 Task: Open a blank sheet, save the file as 'testing' Insert a table '2 by 3' In first column, add headers, 'Roll No, Name'. Under first header add  1, 2. Under second header add  Olivia, Grace. Change table style to  'Purple'
Action: Mouse moved to (36, 39)
Screenshot: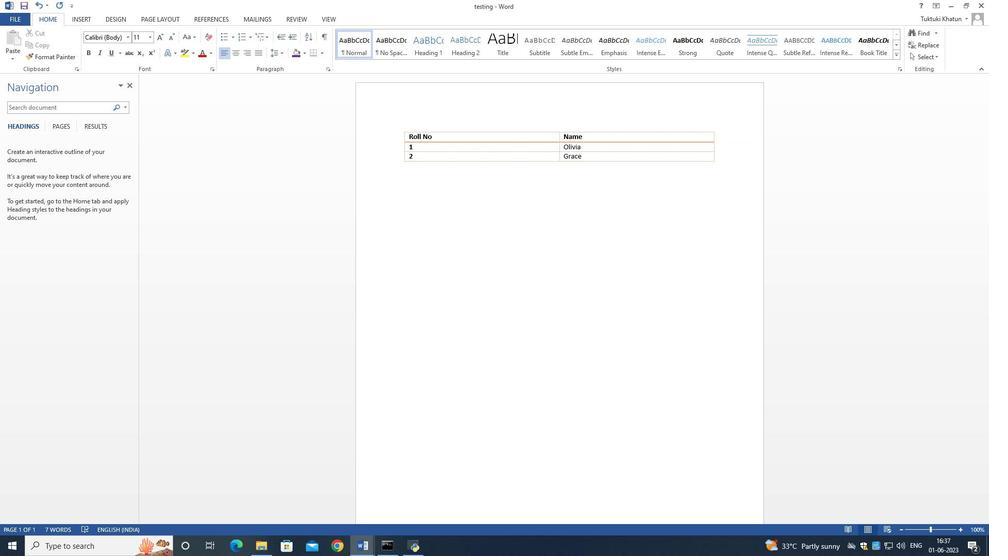 
Action: Mouse pressed left at (36, 39)
Screenshot: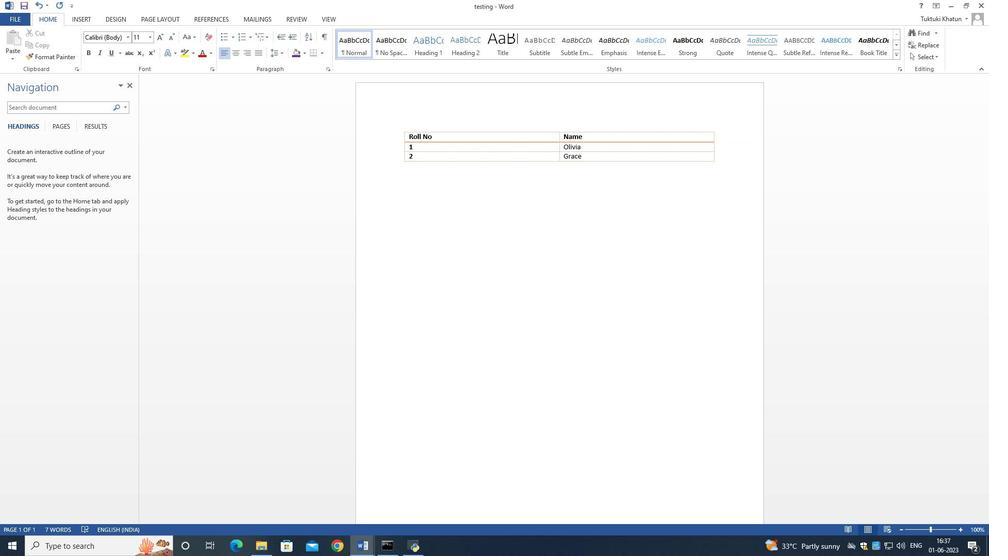 
Action: Mouse moved to (38, 37)
Screenshot: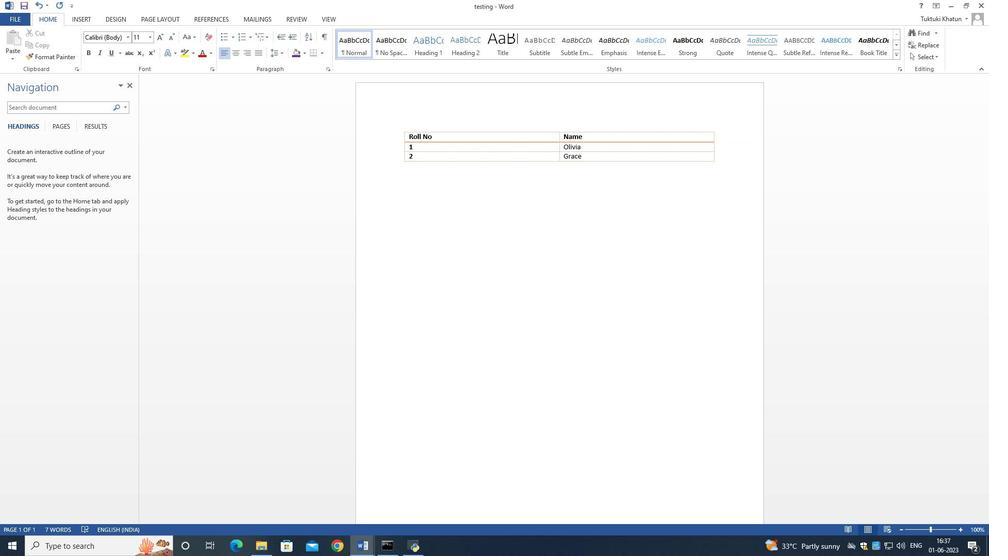 
Action: Mouse pressed left at (38, 37)
Screenshot: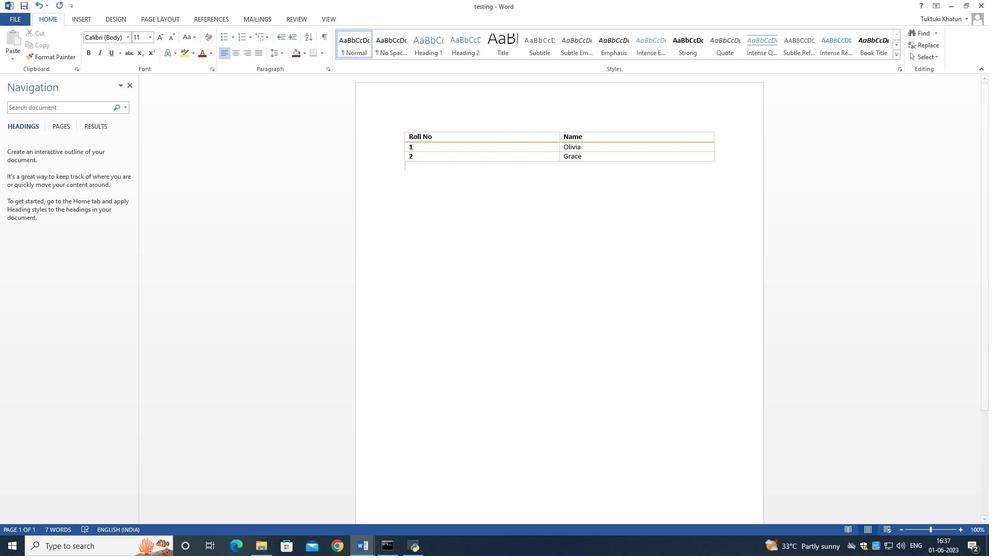 
Action: Mouse moved to (41, 91)
Screenshot: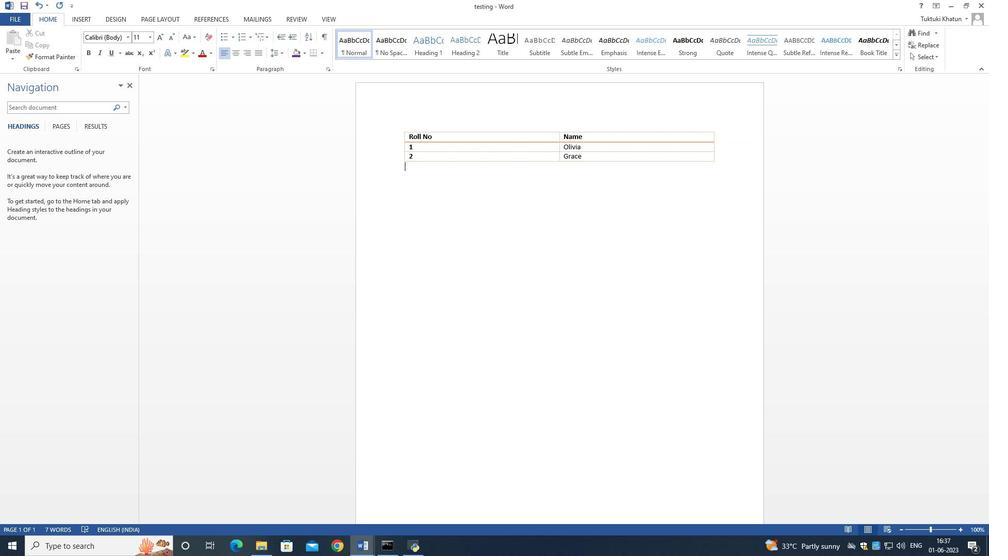 
Action: Mouse pressed left at (41, 91)
Screenshot: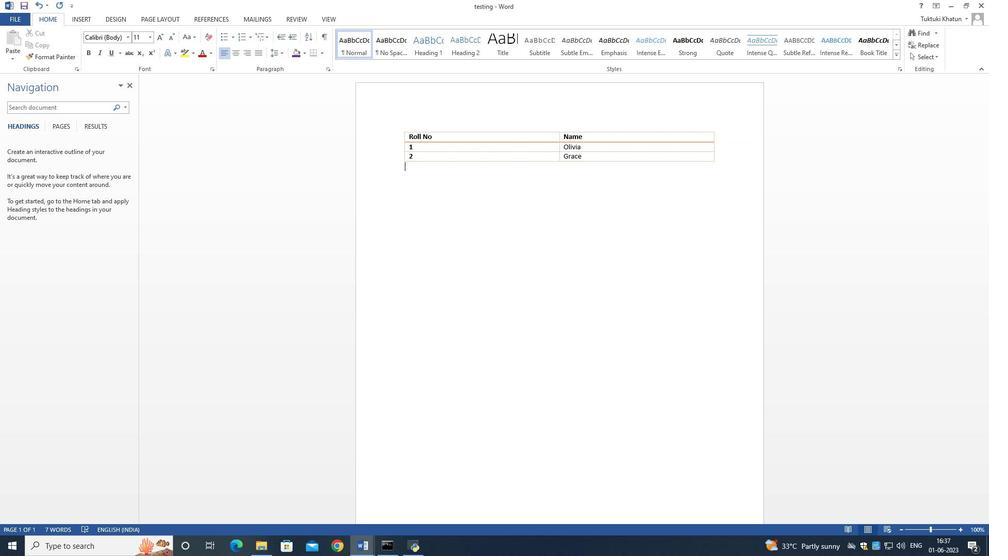 
Action: Mouse moved to (161, 179)
Screenshot: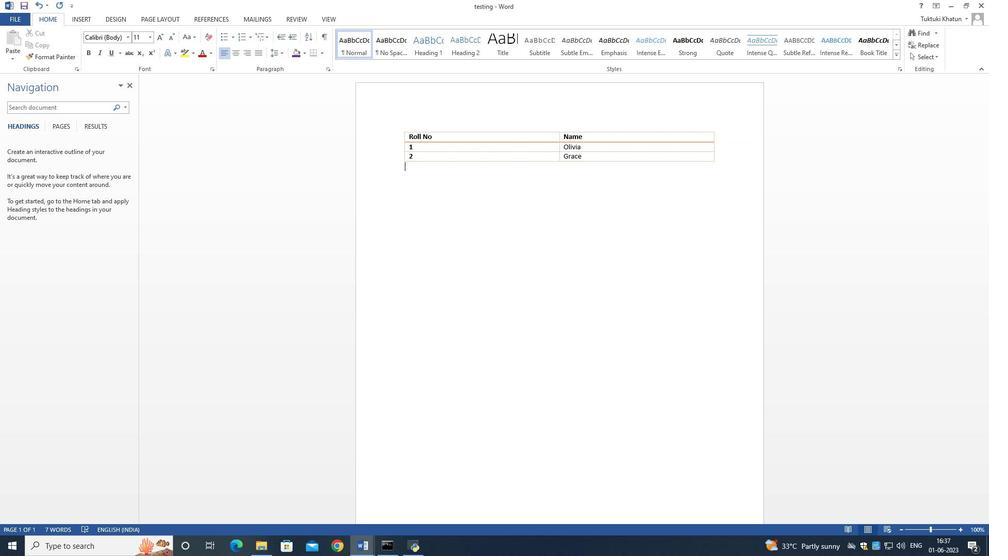 
Action: Mouse pressed left at (161, 179)
Screenshot: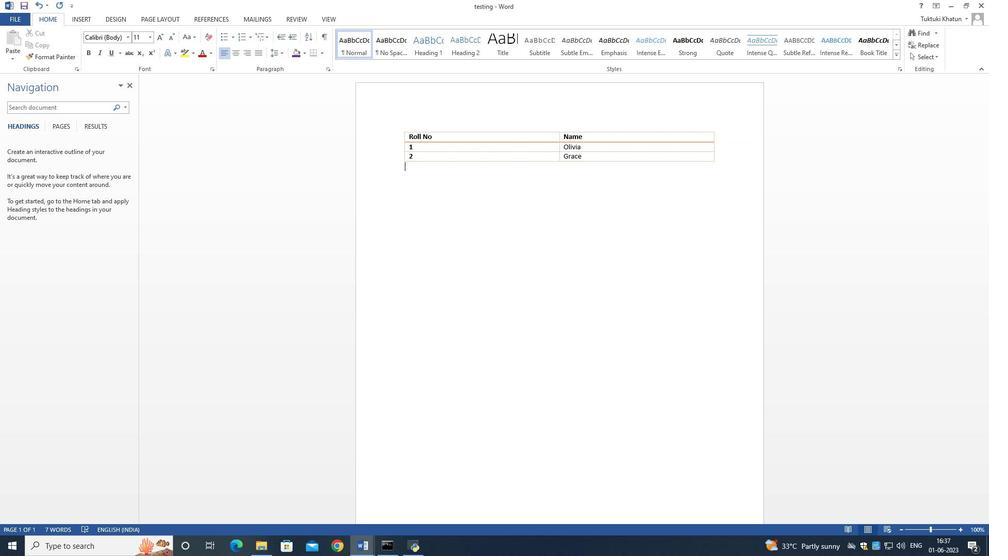 
Action: Mouse moved to (146, 193)
Screenshot: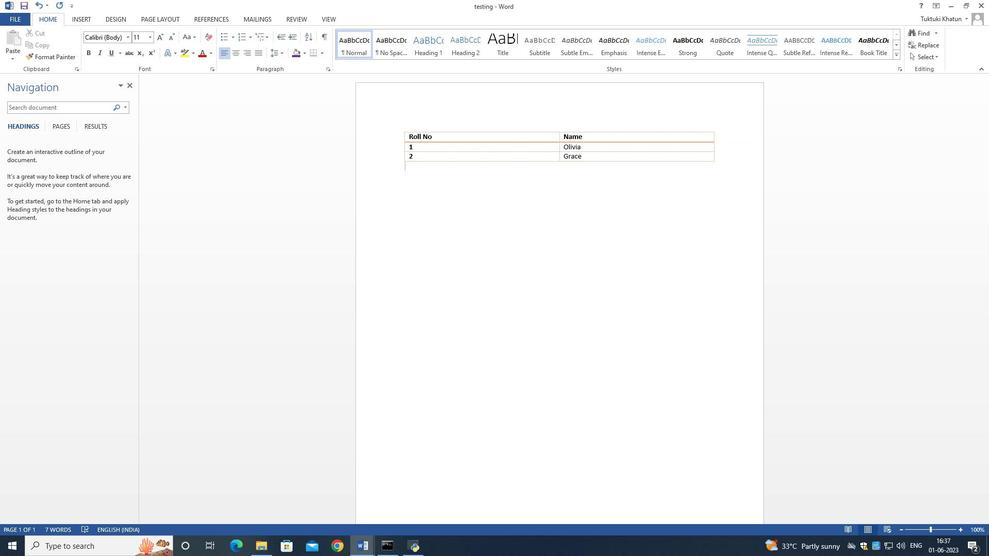 
Action: Key pressed ctrl+S
Screenshot: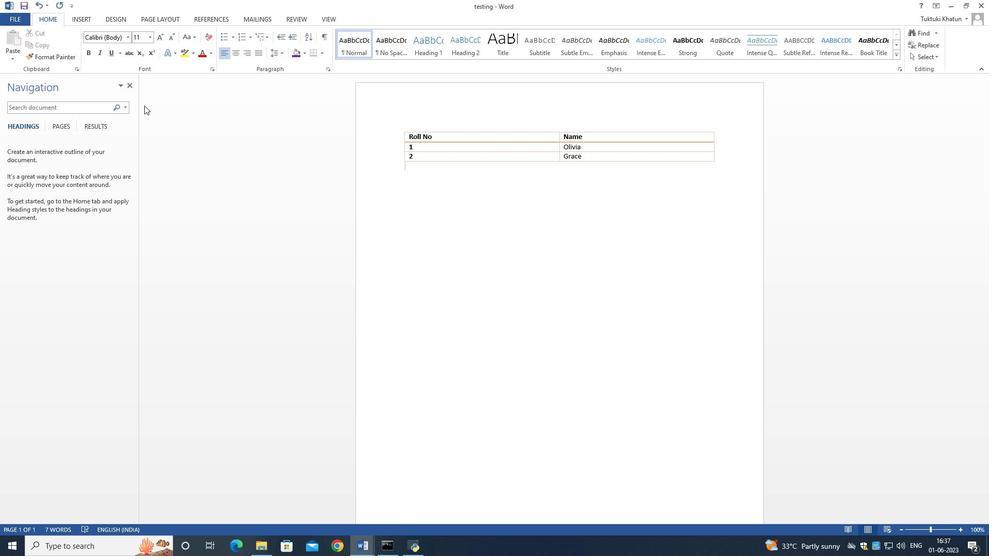 
Action: Mouse moved to (160, 132)
Screenshot: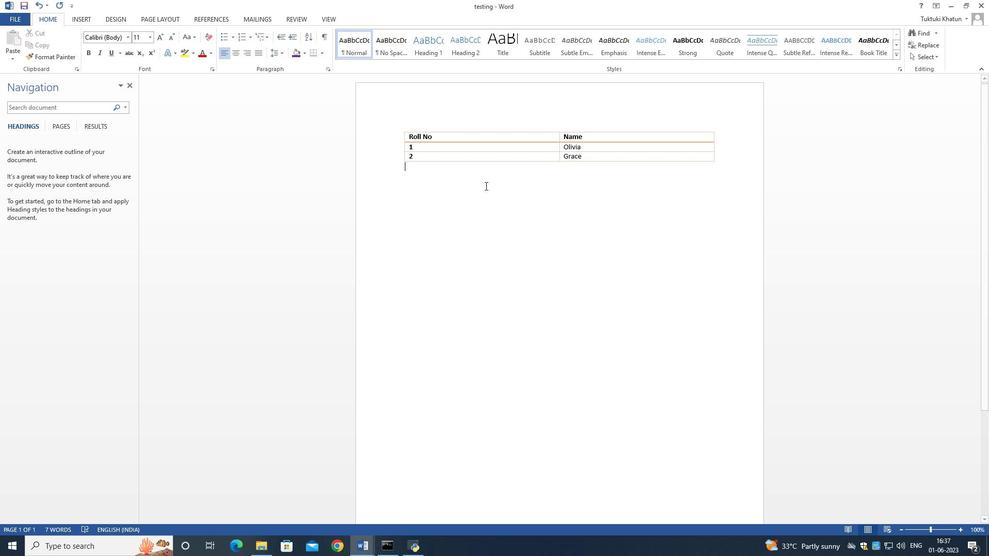 
Action: Mouse pressed left at (160, 132)
Screenshot: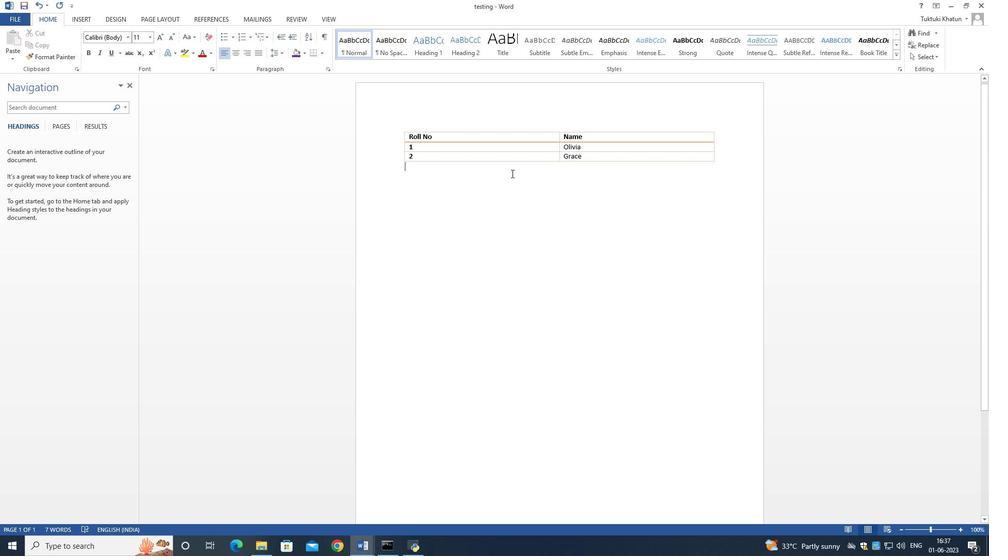 
Action: Mouse moved to (301, 128)
Screenshot: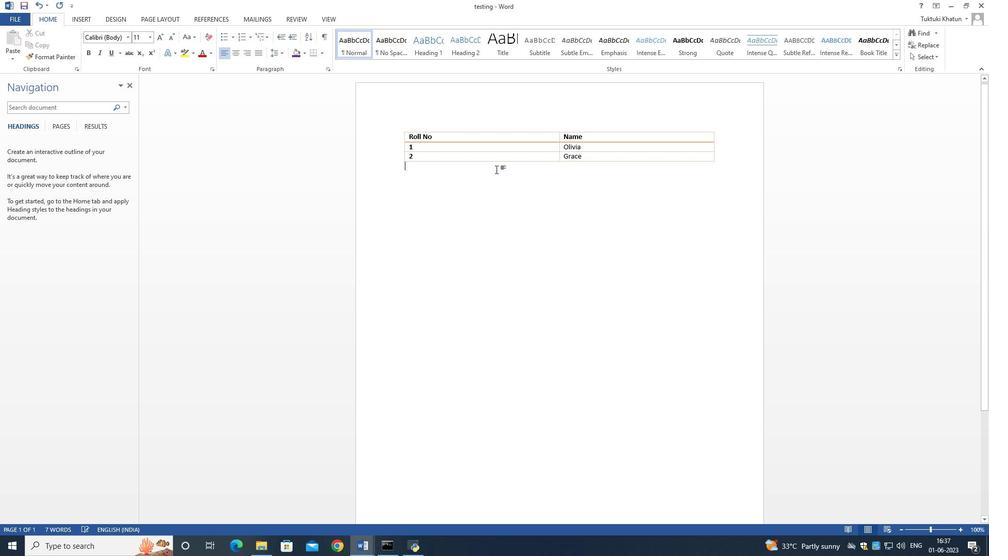 
Action: Mouse pressed left at (301, 128)
Screenshot: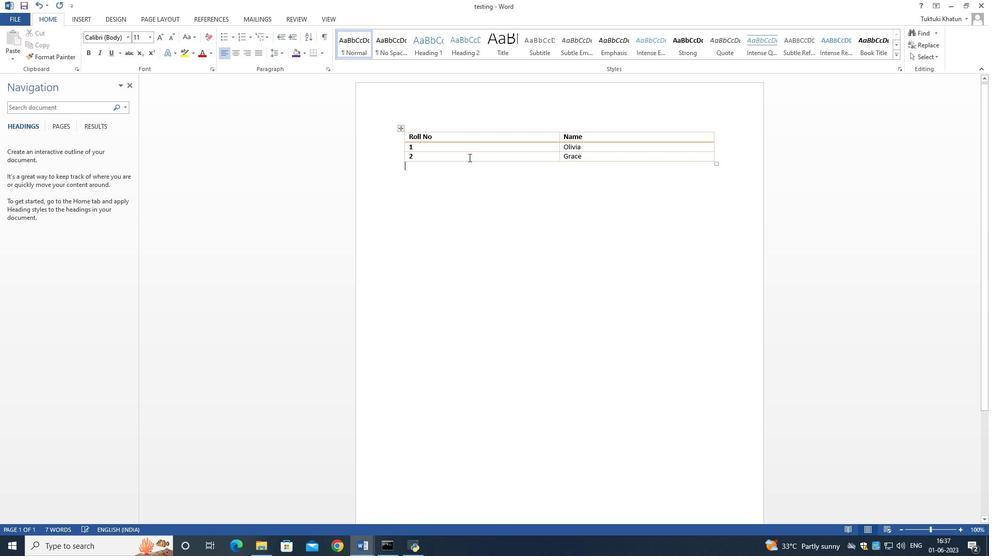 
Action: Mouse moved to (161, 236)
Screenshot: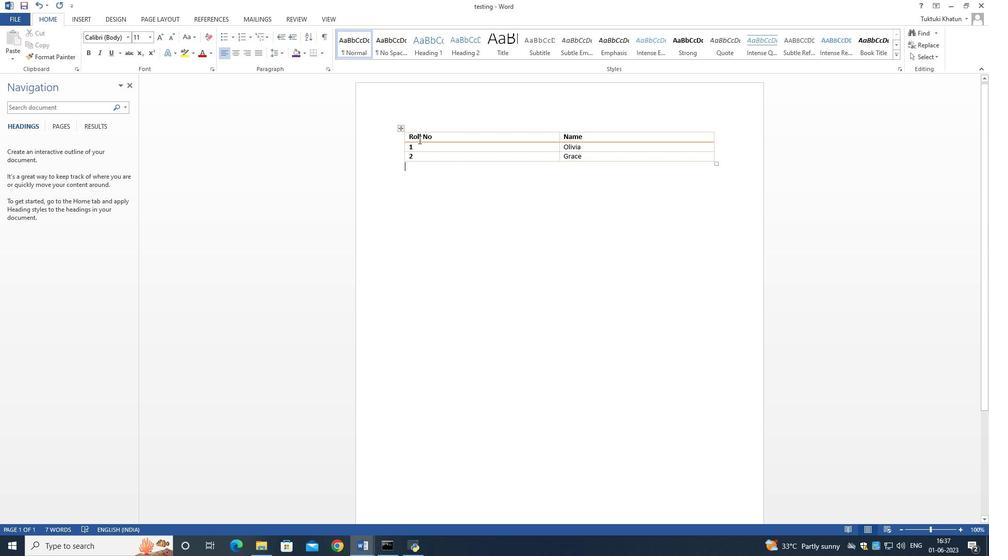 
Action: Key pressed <Key.backspace>testing
Screenshot: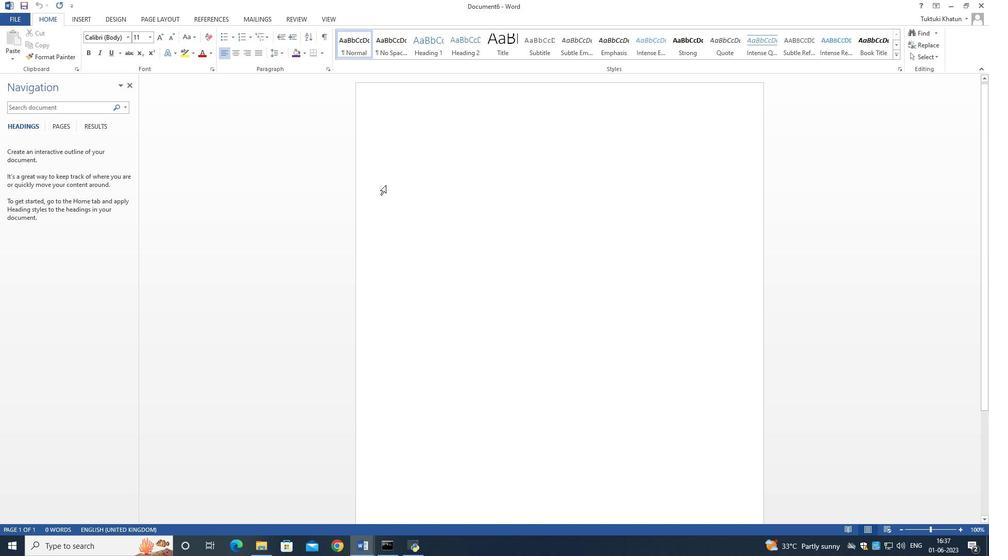 
Action: Mouse moved to (422, 295)
Screenshot: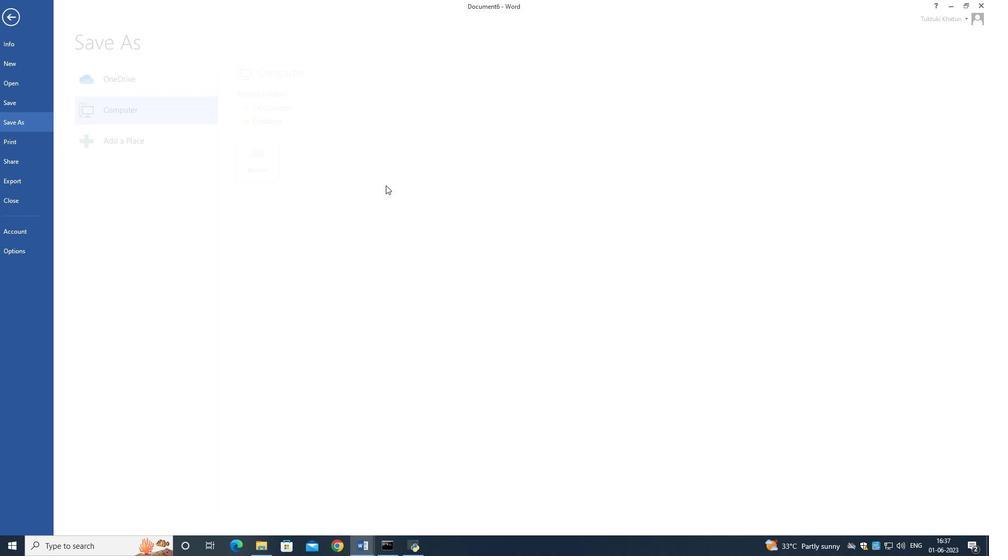 
Action: Mouse pressed left at (421, 295)
Screenshot: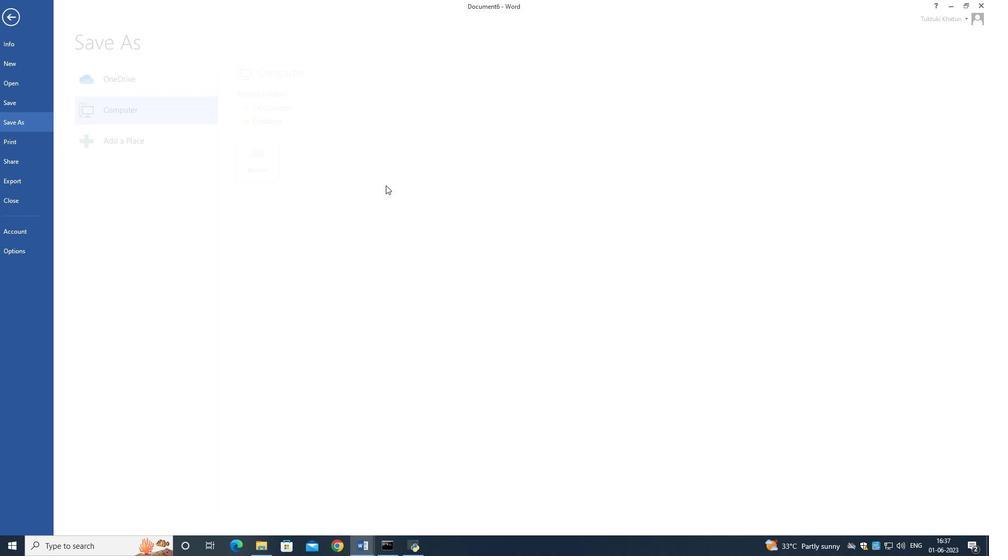 
Action: Mouse moved to (112, 40)
Screenshot: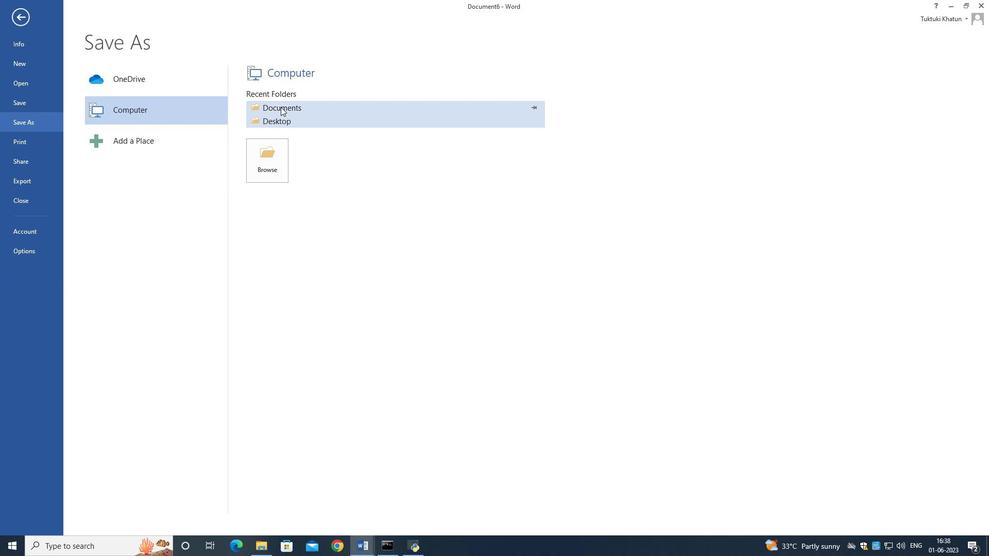 
Action: Mouse pressed left at (112, 40)
Screenshot: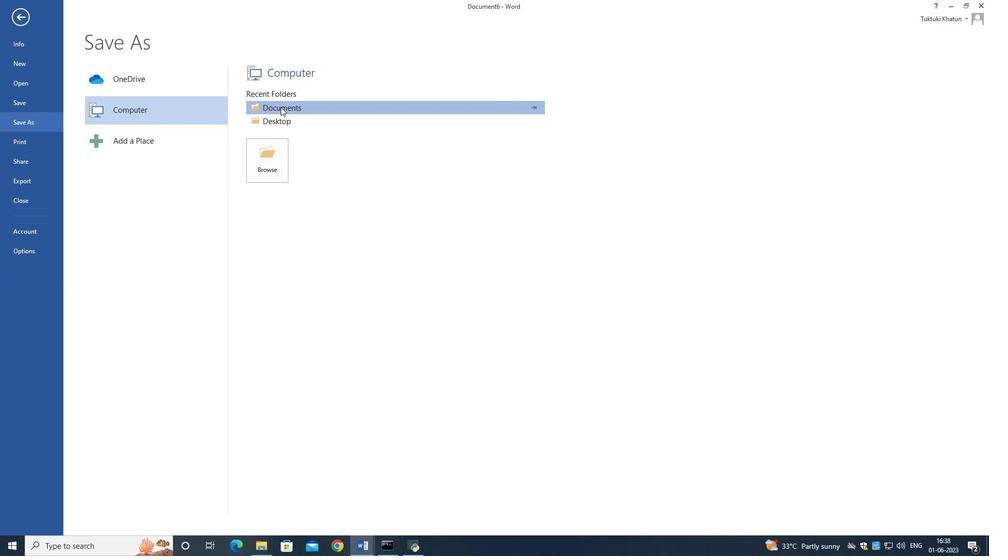 
Action: Mouse moved to (105, 57)
Screenshot: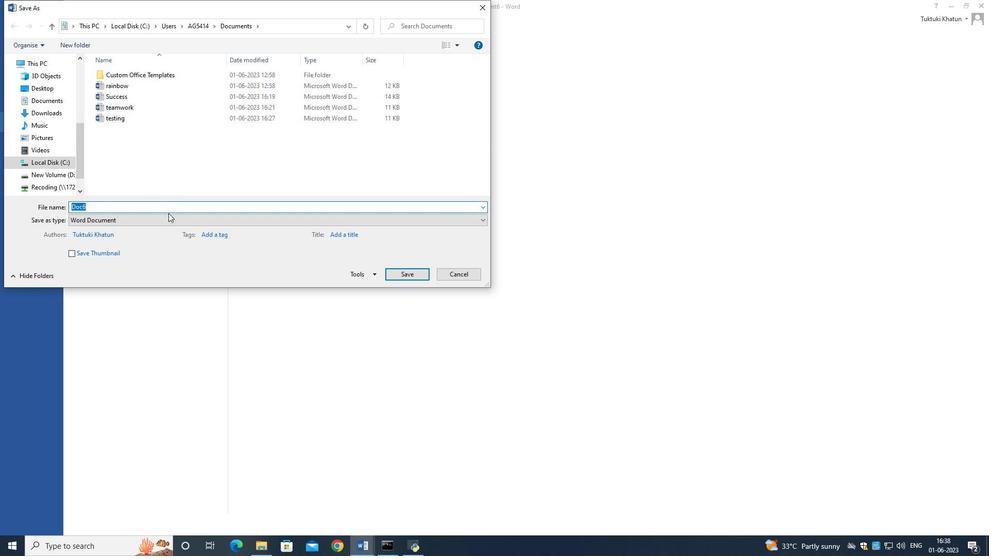 
Action: Mouse pressed left at (105, 57)
Screenshot: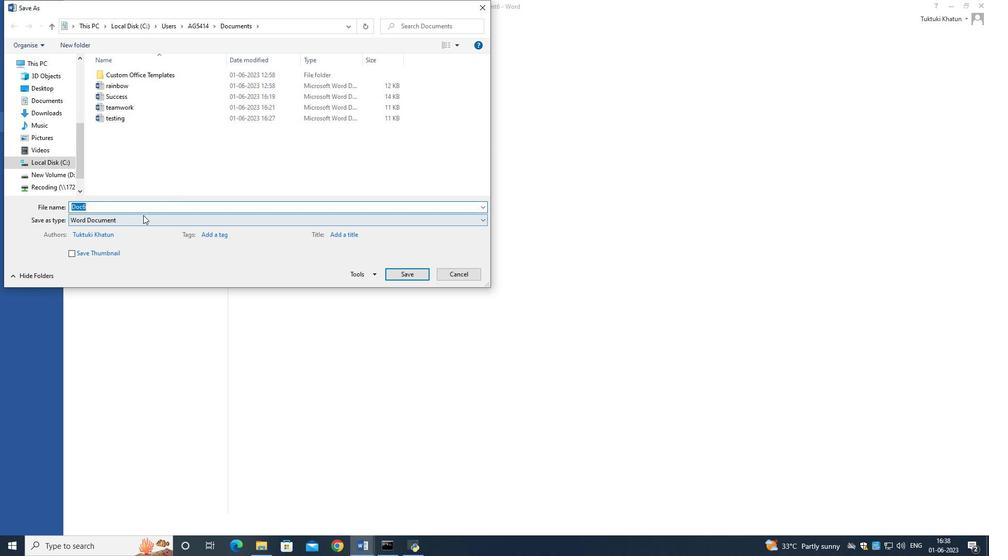 
Action: Mouse moved to (109, 120)
Screenshot: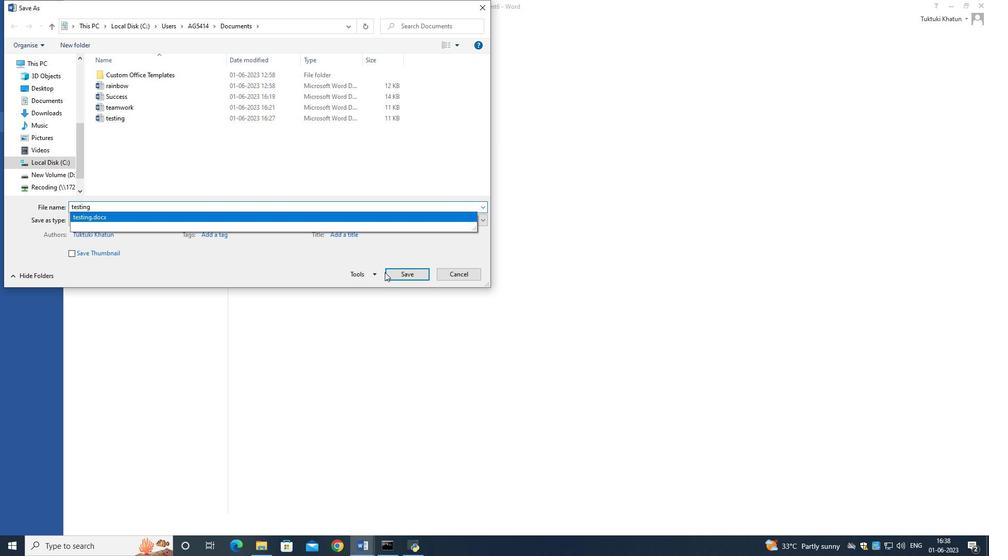 
Action: Key pressed <Key.enter>
Screenshot: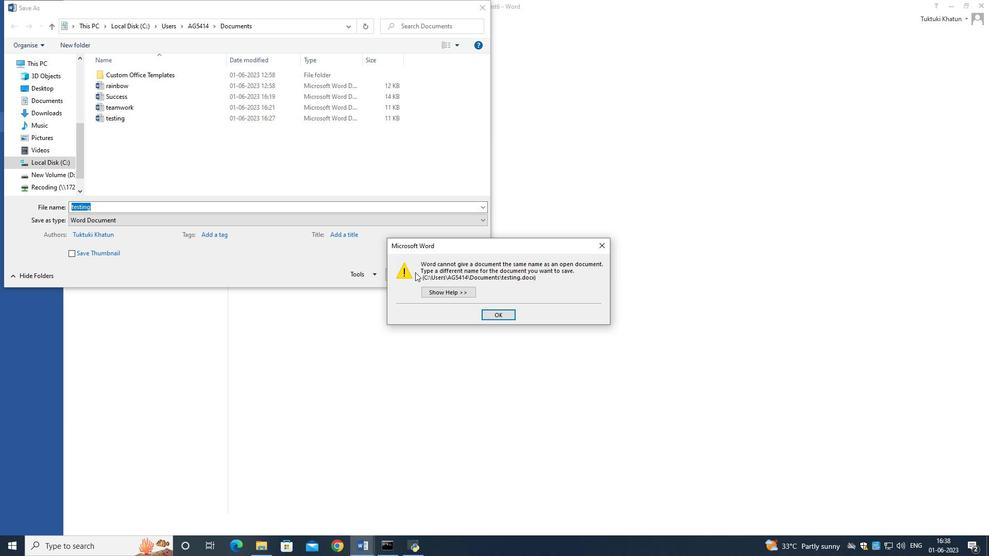 
Action: Mouse moved to (447, 154)
Screenshot: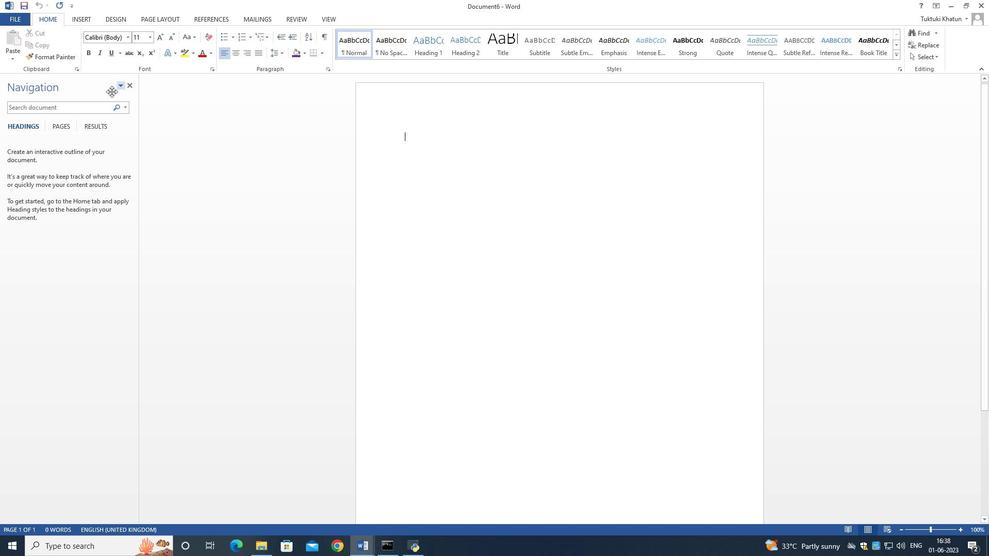 
Action: Key pressed <Key.shift>Roll<Key.space><Key.shift>No
Screenshot: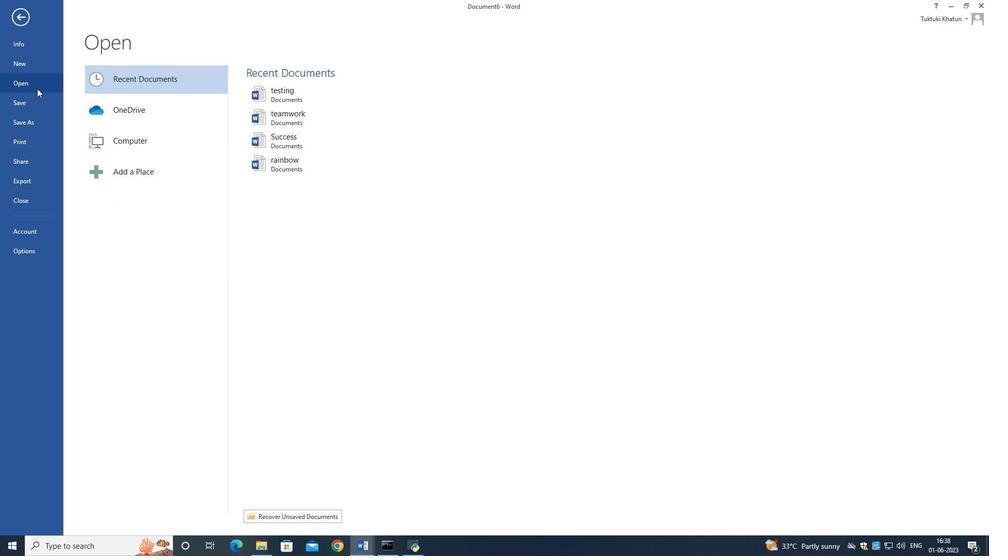 
Action: Mouse moved to (615, 160)
Screenshot: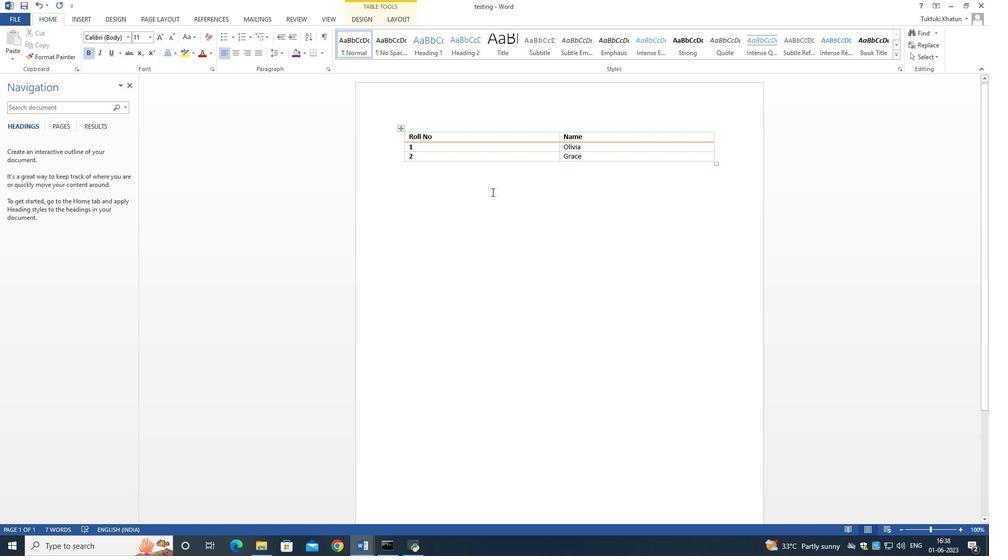
Action: Mouse pressed left at (615, 160)
Screenshot: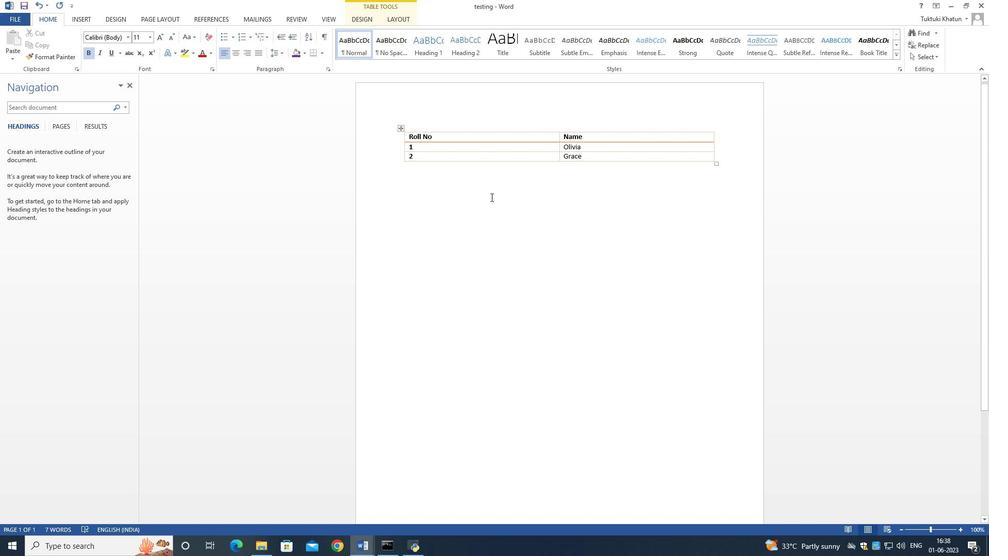 
Action: Key pressed <Key.shift>Name
Screenshot: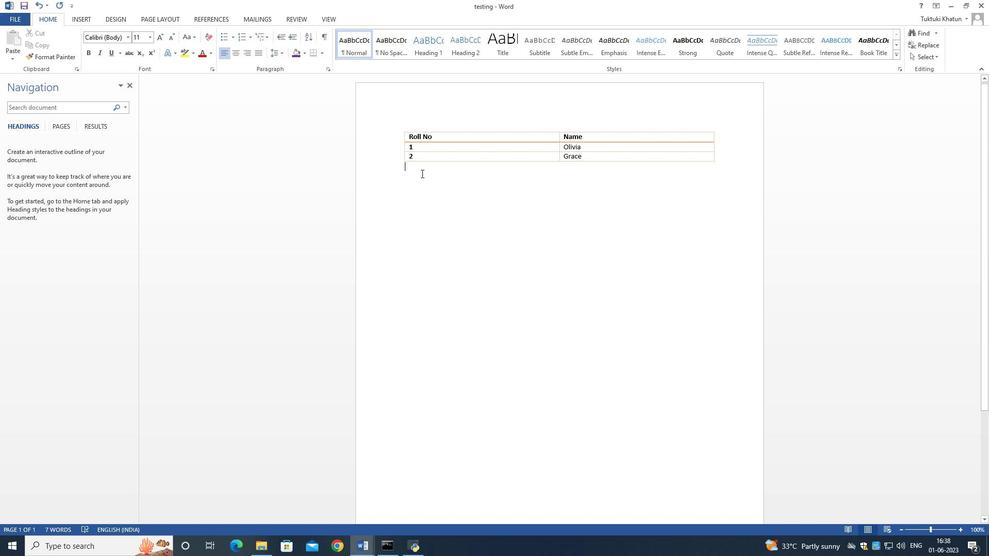 
Action: Mouse moved to (459, 170)
Screenshot: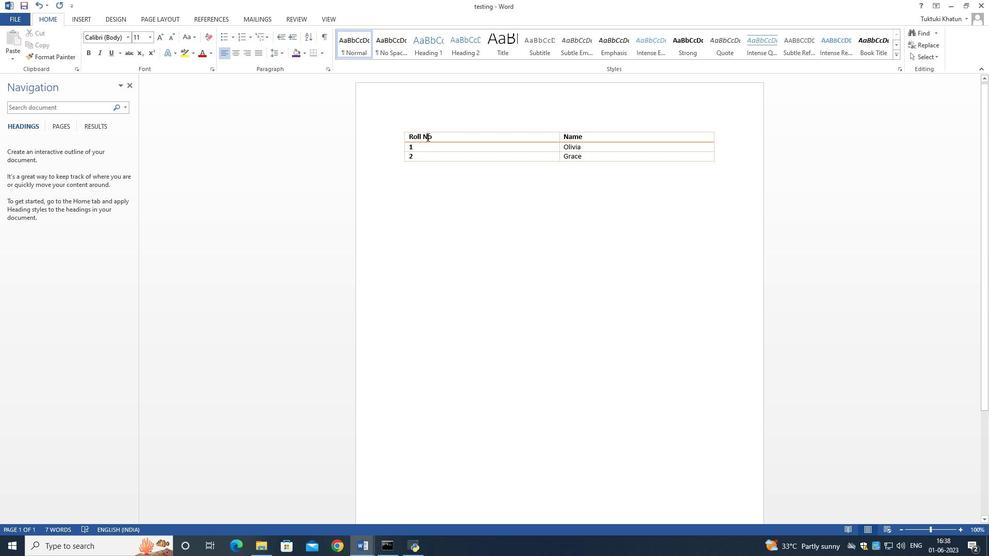 
Action: Mouse pressed left at (459, 170)
Screenshot: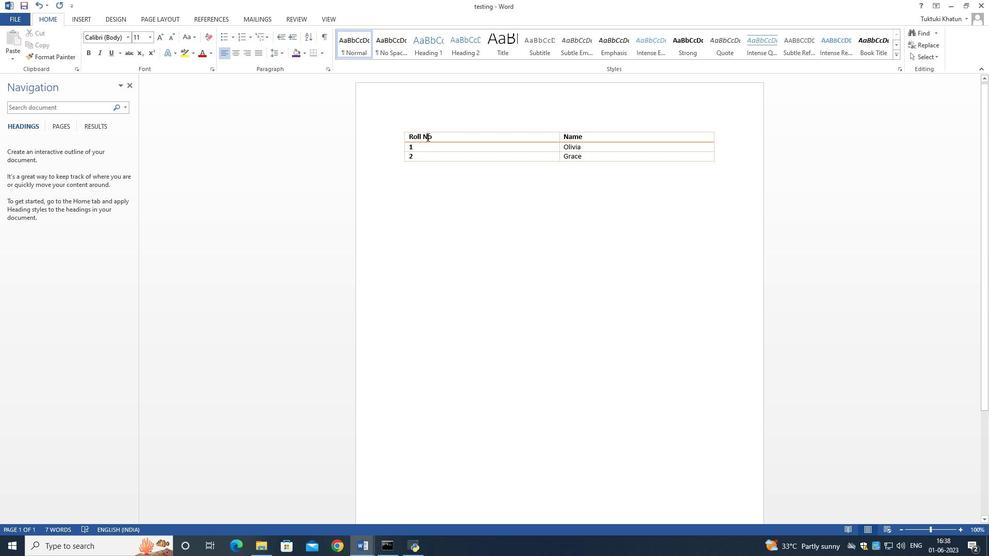 
Action: Key pressed 1<Key.down>2
Screenshot: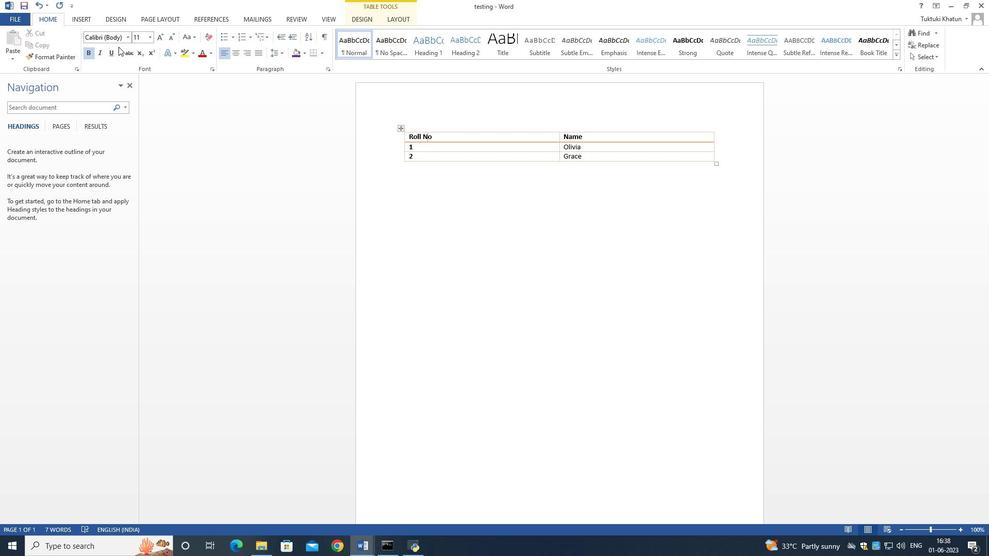 
Action: Mouse scrolled (459, 170) with delta (0, 0)
Screenshot: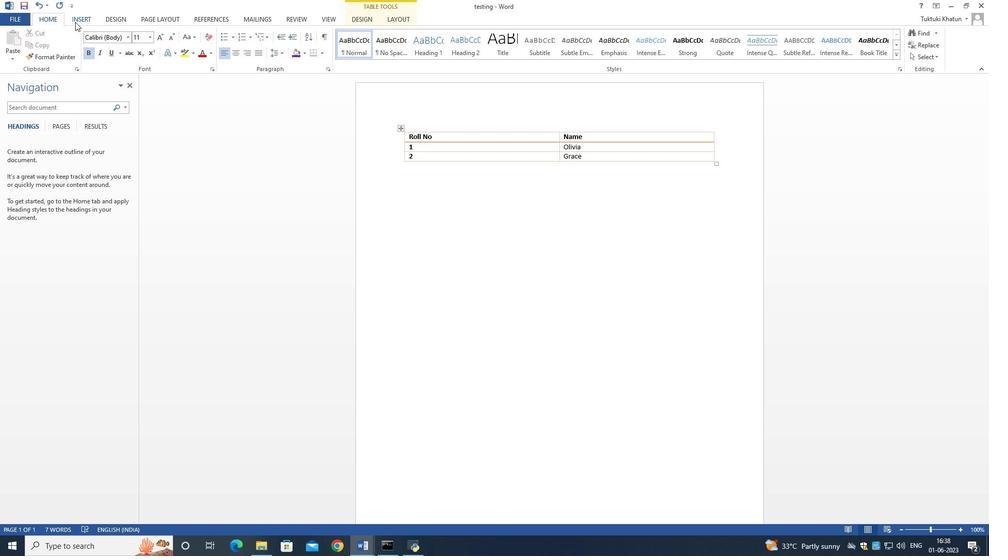 
Action: Mouse moved to (604, 169)
Screenshot: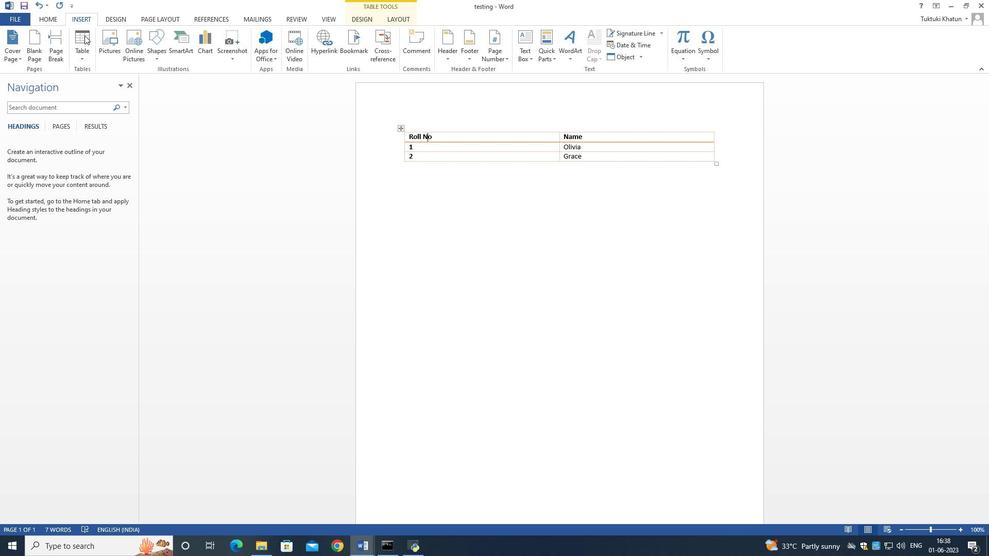 
Action: Mouse pressed left at (604, 169)
Screenshot: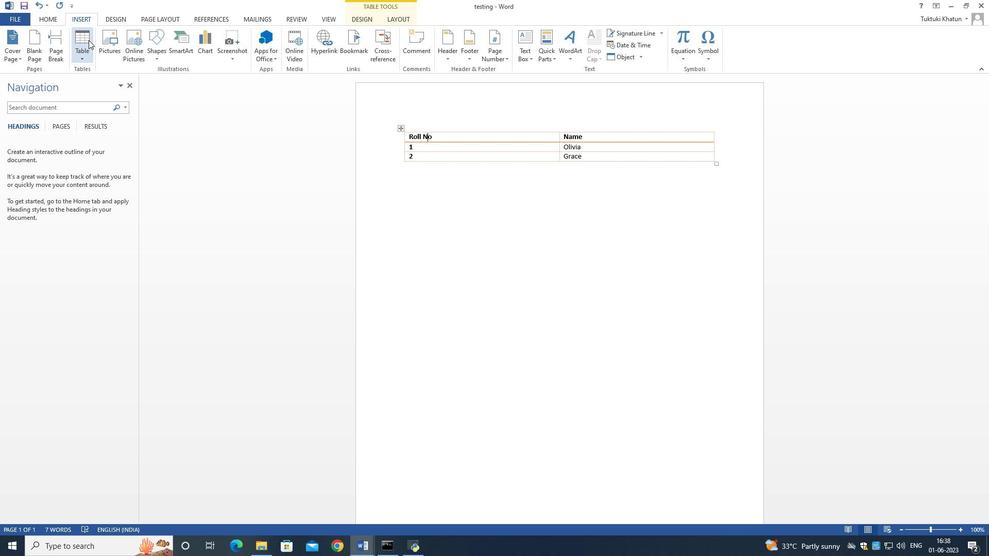 
Action: Key pressed <Key.tab>olivia
Screenshot: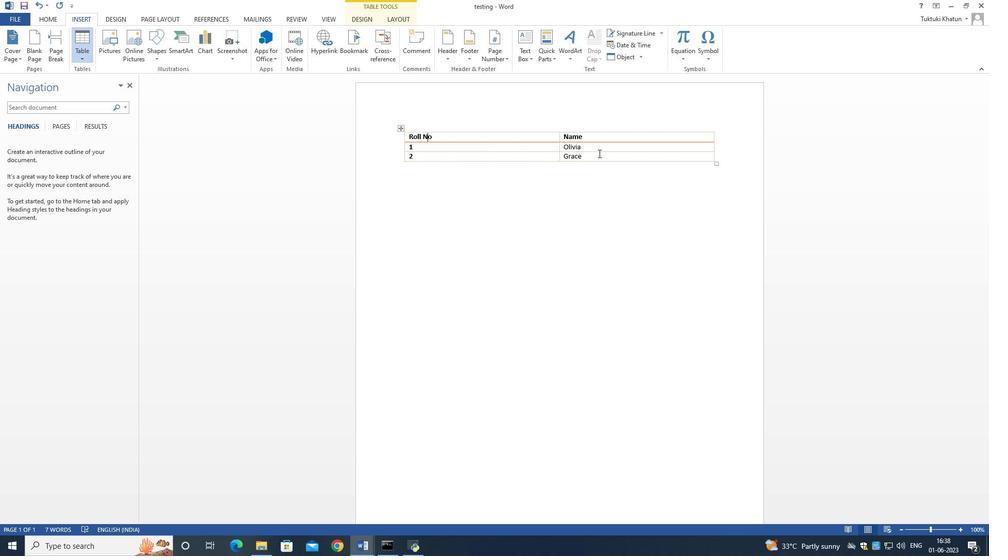 
Action: Mouse moved to (546, 187)
Screenshot: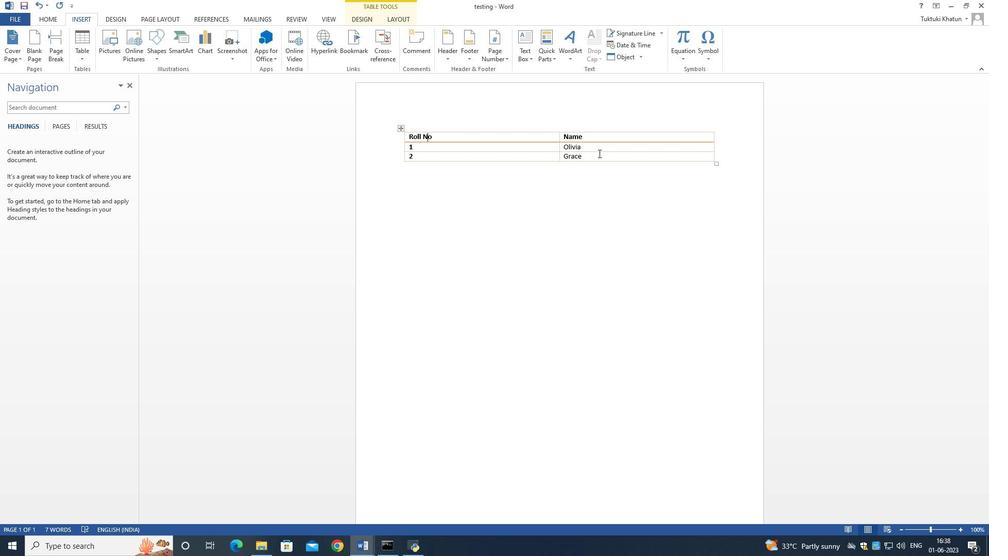 
Action: Key pressed <Key.backspace><Key.backspace><Key.backspace><Key.backspace><Key.backspace><Key.backspace><Key.backspace>2
Screenshot: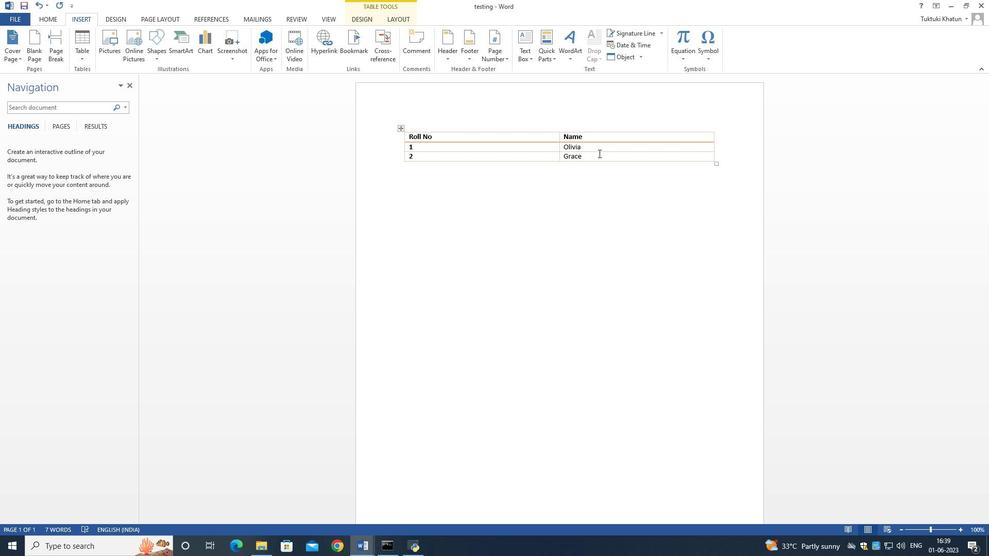 
Action: Mouse moved to (591, 162)
Screenshot: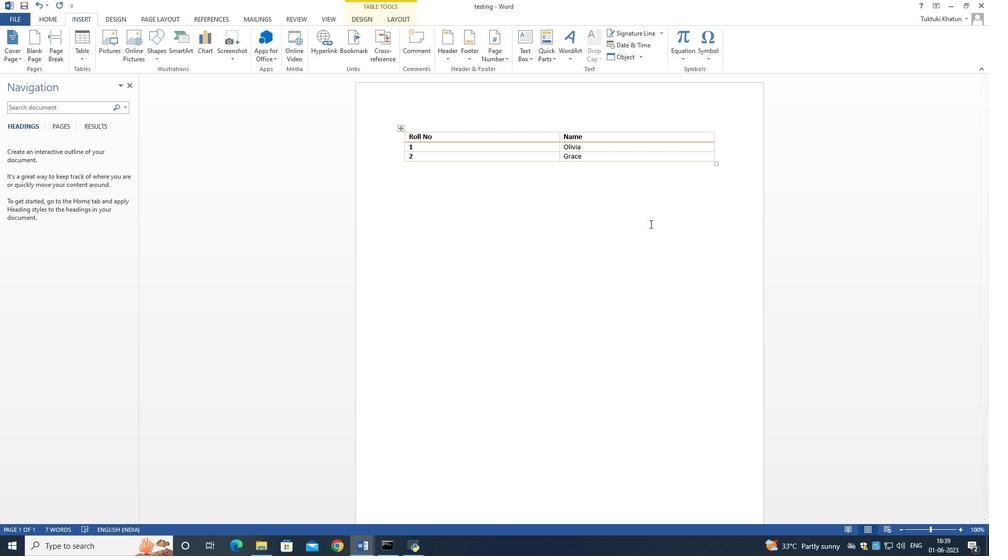
Action: Mouse pressed left at (591, 162)
Screenshot: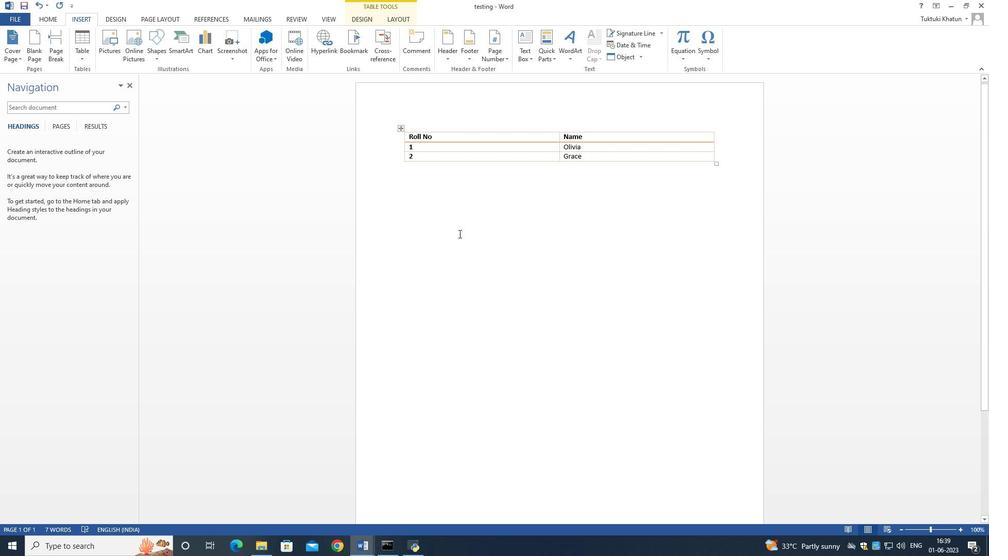 
Action: Mouse moved to (597, 165)
Screenshot: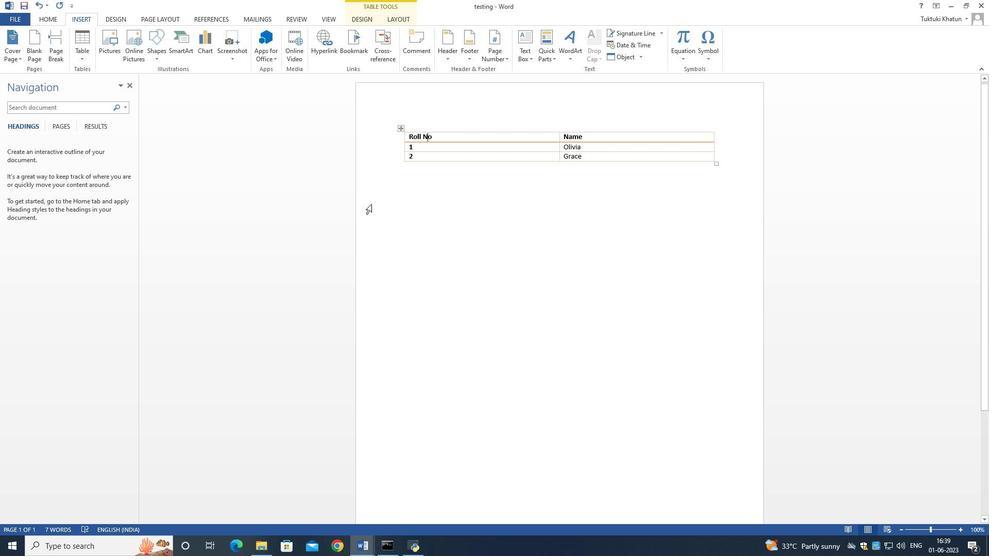 
Action: Mouse pressed left at (597, 165)
Screenshot: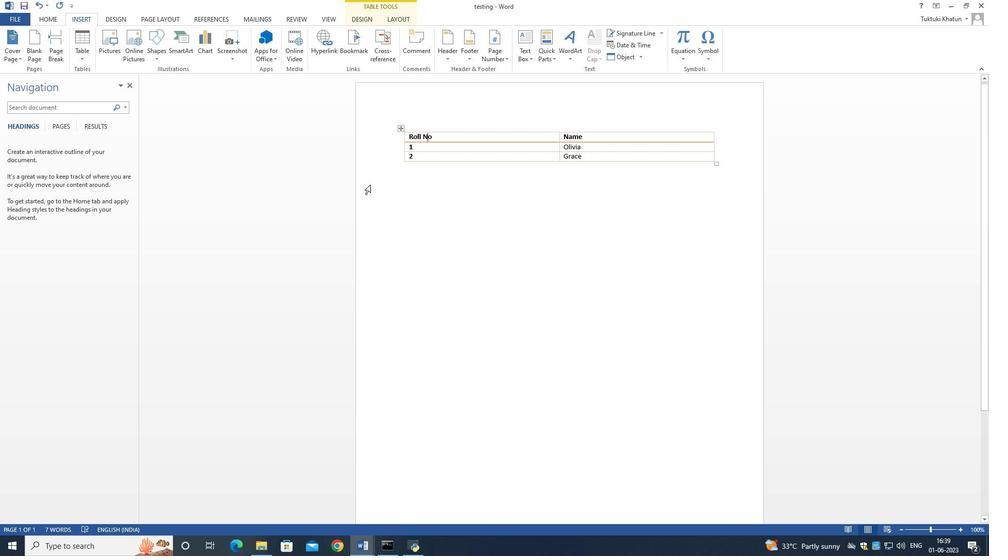 
Action: Key pressed <Key.shift><Key.shift><Key.shift>Olivia
Screenshot: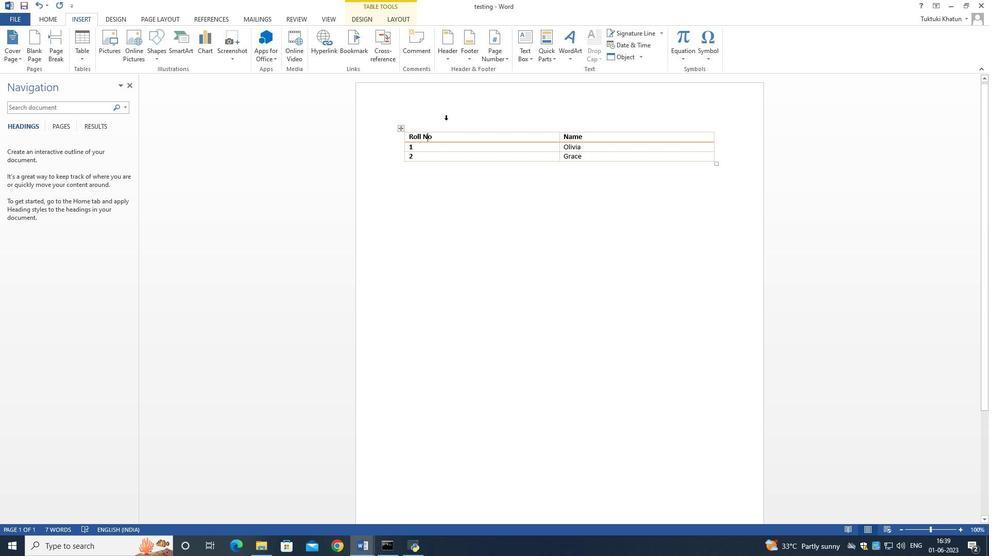 
Action: Mouse moved to (599, 175)
Screenshot: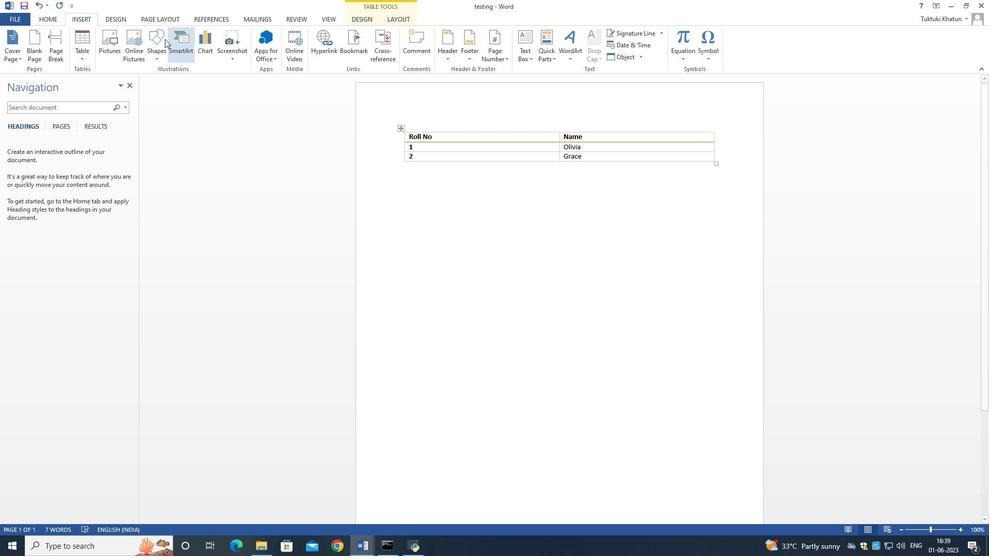
Action: Mouse pressed left at (599, 175)
Screenshot: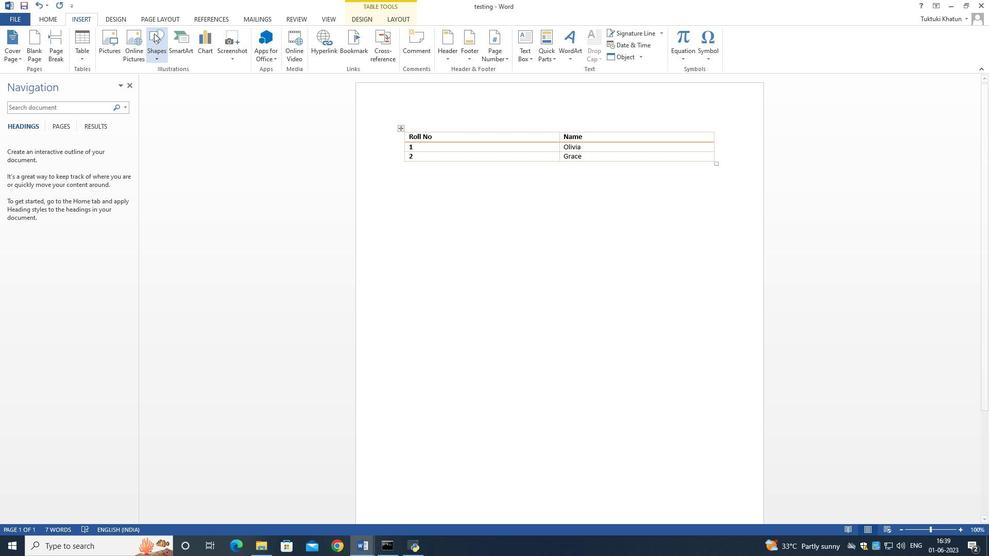 
Action: Key pressed <Key.shift>Grace
Screenshot: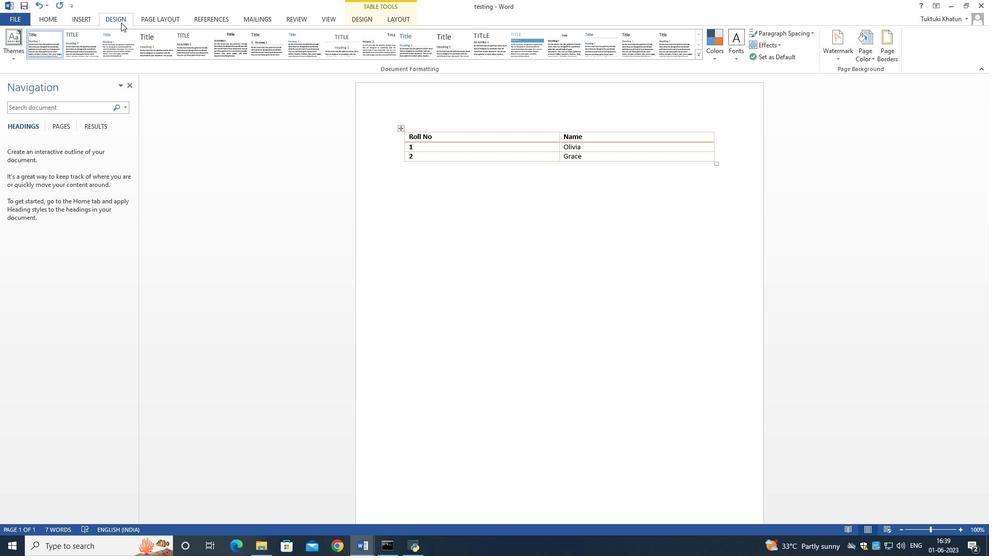 
Action: Mouse moved to (423, 149)
Screenshot: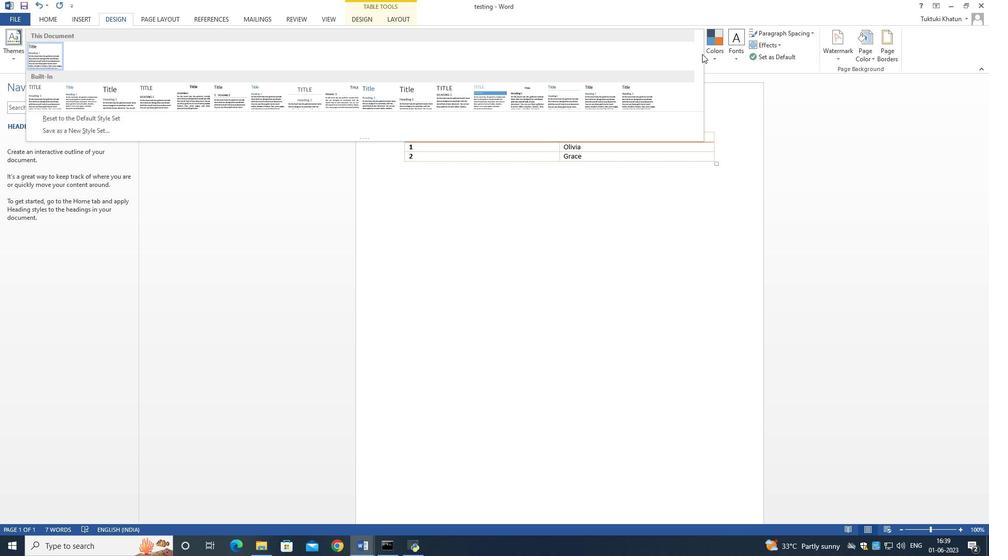 
Action: Mouse pressed left at (423, 149)
Screenshot: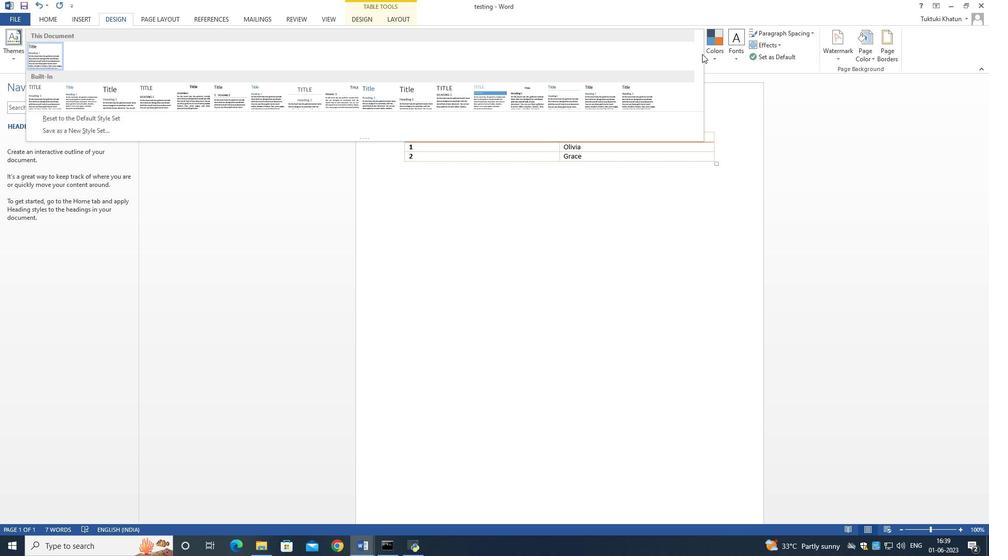 
Action: Mouse moved to (637, 65)
Screenshot: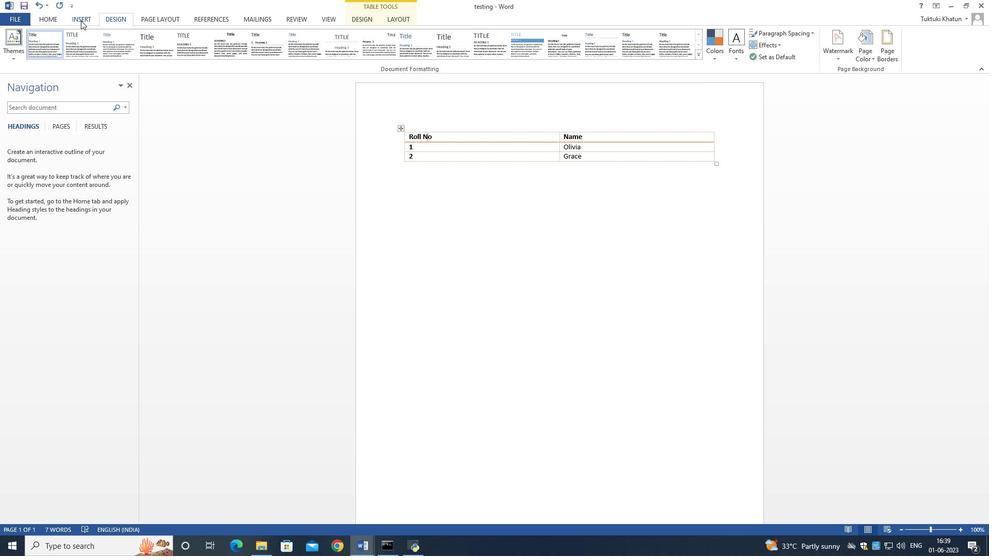 
Action: Mouse pressed left at (637, 65)
Screenshot: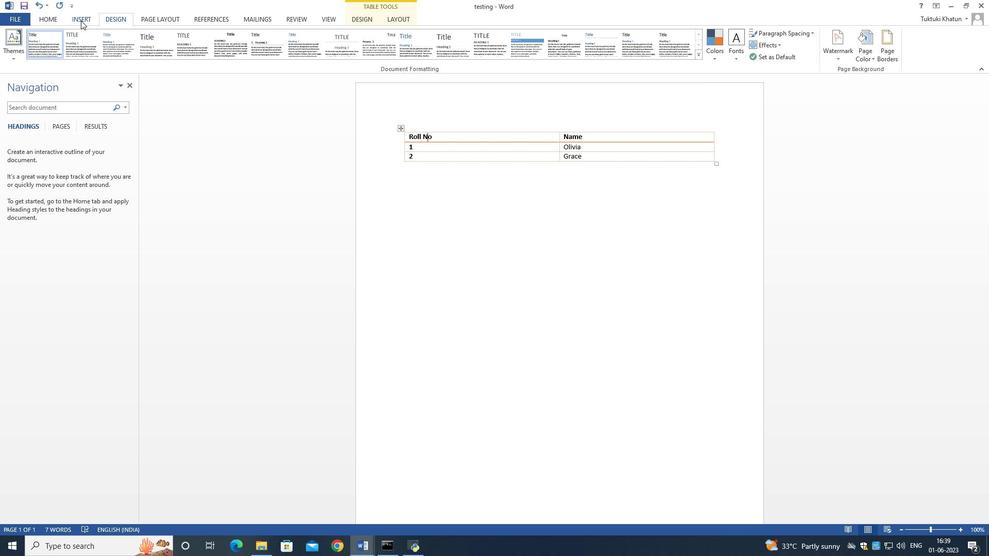 
Action: Mouse moved to (410, 86)
Screenshot: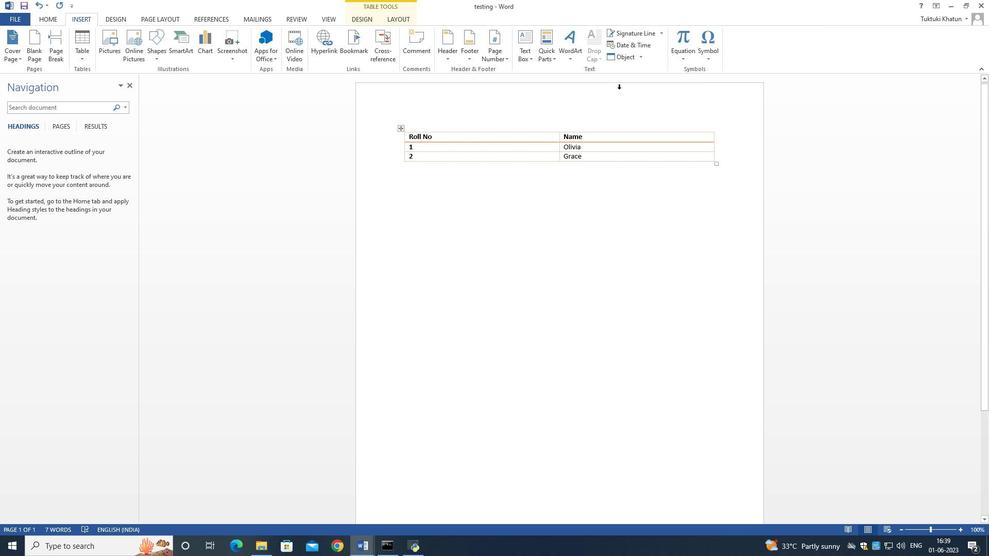 
Action: Mouse pressed left at (410, 86)
Screenshot: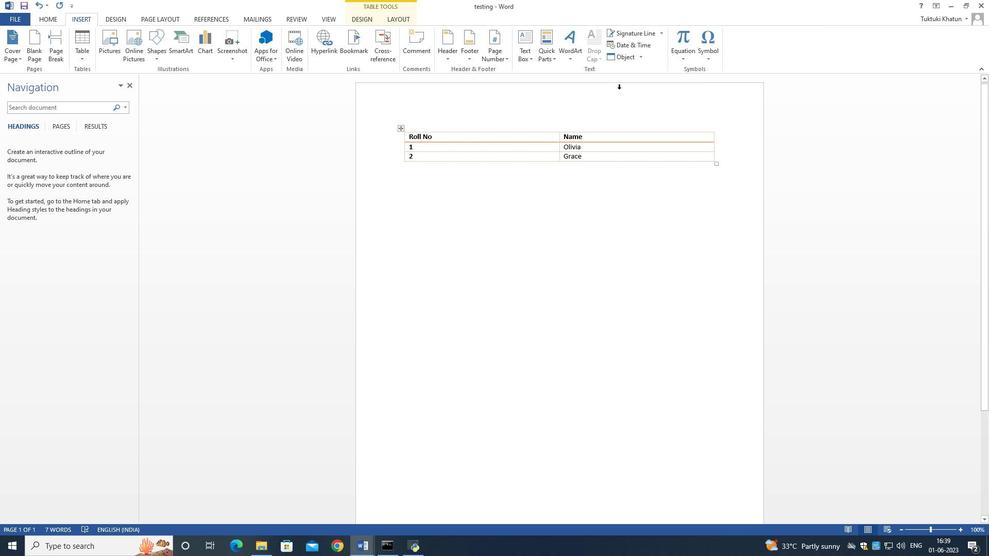 
Action: Mouse moved to (414, 92)
Screenshot: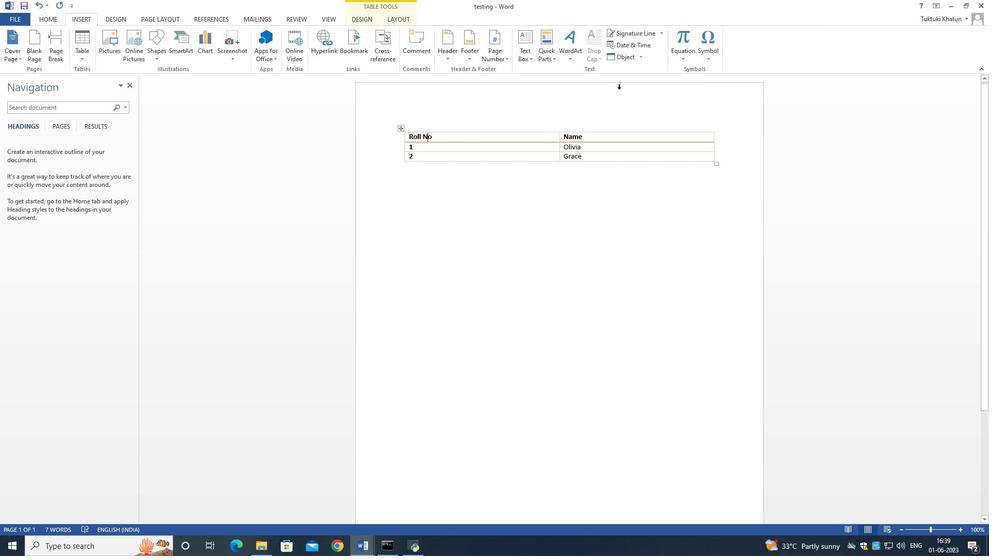 
Action: Mouse pressed left at (414, 92)
Screenshot: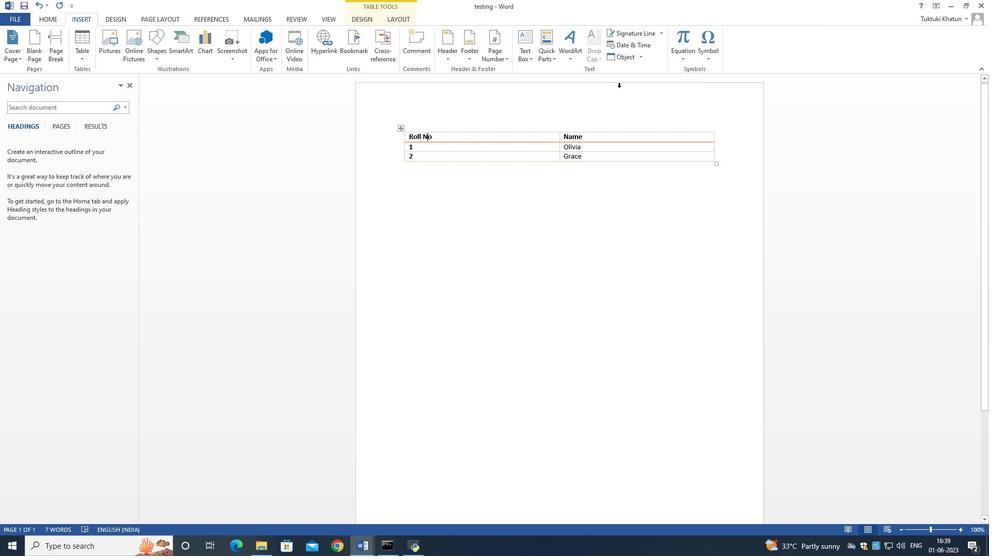 
Action: Mouse moved to (414, 84)
Screenshot: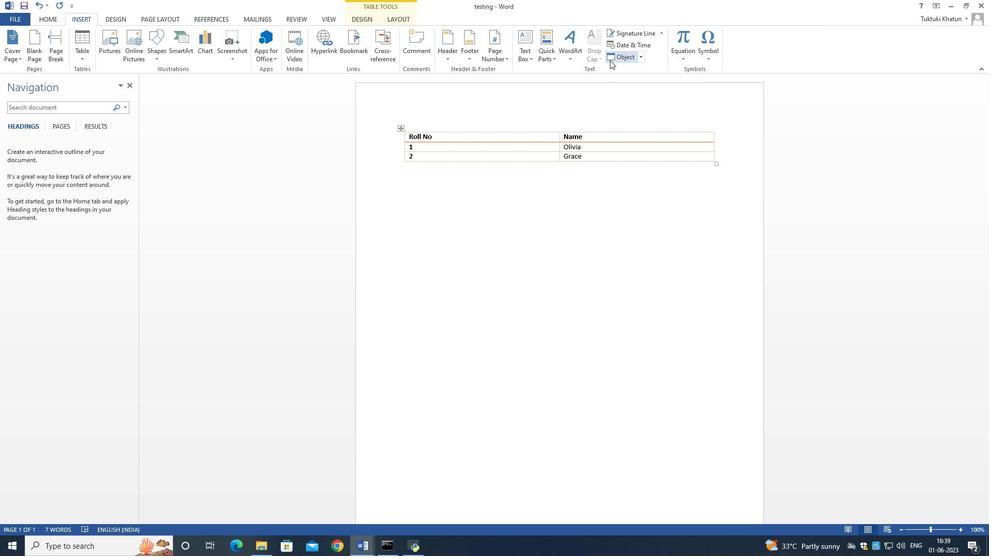 
Action: Mouse pressed left at (414, 84)
Screenshot: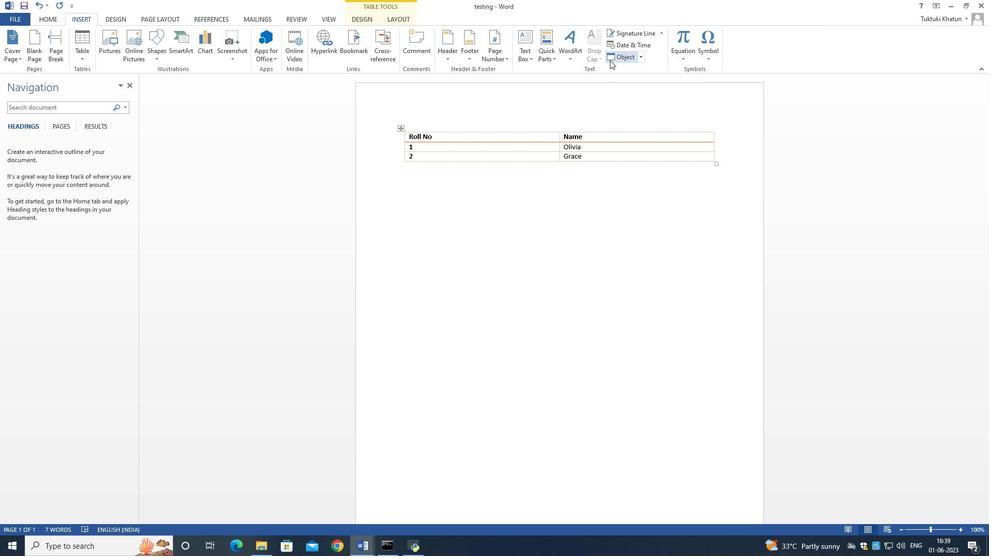 
Action: Mouse moved to (415, 63)
Screenshot: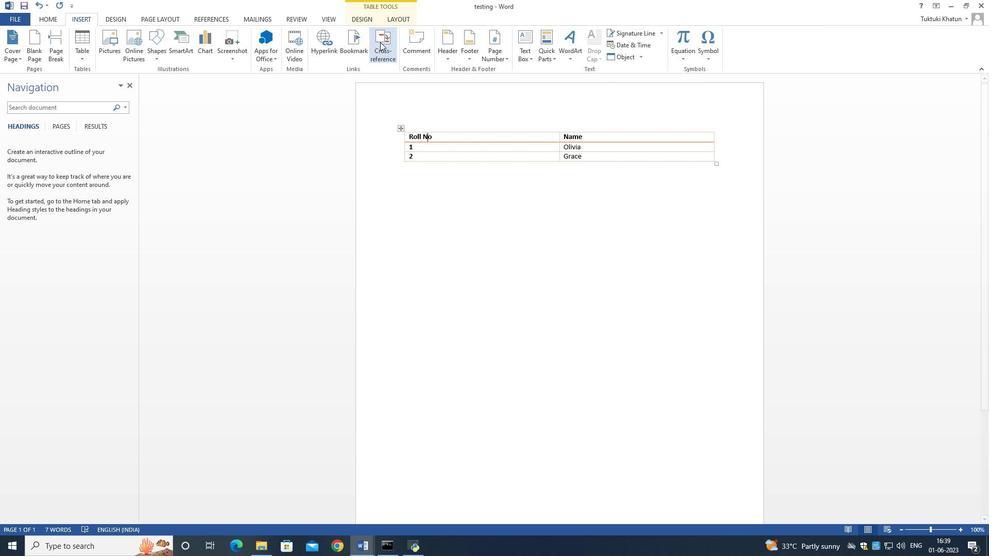 
Action: Mouse pressed left at (415, 63)
Screenshot: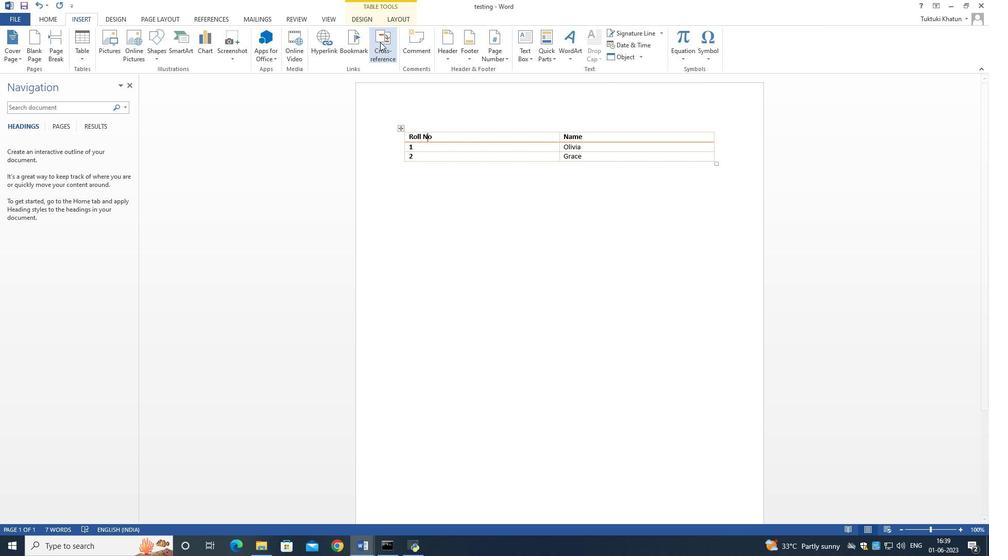 
Action: Mouse moved to (477, 62)
Screenshot: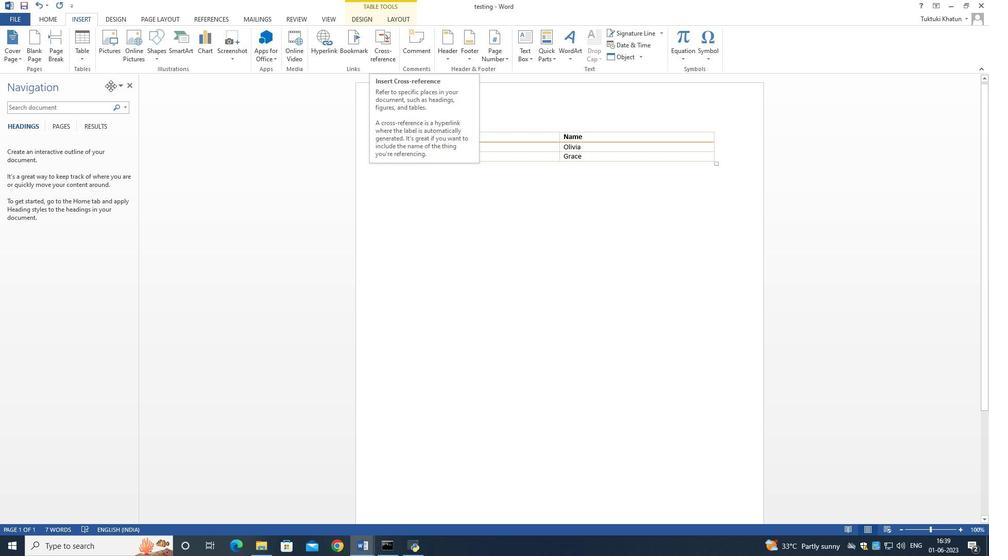 
Action: Mouse pressed left at (477, 62)
Screenshot: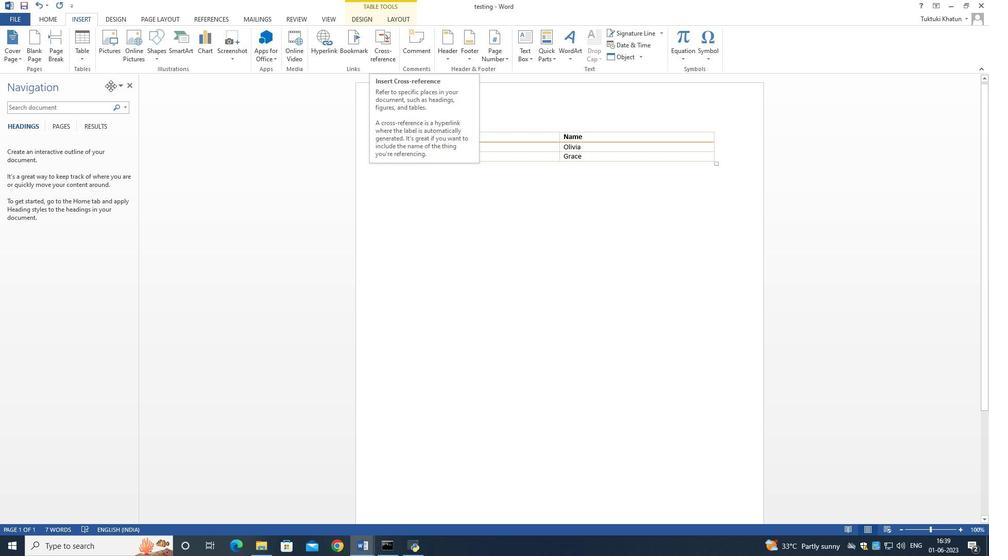 
Action: Mouse moved to (382, 57)
Screenshot: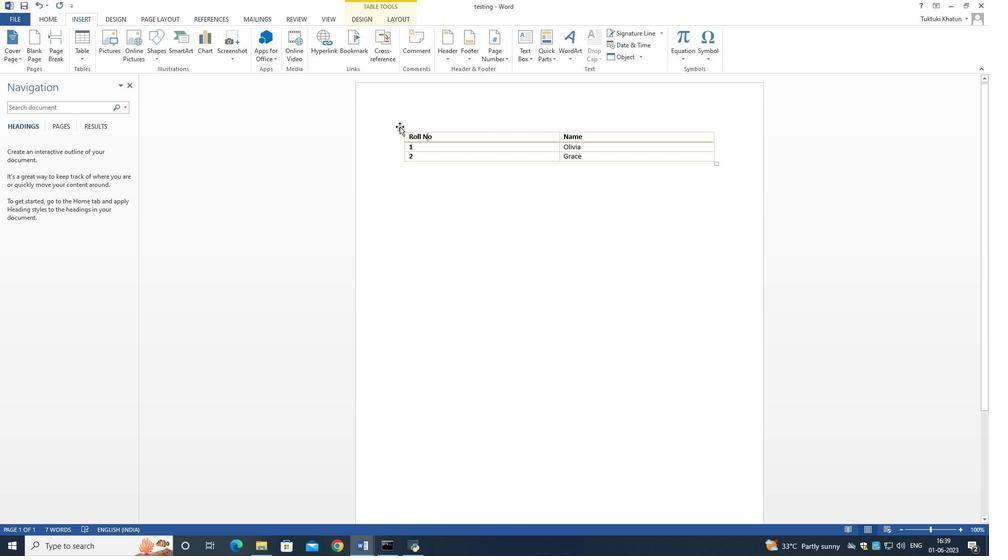 
Action: Mouse pressed left at (382, 57)
Screenshot: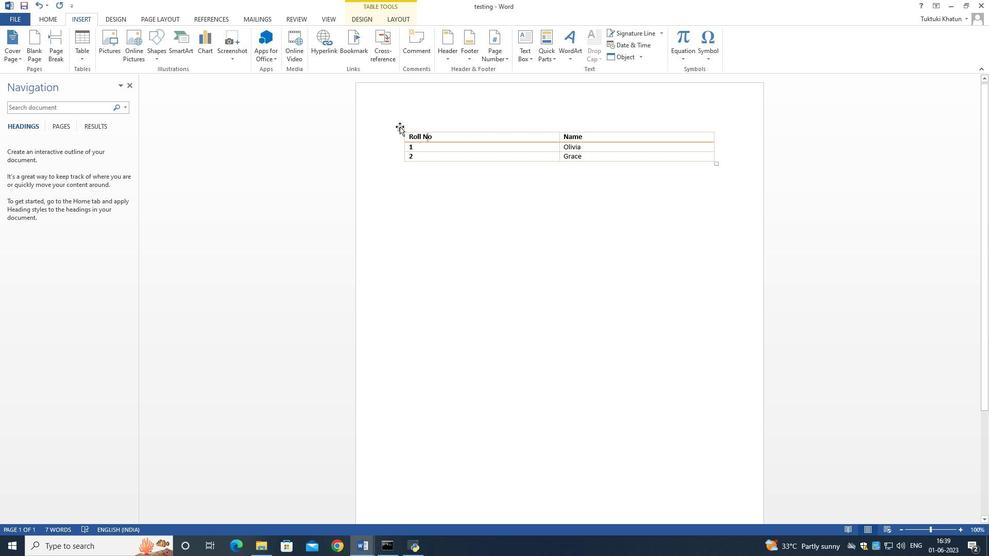 
Action: Mouse moved to (662, 64)
Screenshot: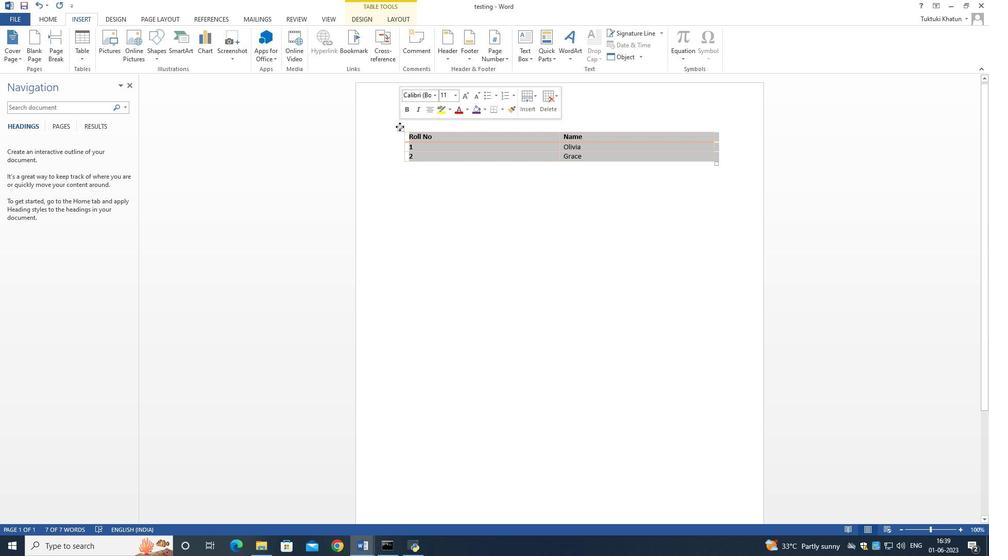 
Action: Mouse pressed left at (662, 64)
Screenshot: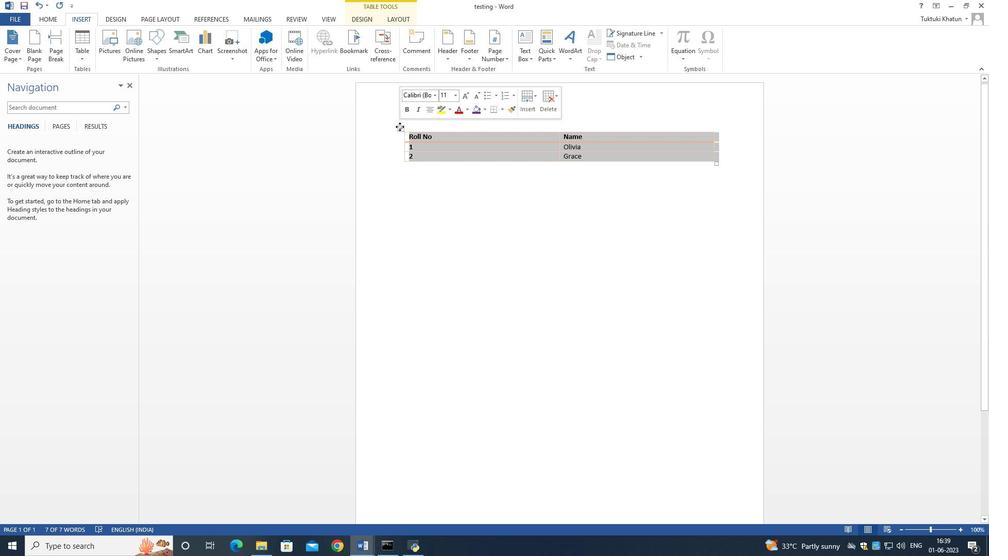 
Action: Mouse moved to (666, 54)
Screenshot: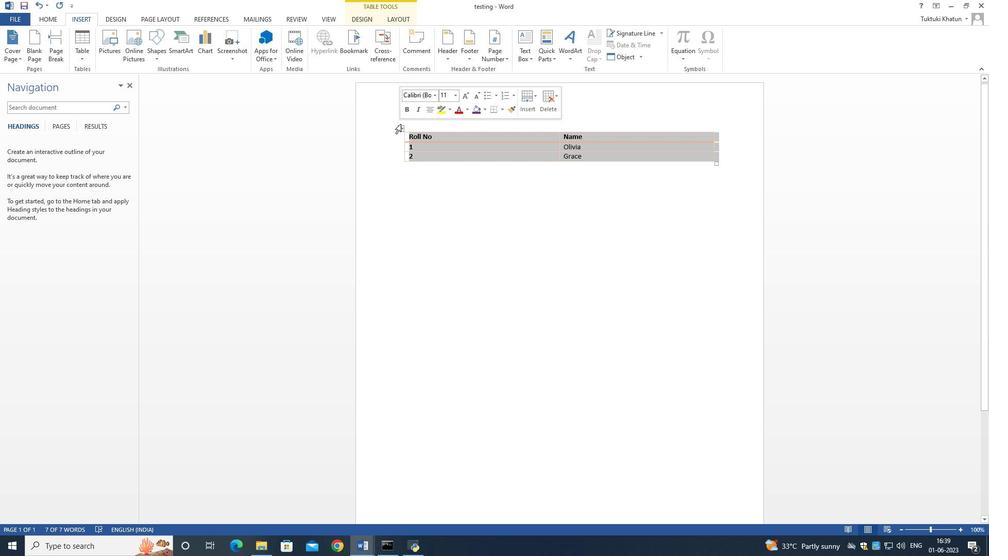 
Action: Mouse pressed left at (666, 54)
Screenshot: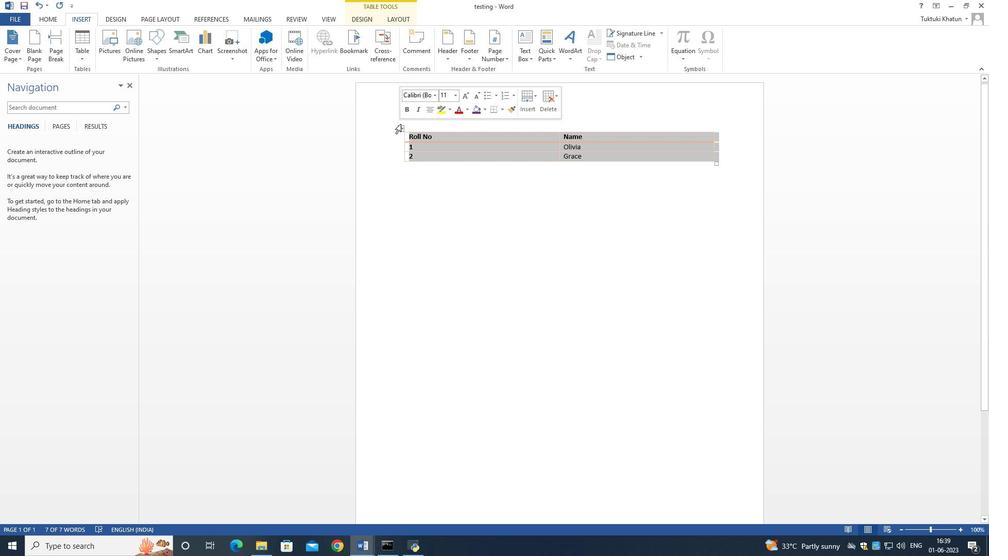 
Action: Mouse moved to (664, 77)
Screenshot: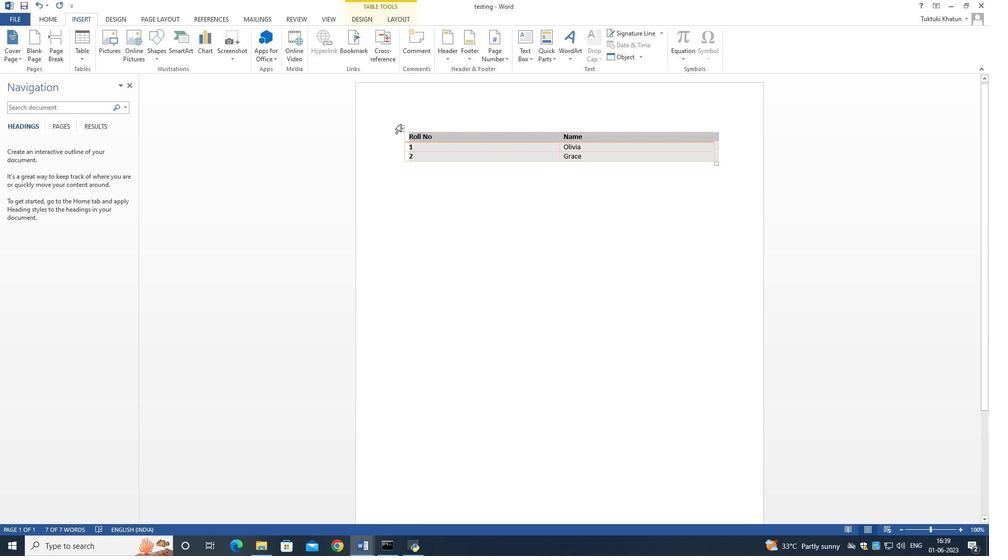 
Action: Mouse pressed left at (664, 77)
Screenshot: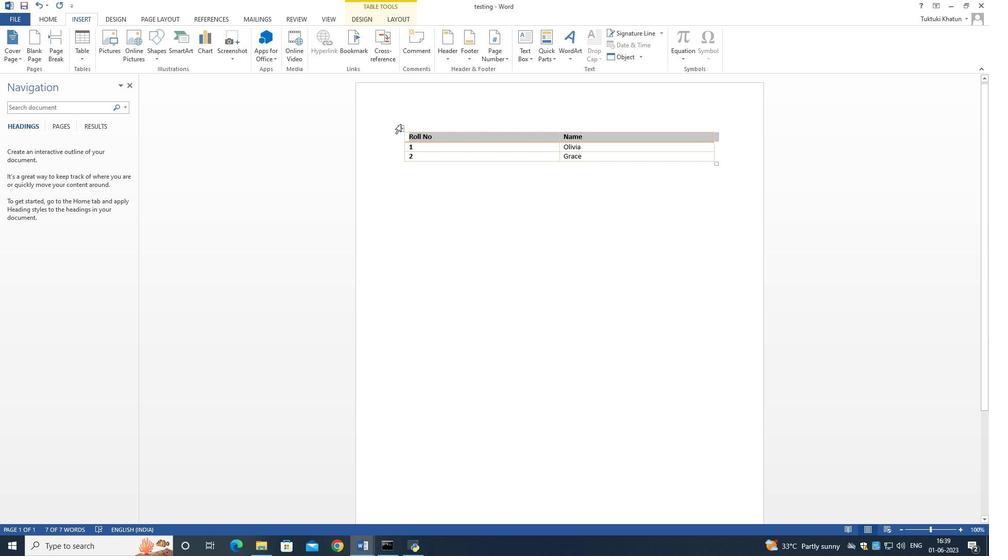 
Action: Mouse moved to (344, 242)
Screenshot: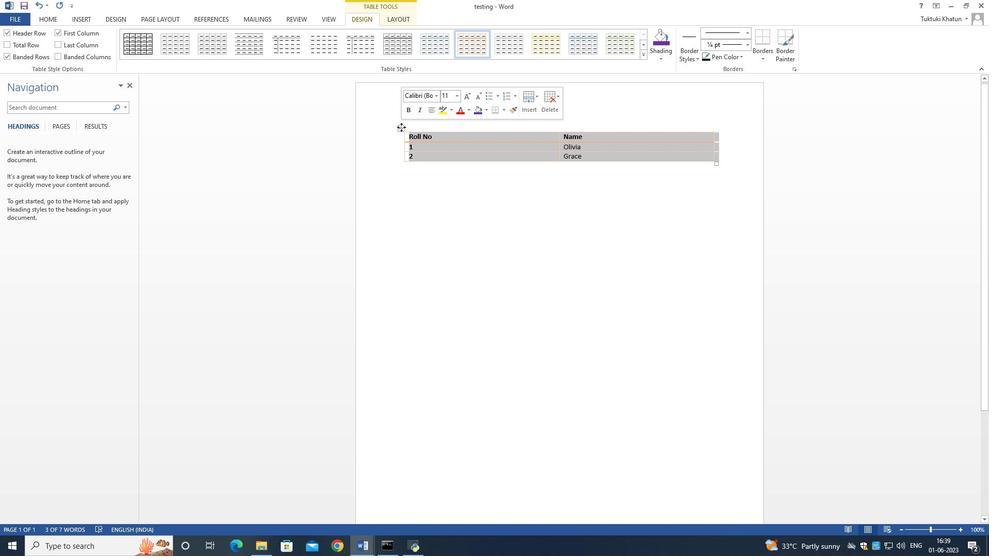 
Action: Mouse scrolled (344, 242) with delta (0, 0)
Screenshot: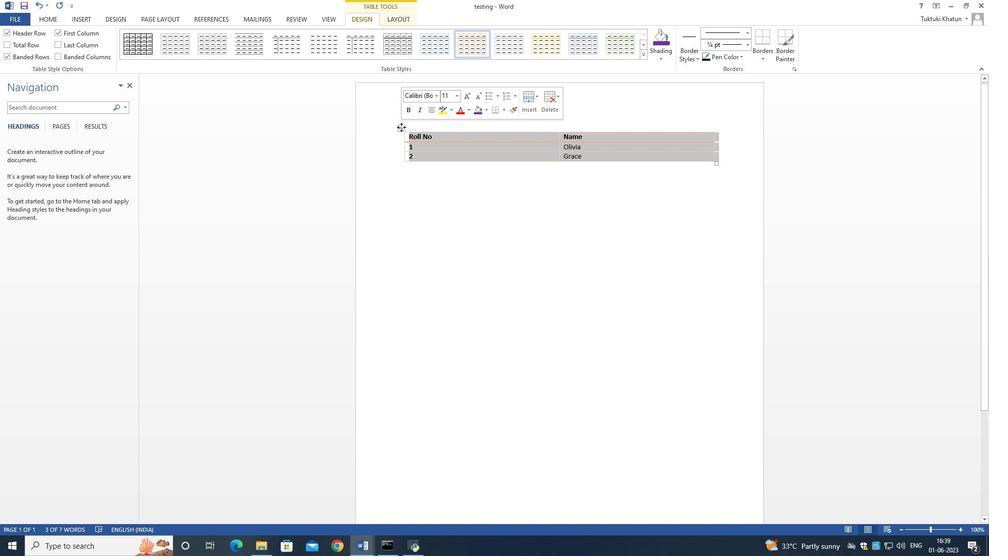 
Action: Mouse scrolled (344, 242) with delta (0, 0)
Screenshot: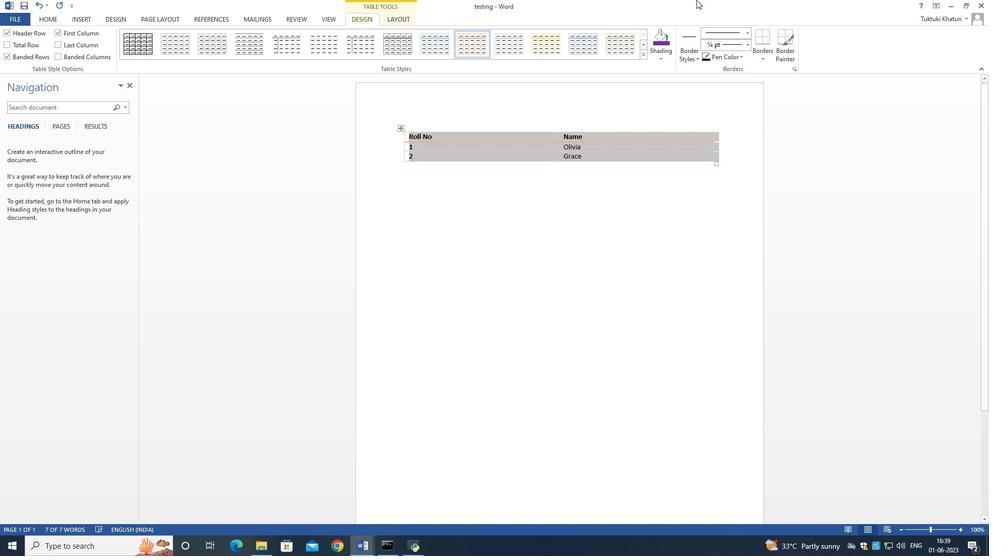 
Action: Mouse scrolled (344, 242) with delta (0, 0)
Screenshot: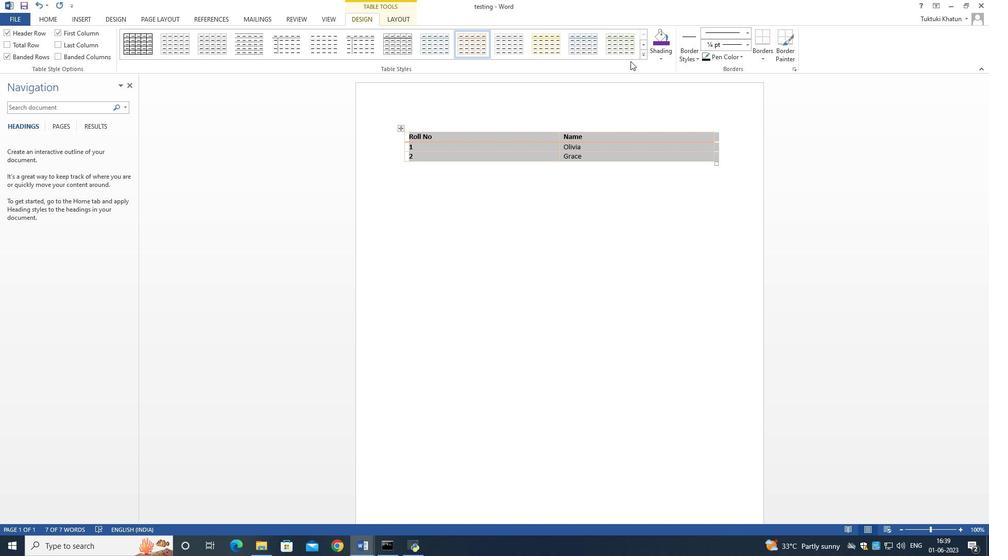 
Action: Mouse scrolled (344, 242) with delta (0, 0)
Screenshot: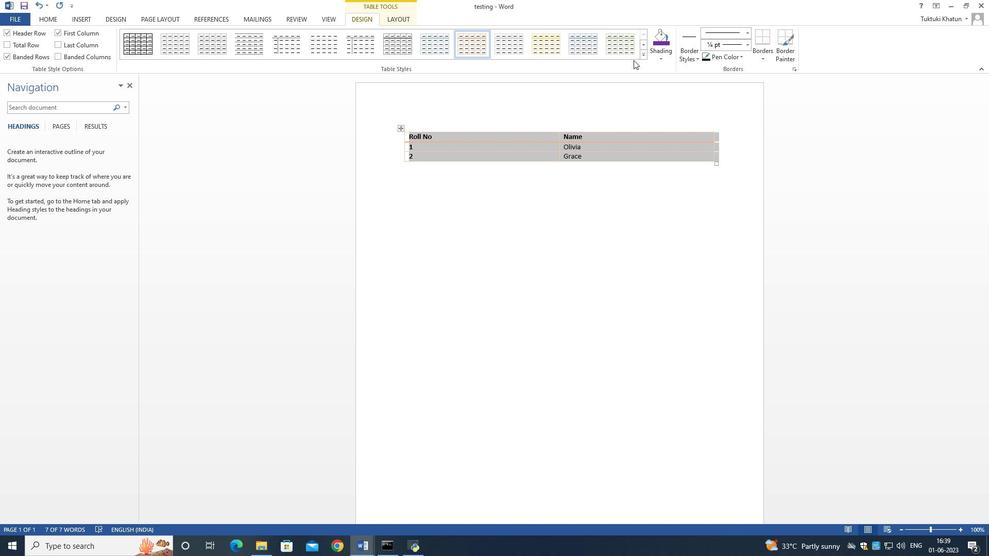 
Action: Mouse scrolled (344, 242) with delta (0, 0)
Screenshot: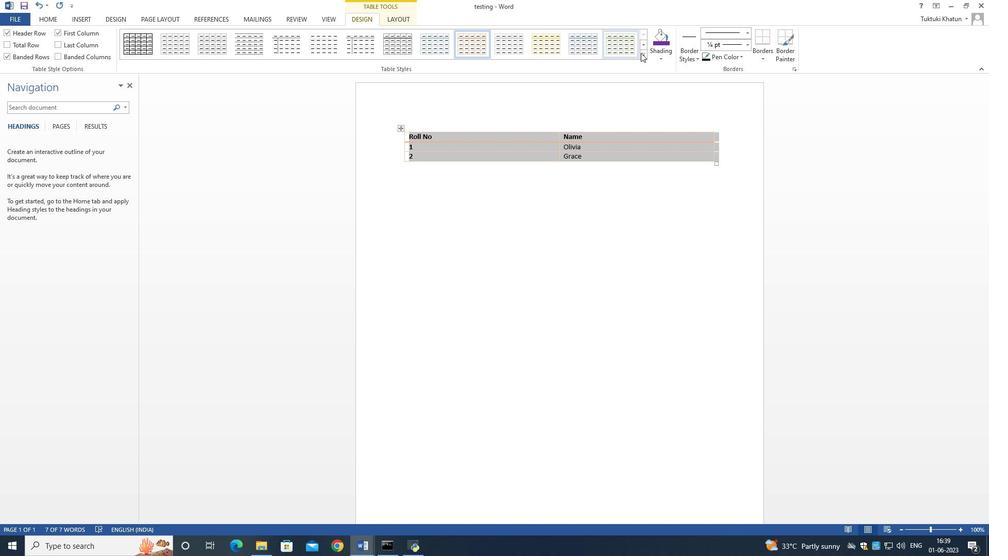 
Action: Mouse moved to (267, 269)
Screenshot: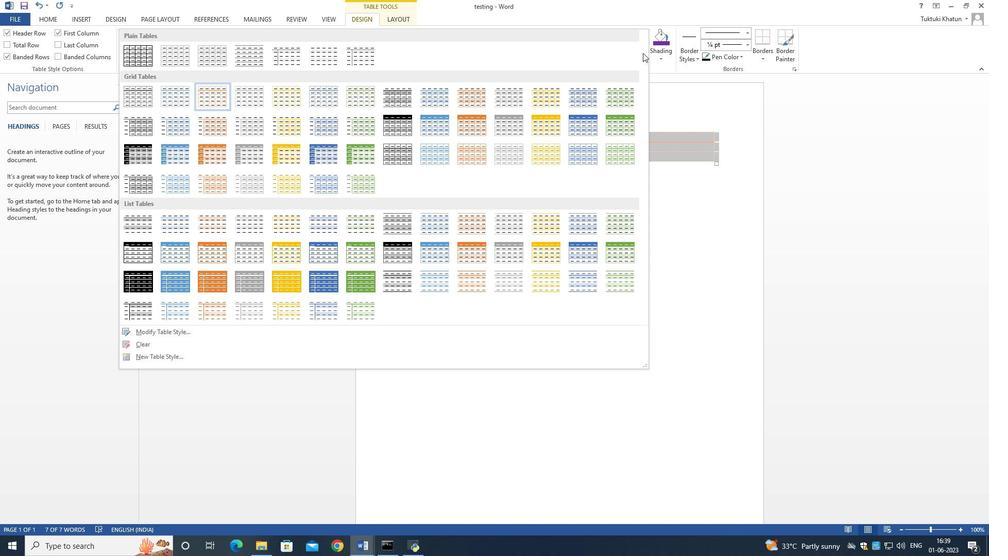 
Action: Mouse scrolled (267, 268) with delta (0, 0)
Screenshot: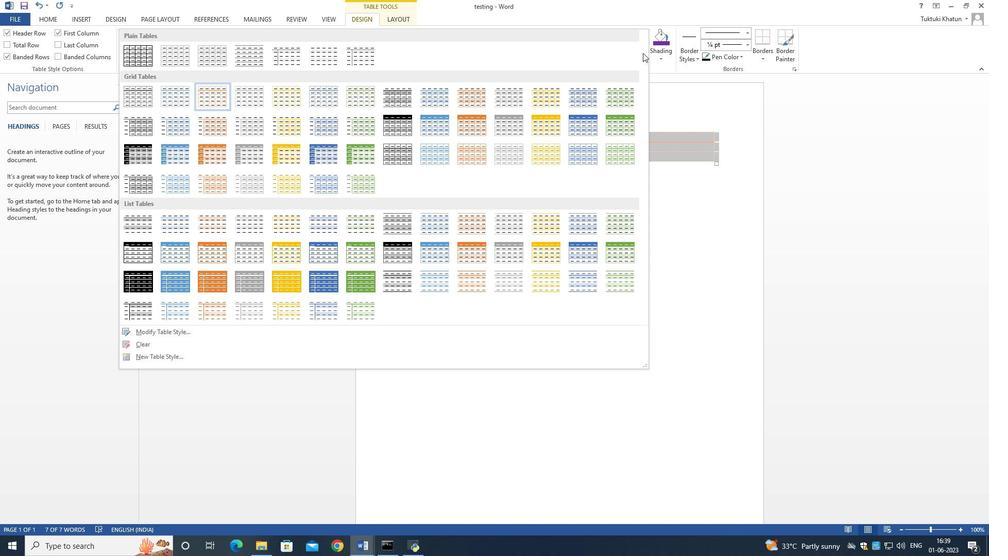
Action: Mouse scrolled (267, 268) with delta (0, 0)
Screenshot: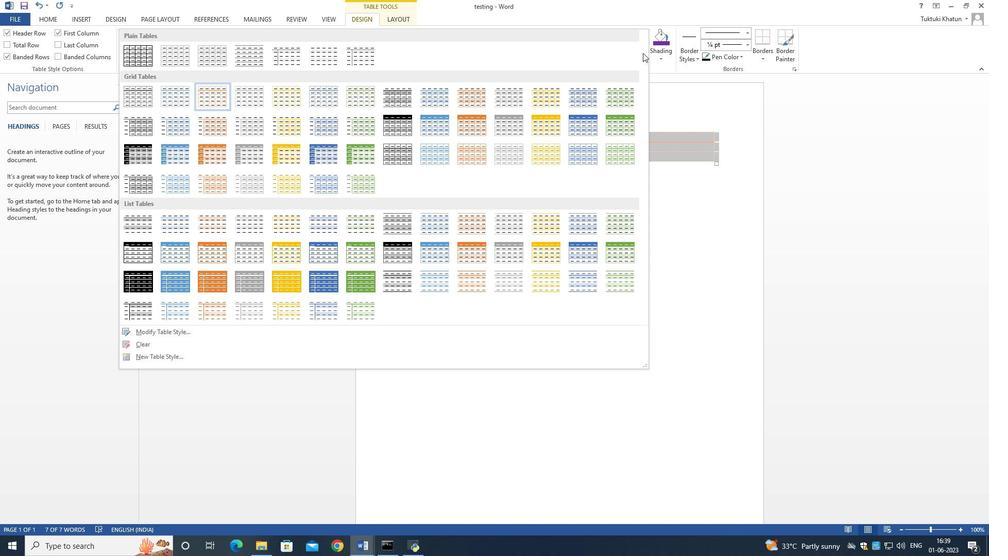 
Action: Mouse scrolled (267, 268) with delta (0, 0)
Screenshot: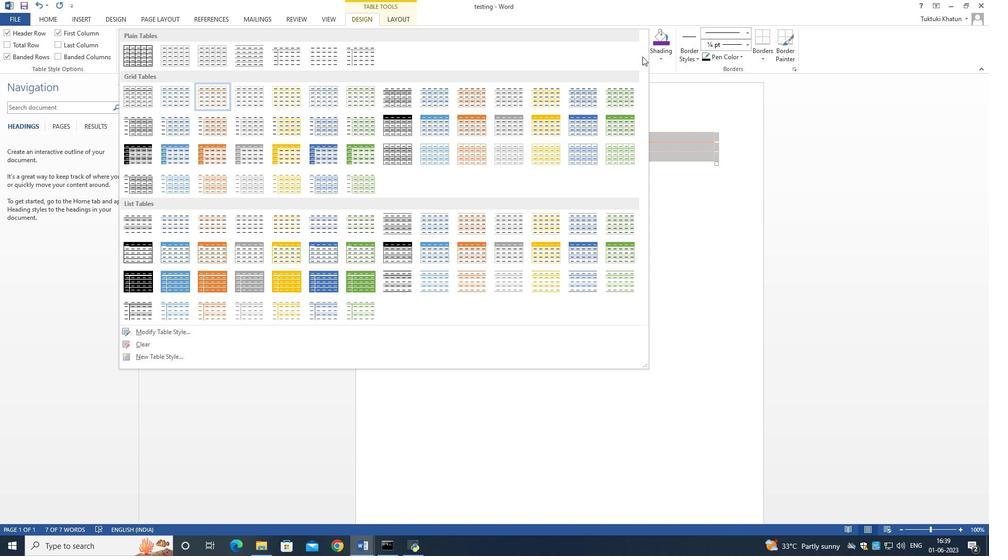 
Action: Mouse moved to (312, 239)
Screenshot: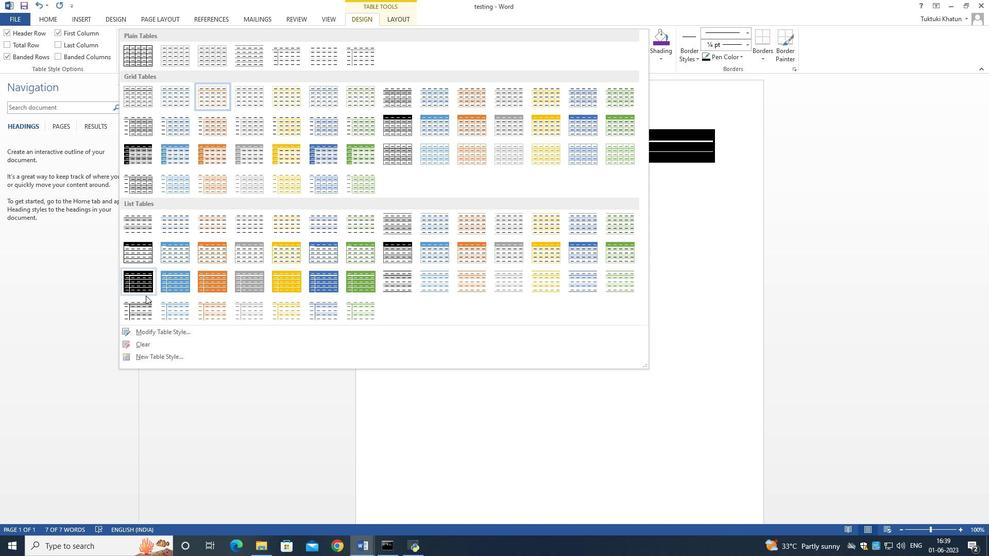 
Action: Mouse scrolled (312, 239) with delta (0, 0)
Screenshot: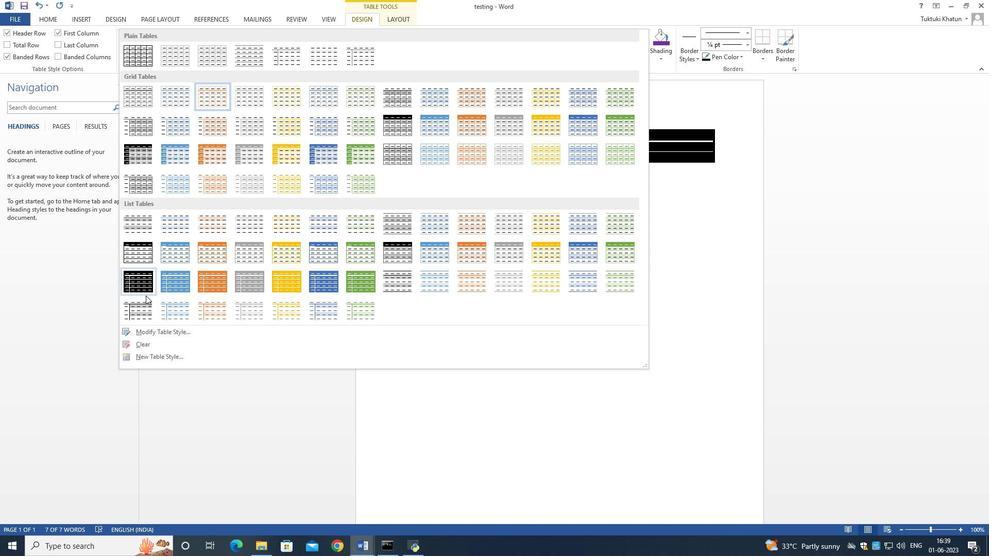 
Action: Mouse scrolled (312, 239) with delta (0, 0)
Screenshot: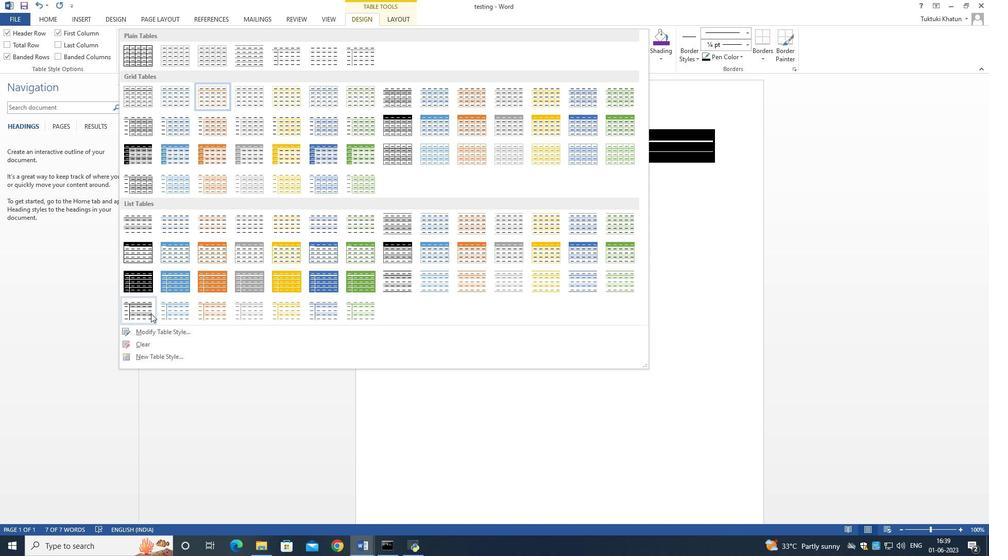 
Action: Mouse scrolled (312, 239) with delta (0, 0)
Screenshot: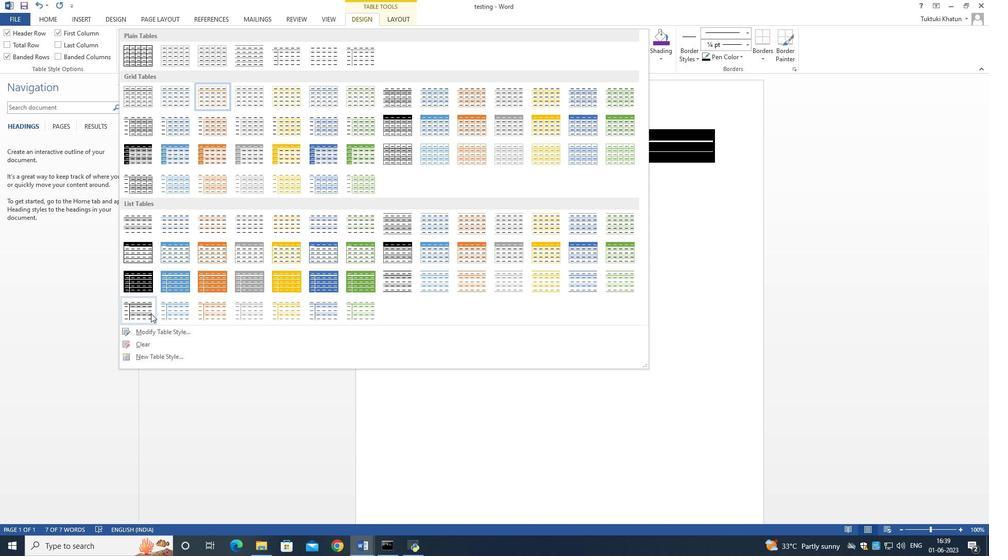 
Action: Mouse scrolled (312, 239) with delta (0, 0)
Screenshot: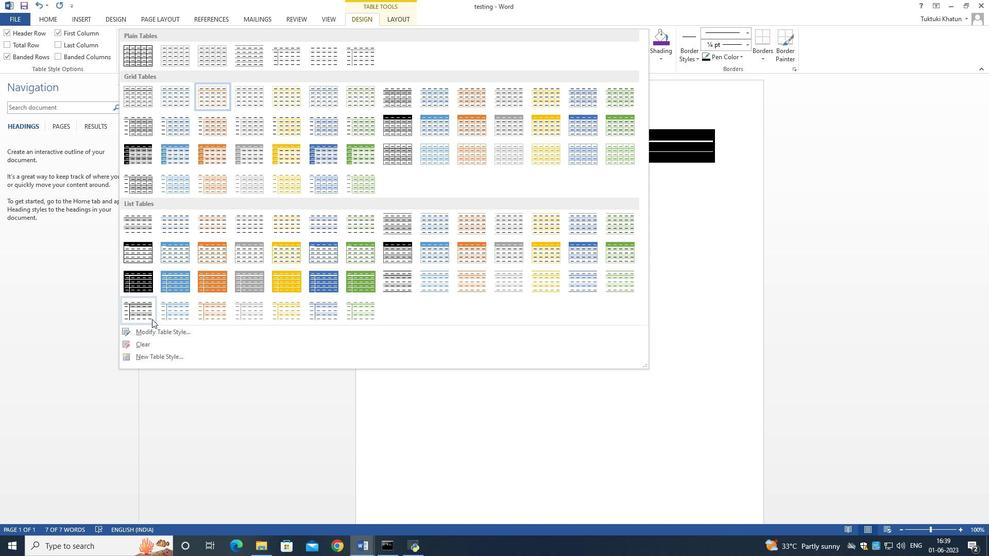 
Action: Mouse scrolled (312, 239) with delta (0, 0)
Screenshot: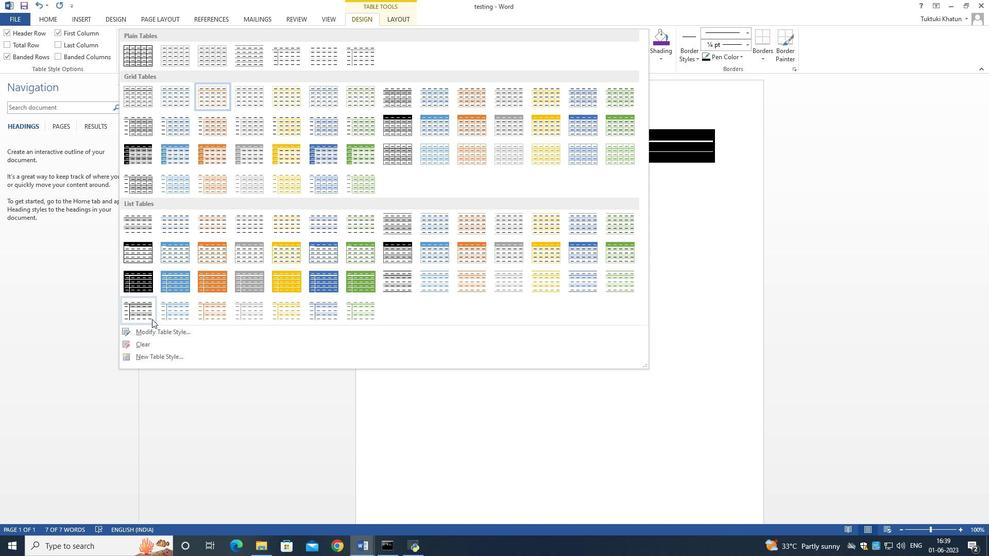 
Action: Mouse moved to (291, 213)
Screenshot: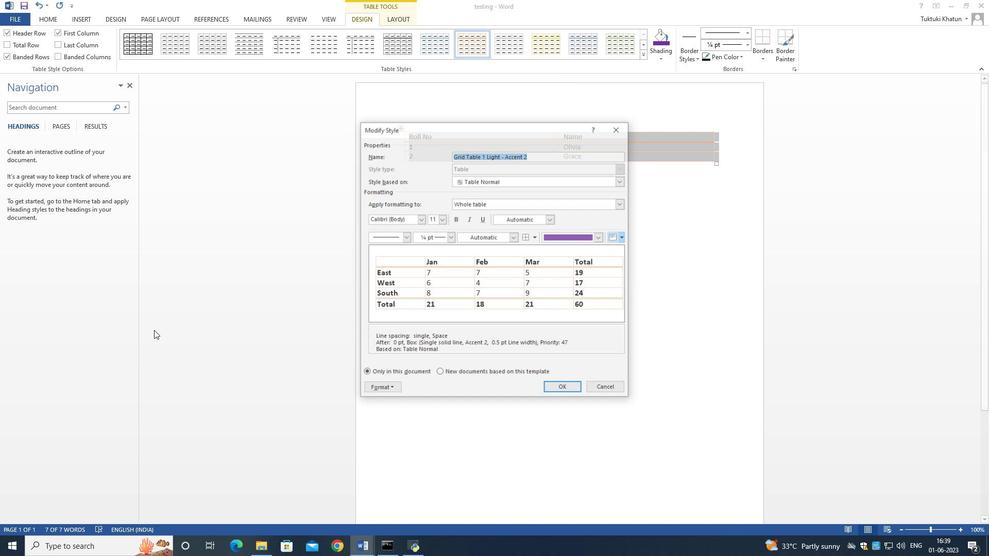 
Action: Mouse scrolled (282, 193) with delta (0, 0)
Screenshot: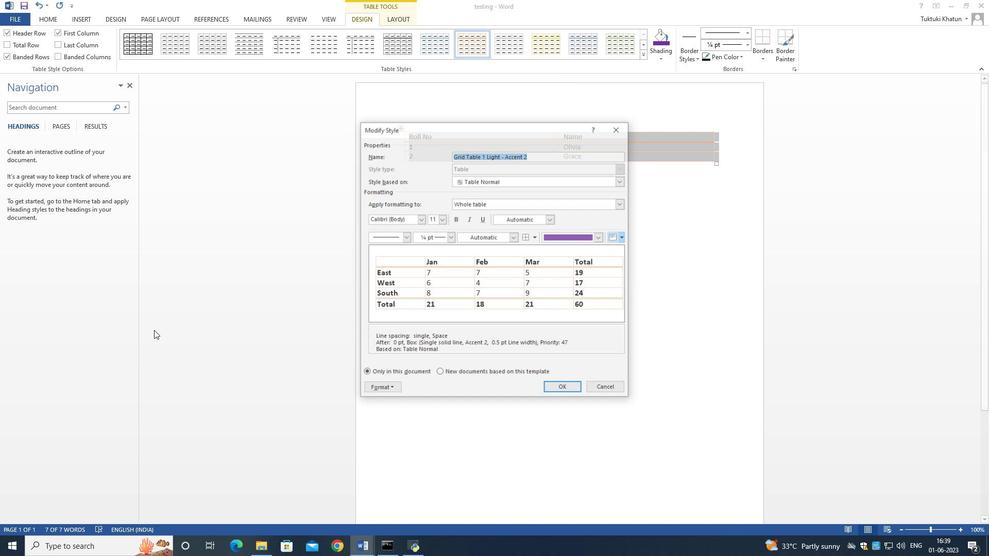 
Action: Mouse moved to (292, 220)
Screenshot: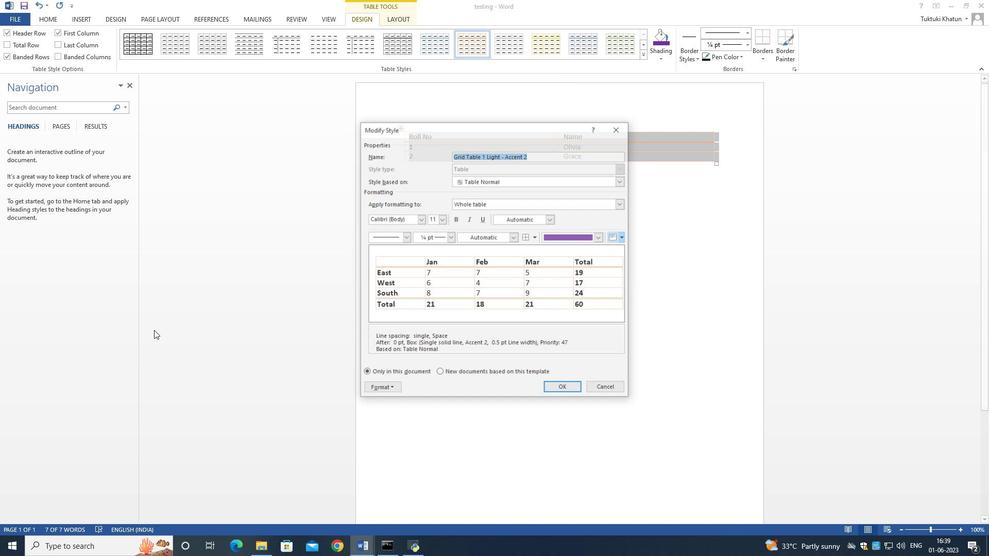 
Action: Mouse scrolled (288, 203) with delta (0, 0)
Screenshot: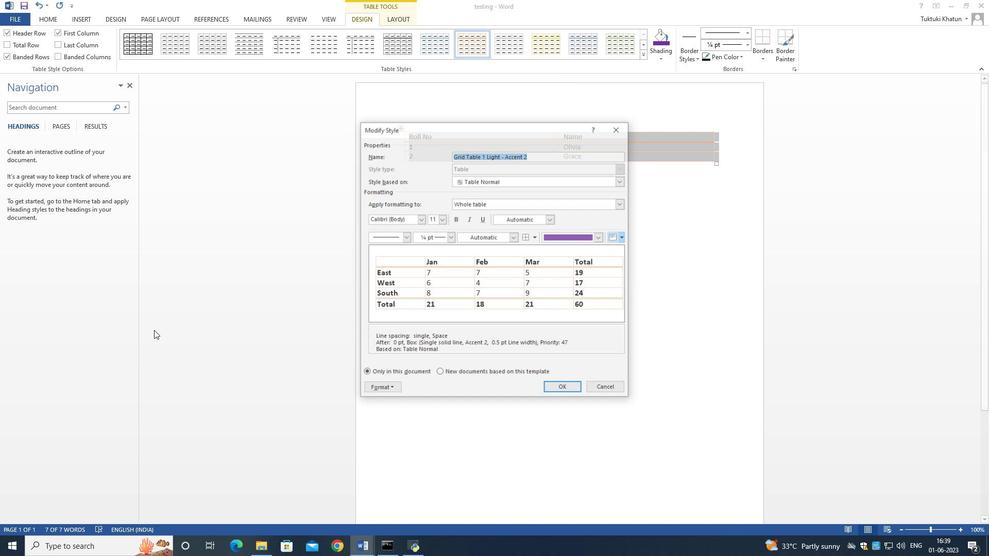 
Action: Mouse moved to (293, 222)
Screenshot: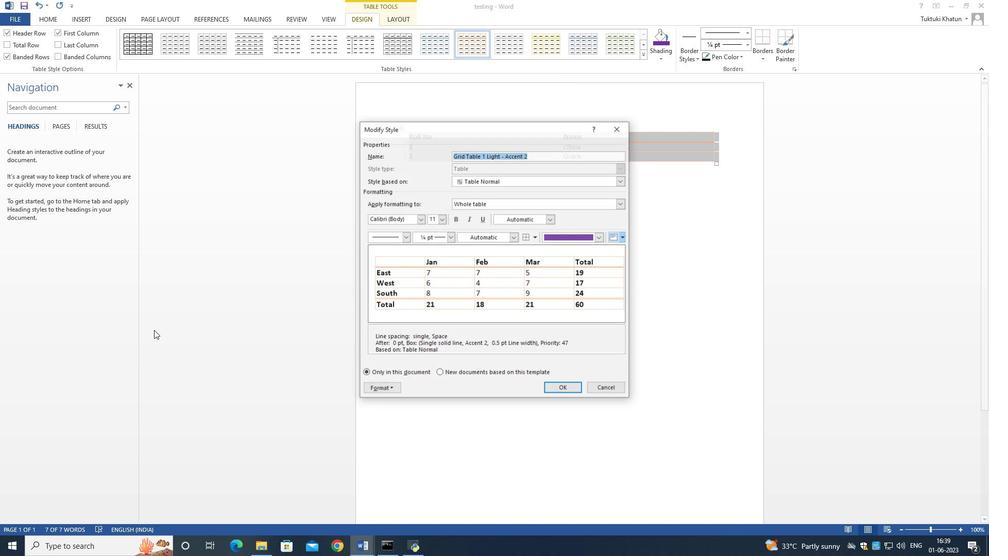 
Action: Mouse scrolled (290, 207) with delta (0, 0)
Screenshot: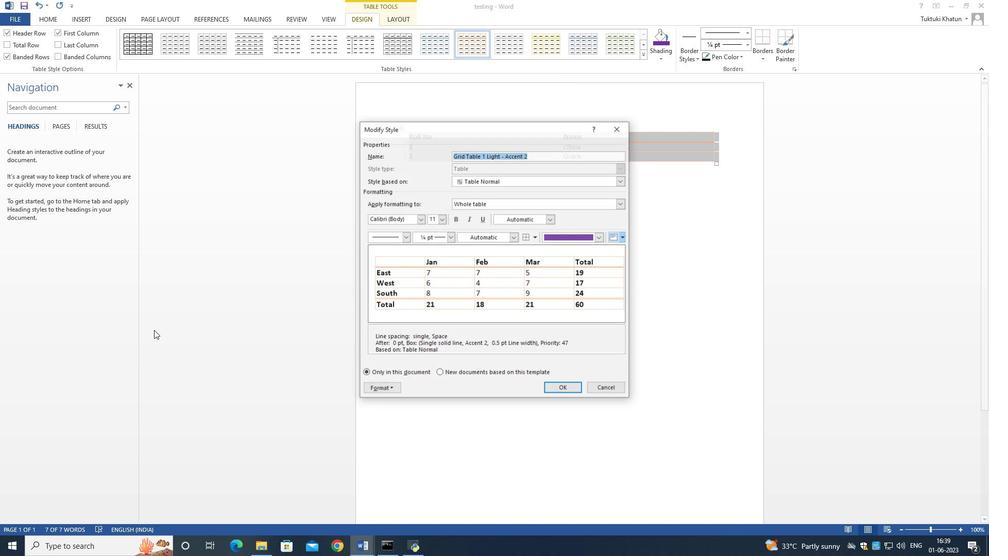 
Action: Mouse moved to (293, 227)
Screenshot: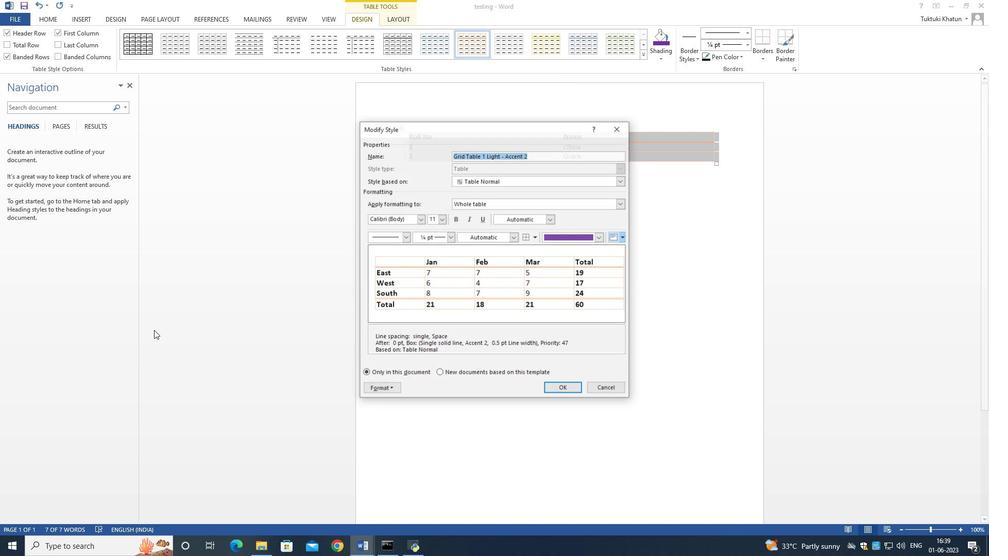 
Action: Mouse scrolled (291, 212) with delta (0, 0)
Screenshot: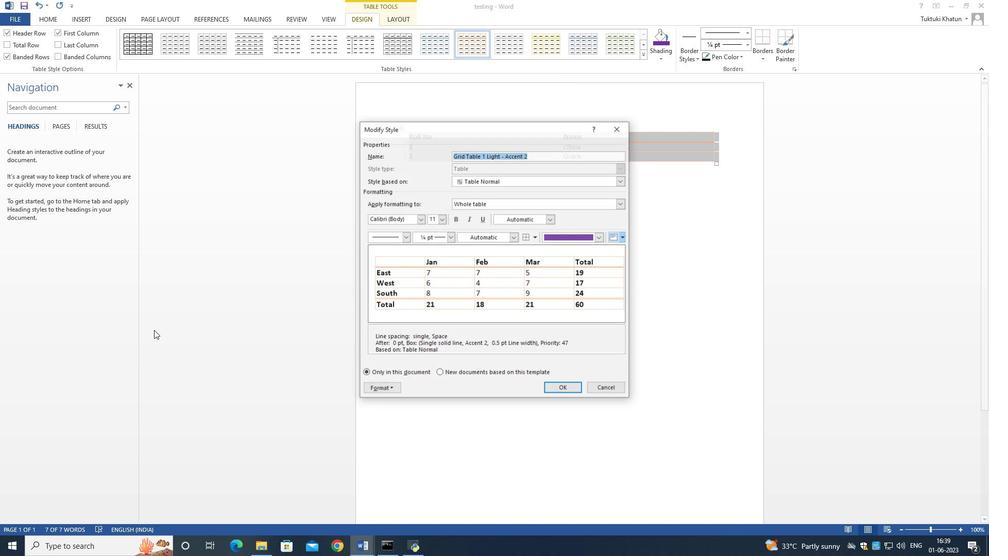 
Action: Mouse moved to (293, 230)
Screenshot: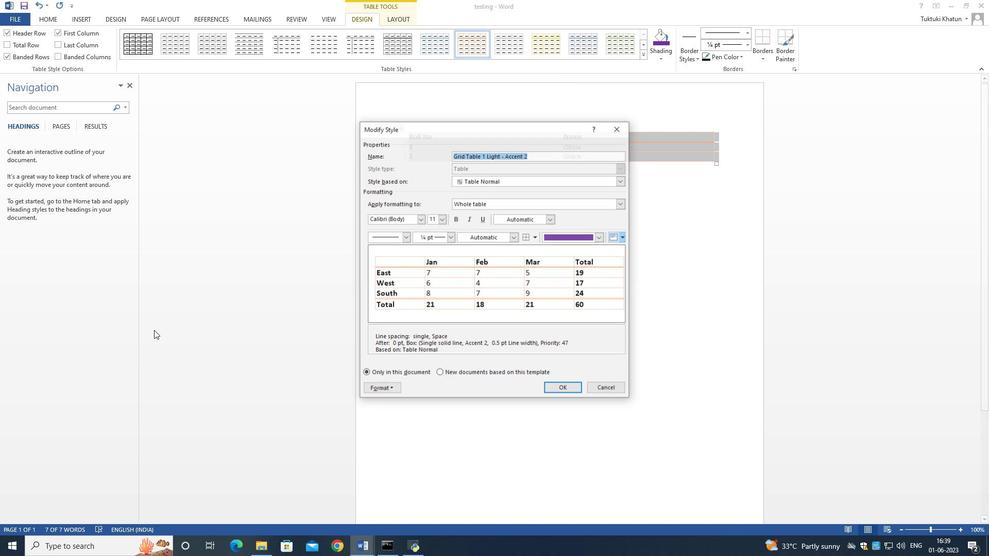 
Action: Mouse scrolled (293, 221) with delta (0, 0)
Screenshot: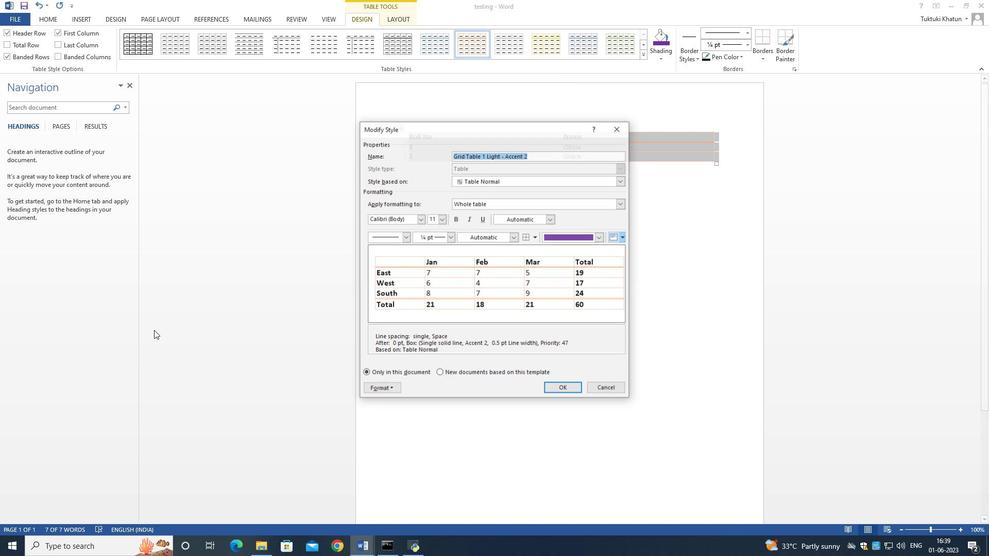 
Action: Mouse moved to (293, 241)
Screenshot: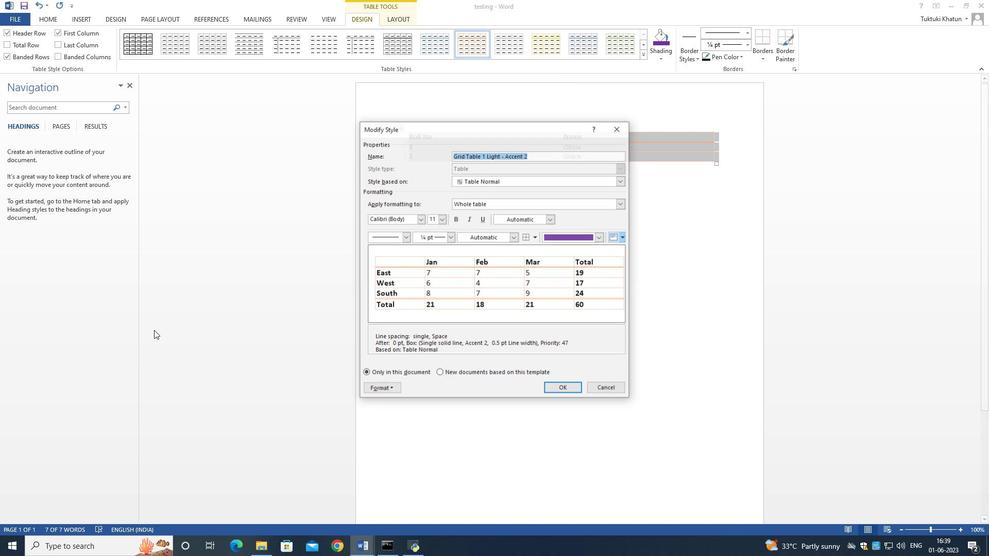 
Action: Mouse scrolled (293, 233) with delta (0, 0)
Screenshot: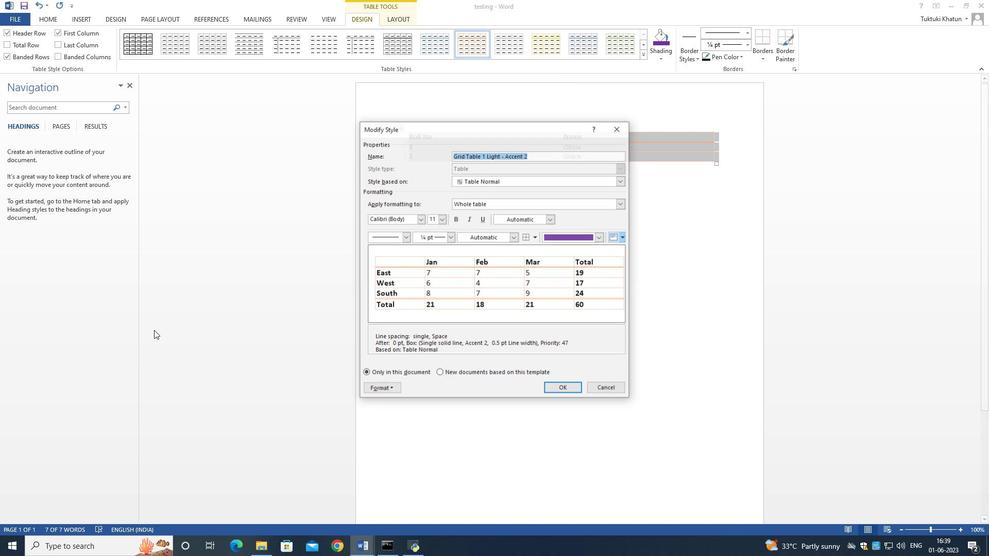 
Action: Mouse moved to (365, 154)
Screenshot: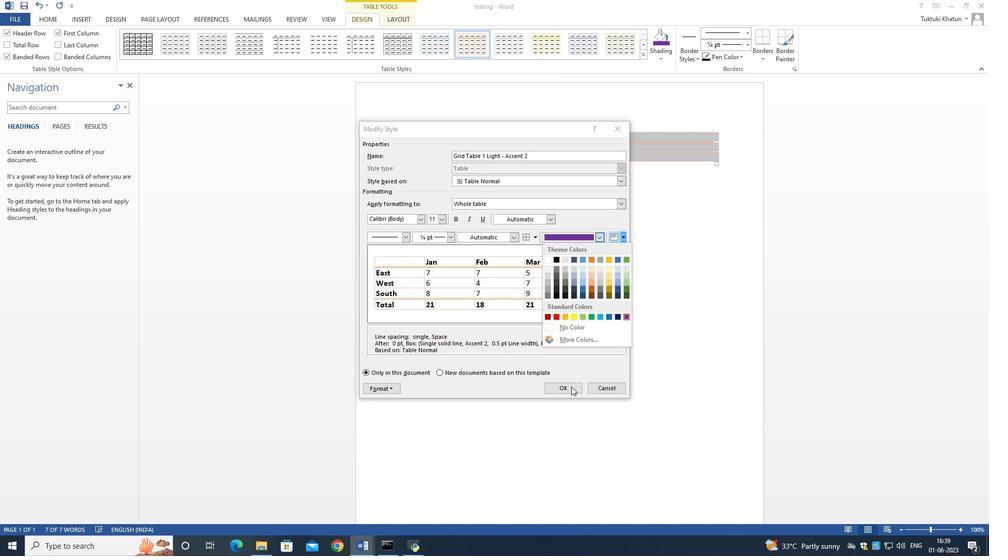 
Action: Mouse scrolled (365, 155) with delta (0, 0)
Screenshot: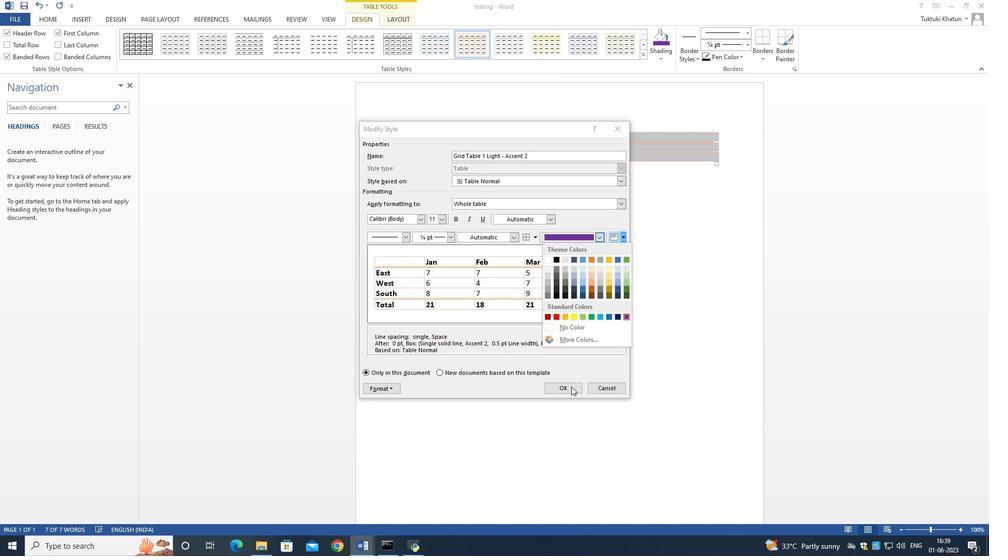 
Action: Mouse scrolled (365, 155) with delta (0, 0)
Screenshot: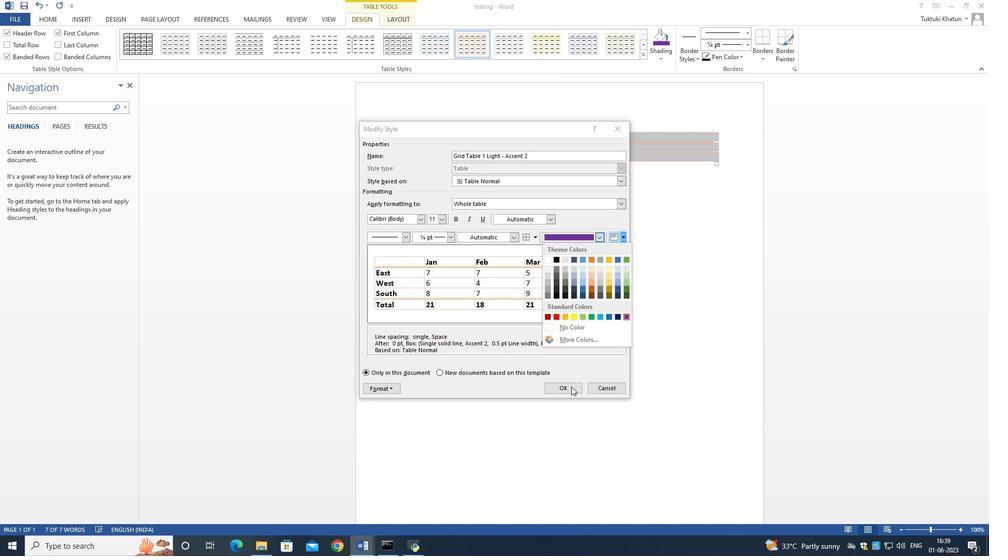 
Action: Mouse moved to (212, 379)
Screenshot: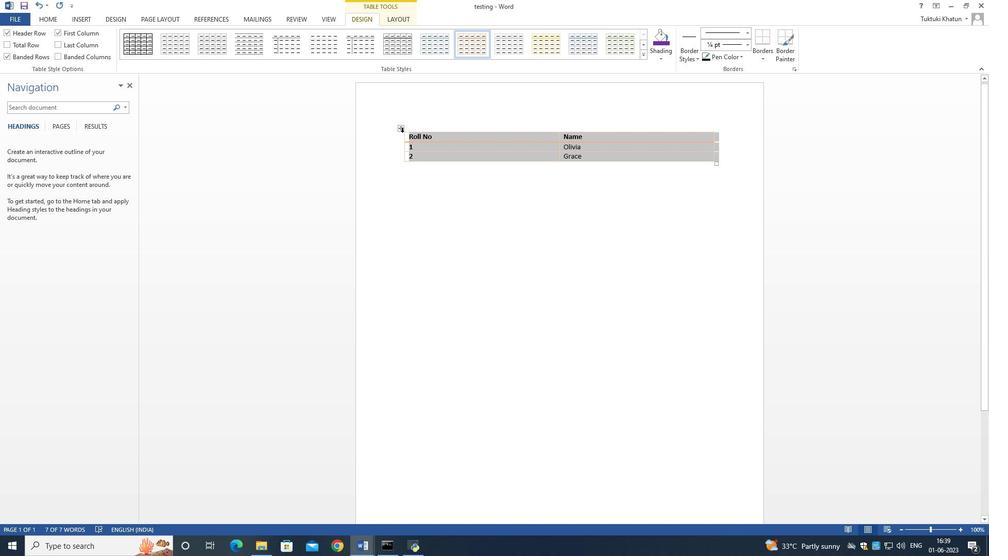 
Action: Mouse pressed left at (212, 379)
Screenshot: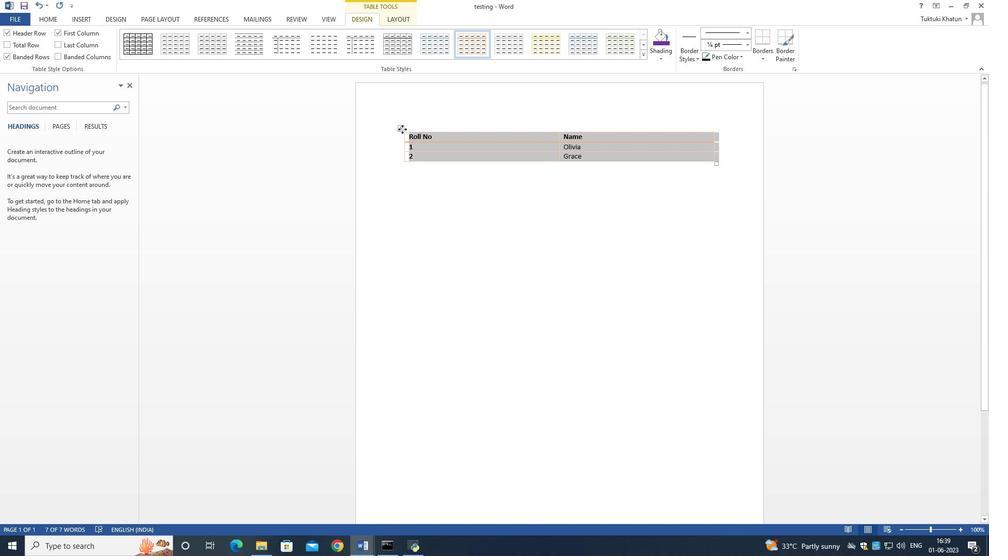 
Action: Mouse moved to (639, 152)
Screenshot: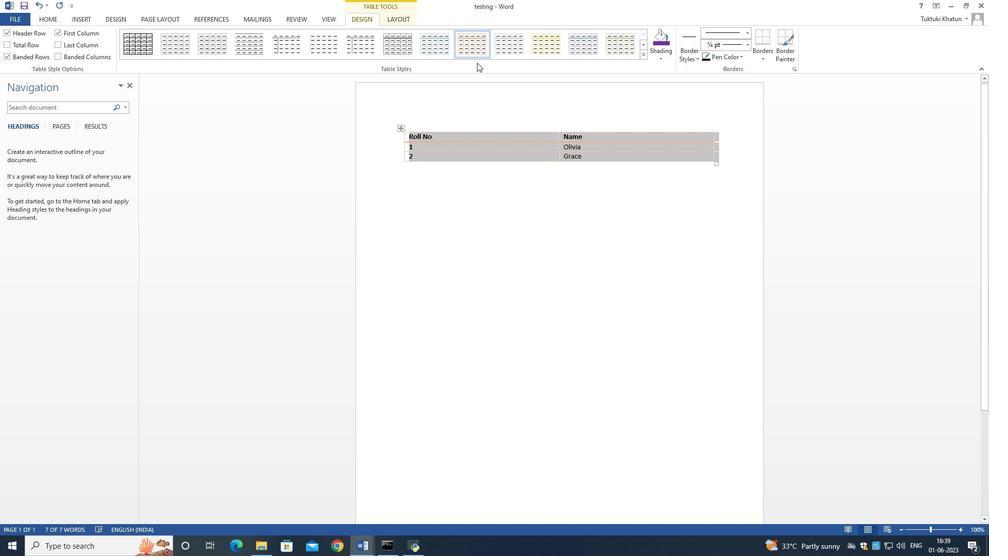 
Action: Mouse pressed left at (639, 152)
Screenshot: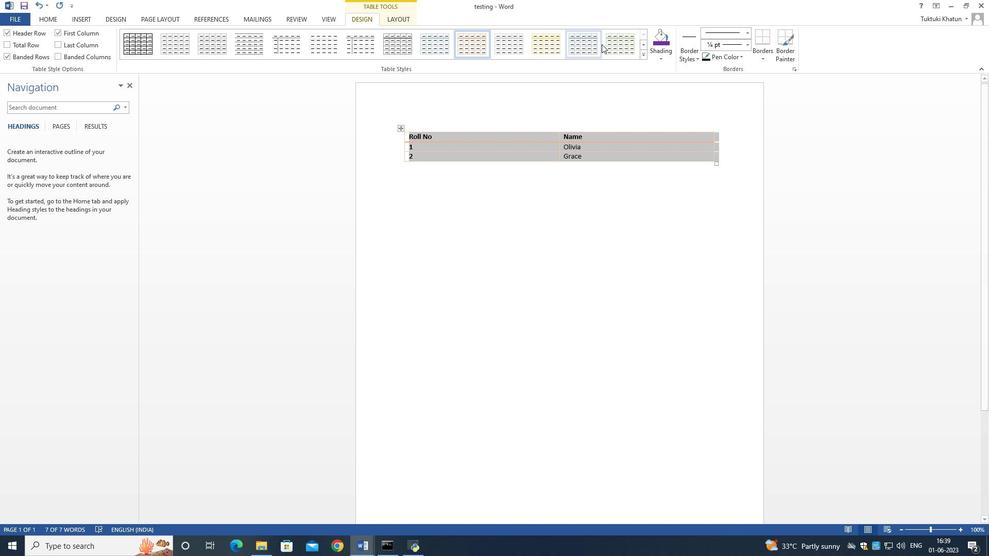
Action: Mouse moved to (666, 74)
Screenshot: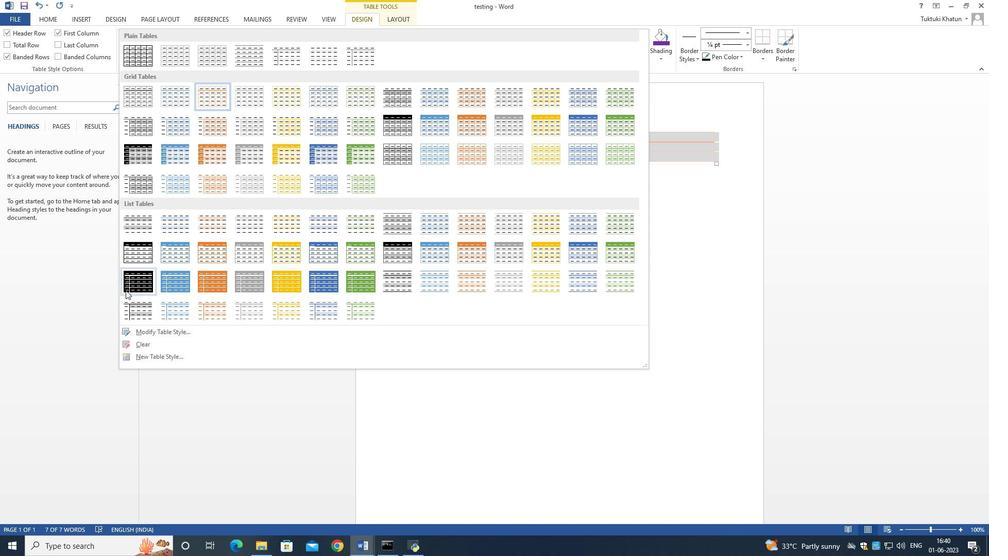 
Action: Mouse pressed left at (666, 74)
Screenshot: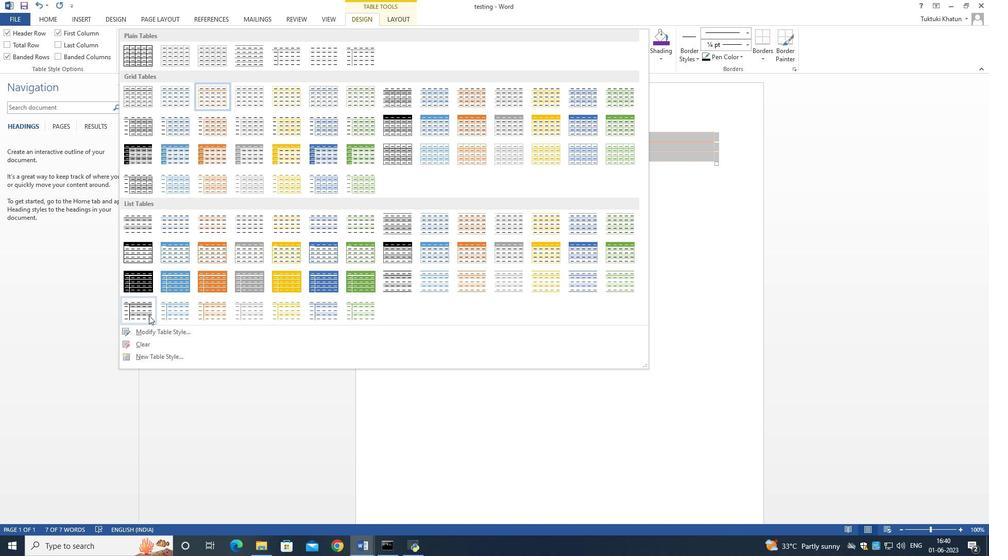 
Action: Mouse moved to (491, 160)
Screenshot: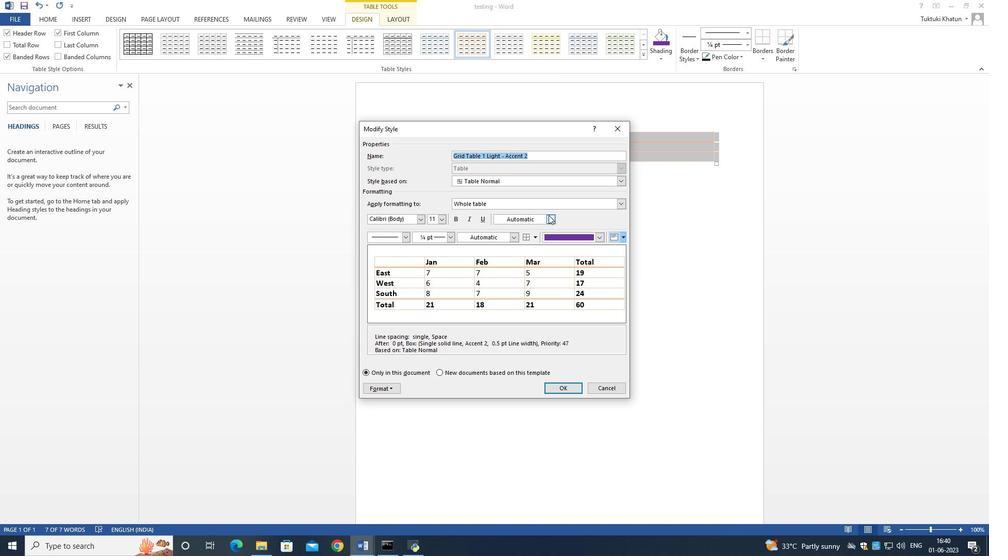 
Action: Mouse scrolled (491, 160) with delta (0, 0)
Screenshot: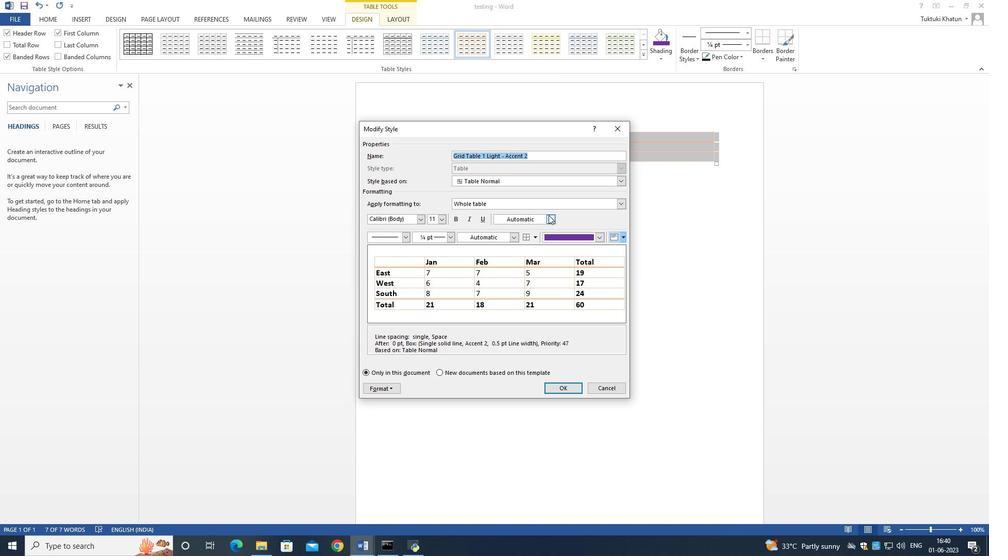 
Action: Mouse moved to (372, 220)
Screenshot: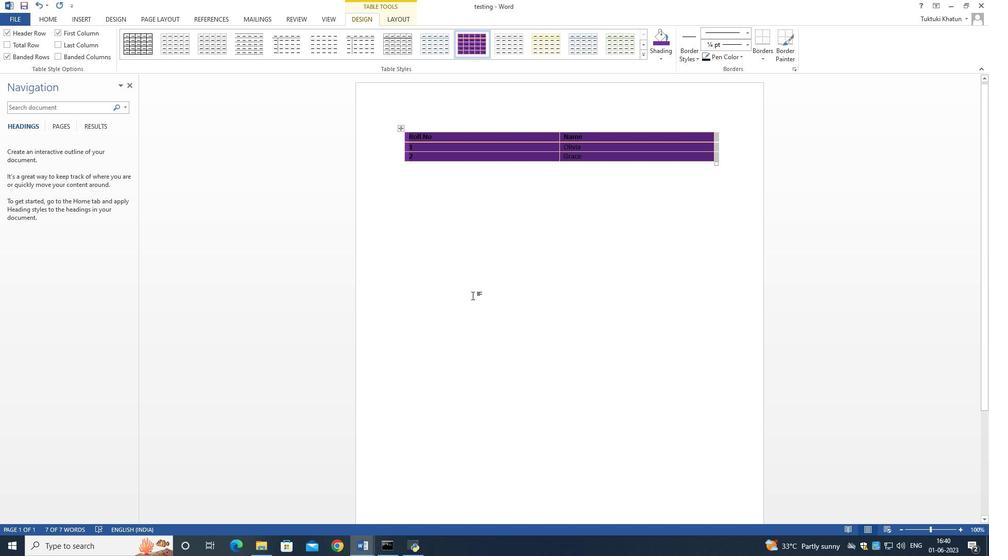 
Action: Mouse scrolled (372, 221) with delta (0, 0)
Screenshot: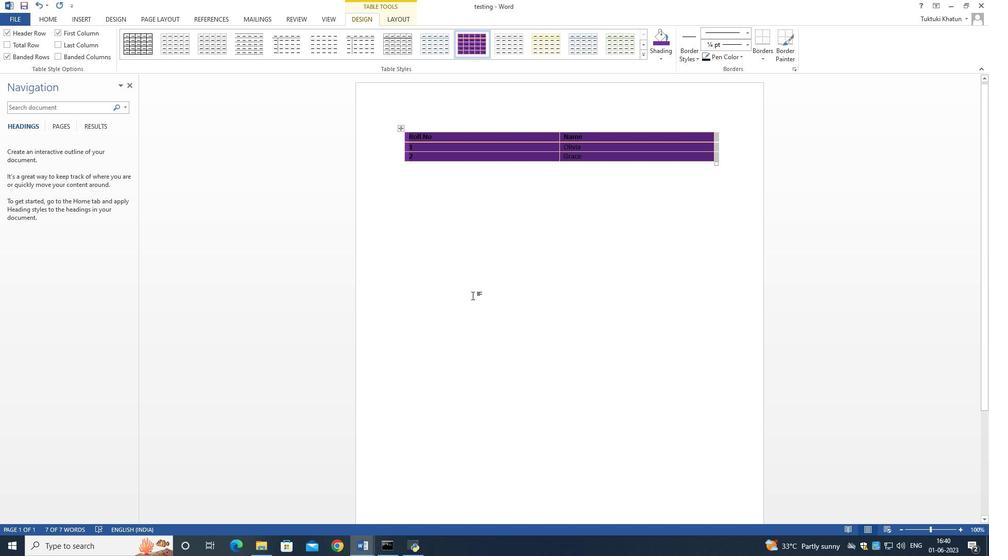
Action: Mouse scrolled (372, 221) with delta (0, 0)
Screenshot: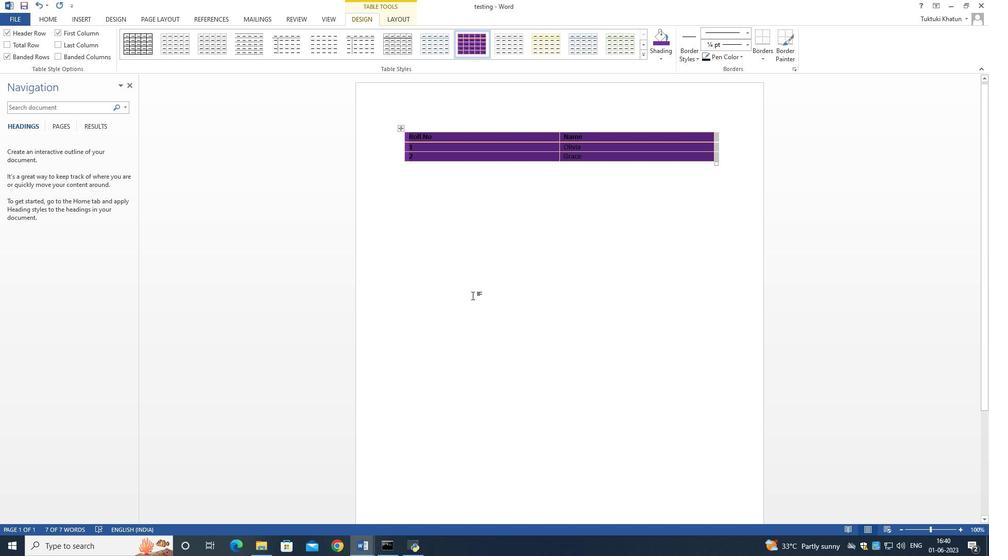
Action: Mouse scrolled (372, 221) with delta (0, 0)
Screenshot: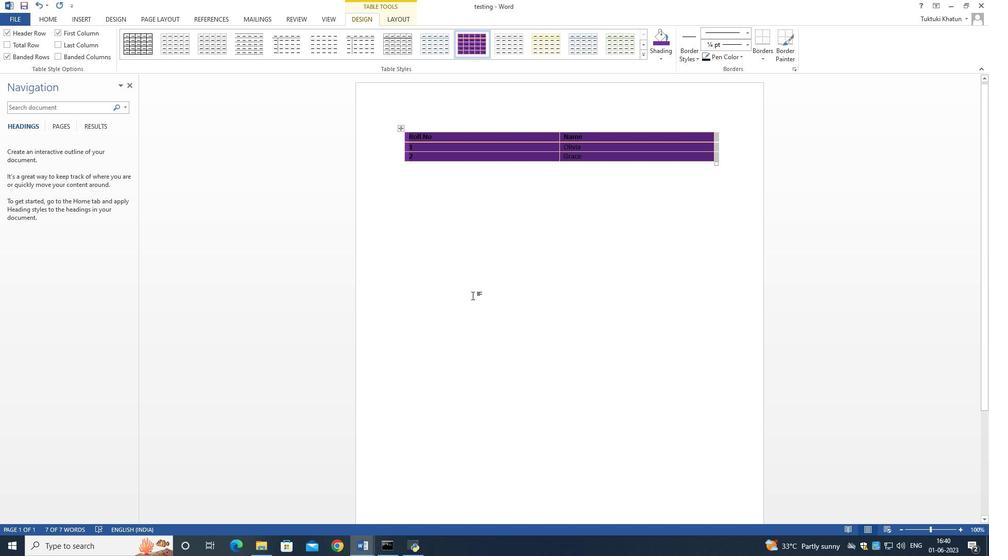
Action: Mouse scrolled (372, 221) with delta (0, 0)
Screenshot: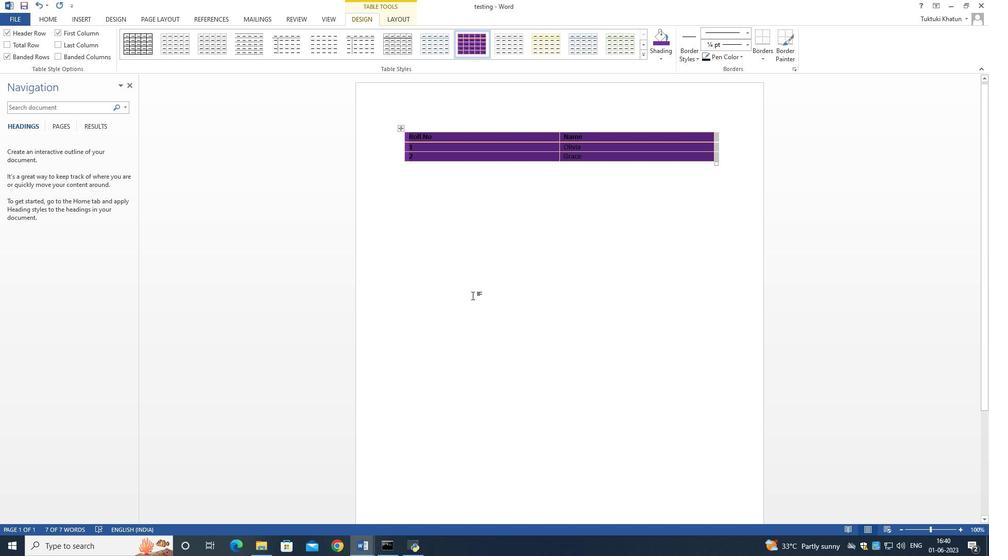 
Action: Mouse moved to (322, 122)
Screenshot: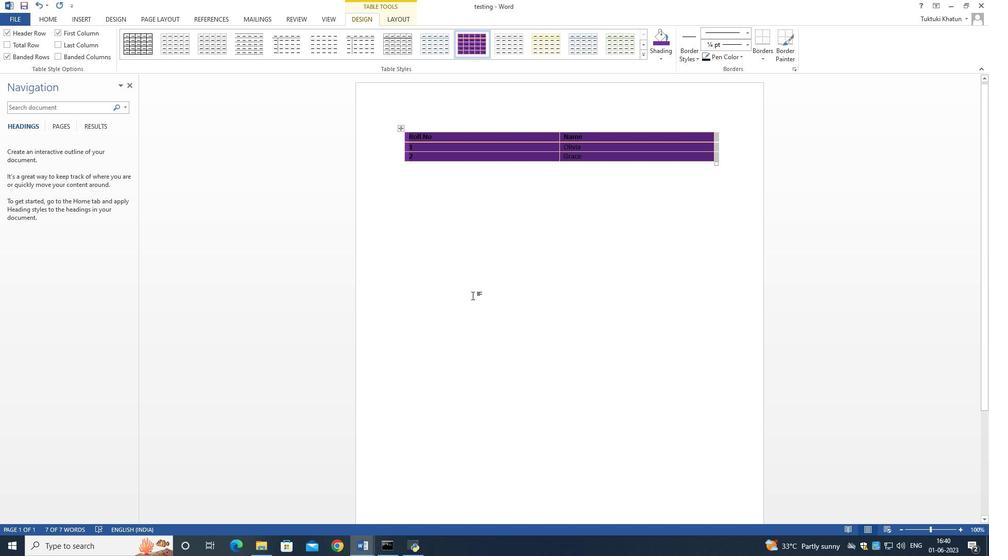 
Action: Mouse scrolled (322, 122) with delta (0, 0)
Screenshot: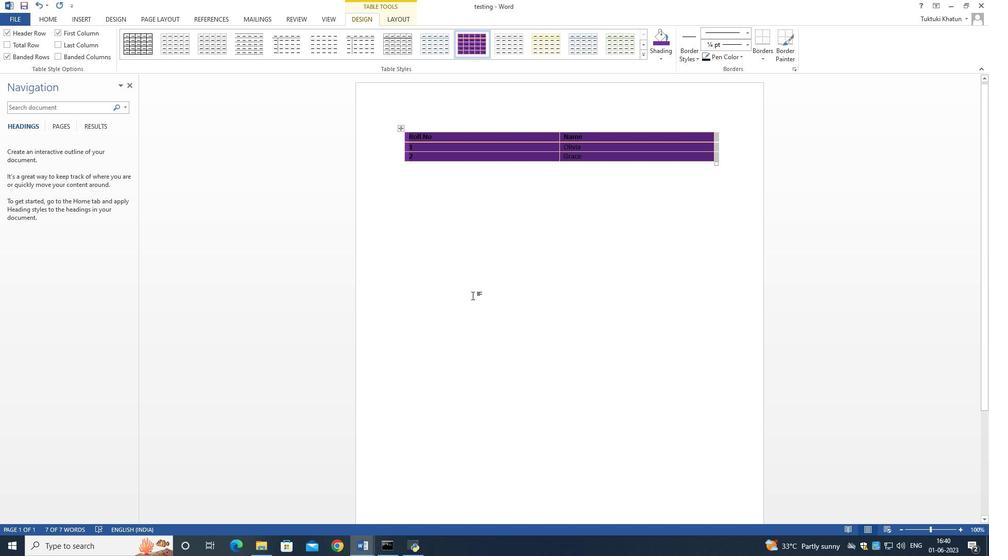 
Action: Mouse scrolled (322, 122) with delta (0, 0)
Screenshot: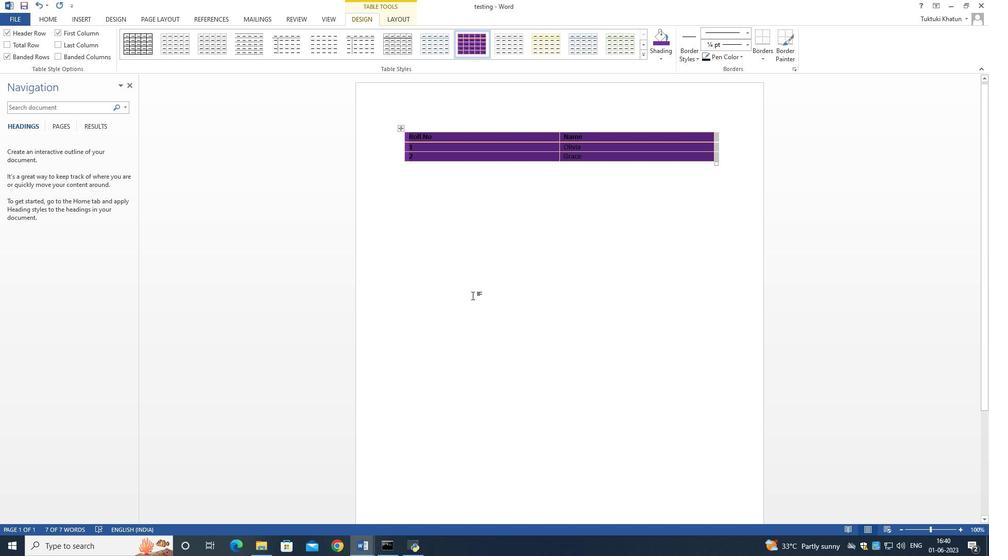 
Action: Mouse moved to (357, 160)
Screenshot: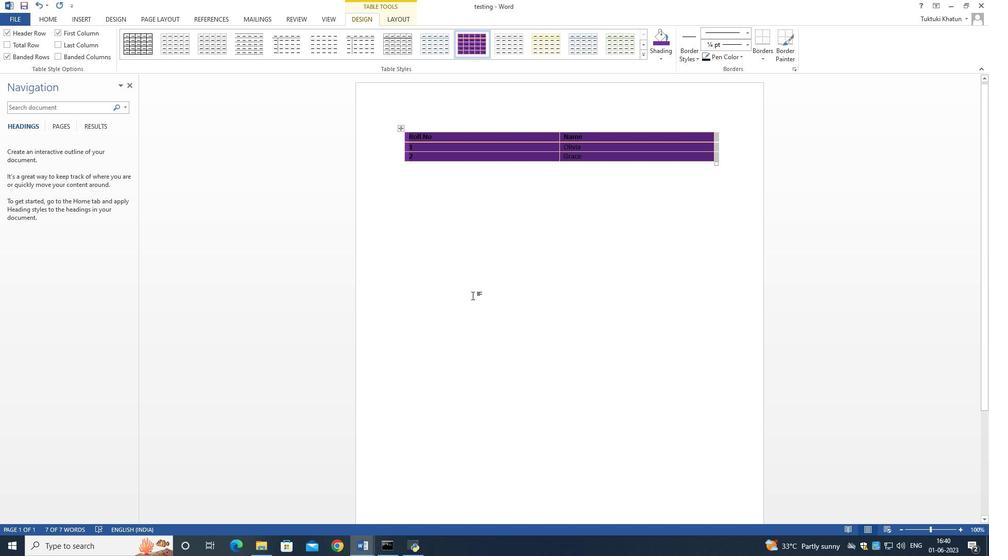 
Action: Mouse scrolled (357, 160) with delta (0, 0)
Screenshot: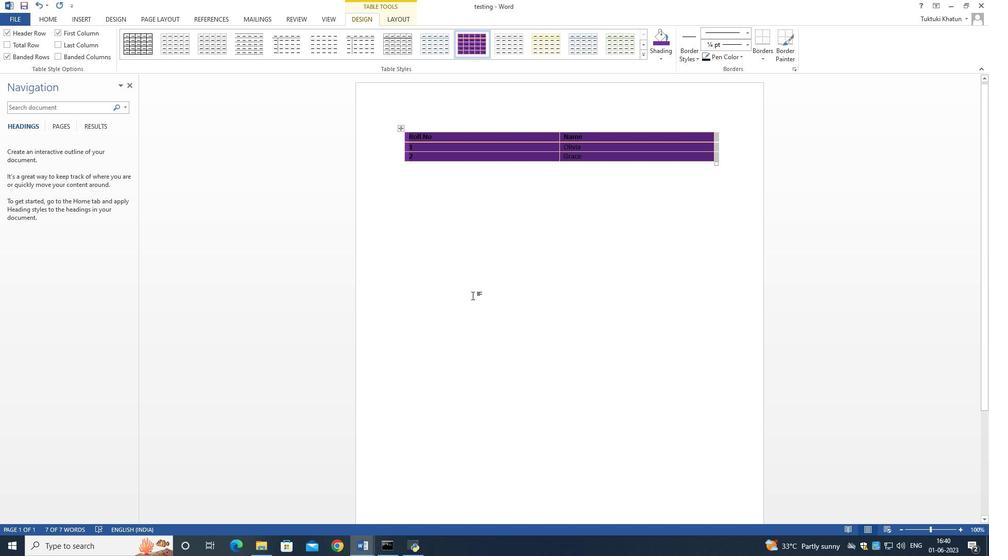 
Action: Mouse moved to (357, 162)
Screenshot: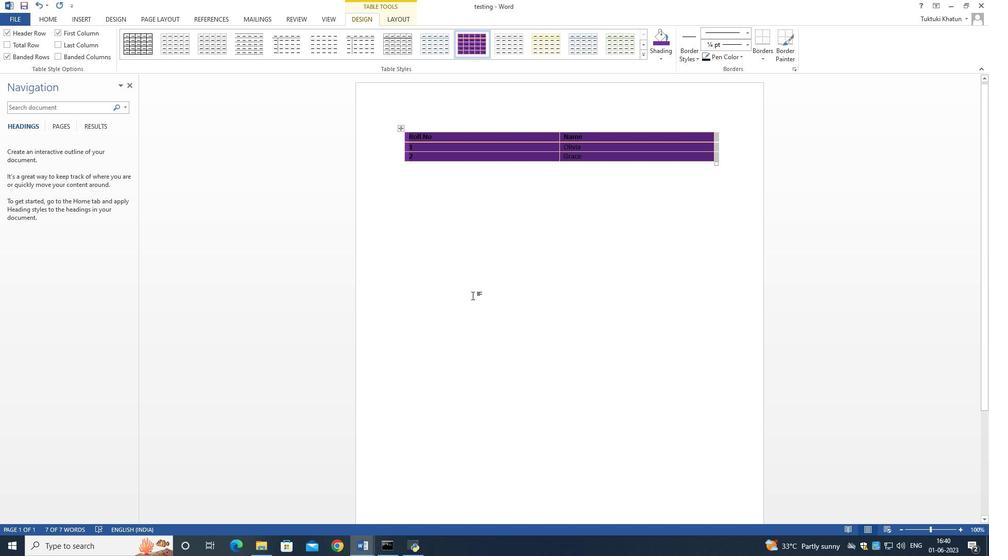 
Action: Mouse scrolled (357, 162) with delta (0, 0)
Screenshot: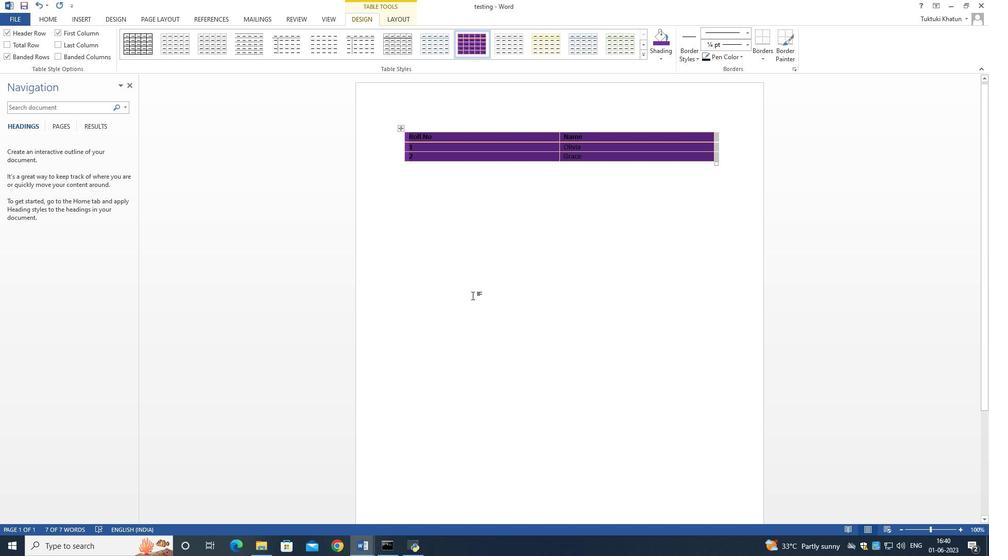 
Action: Mouse moved to (358, 165)
Screenshot: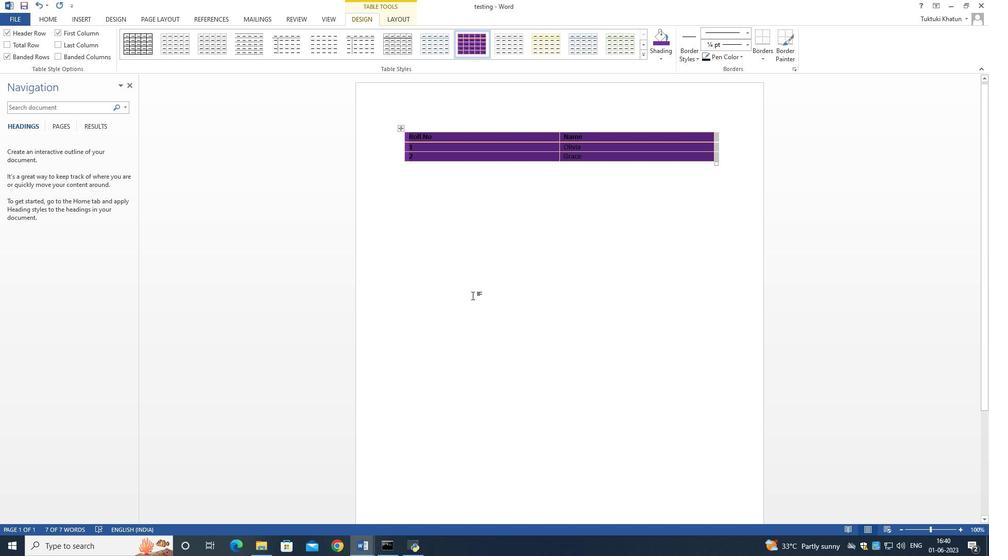 
Action: Mouse scrolled (358, 164) with delta (0, 0)
Screenshot: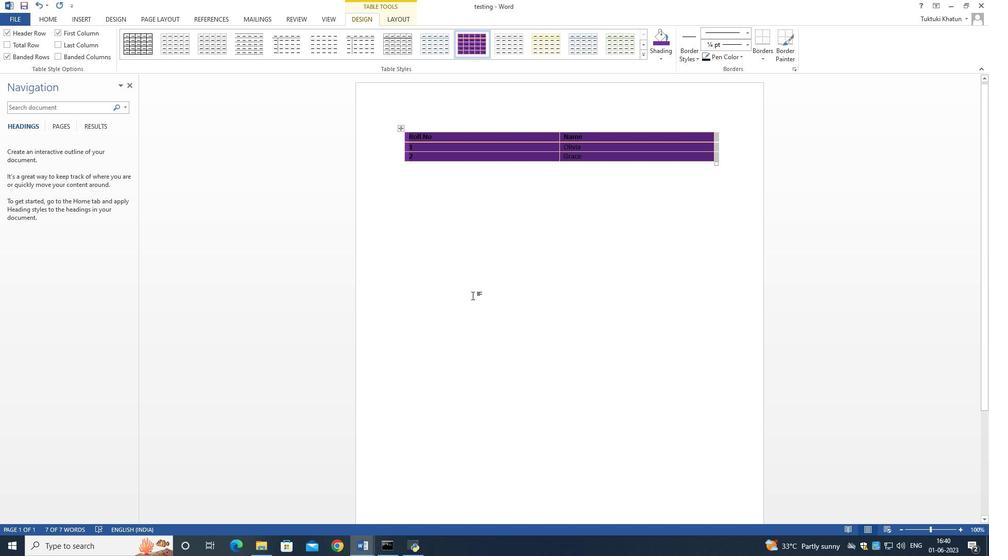 
Action: Mouse moved to (358, 166)
Screenshot: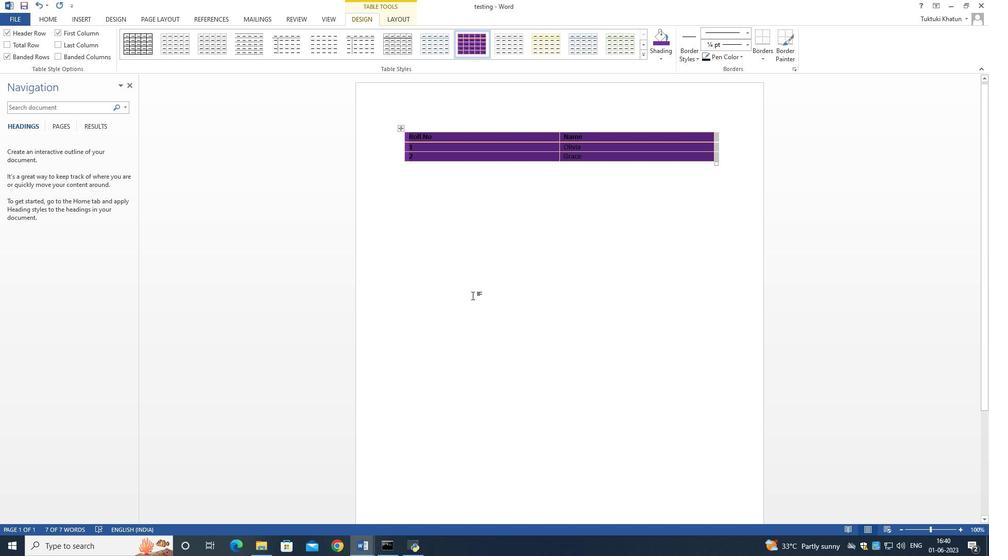 
Action: Mouse scrolled (358, 165) with delta (0, 0)
Screenshot: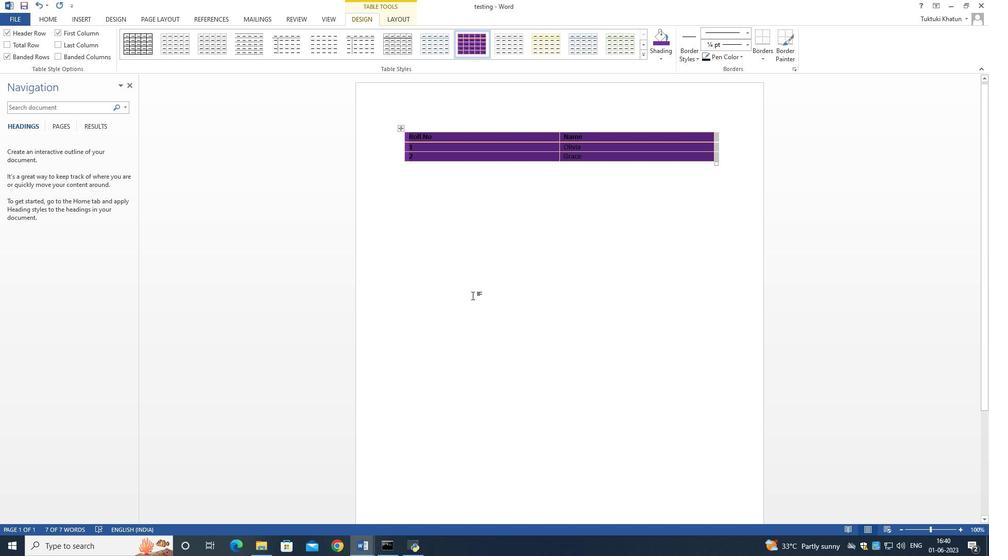 
Action: Mouse moved to (364, 238)
Screenshot: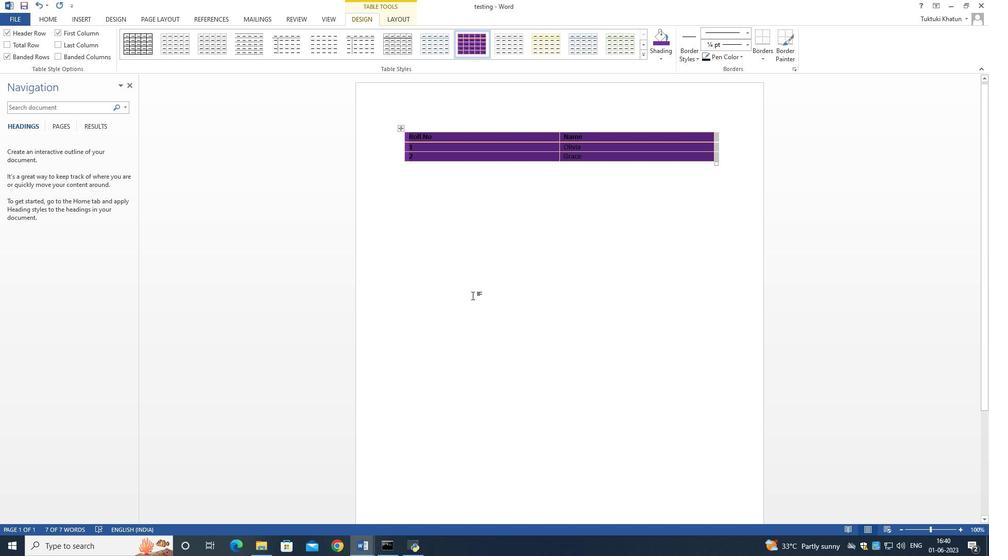 
Action: Mouse scrolled (364, 237) with delta (0, 0)
Screenshot: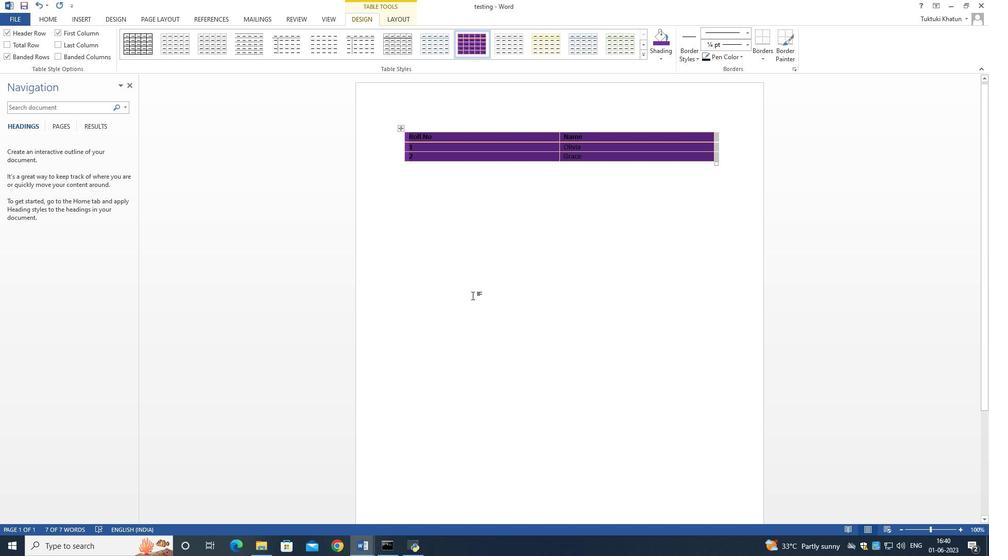 
Action: Mouse moved to (364, 239)
Screenshot: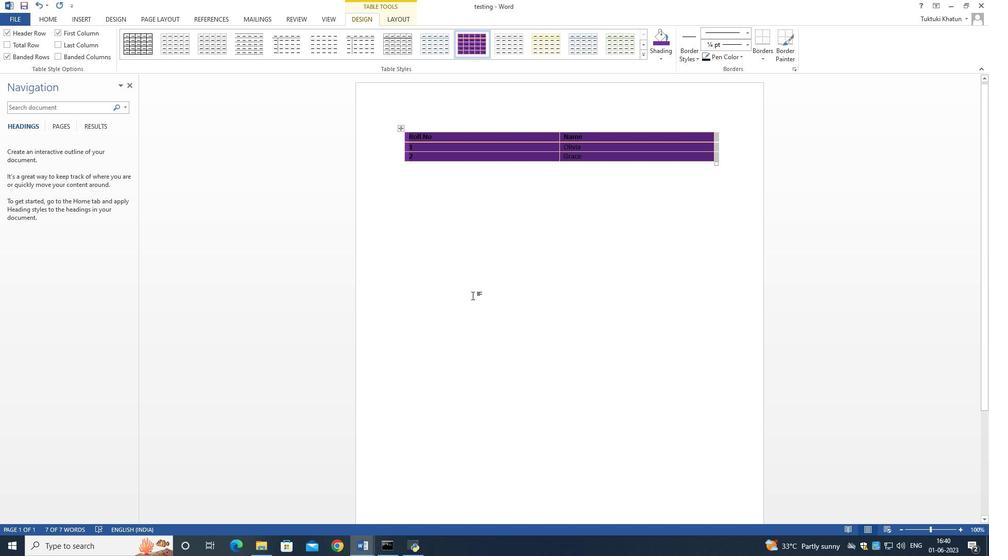 
Action: Mouse scrolled (364, 238) with delta (0, 0)
Screenshot: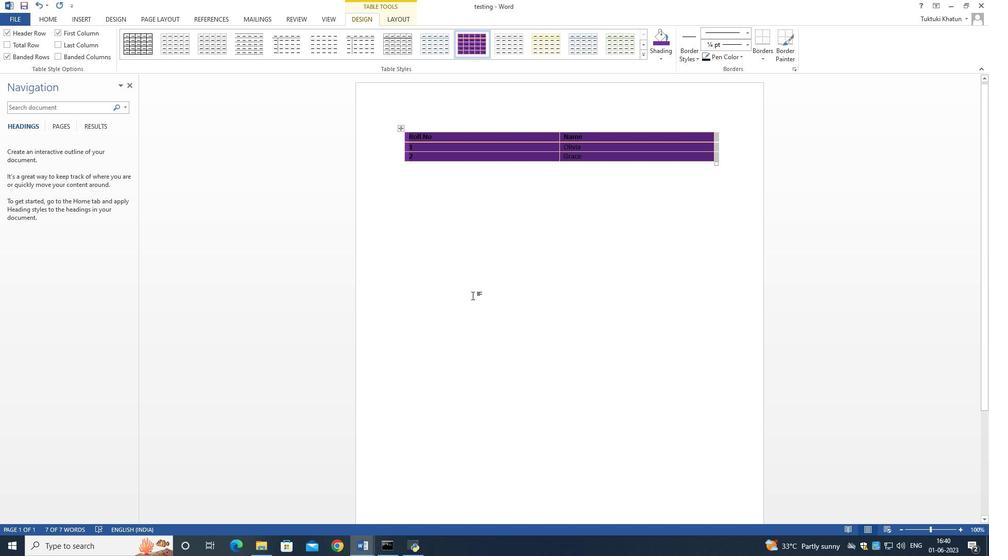 
Action: Mouse moved to (363, 239)
Screenshot: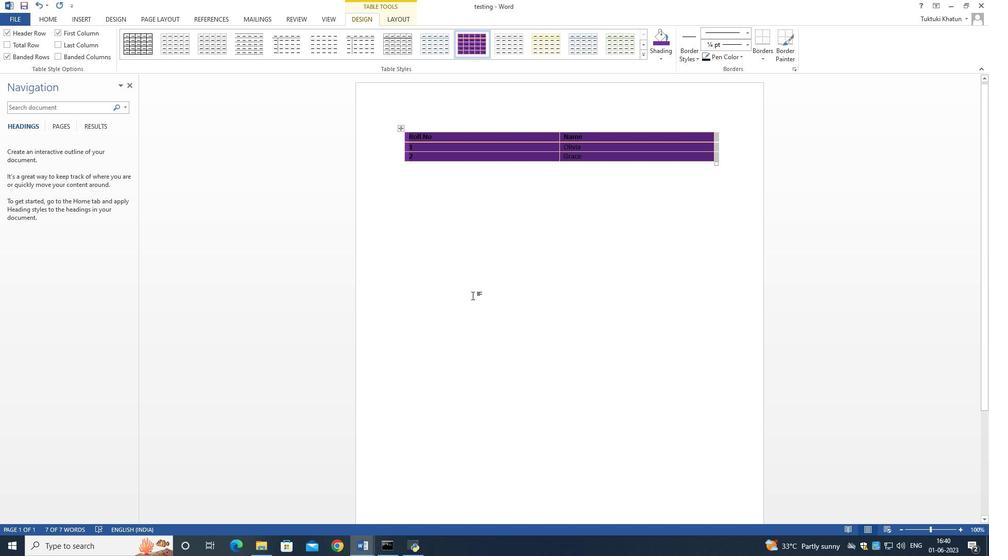
Action: Mouse scrolled (363, 239) with delta (0, 0)
Screenshot: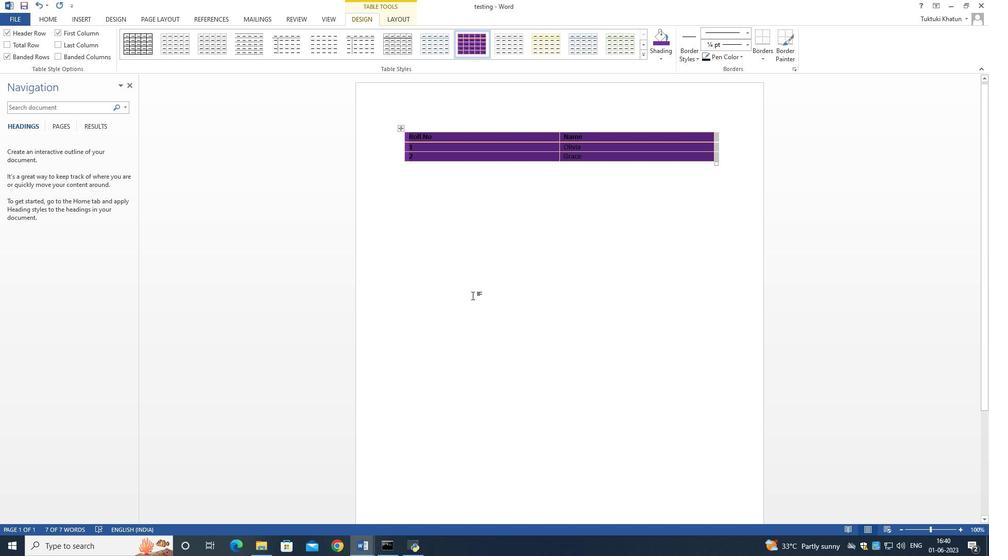 
Action: Mouse moved to (361, 241)
Screenshot: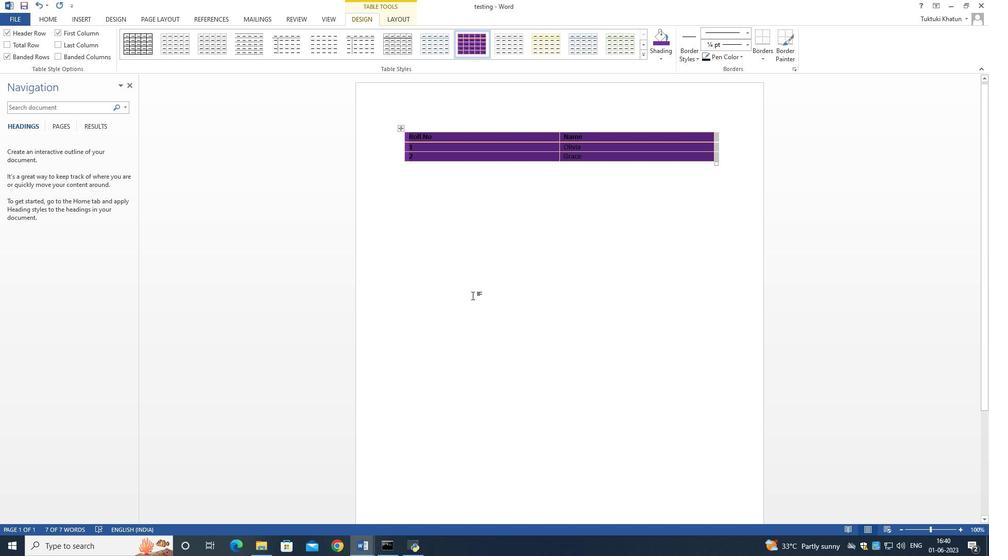 
Action: Mouse scrolled (361, 240) with delta (0, 0)
Screenshot: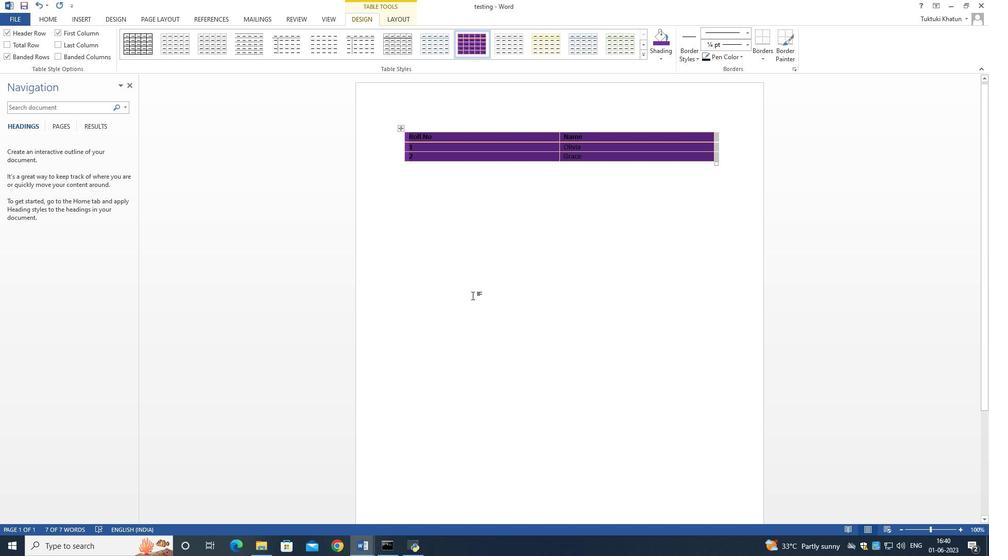 
Action: Mouse moved to (259, 299)
Screenshot: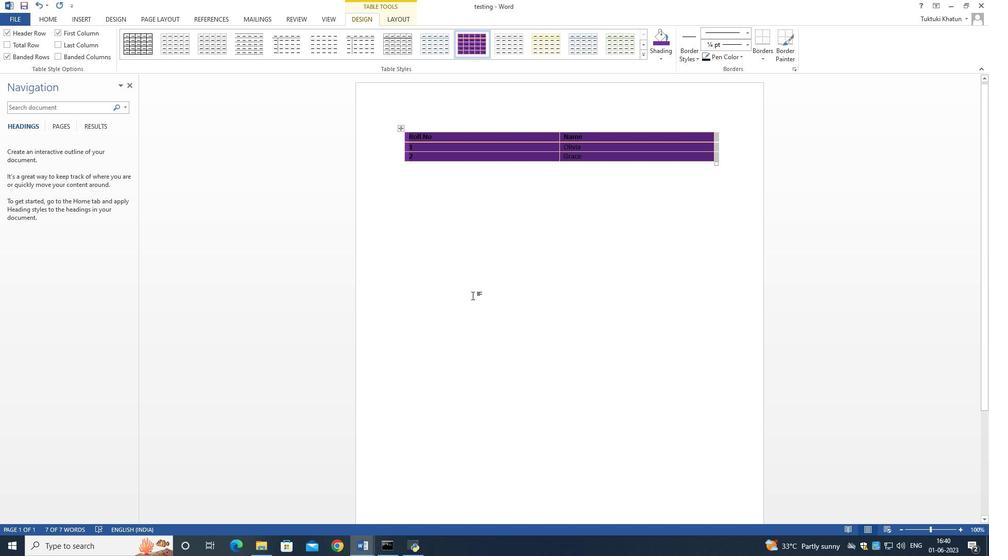
Action: Mouse scrolled (259, 299) with delta (0, 0)
Screenshot: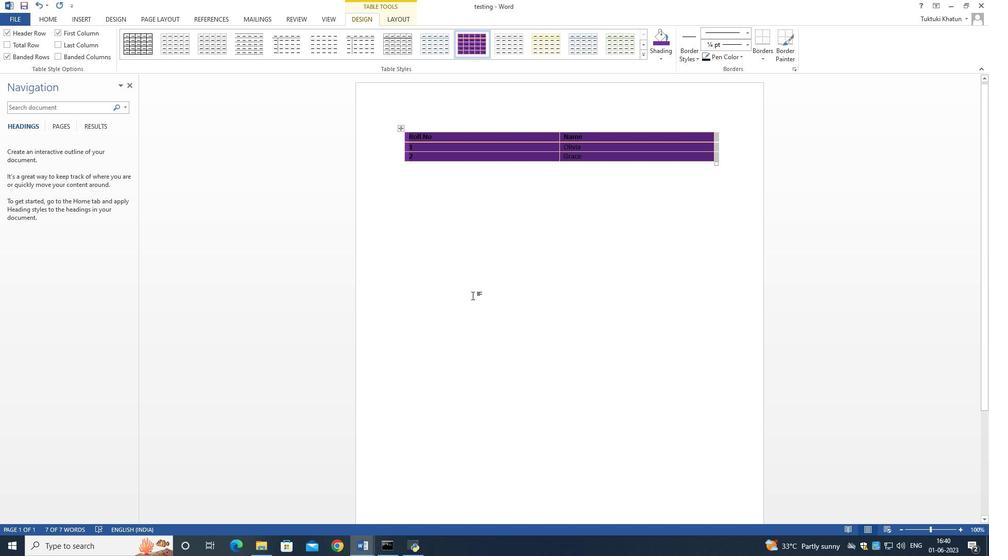 
Action: Mouse moved to (259, 302)
Screenshot: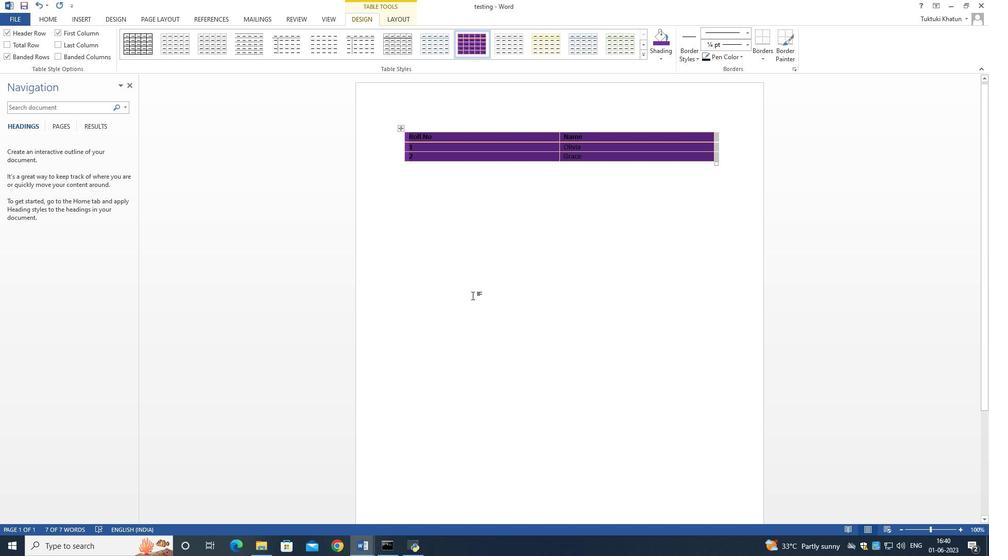 
Action: Mouse scrolled (259, 301) with delta (0, 0)
Screenshot: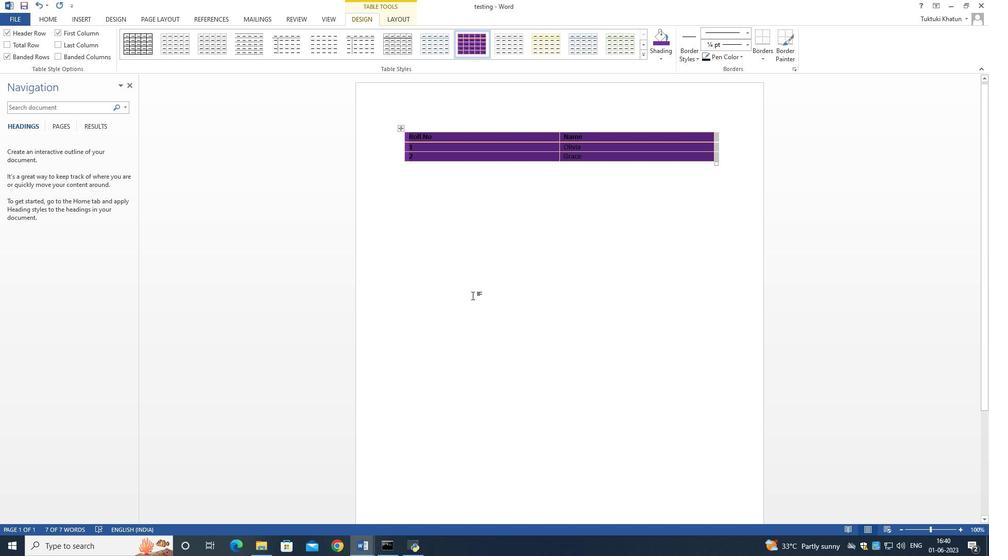
Action: Mouse moved to (212, 355)
Screenshot: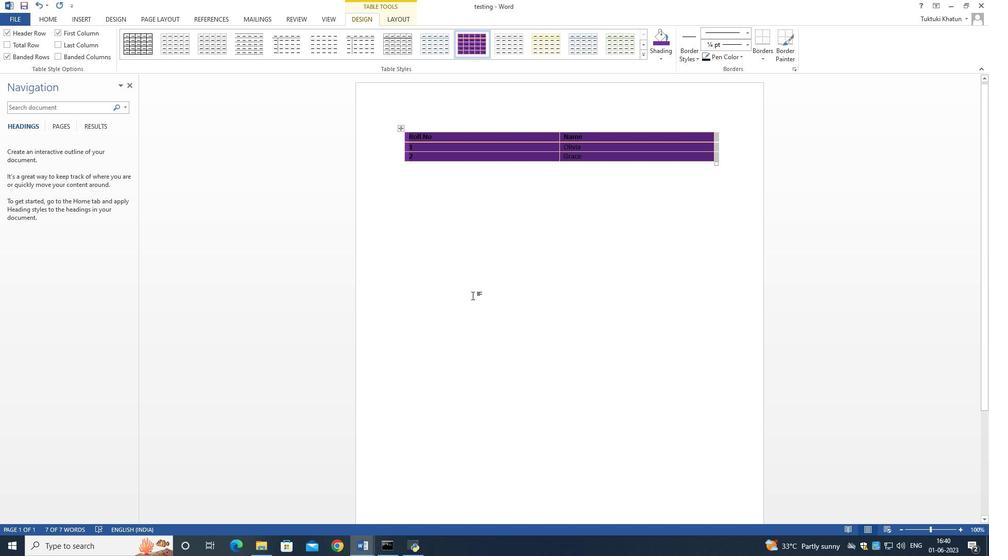 
Action: Mouse pressed left at (212, 355)
Screenshot: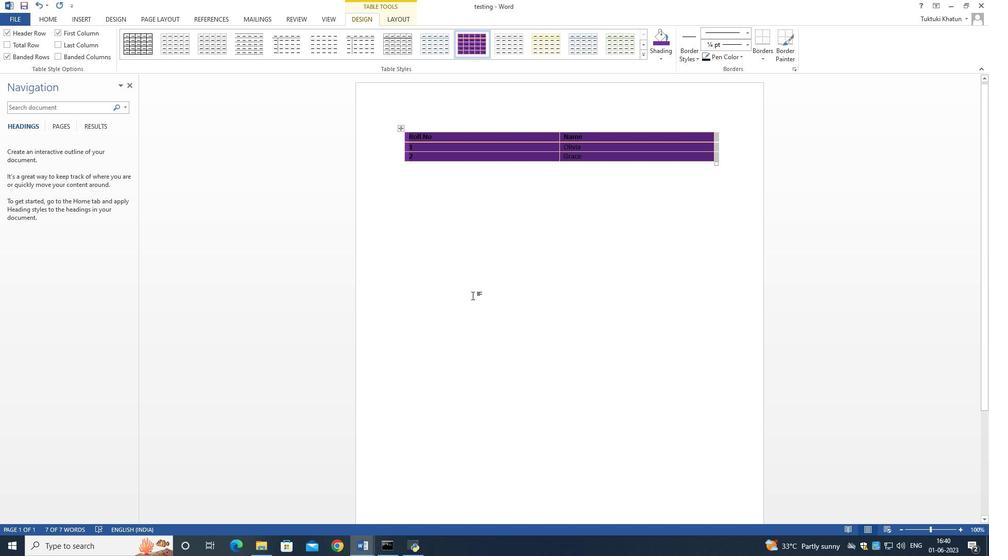 
Action: Mouse moved to (634, 148)
Screenshot: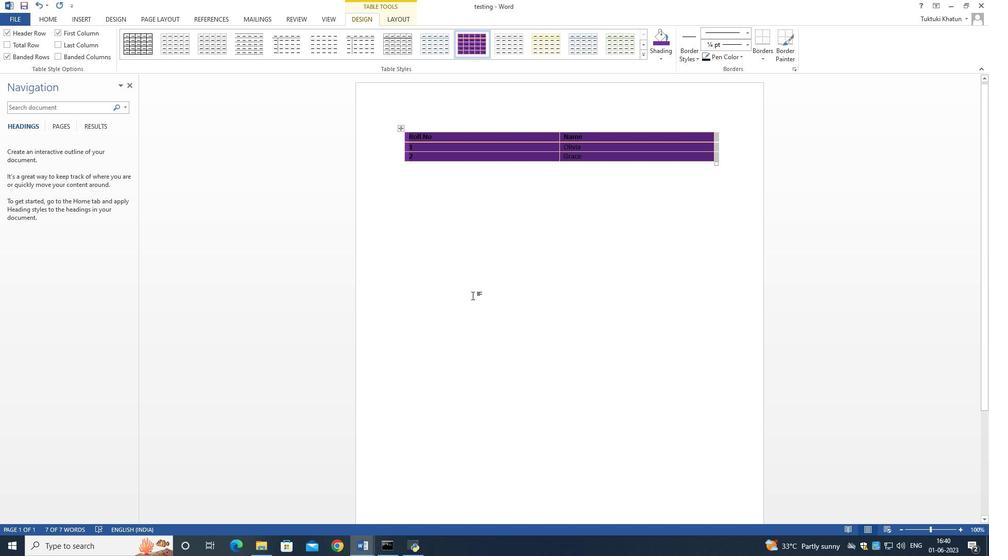 
Action: Mouse pressed left at (634, 148)
Screenshot: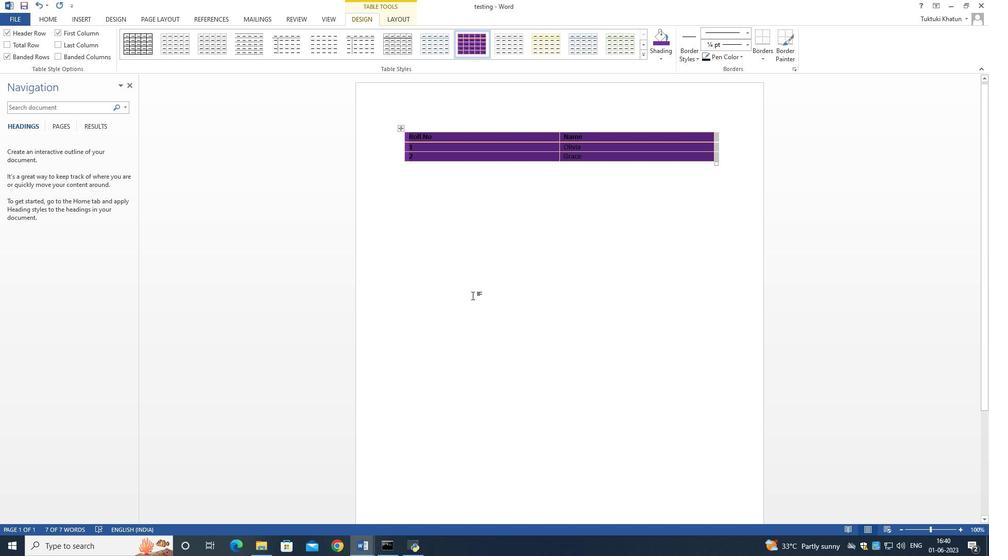 
Action: Mouse moved to (662, 73)
Screenshot: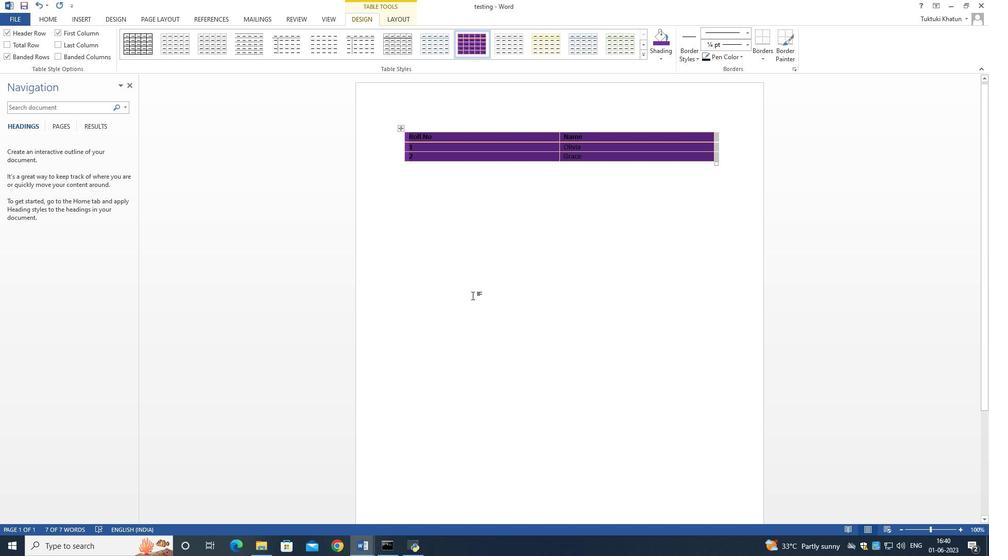 
Action: Mouse pressed left at (662, 73)
Screenshot: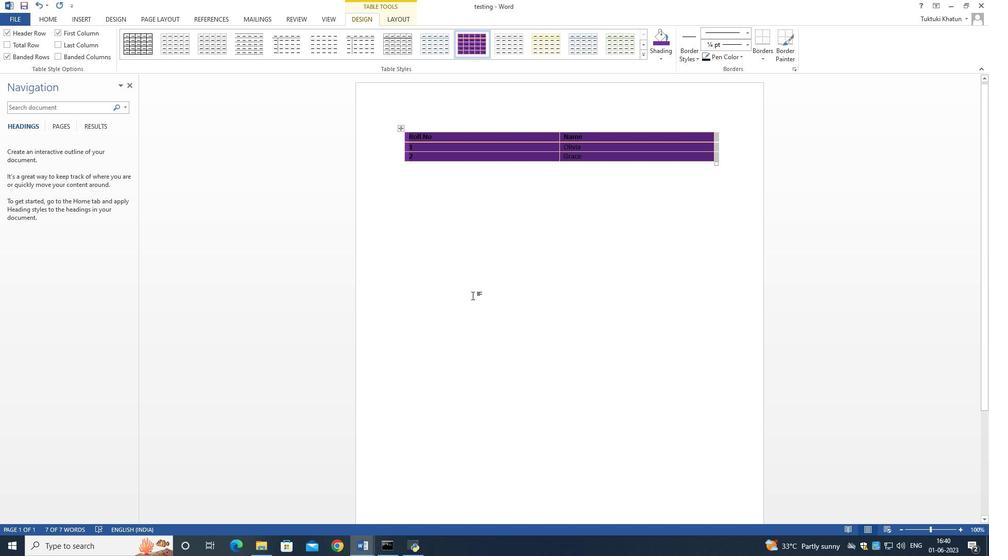 
Action: Mouse moved to (435, 157)
Screenshot: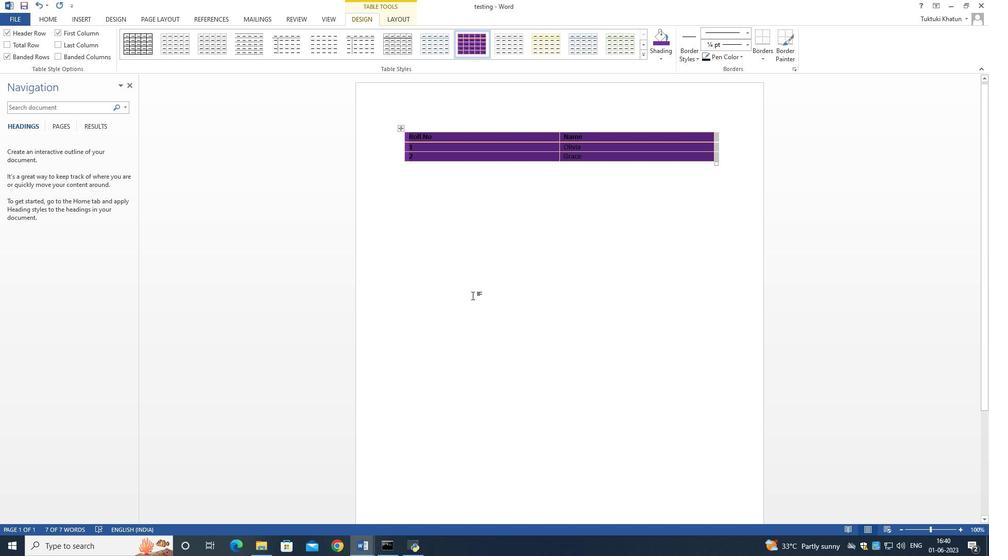 
Action: Mouse scrolled (435, 156) with delta (0, 0)
Screenshot: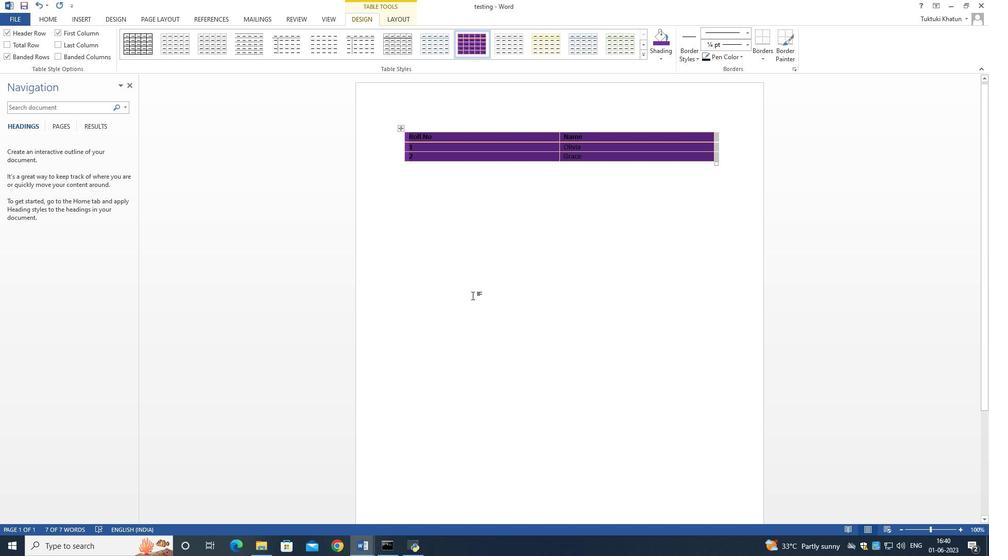 
Action: Mouse scrolled (435, 156) with delta (0, 0)
Screenshot: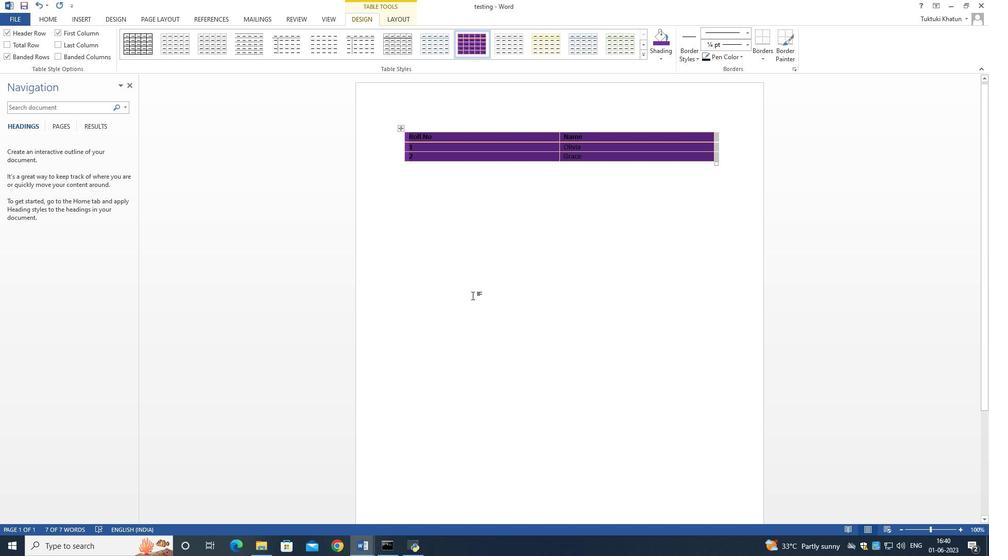 
Action: Mouse moved to (435, 160)
Screenshot: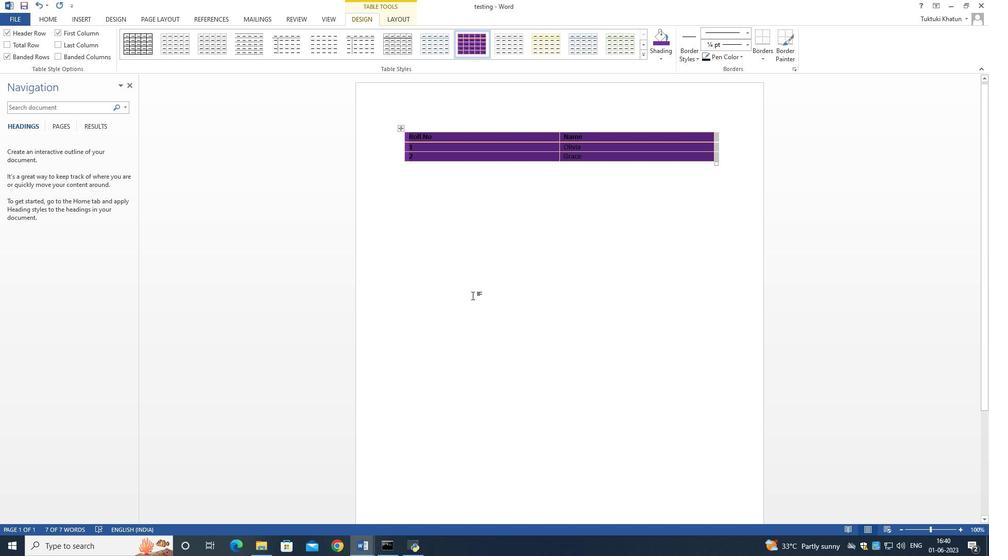 
Action: Mouse scrolled (435, 160) with delta (0, 0)
Screenshot: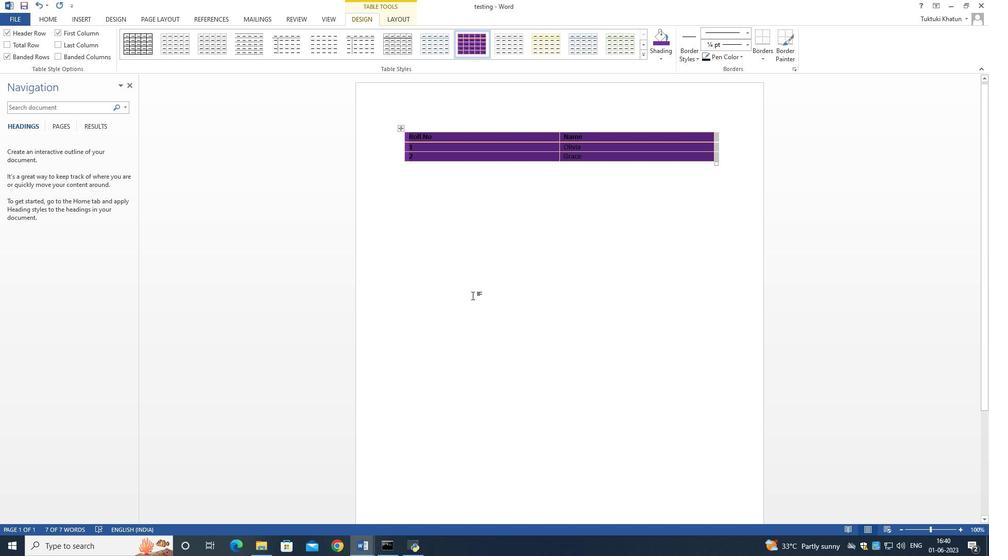 
Action: Mouse moved to (469, 203)
Screenshot: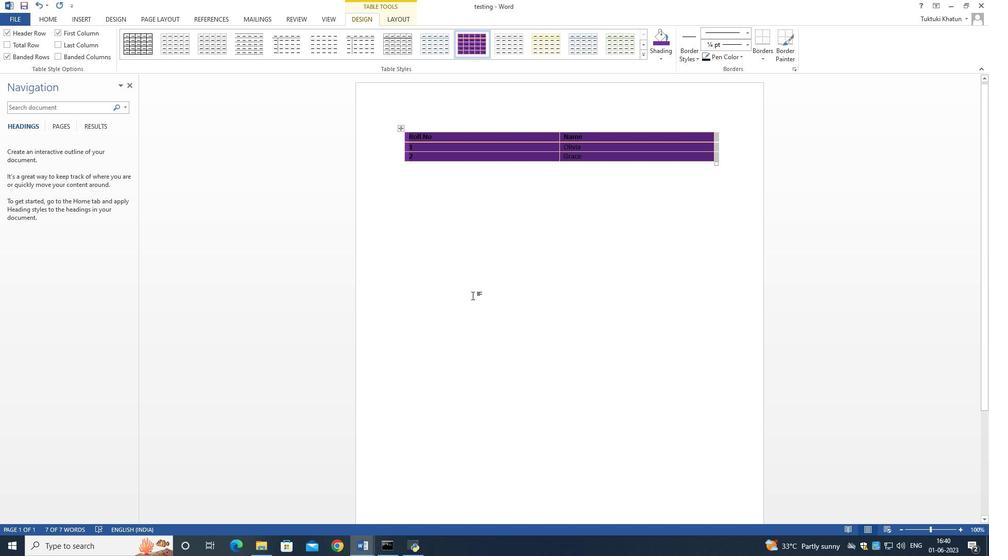 
Action: Mouse scrolled (469, 203) with delta (0, 0)
Screenshot: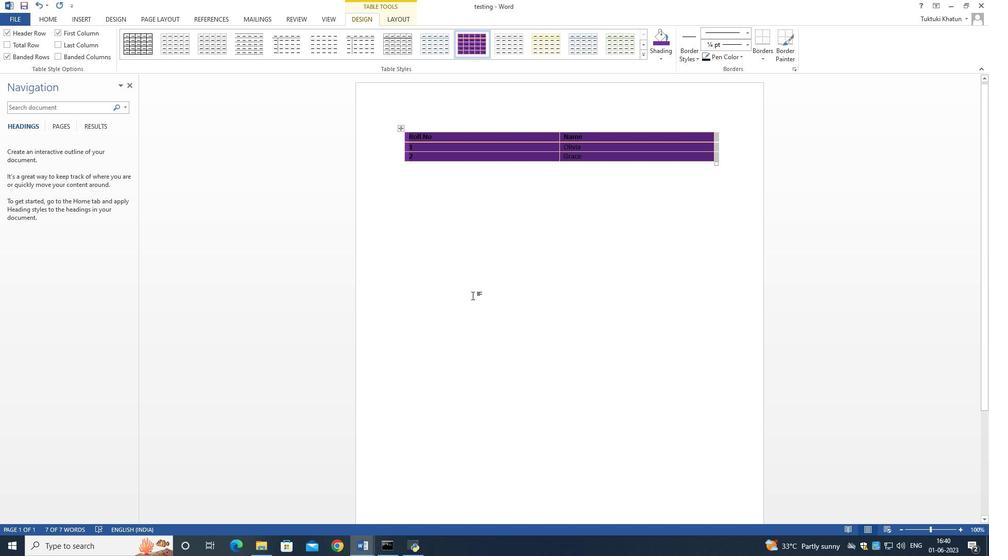 
Action: Mouse scrolled (469, 203) with delta (0, 0)
Screenshot: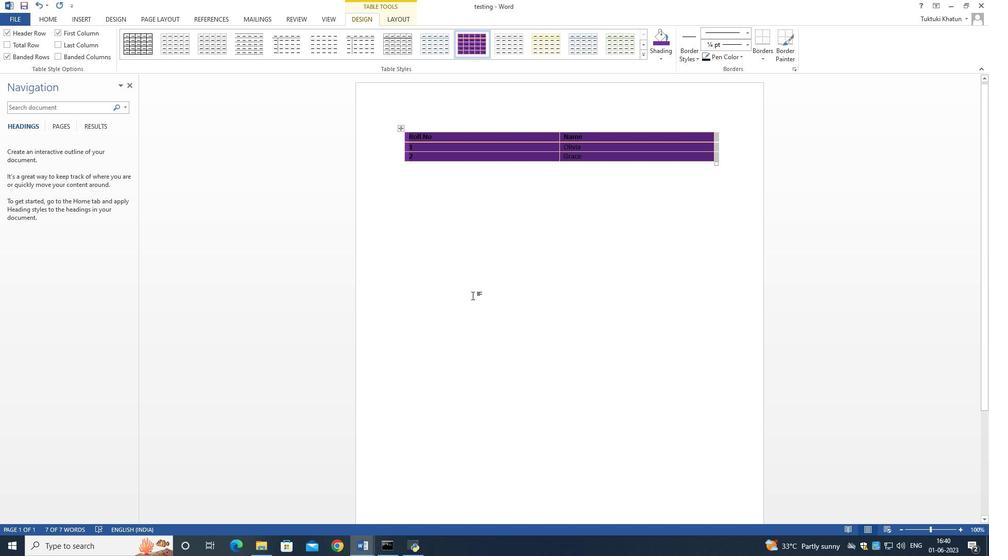
Action: Mouse scrolled (469, 203) with delta (0, 0)
Screenshot: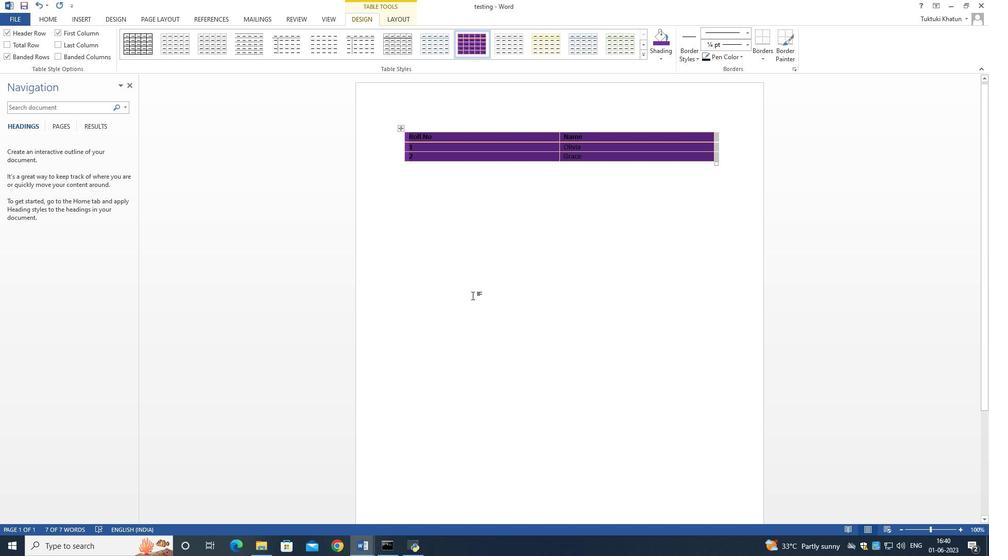 
Action: Mouse moved to (469, 204)
Screenshot: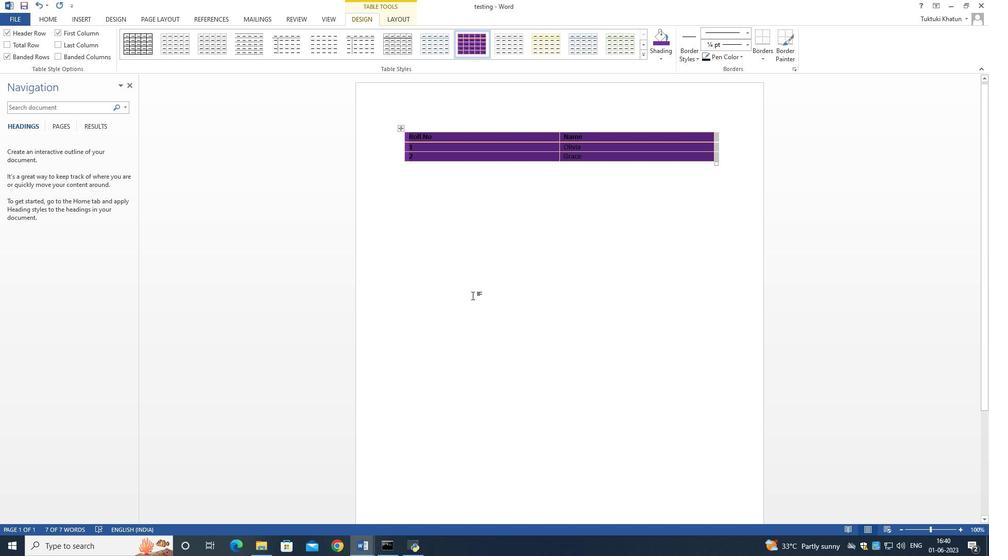 
Action: Mouse scrolled (469, 203) with delta (0, 0)
Screenshot: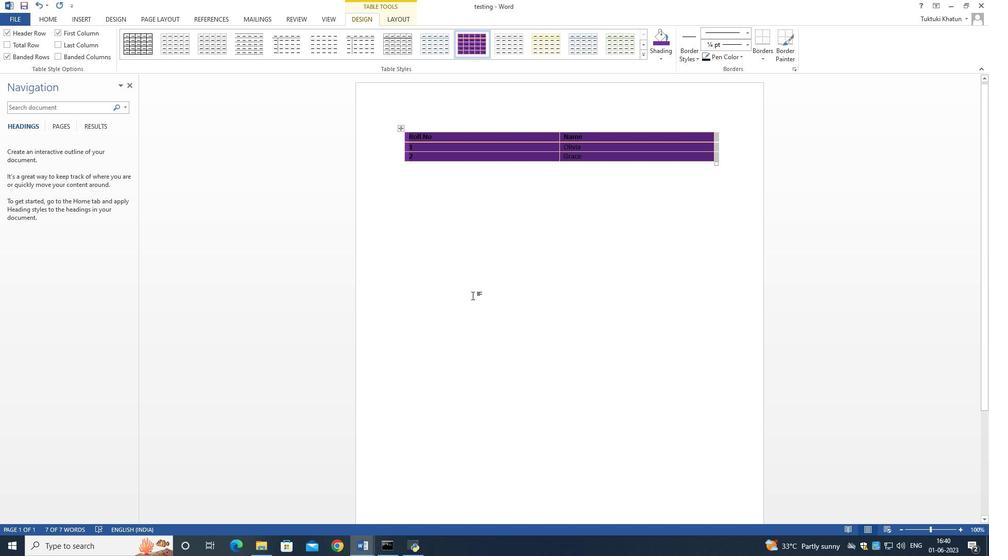 
Action: Mouse moved to (427, 183)
Screenshot: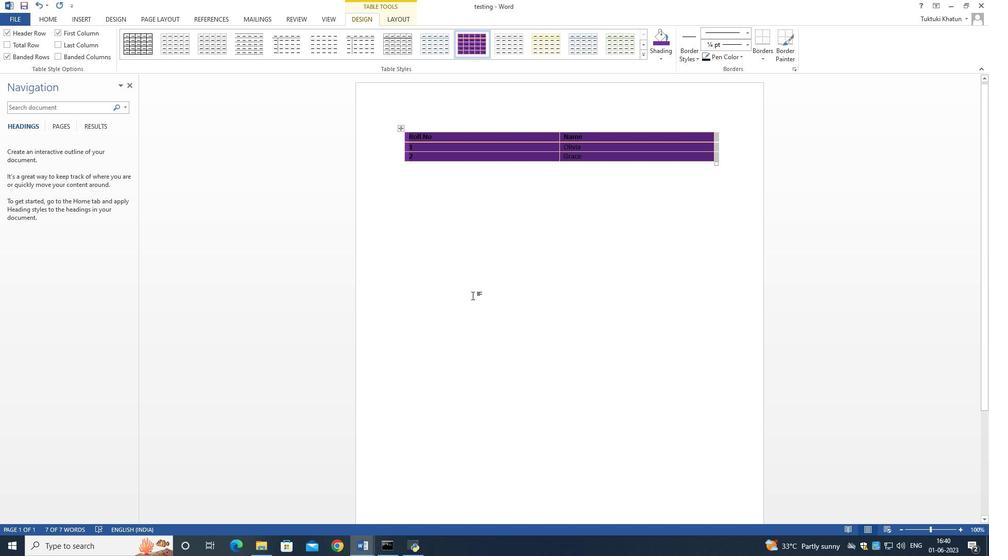 
Action: Mouse scrolled (427, 184) with delta (0, 0)
Screenshot: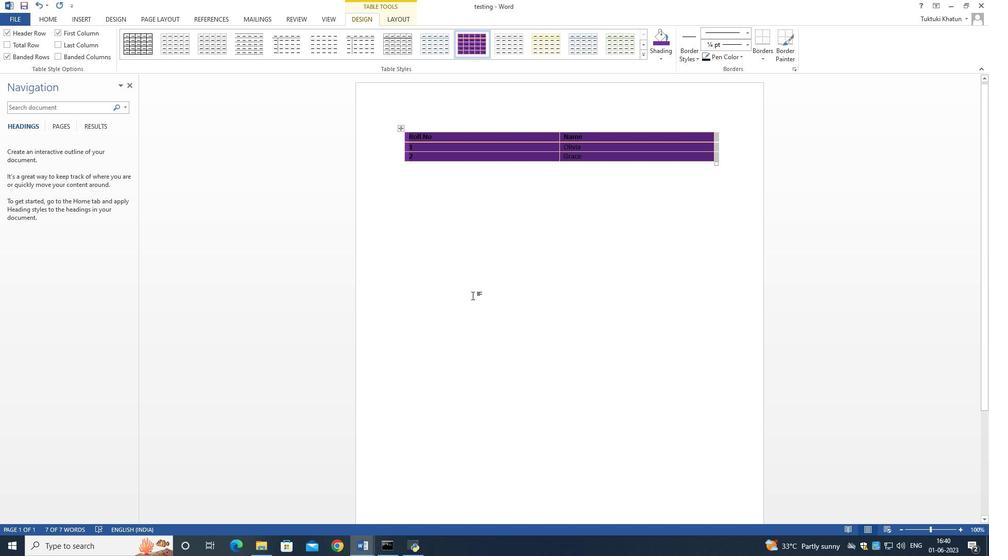 
Action: Mouse moved to (428, 183)
Screenshot: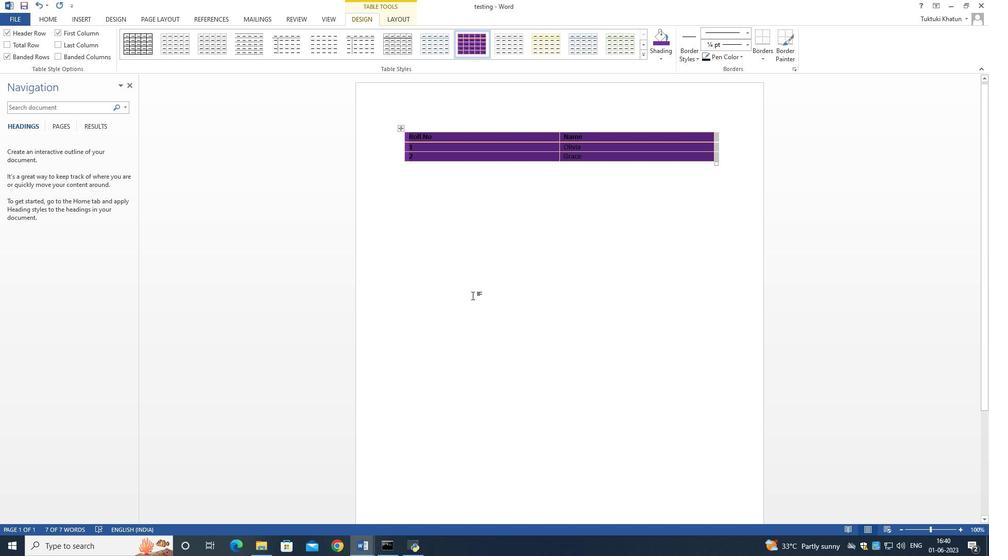 
Action: Mouse scrolled (427, 184) with delta (0, 0)
Screenshot: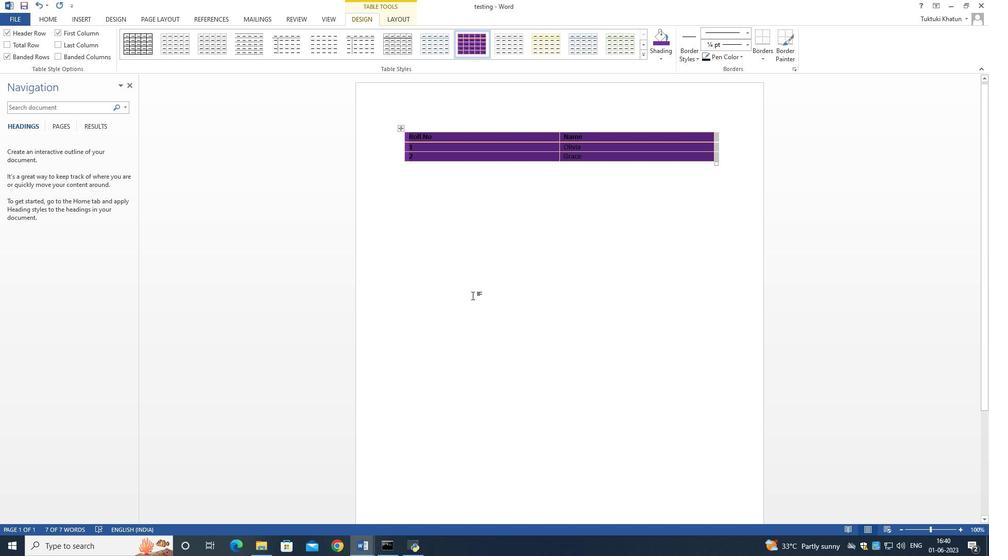 
Action: Mouse moved to (427, 184)
Screenshot: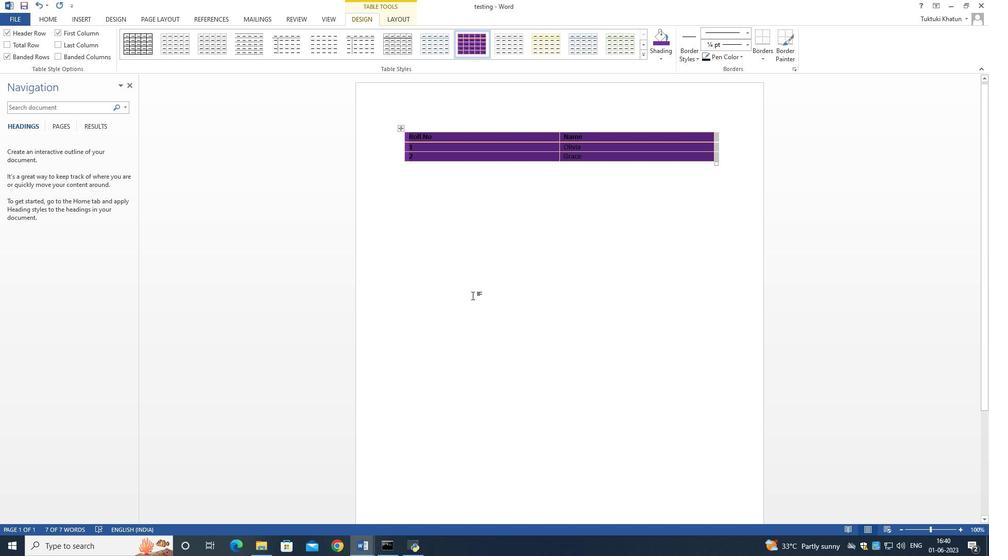 
Action: Mouse scrolled (427, 184) with delta (0, 0)
Screenshot: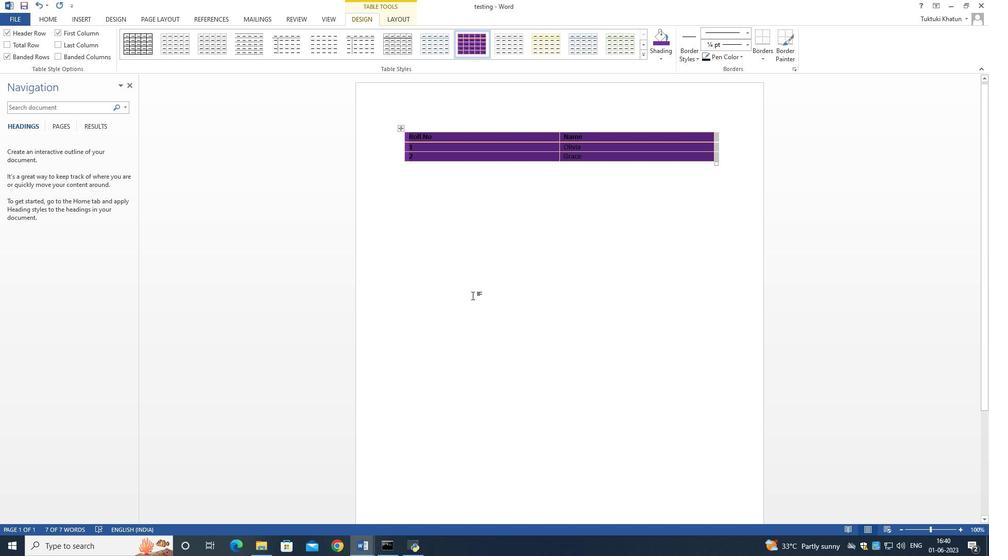 
Action: Mouse moved to (426, 184)
Screenshot: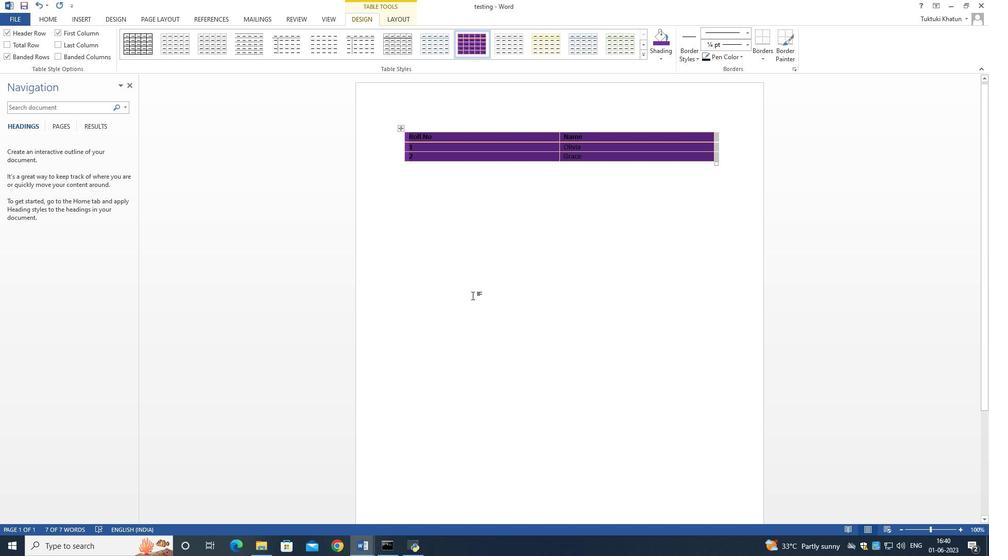 
Action: Mouse scrolled (427, 184) with delta (0, 0)
Screenshot: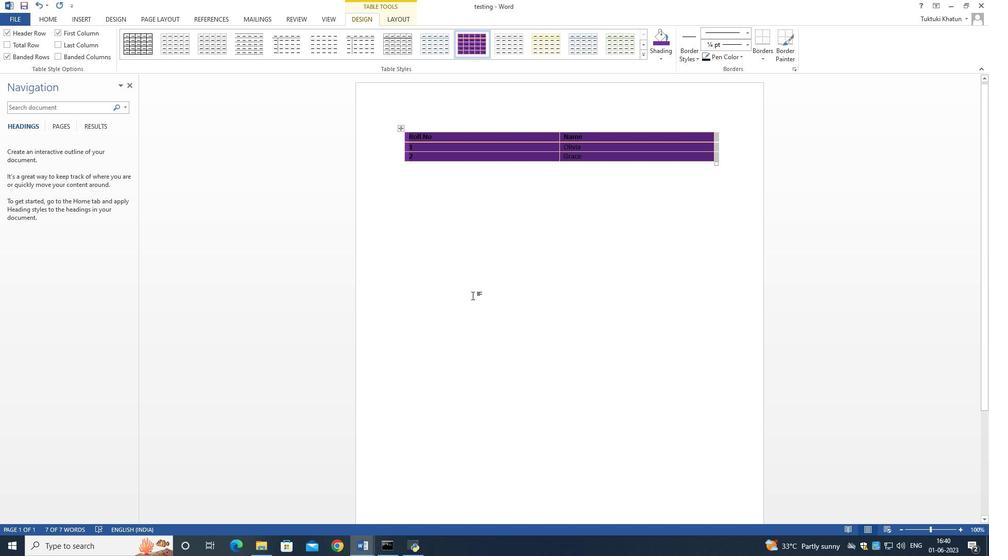 
Action: Mouse moved to (424, 185)
Screenshot: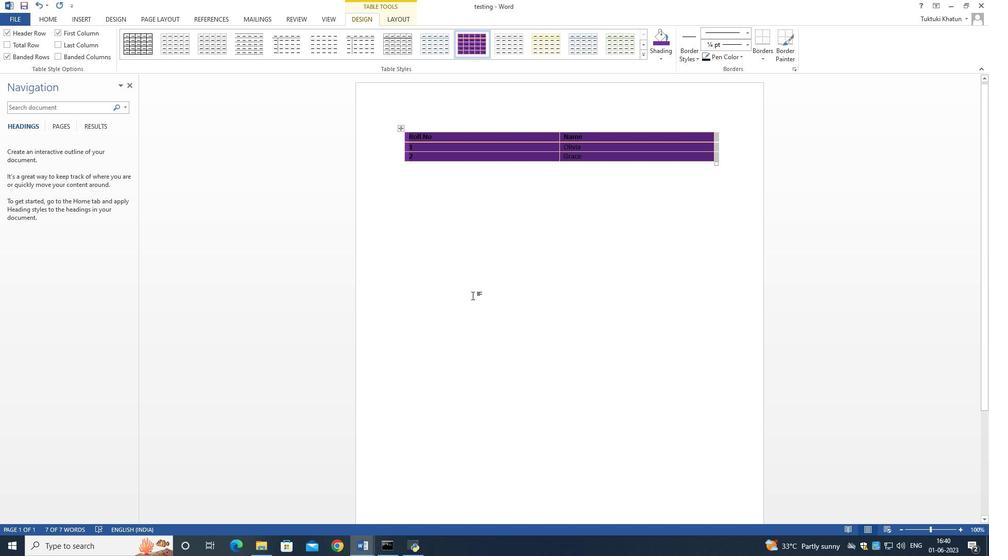 
Action: Mouse scrolled (427, 184) with delta (0, 0)
Screenshot: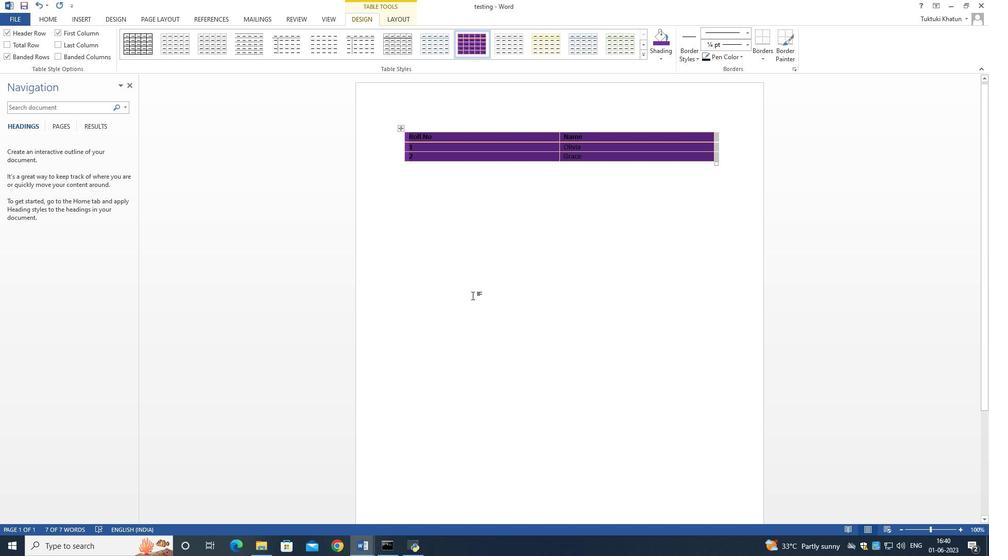 
Action: Mouse moved to (420, 186)
Screenshot: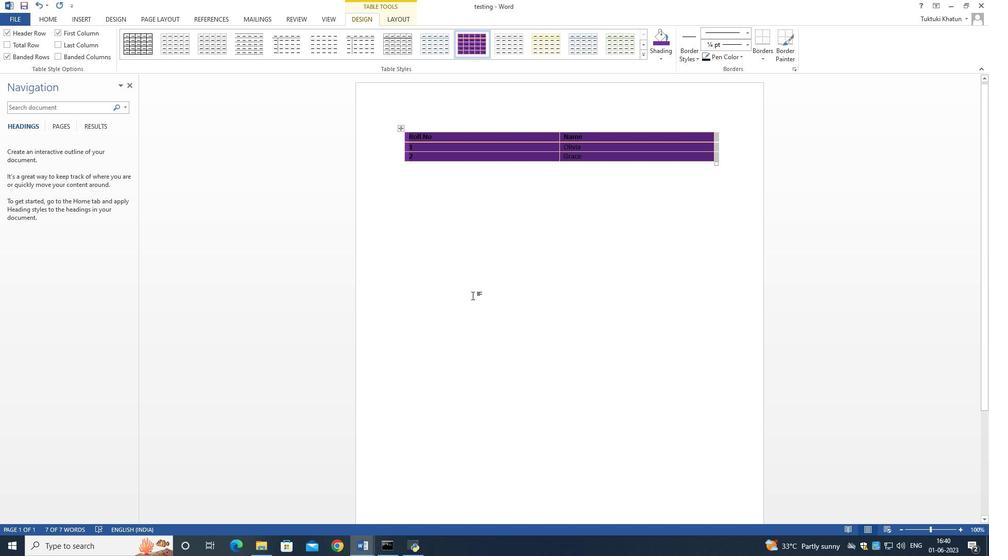 
Action: Mouse scrolled (428, 184) with delta (0, 0)
Screenshot: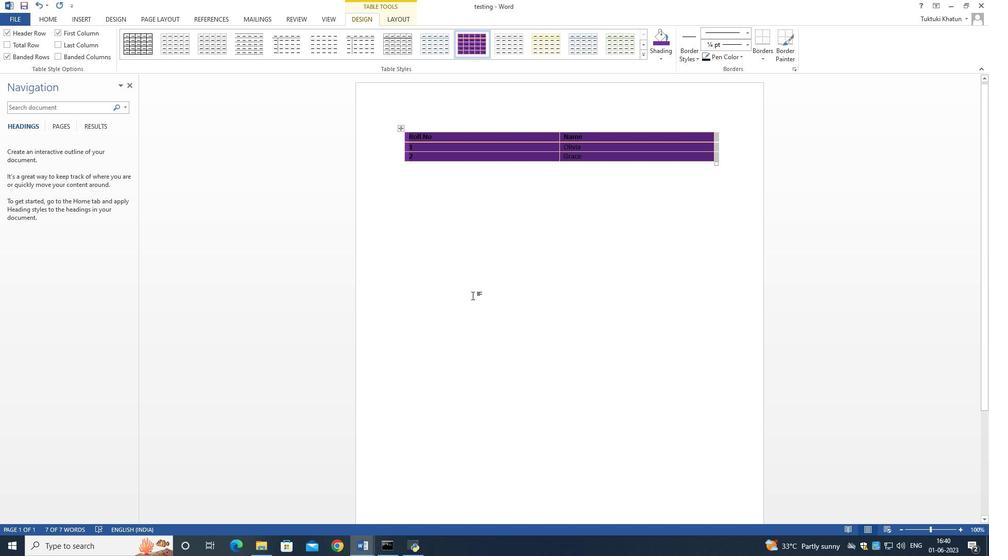 
Action: Mouse moved to (413, 188)
Screenshot: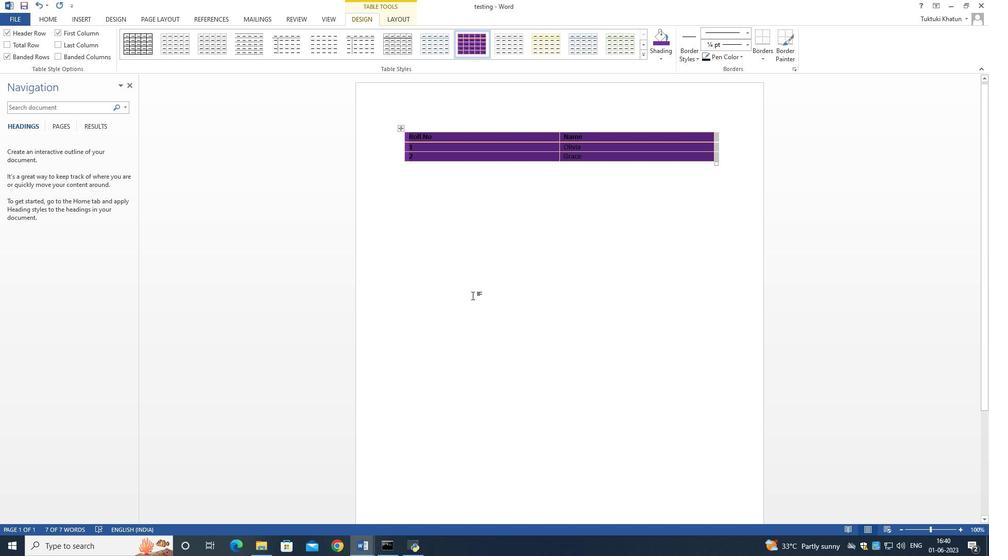 
Action: Mouse scrolled (424, 186) with delta (0, 0)
Screenshot: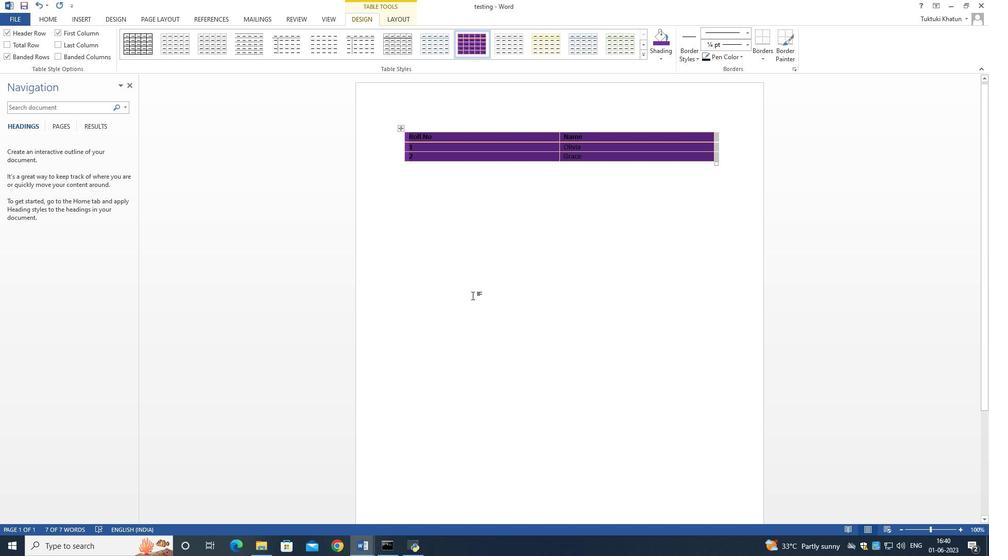 
Action: Mouse moved to (85, 190)
Screenshot: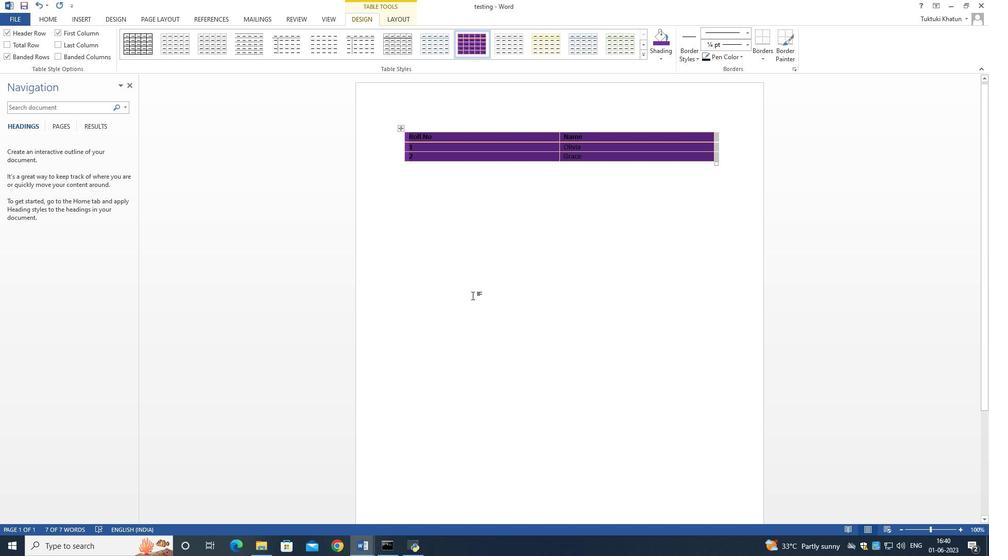 
Action: Mouse scrolled (85, 191) with delta (0, 0)
Screenshot: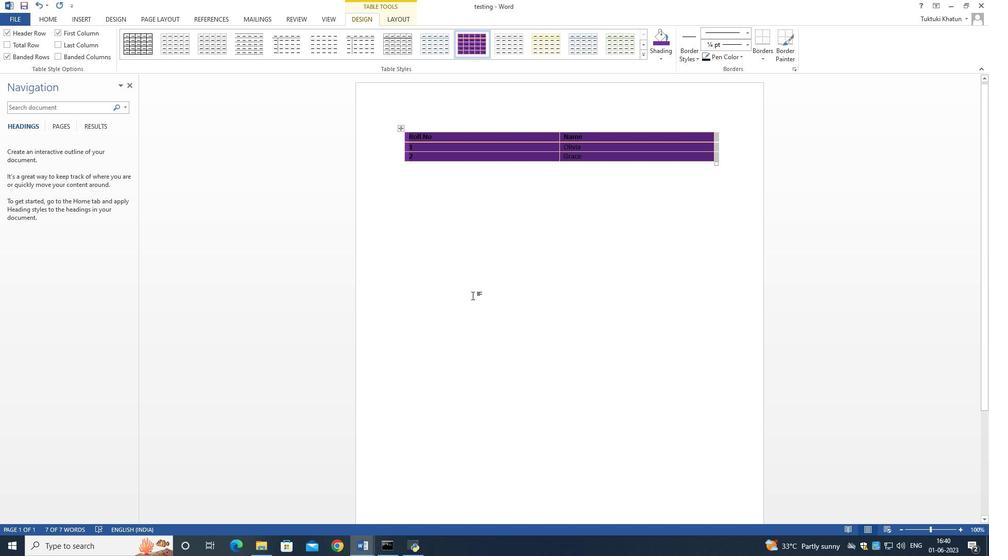 
Action: Mouse moved to (84, 188)
Screenshot: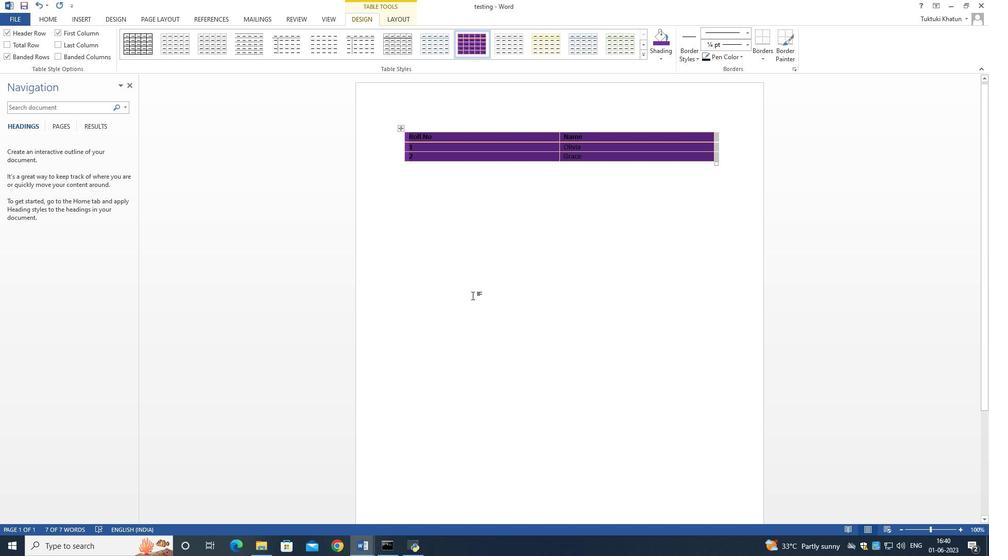 
Action: Mouse scrolled (84, 189) with delta (0, 0)
Screenshot: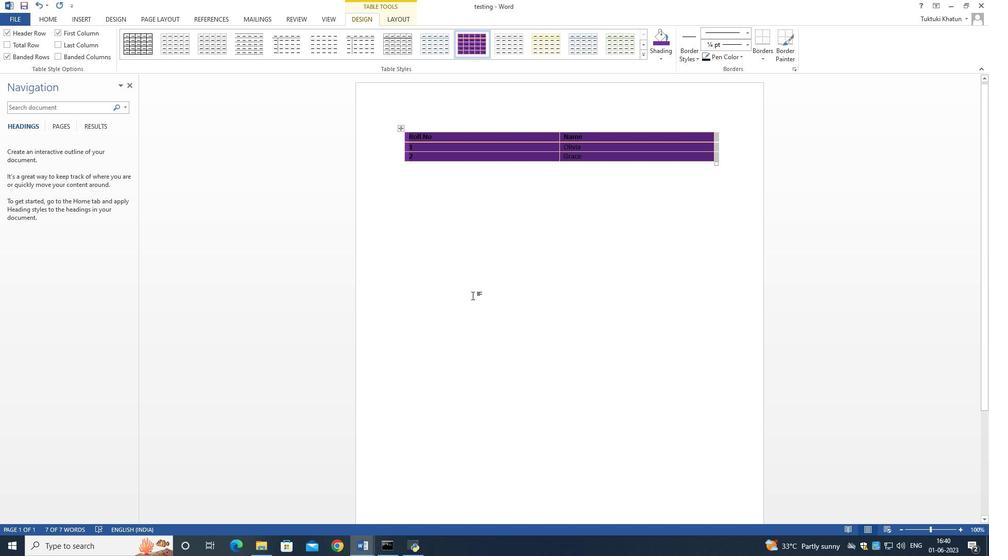 
Action: Mouse moved to (83, 188)
Screenshot: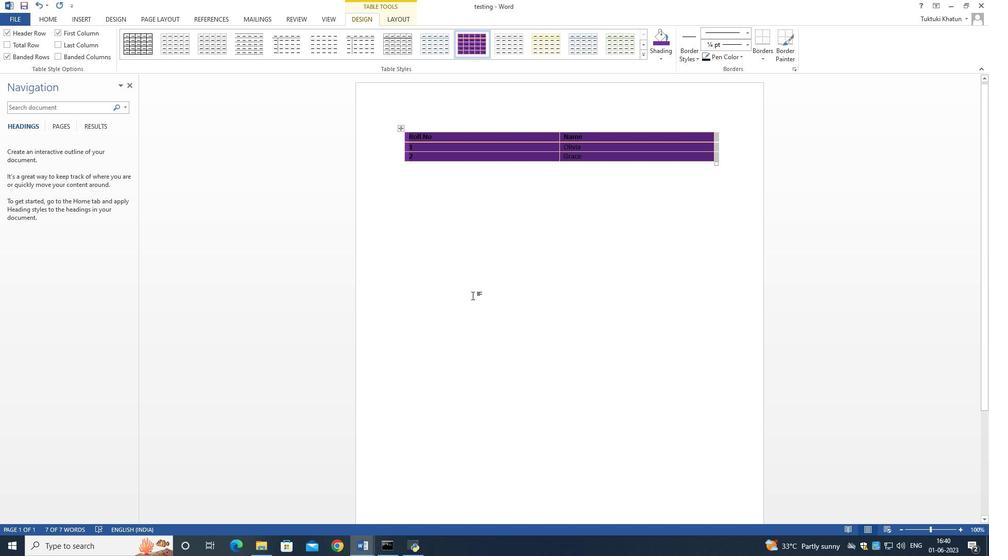 
Action: Mouse scrolled (83, 189) with delta (0, 0)
Screenshot: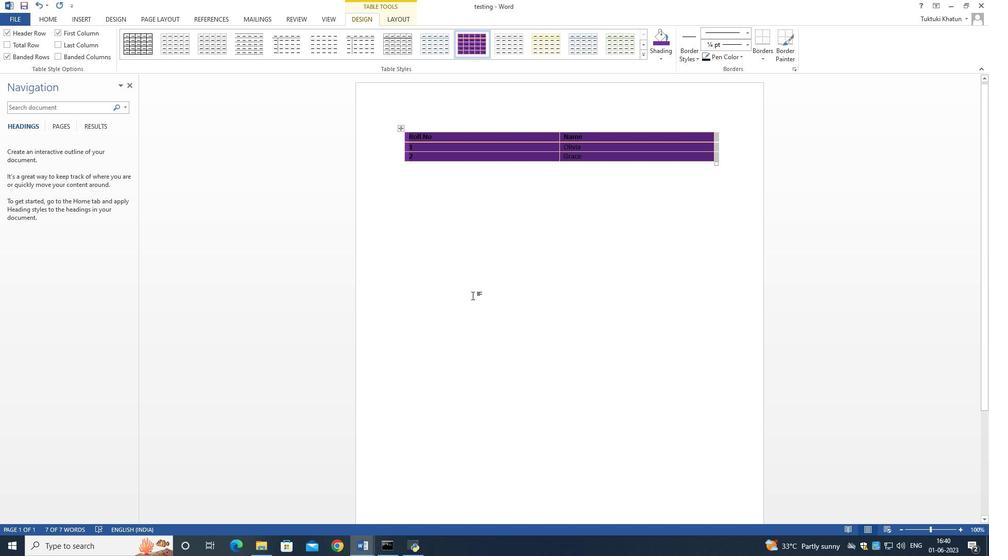 
Action: Mouse scrolled (83, 188) with delta (0, 0)
Screenshot: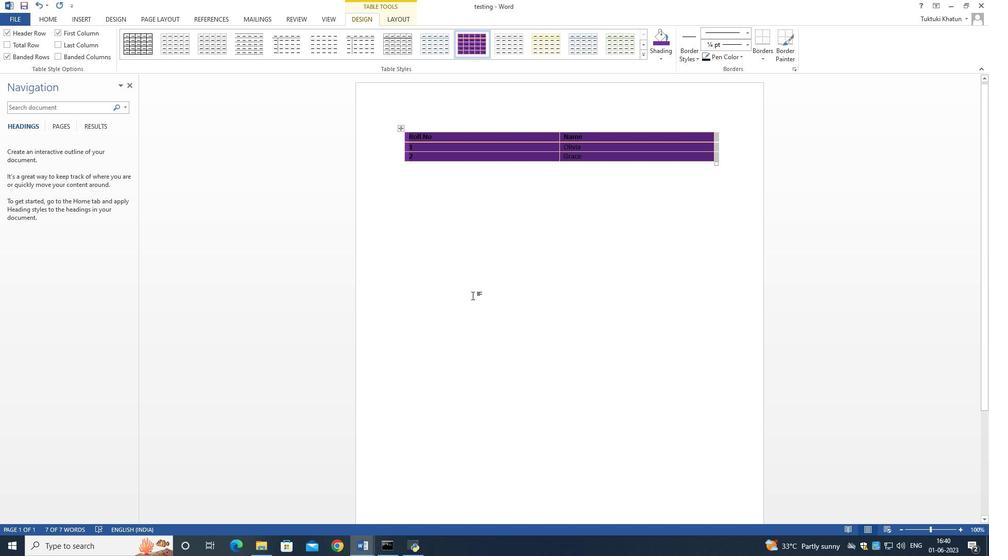 
Action: Mouse scrolled (83, 188) with delta (0, 0)
Screenshot: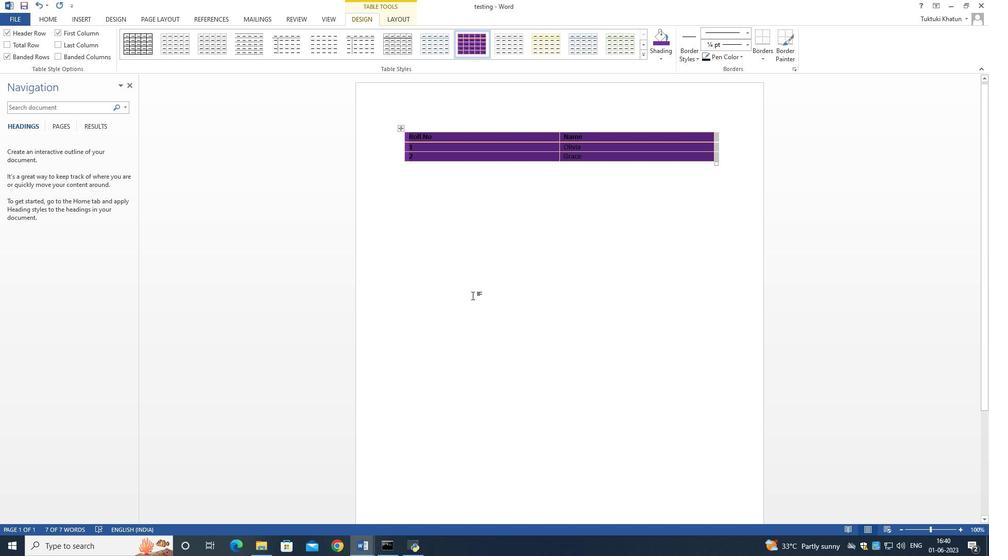 
Action: Mouse moved to (85, 168)
Screenshot: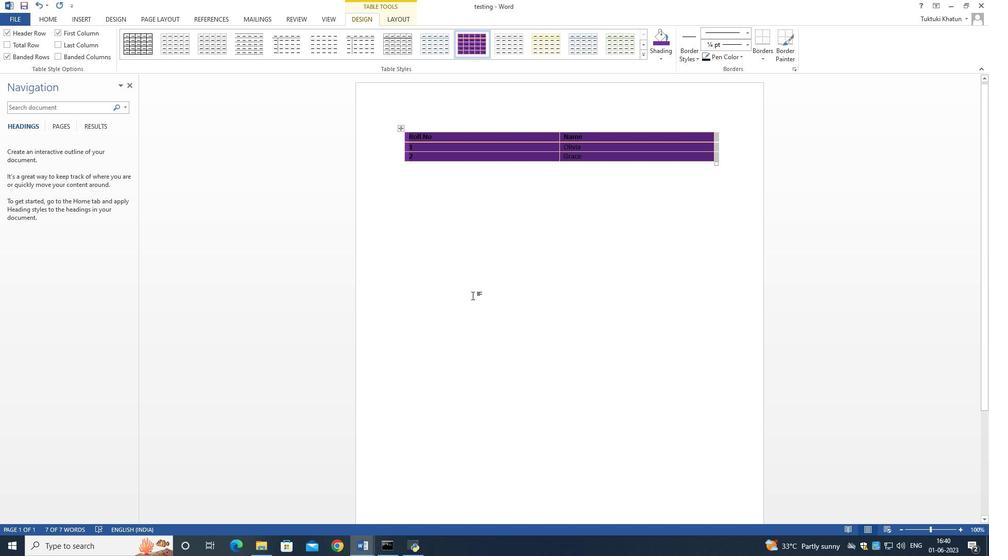
Action: Mouse scrolled (85, 168) with delta (0, 0)
Screenshot: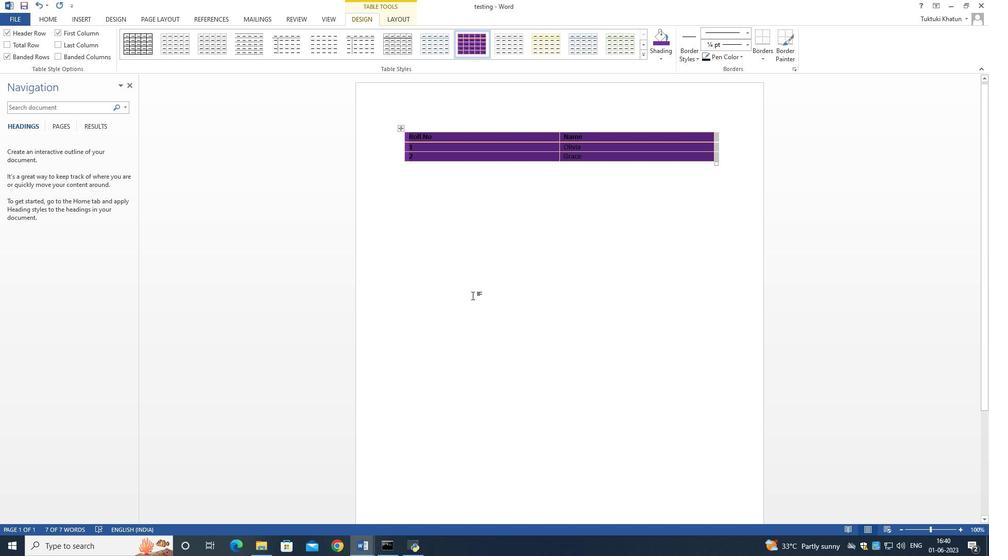 
Action: Mouse scrolled (85, 168) with delta (0, 0)
Screenshot: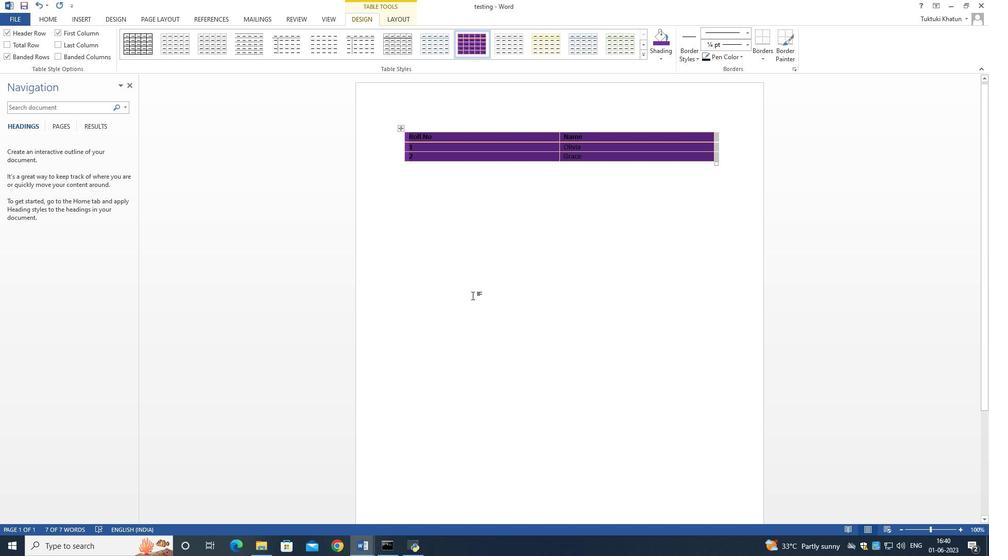 
Action: Mouse scrolled (85, 168) with delta (0, 0)
Screenshot: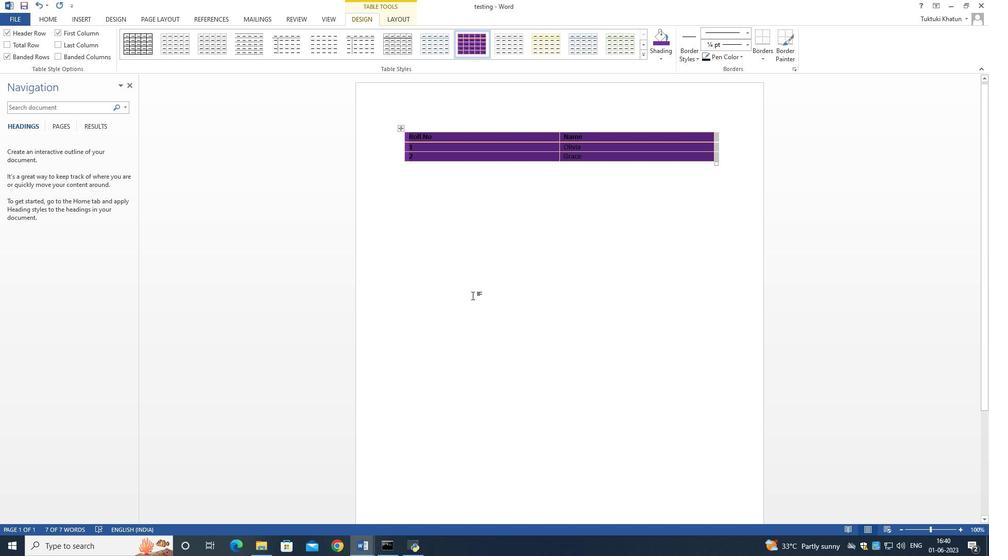 
Action: Mouse scrolled (85, 168) with delta (0, 0)
Screenshot: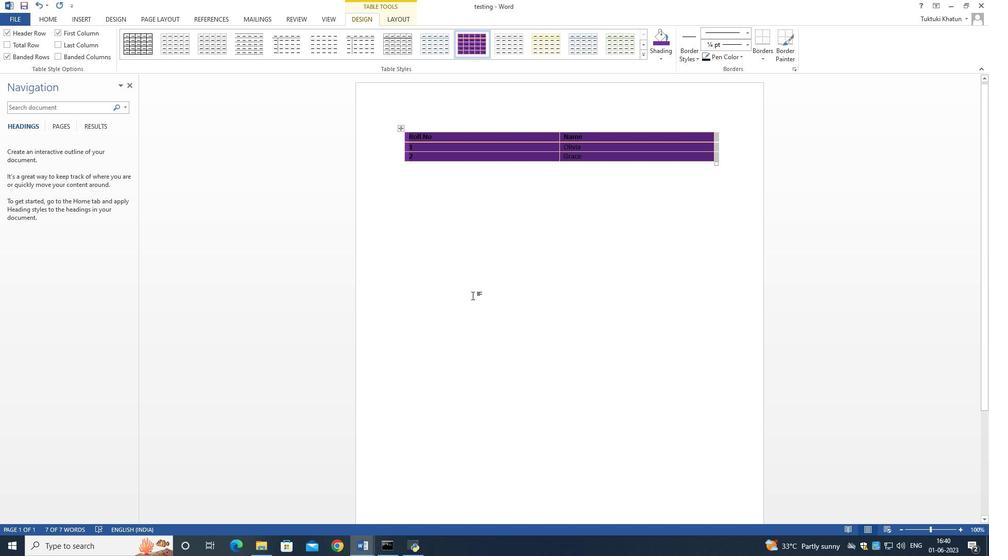 
Action: Mouse scrolled (85, 168) with delta (0, 0)
Screenshot: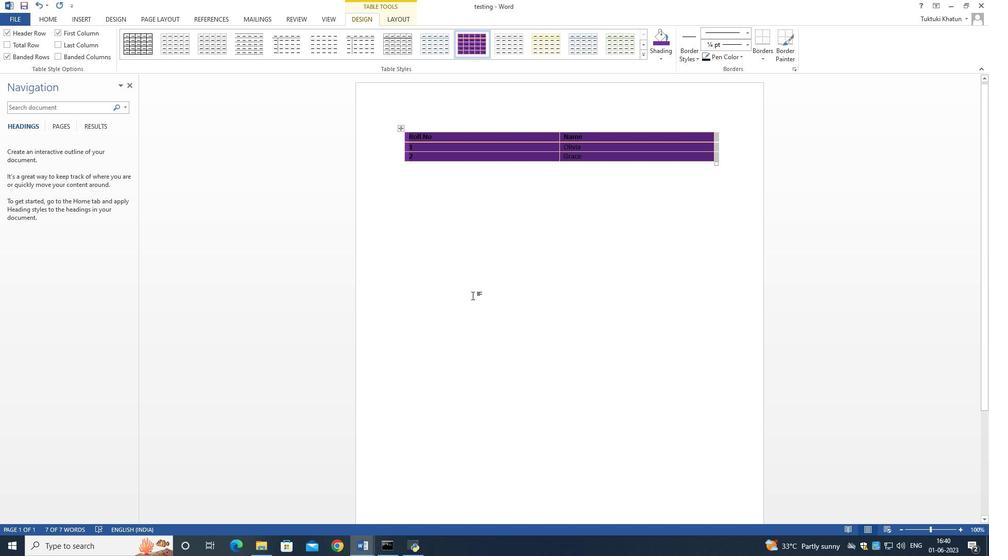 
Action: Mouse scrolled (85, 168) with delta (0, 0)
Screenshot: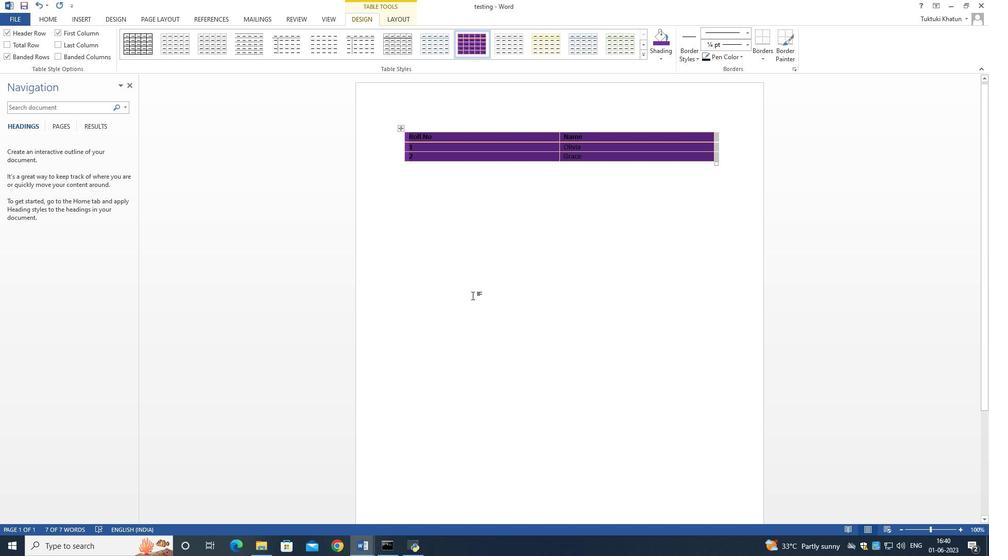
Action: Mouse moved to (202, 355)
Screenshot: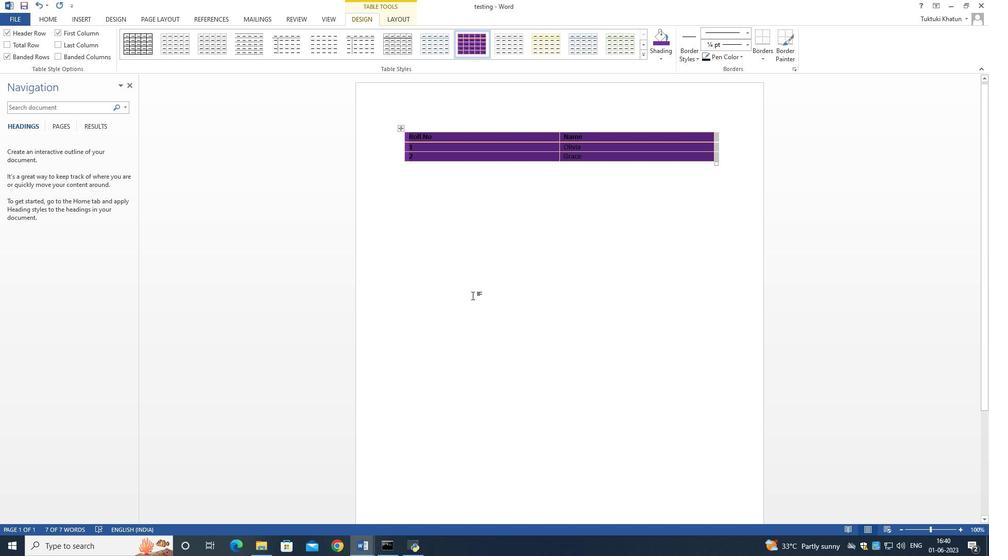 
Action: Mouse scrolled (202, 356) with delta (0, 0)
Screenshot: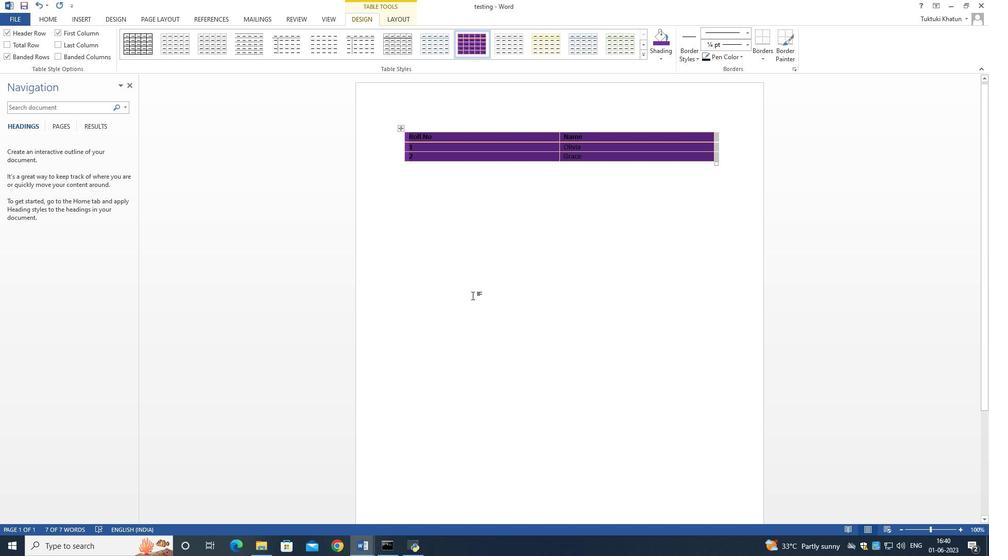 
Action: Mouse scrolled (202, 356) with delta (0, 0)
Screenshot: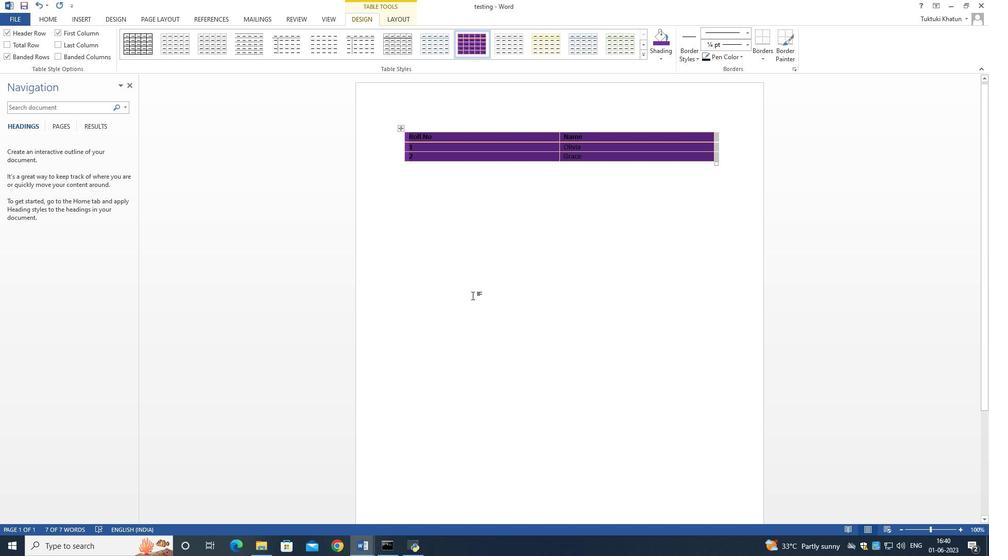 
Action: Mouse scrolled (202, 356) with delta (0, 0)
Screenshot: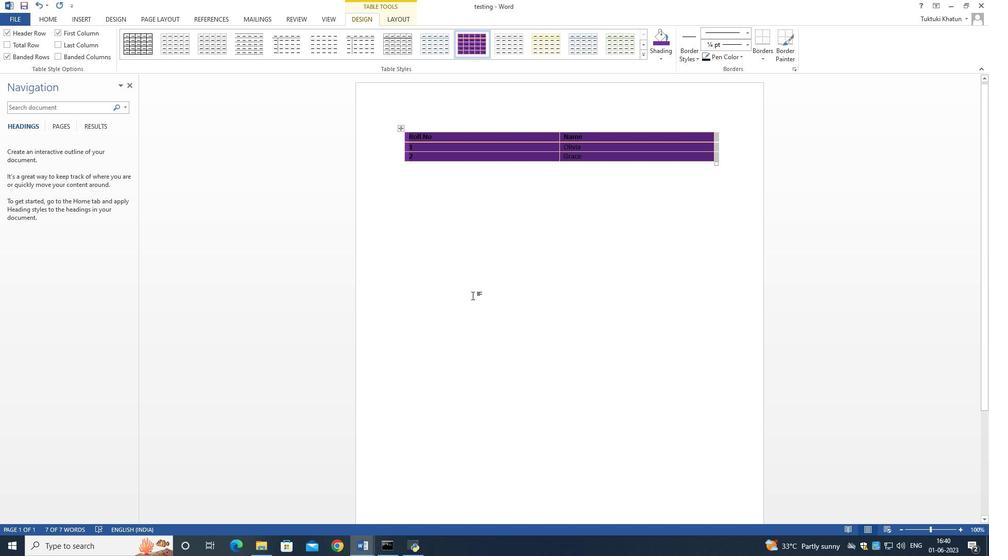 
Action: Mouse scrolled (202, 356) with delta (0, 0)
Screenshot: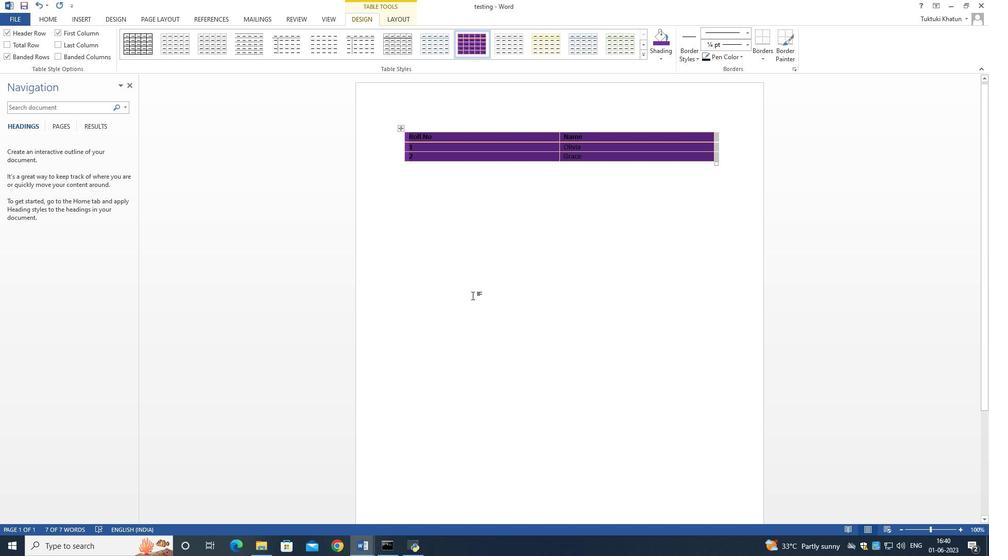 
Action: Mouse moved to (488, 193)
Screenshot: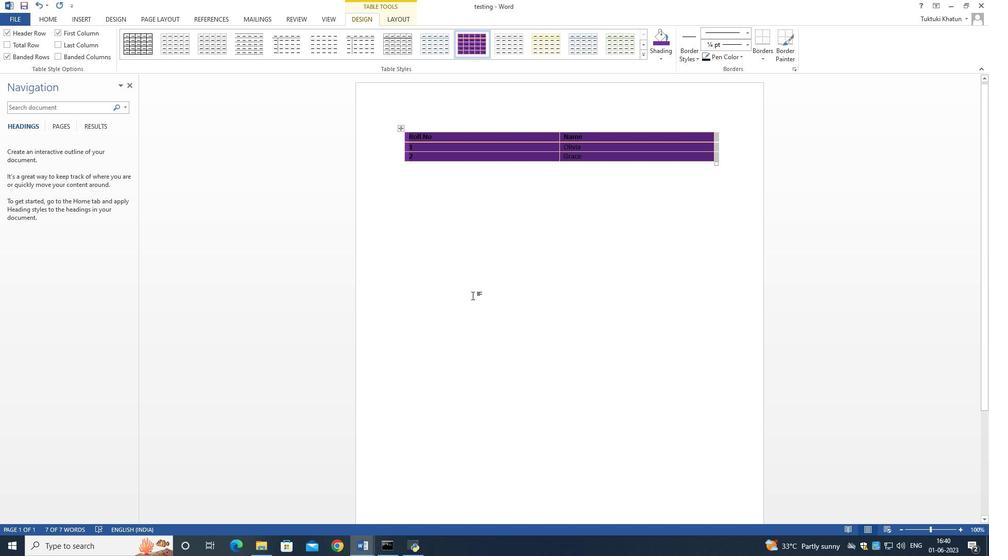 
Action: Mouse scrolled (488, 193) with delta (0, 0)
Screenshot: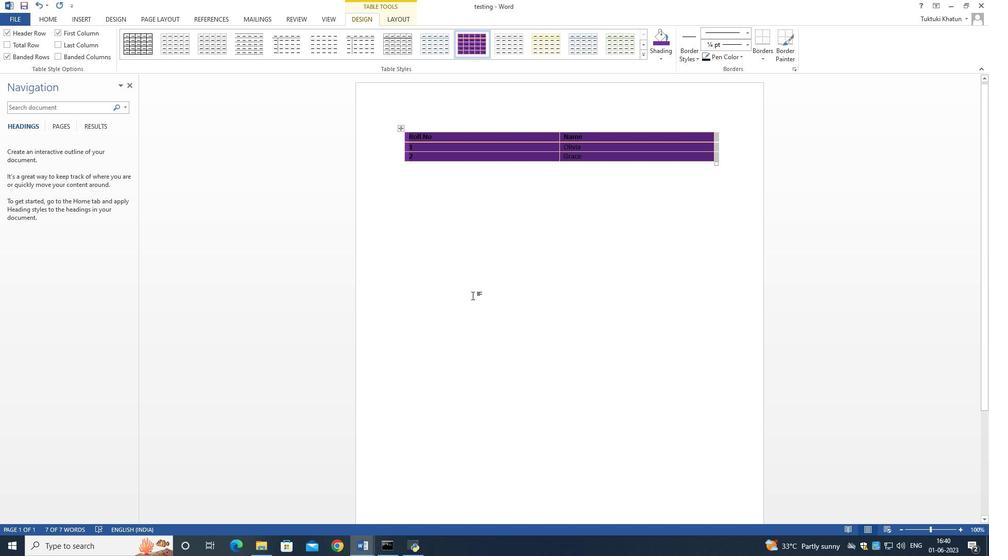 
Action: Mouse scrolled (488, 193) with delta (0, 0)
Screenshot: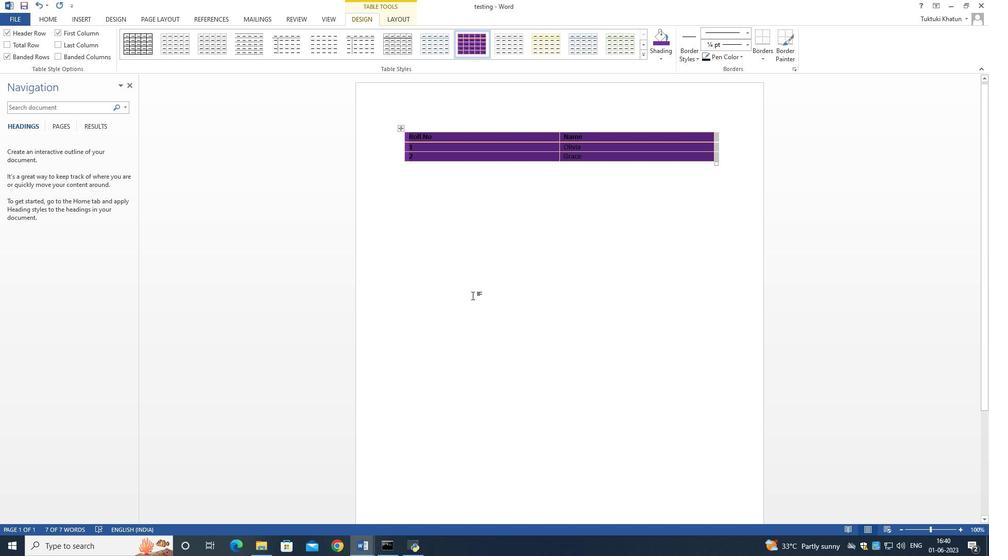 
Action: Mouse scrolled (488, 193) with delta (0, 0)
Screenshot: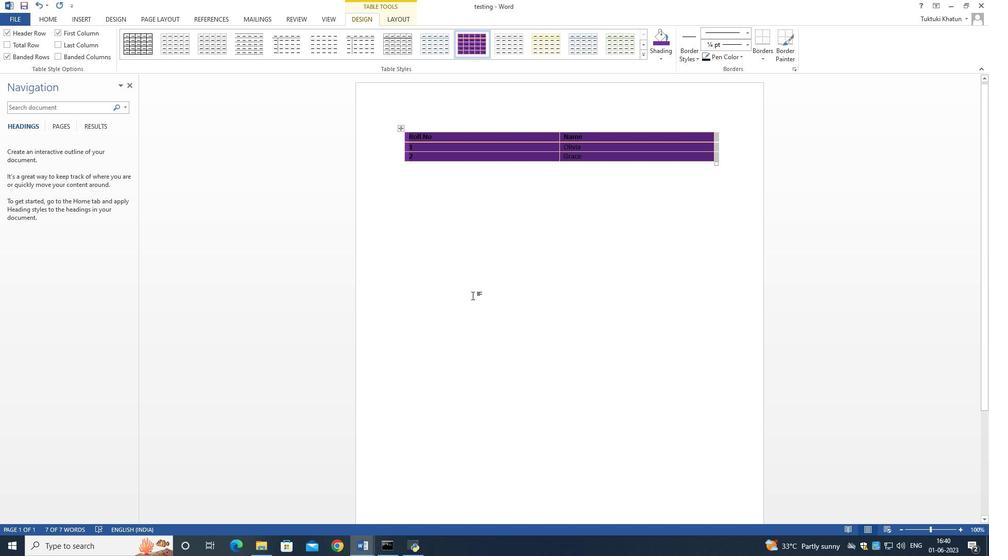 
Action: Mouse scrolled (488, 193) with delta (0, 0)
Screenshot: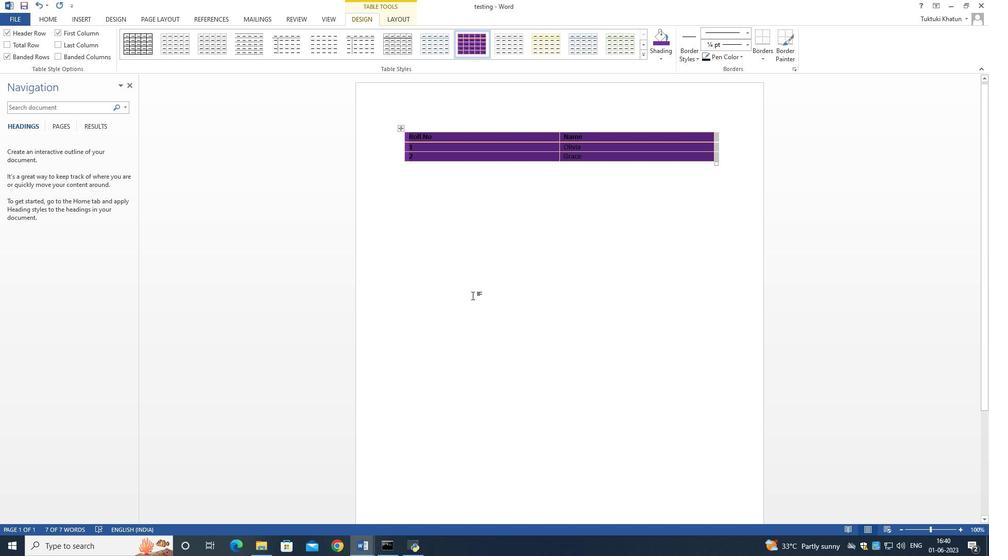 
Action: Mouse scrolled (488, 193) with delta (0, 0)
Screenshot: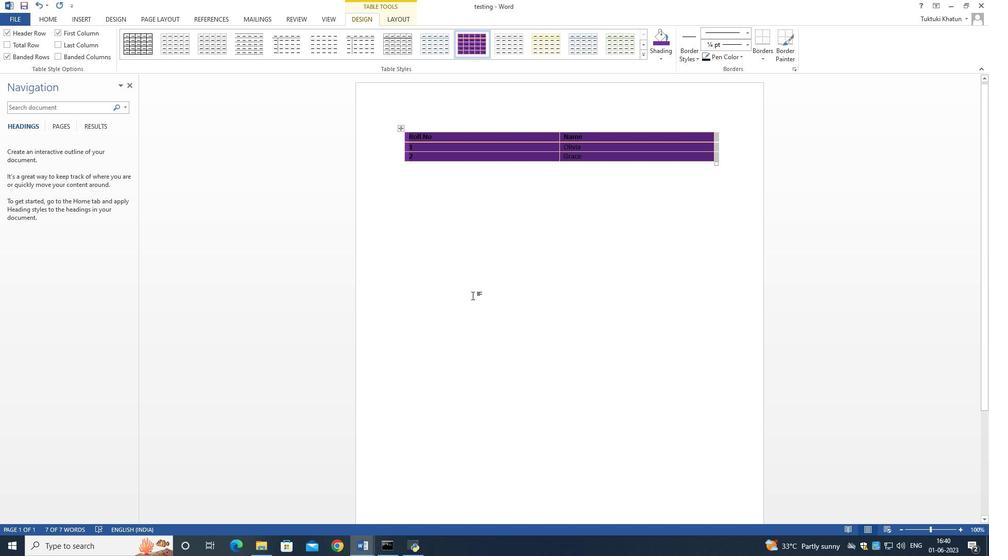 
Action: Mouse moved to (485, 193)
Screenshot: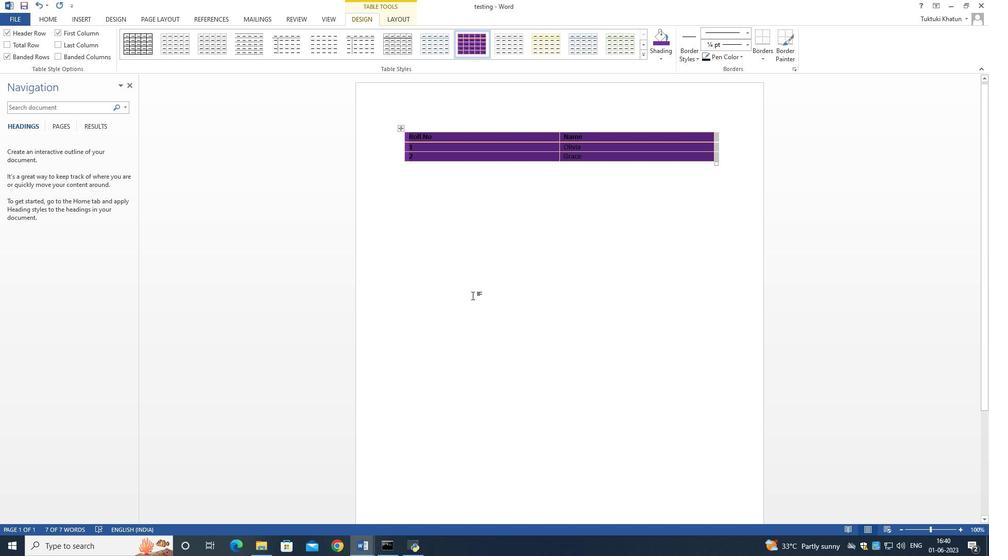 
Action: Mouse scrolled (485, 193) with delta (0, 0)
Screenshot: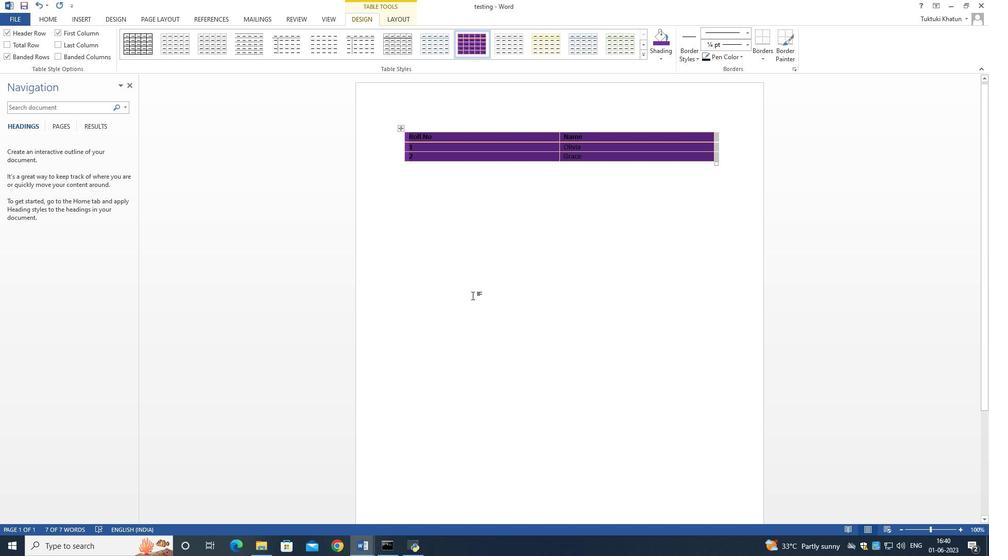 
Action: Mouse moved to (457, 173)
Screenshot: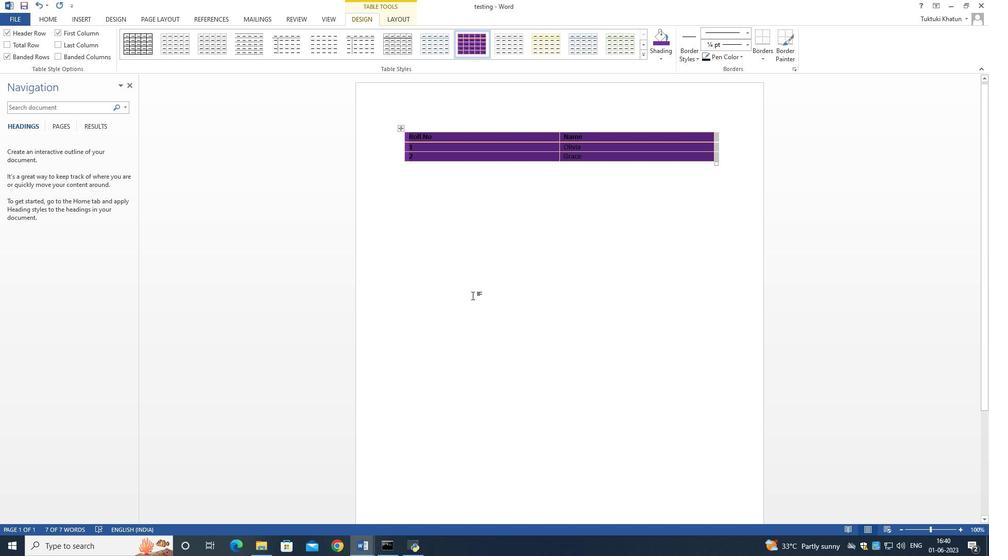 
Action: Mouse scrolled (457, 174) with delta (0, 0)
Screenshot: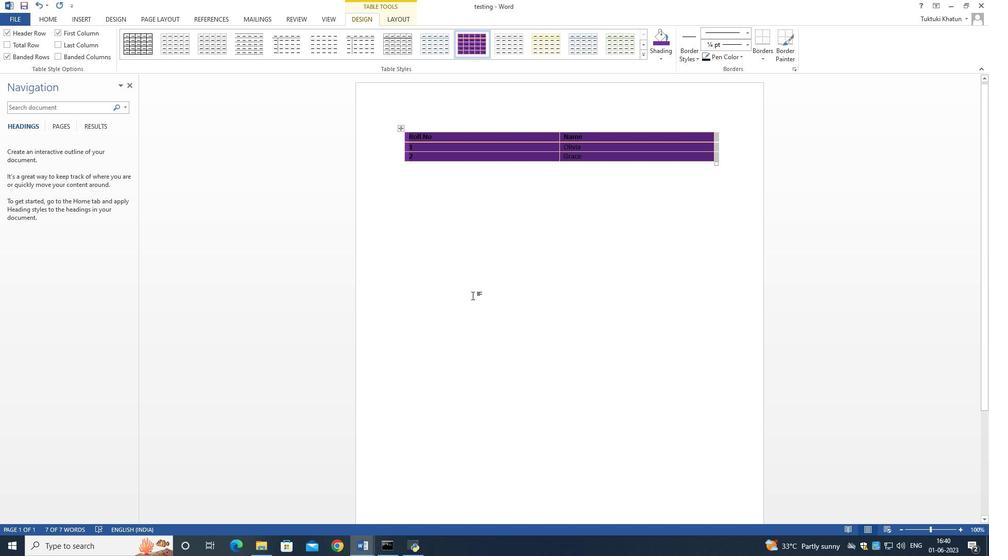 
Action: Mouse moved to (457, 173)
Screenshot: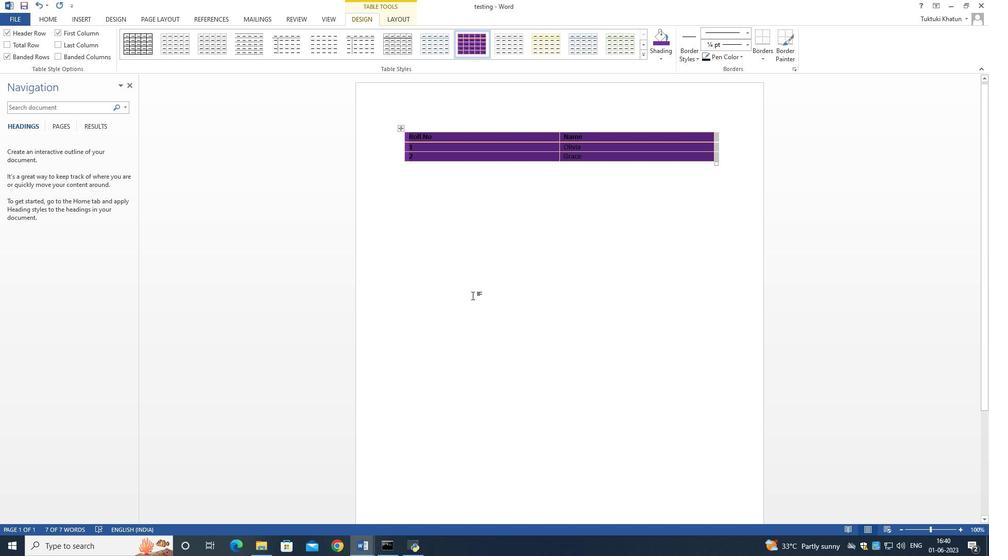 
Action: Mouse scrolled (457, 173) with delta (0, 0)
Screenshot: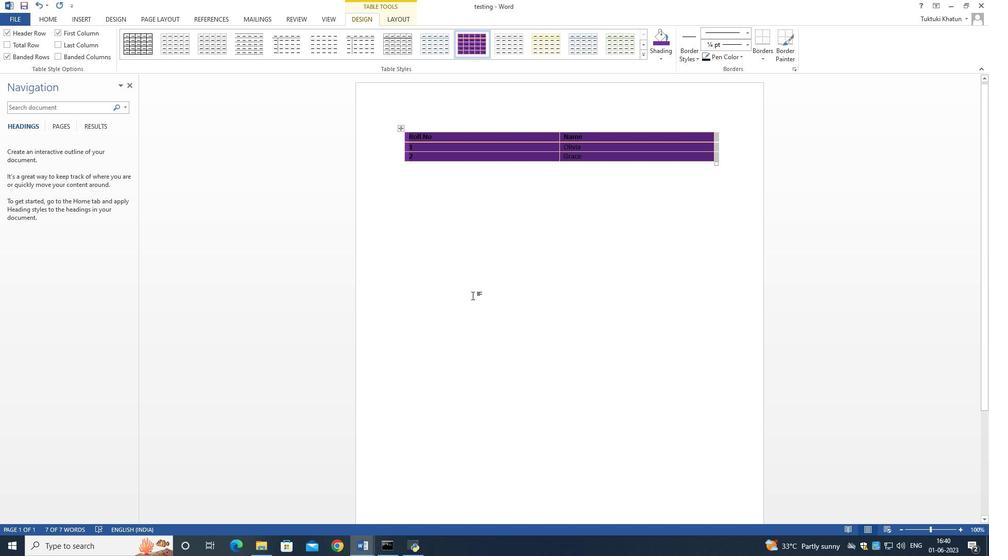 
Action: Mouse moved to (457, 172)
Screenshot: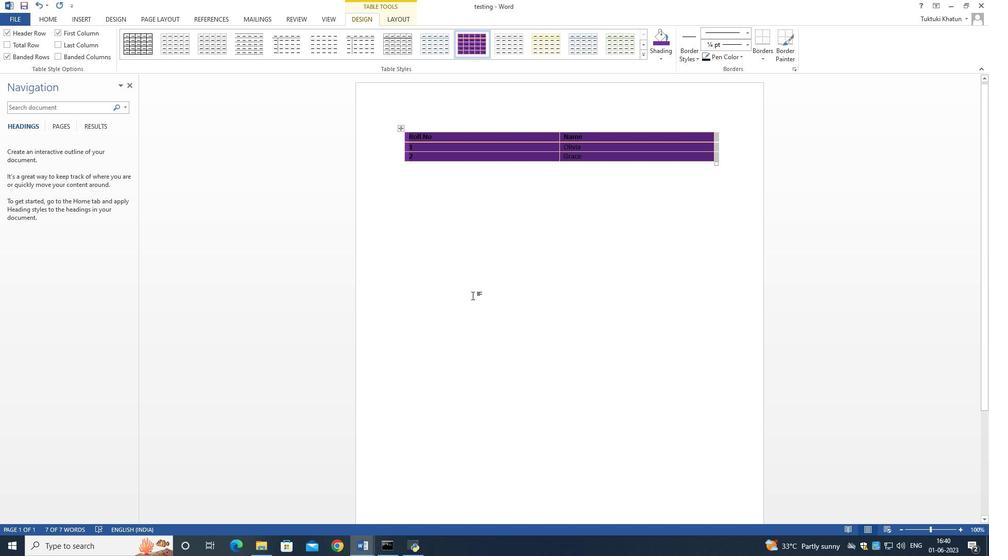 
Action: Mouse scrolled (457, 173) with delta (0, 0)
Screenshot: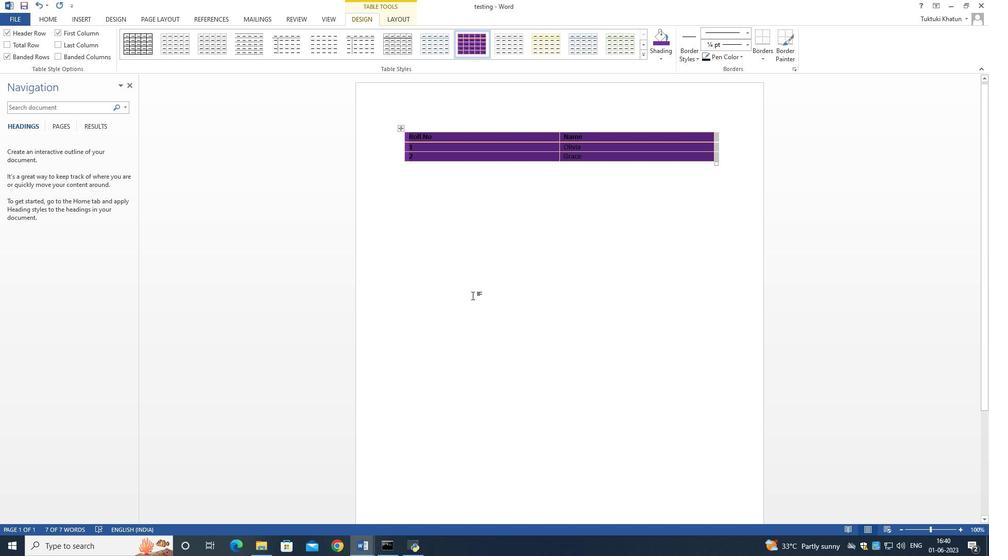 
Action: Mouse moved to (457, 172)
Screenshot: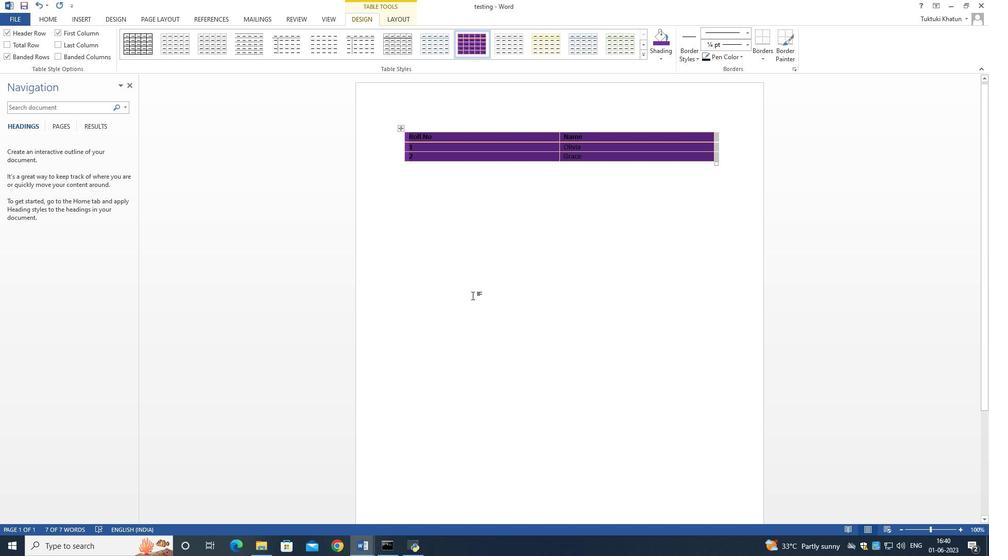 
Action: Mouse scrolled (457, 173) with delta (0, 0)
Screenshot: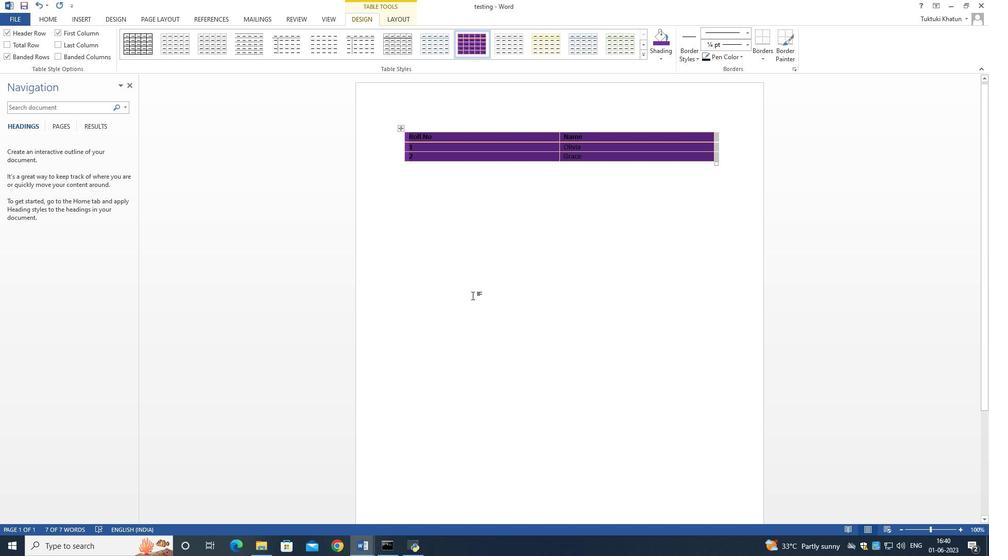 
Action: Mouse scrolled (457, 173) with delta (0, 0)
Screenshot: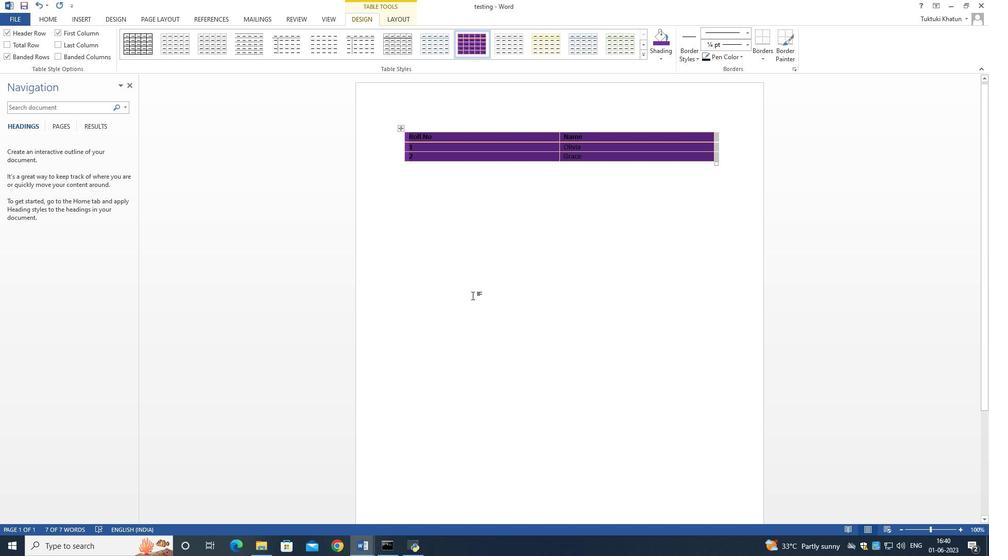 
Action: Mouse scrolled (457, 173) with delta (0, 0)
Screenshot: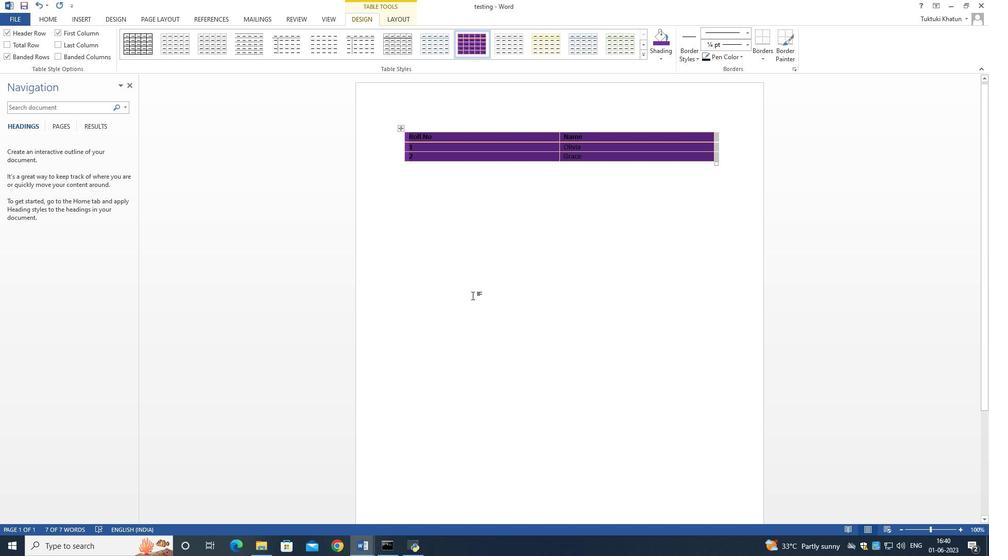 
Action: Mouse moved to (215, 208)
Screenshot: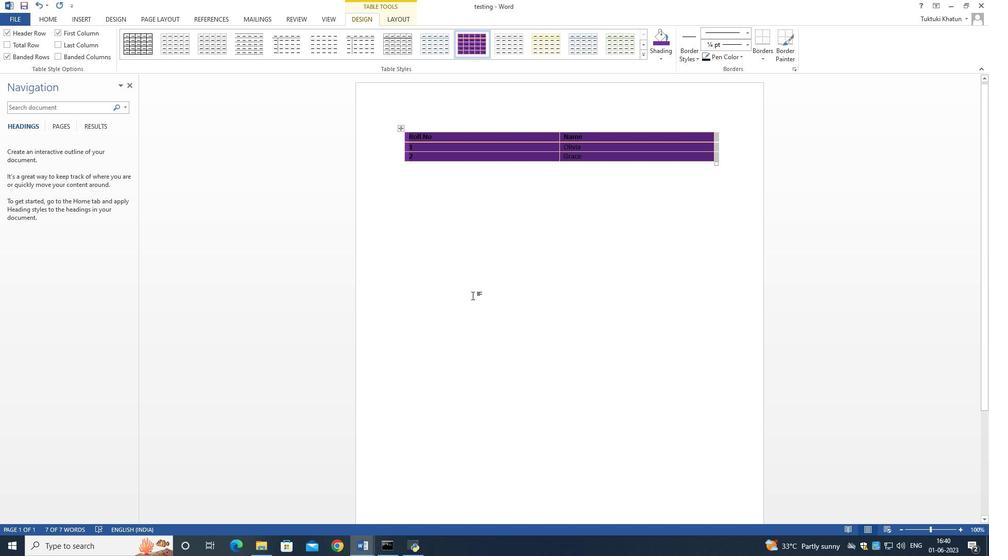 
Action: Mouse scrolled (215, 208) with delta (0, 0)
Screenshot: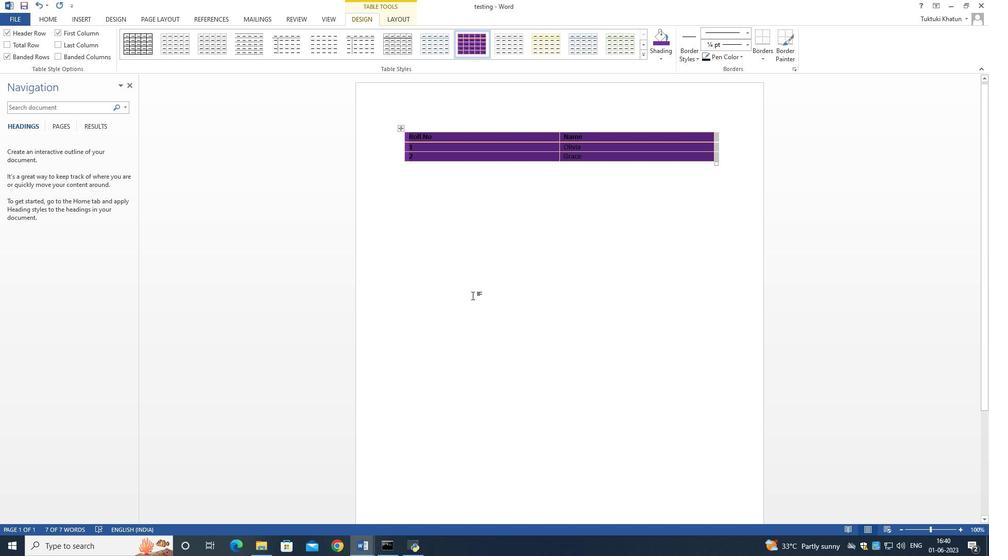 
Action: Mouse scrolled (215, 208) with delta (0, 0)
Screenshot: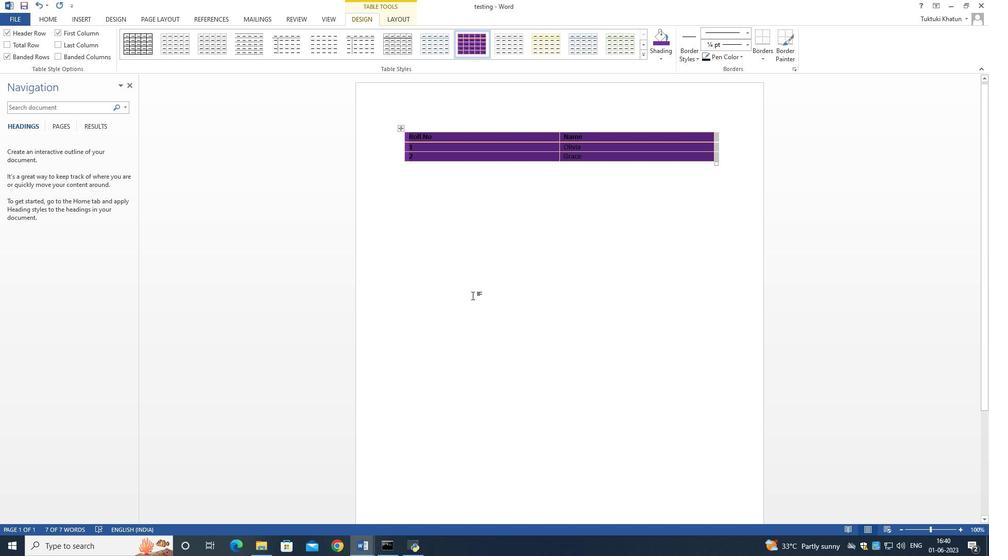 
Action: Mouse scrolled (215, 208) with delta (0, 0)
Screenshot: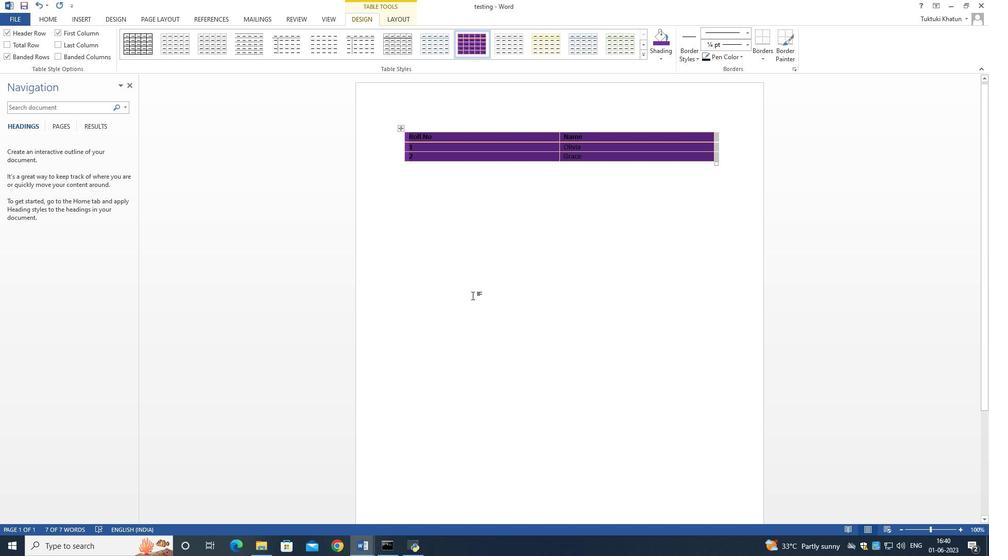 
Action: Mouse scrolled (215, 208) with delta (0, 0)
Screenshot: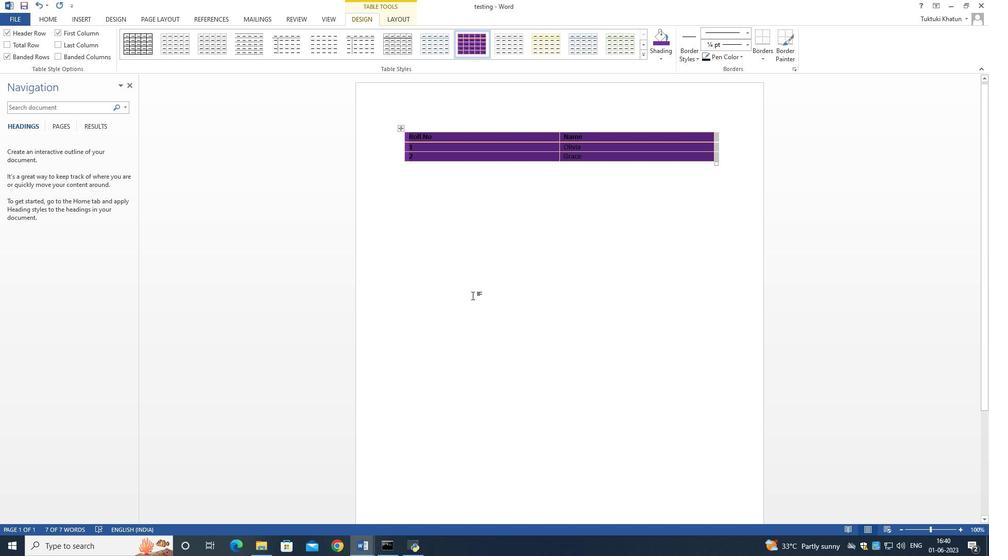 
Action: Mouse scrolled (215, 208) with delta (0, 0)
Screenshot: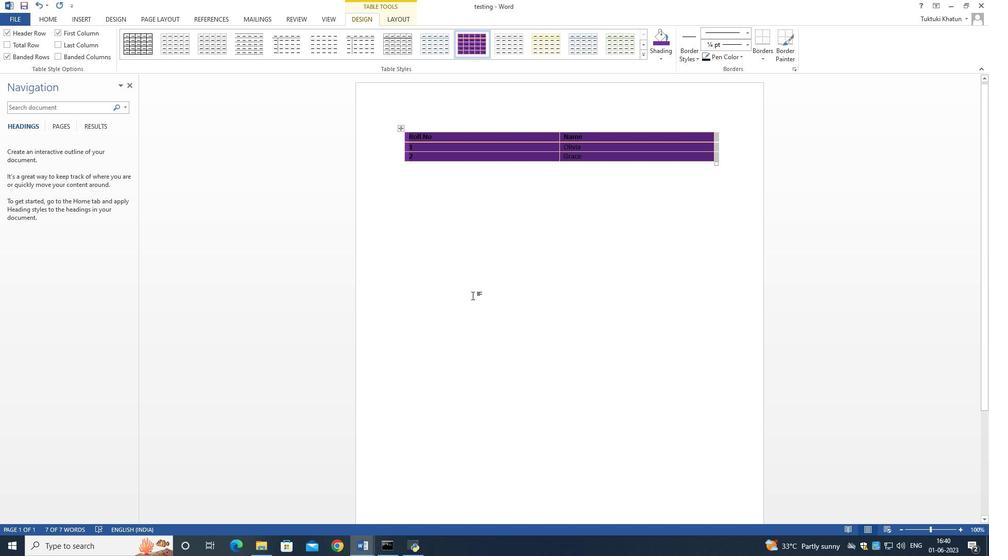 
Action: Mouse moved to (260, 101)
Screenshot: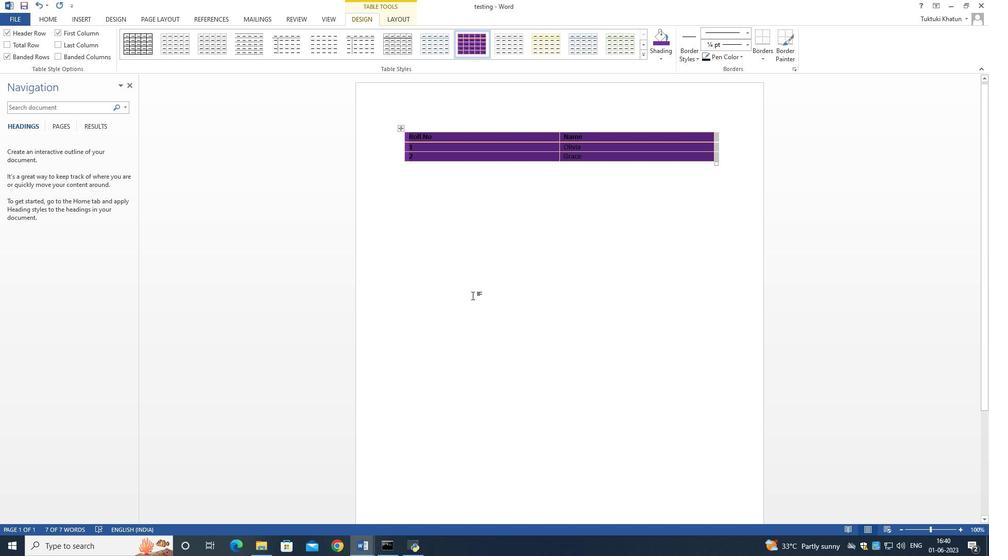 
Action: Mouse scrolled (260, 101) with delta (0, 0)
Screenshot: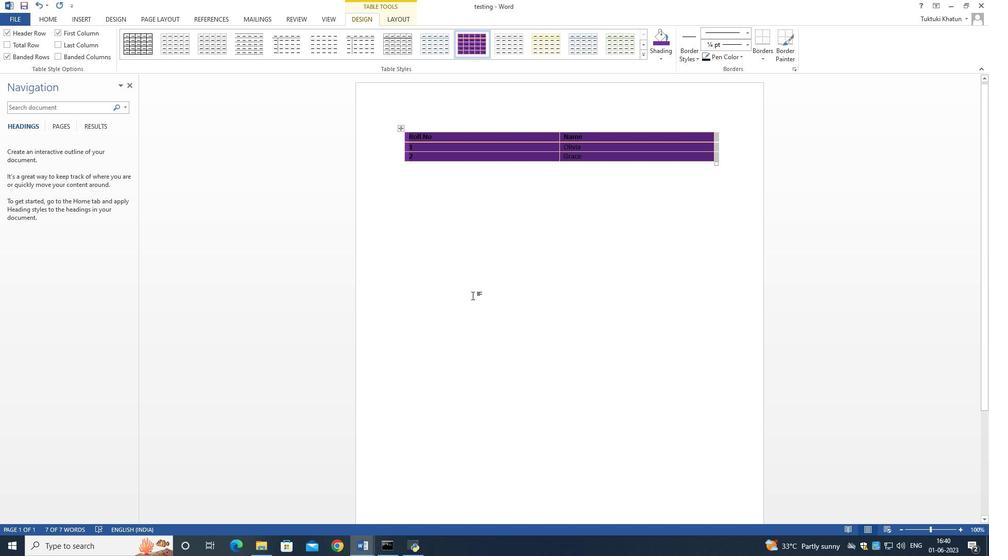 
Action: Mouse scrolled (260, 101) with delta (0, 0)
Screenshot: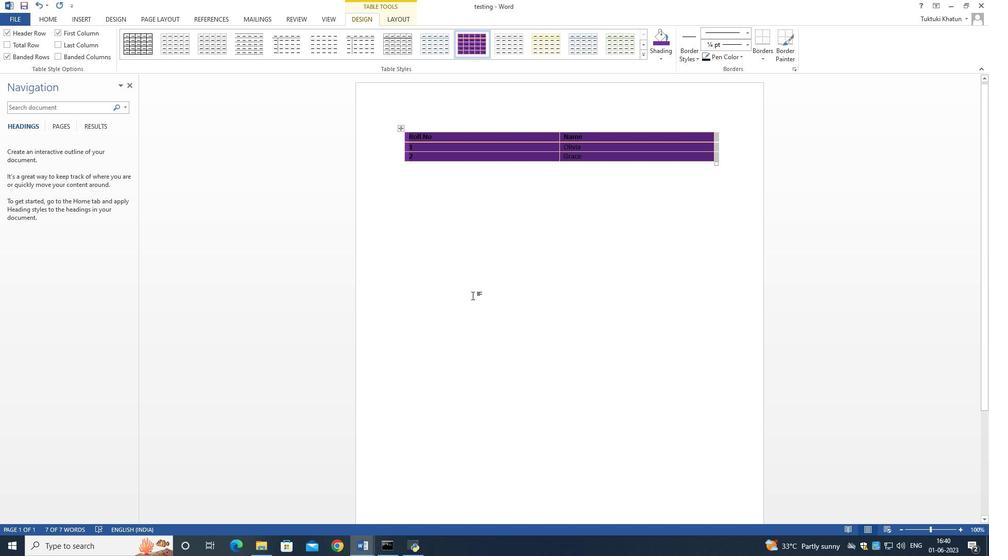 
Action: Mouse scrolled (260, 101) with delta (0, 0)
Screenshot: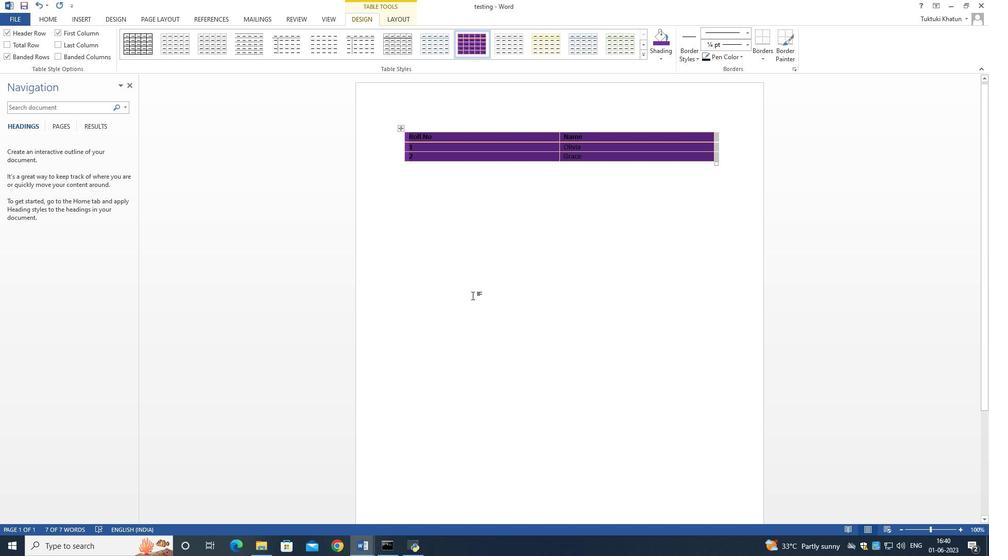 
Action: Mouse scrolled (260, 101) with delta (0, 0)
Screenshot: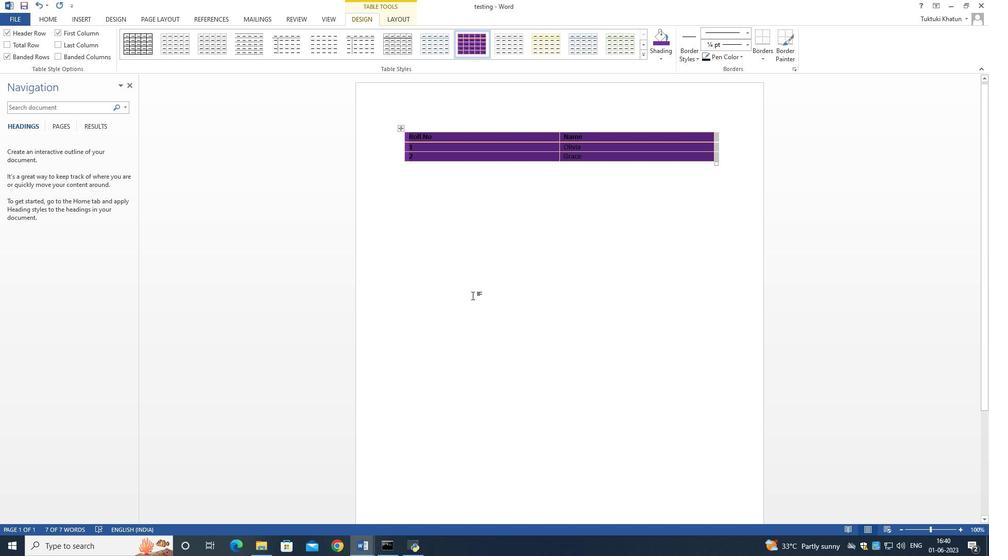 
Action: Mouse moved to (654, 139)
Screenshot: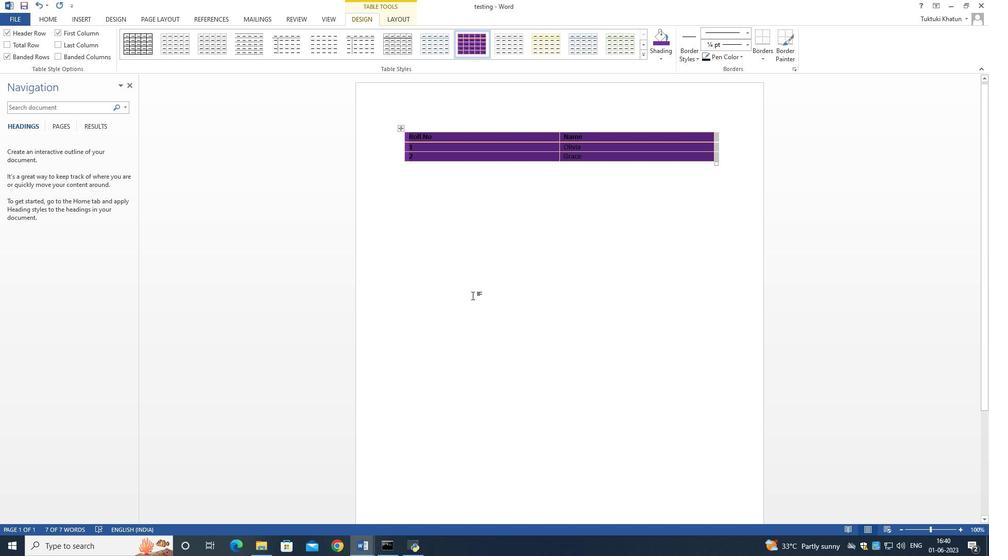 
Action: Mouse scrolled (654, 139) with delta (0, 0)
Screenshot: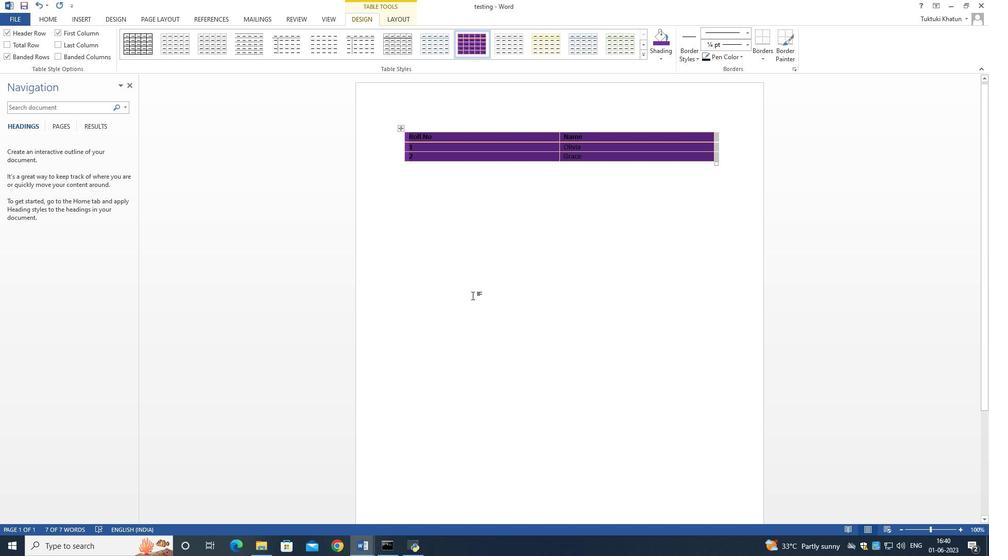 
Action: Mouse scrolled (654, 139) with delta (0, 0)
Screenshot: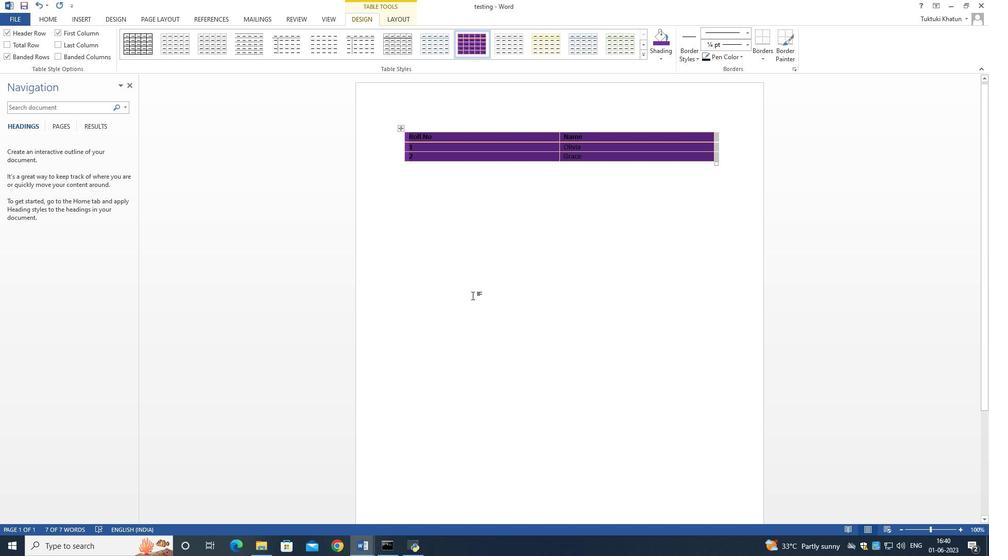 
Action: Mouse scrolled (654, 139) with delta (0, 0)
Screenshot: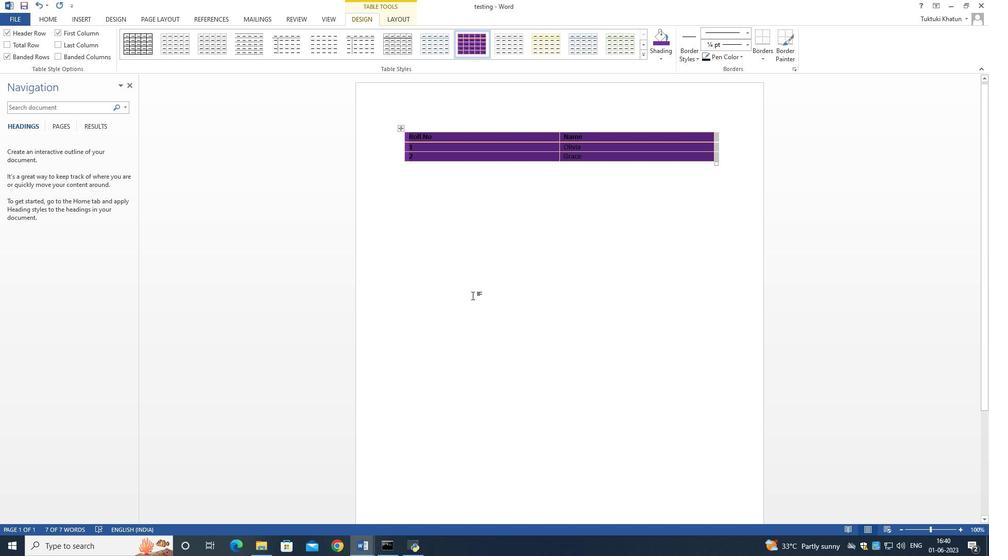 
Action: Mouse scrolled (654, 139) with delta (0, 0)
Screenshot: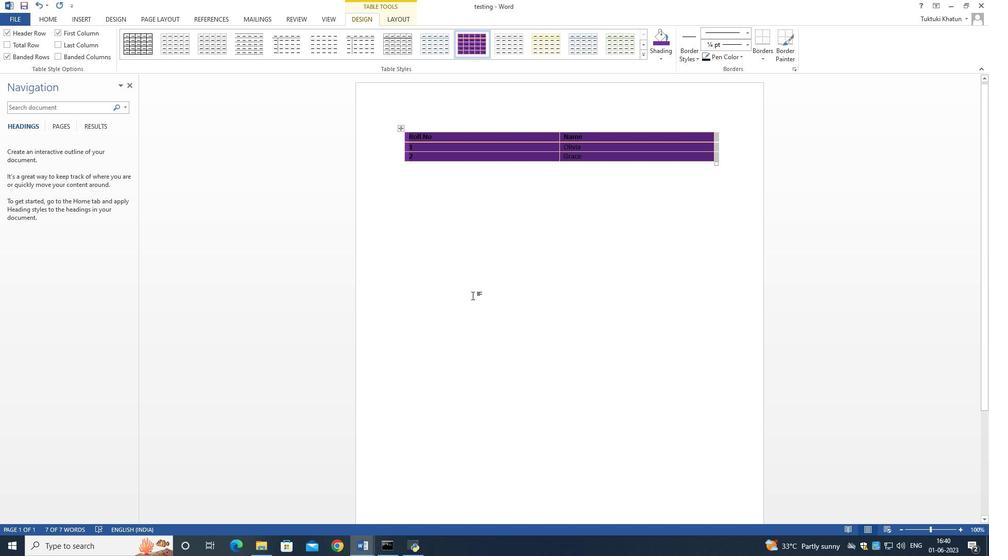 
Action: Mouse scrolled (654, 139) with delta (0, 0)
Screenshot: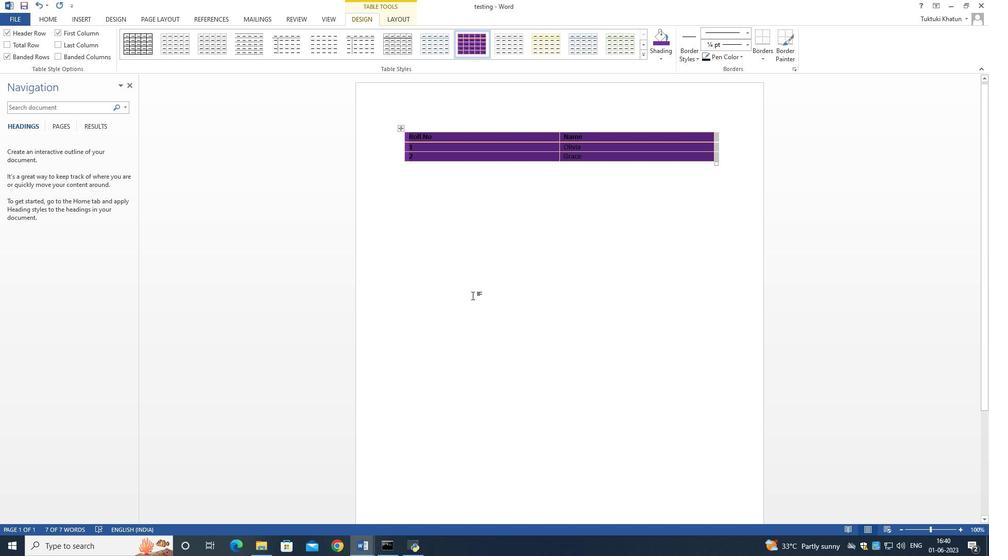 
Action: Mouse moved to (654, 151)
Screenshot: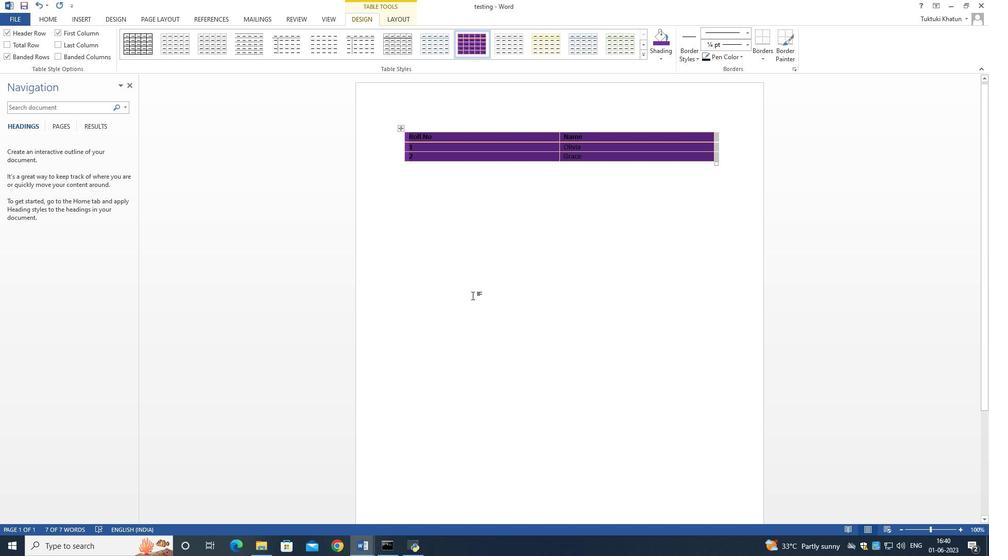 
Action: Mouse scrolled (654, 151) with delta (0, 0)
Screenshot: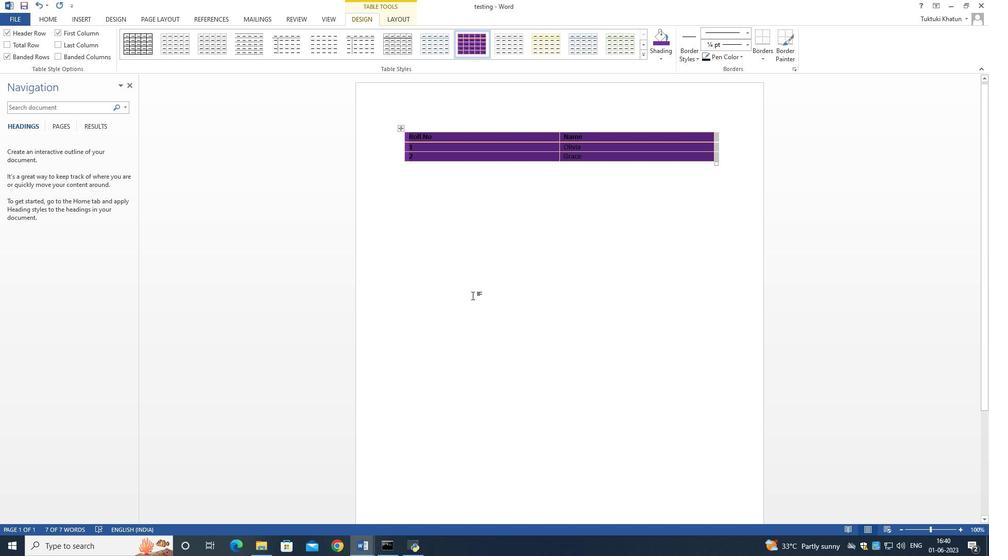 
Action: Mouse moved to (653, 153)
Screenshot: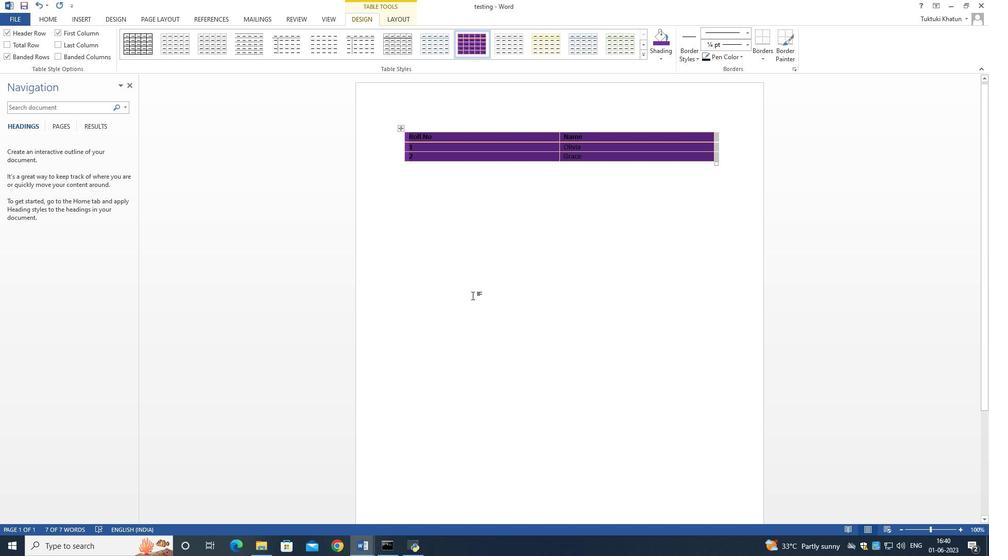 
Action: Mouse scrolled (653, 153) with delta (0, 0)
Screenshot: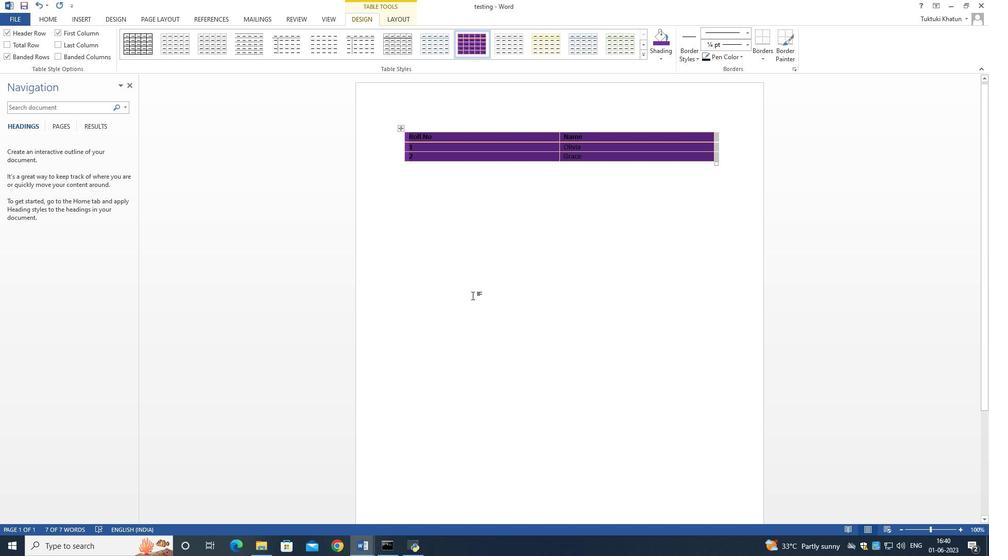
Action: Mouse moved to (350, 128)
Screenshot: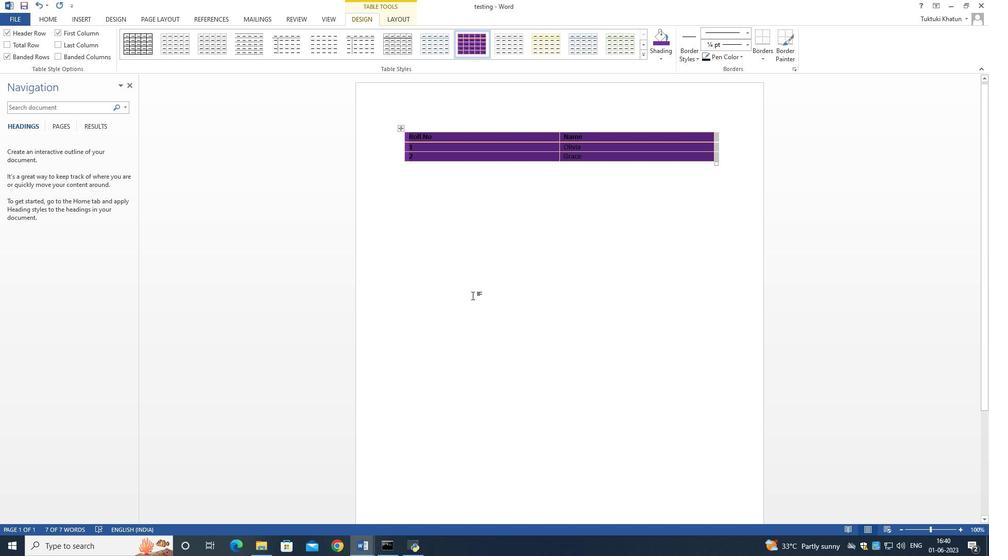 
Action: Mouse scrolled (350, 128) with delta (0, 0)
Screenshot: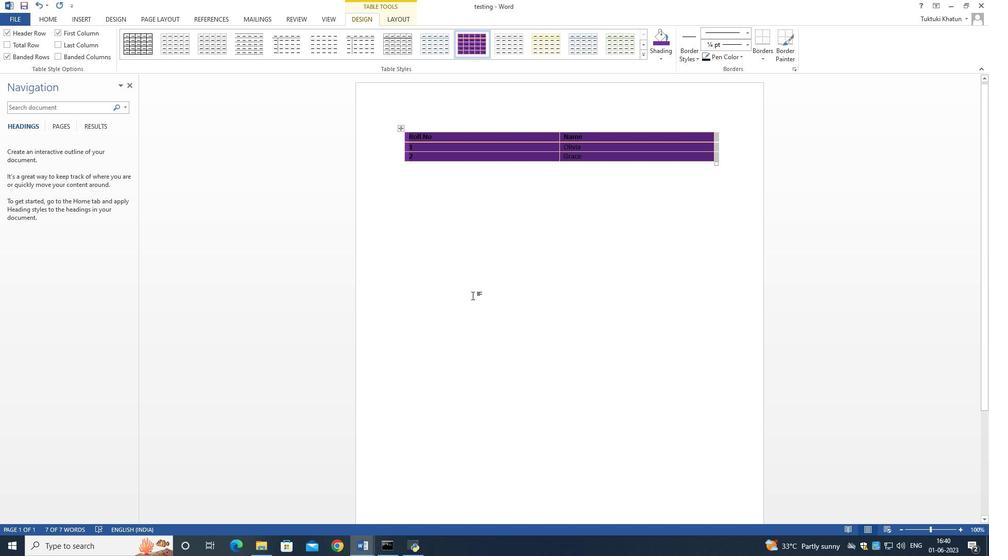 
Action: Mouse scrolled (350, 128) with delta (0, 0)
Screenshot: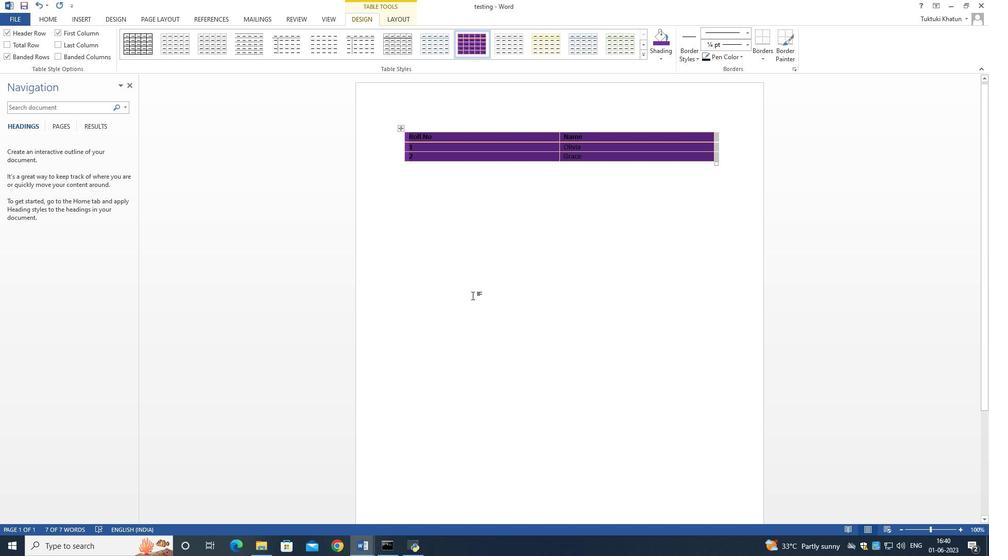 
Action: Mouse scrolled (350, 128) with delta (0, 0)
Screenshot: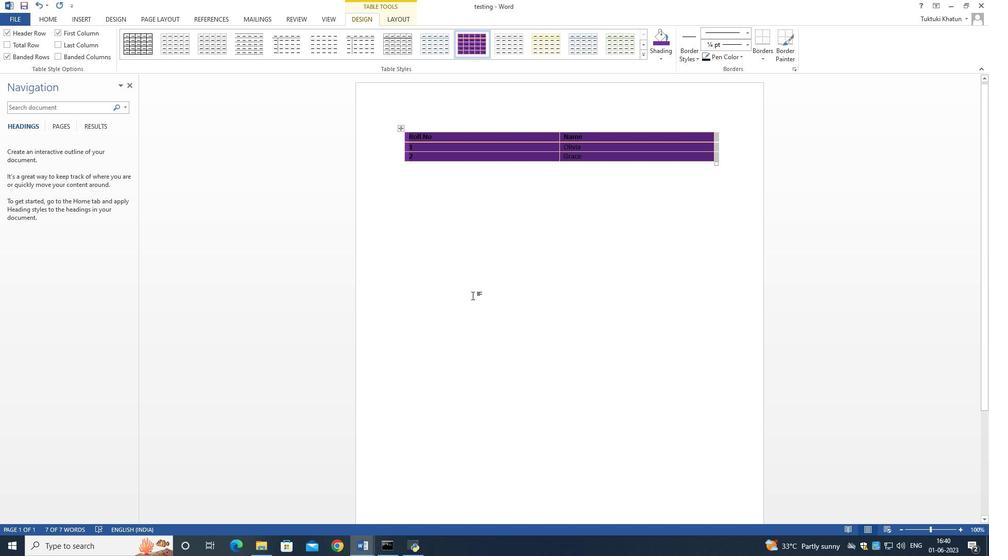 
Action: Mouse scrolled (350, 128) with delta (0, 0)
Screenshot: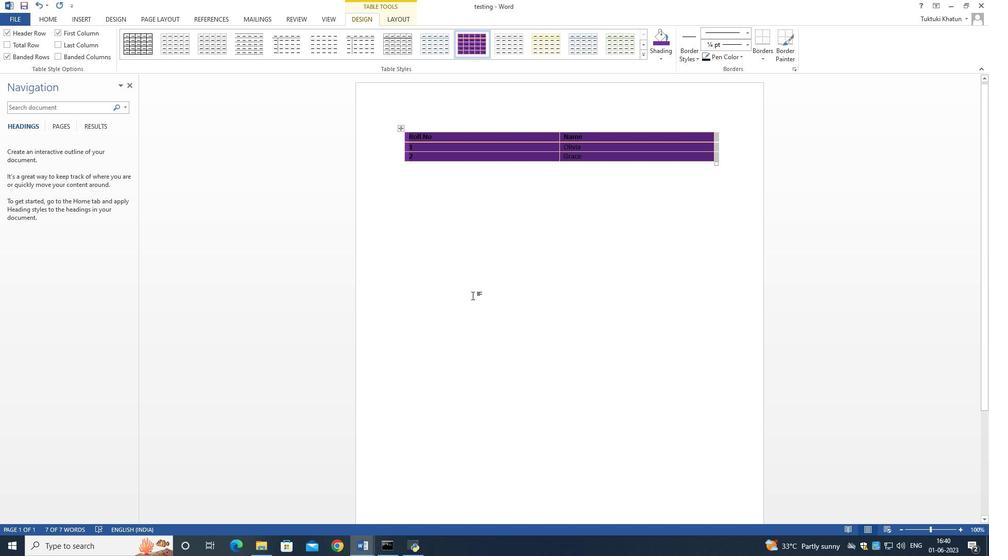 
Action: Mouse scrolled (350, 128) with delta (0, 0)
Screenshot: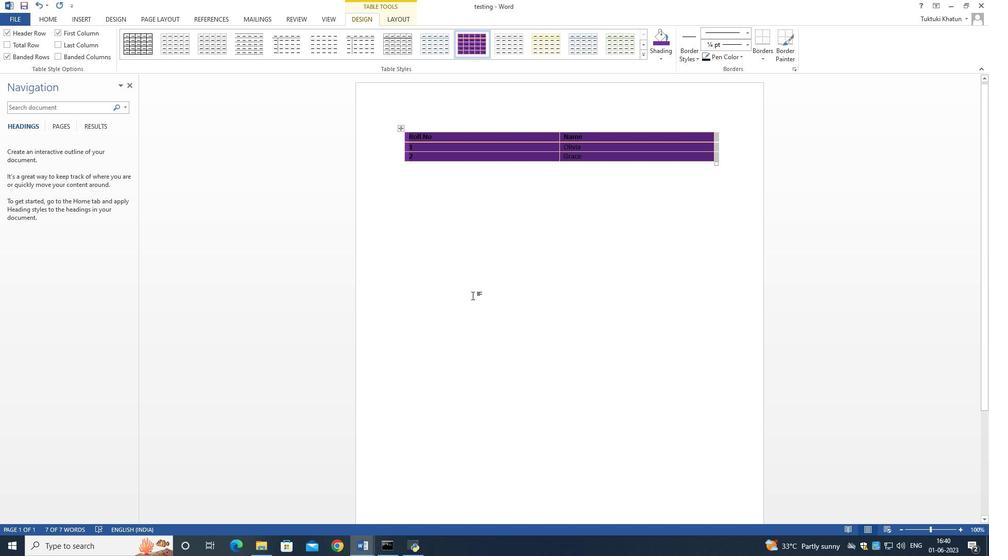 
Action: Mouse moved to (432, 132)
Screenshot: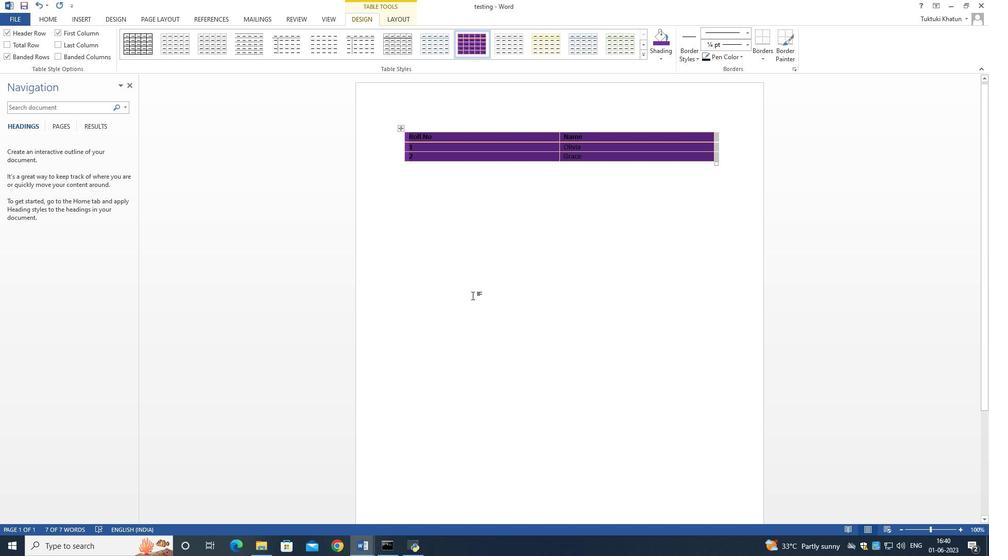 
Action: Mouse scrolled (432, 133) with delta (0, 0)
Screenshot: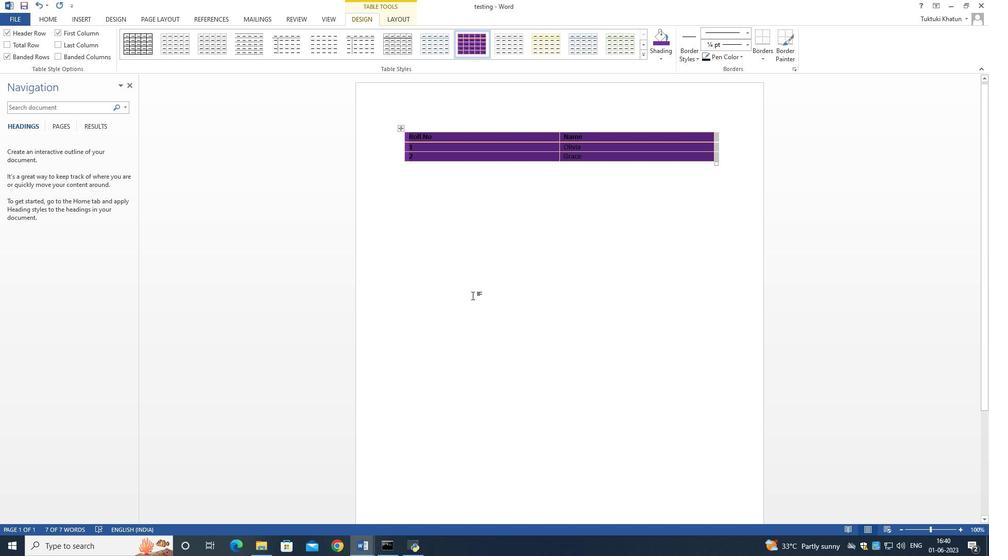 
Action: Mouse moved to (432, 133)
Screenshot: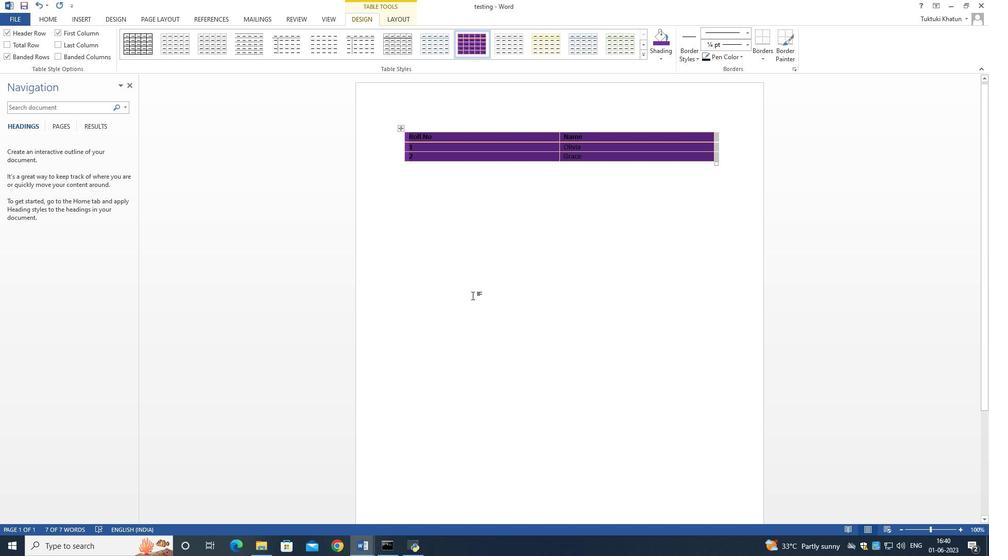 
Action: Mouse scrolled (432, 133) with delta (0, 0)
Screenshot: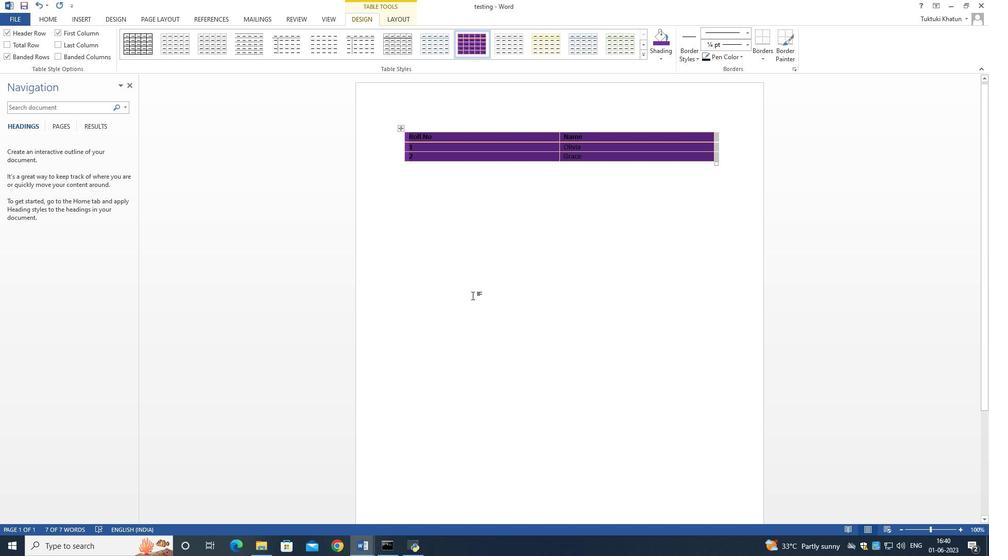 
Action: Mouse moved to (230, 215)
Screenshot: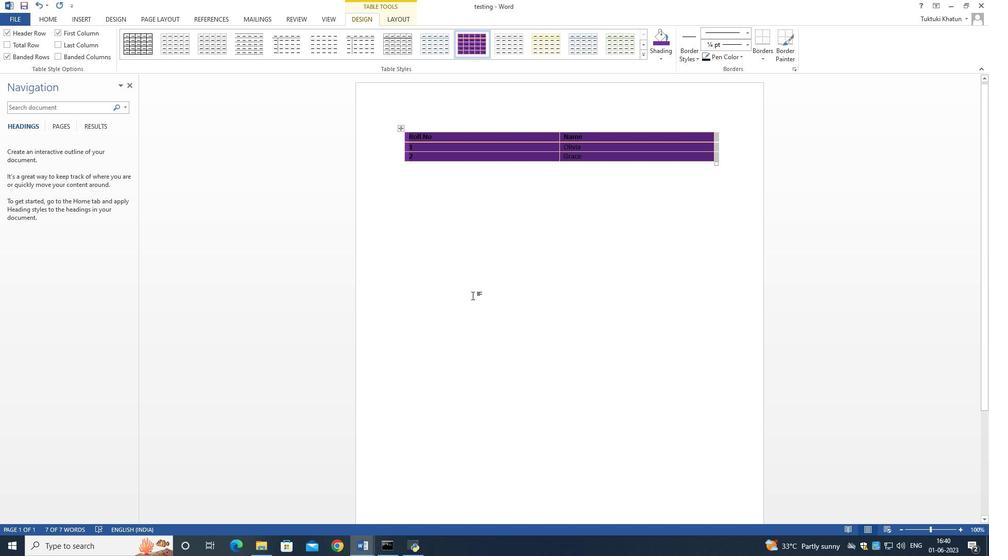 
Action: Mouse scrolled (230, 215) with delta (0, 0)
Screenshot: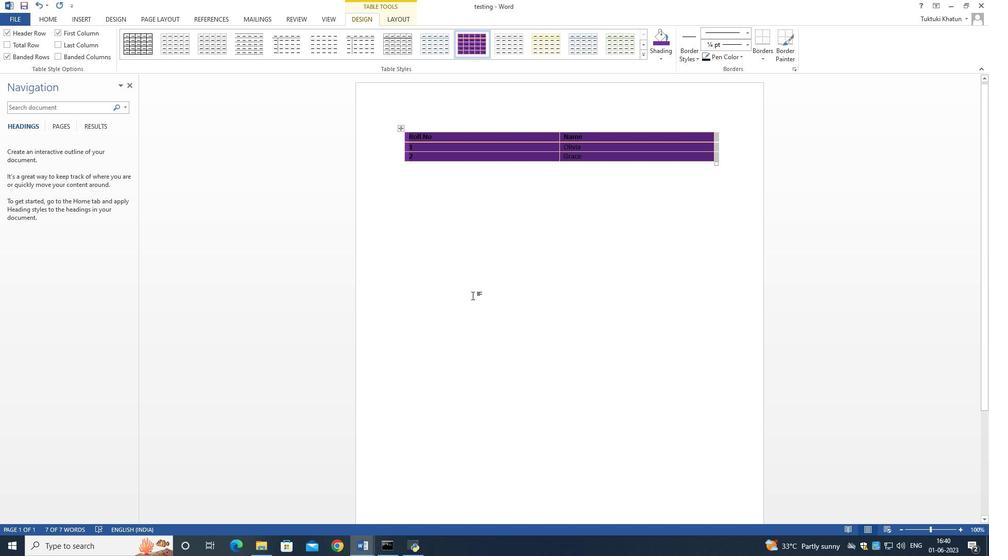 
Action: Mouse scrolled (230, 215) with delta (0, 0)
Screenshot: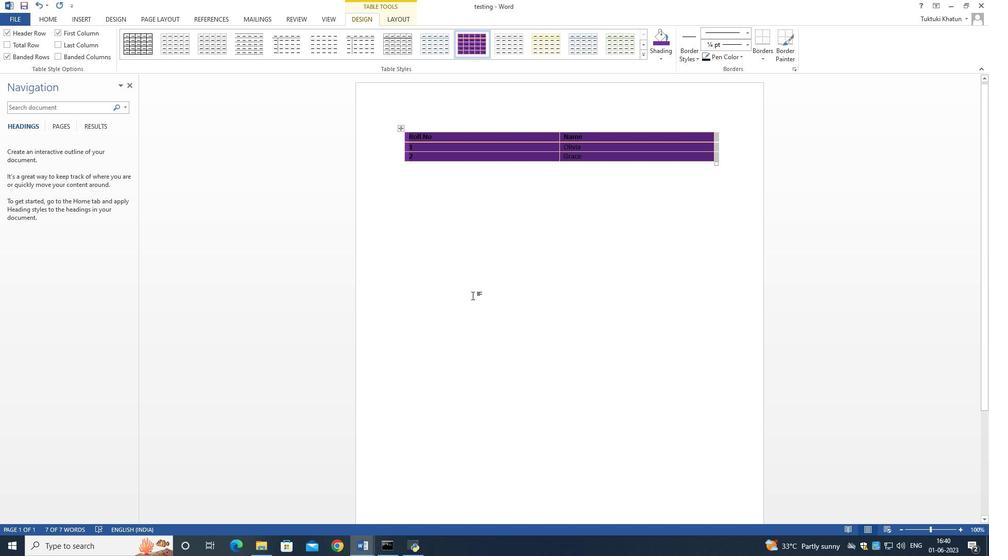 
Action: Mouse scrolled (230, 215) with delta (0, 0)
Screenshot: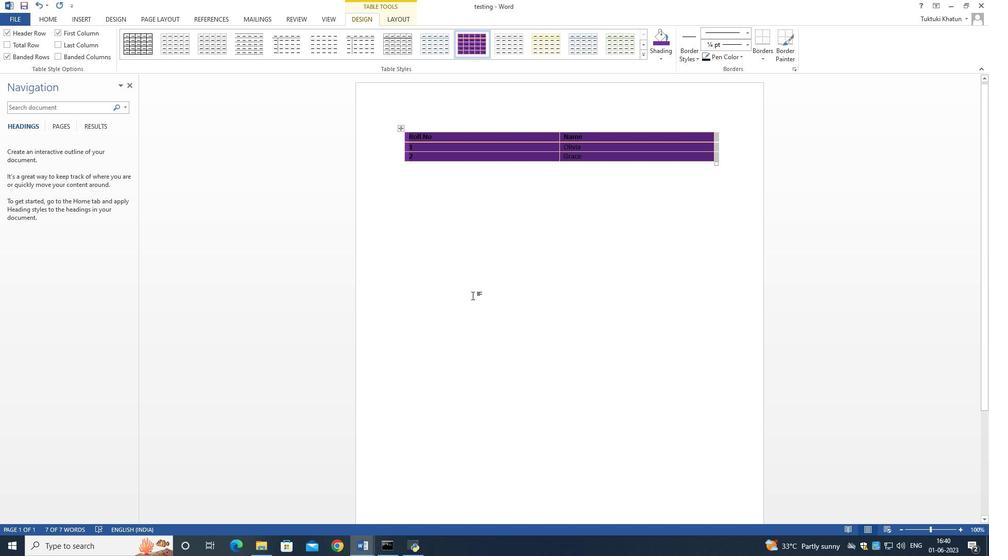 
Action: Mouse moved to (293, 273)
Screenshot: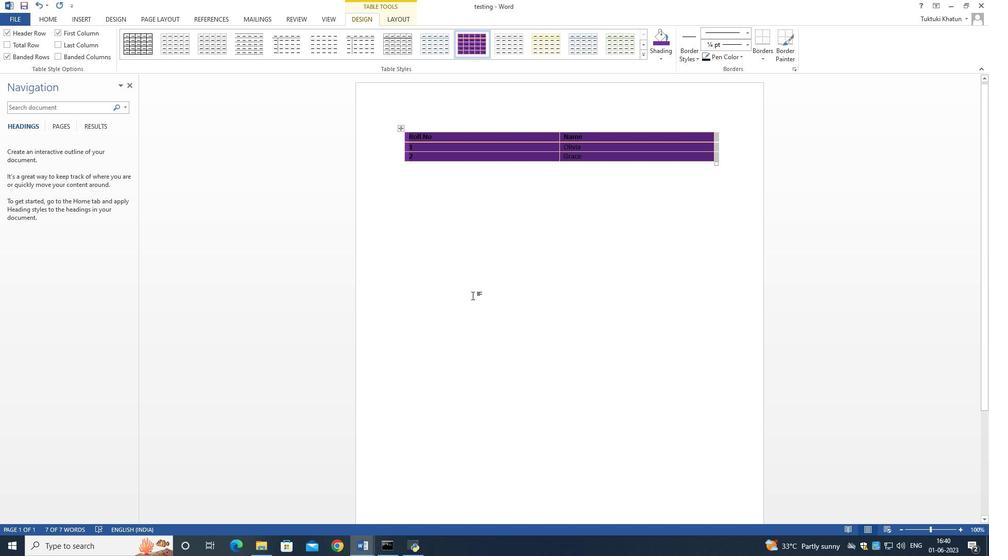 
Action: Mouse scrolled (293, 273) with delta (0, 0)
Screenshot: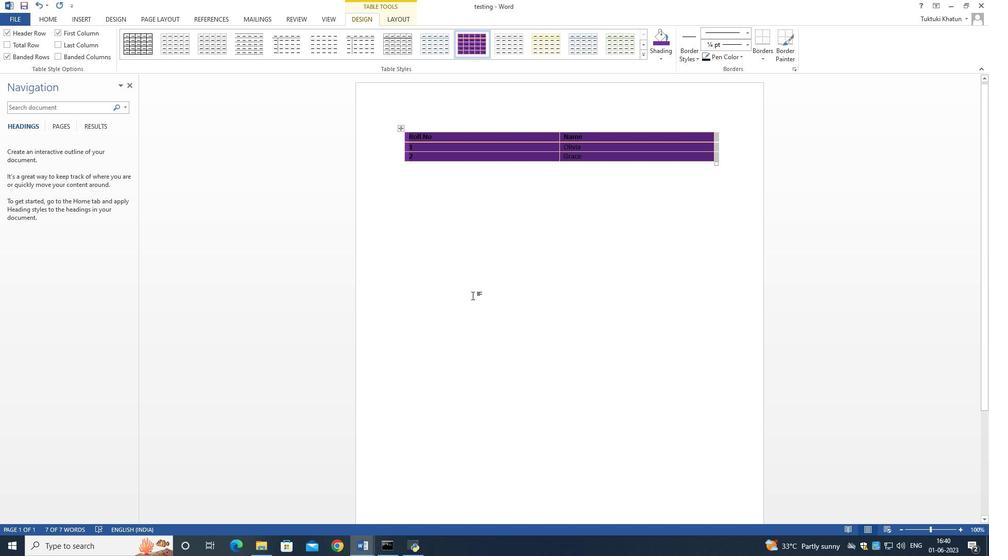 
Action: Mouse scrolled (293, 273) with delta (0, 0)
Screenshot: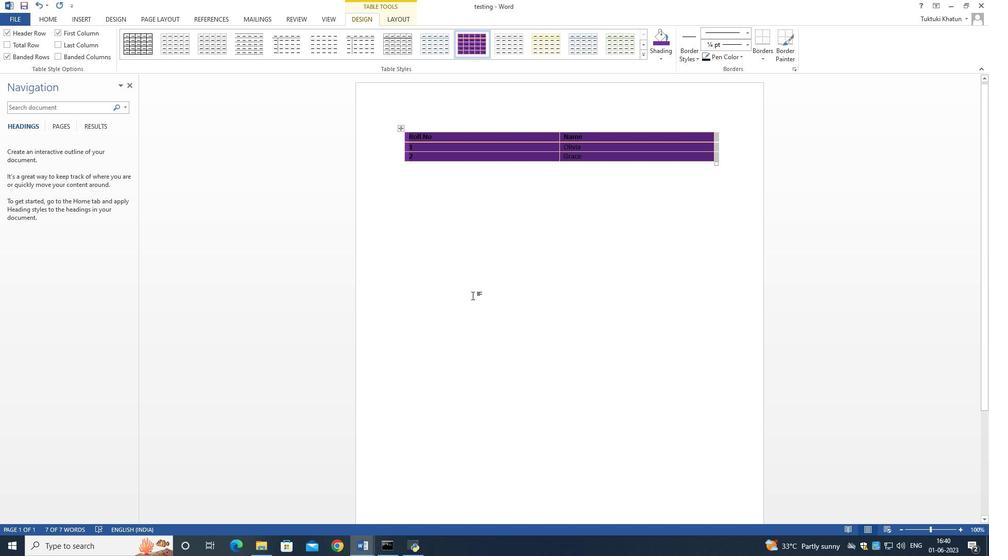 
Action: Mouse scrolled (293, 273) with delta (0, 0)
Screenshot: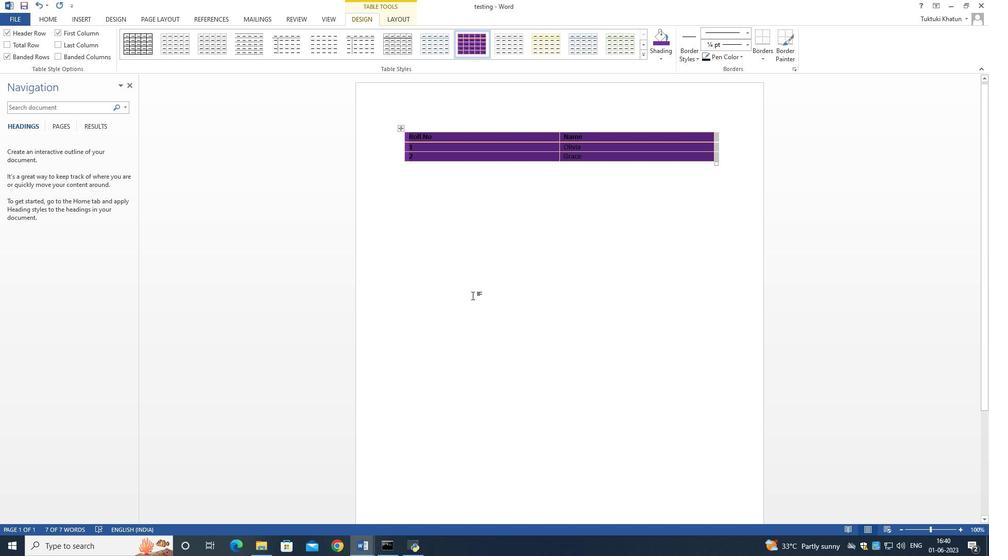
Action: Mouse scrolled (293, 273) with delta (0, 0)
Screenshot: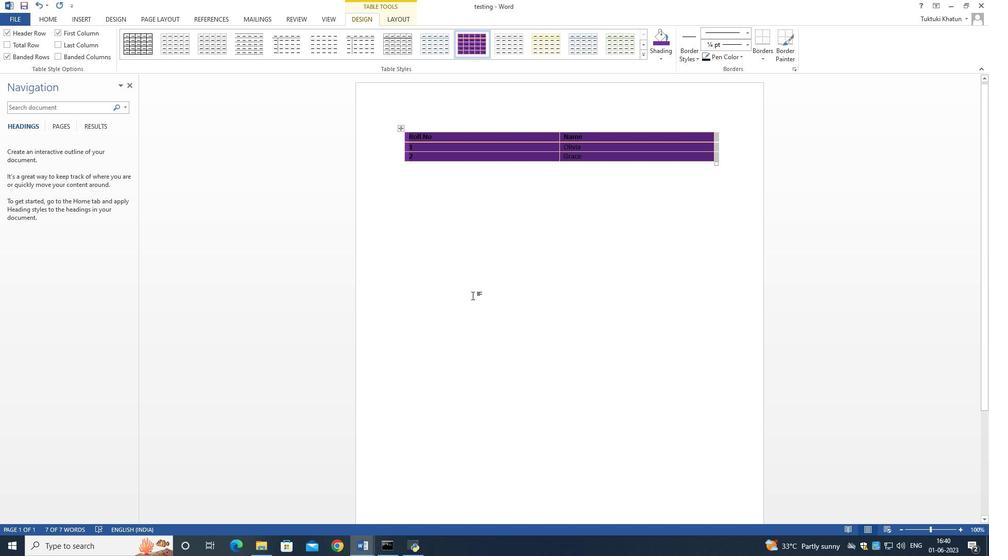 
Action: Mouse scrolled (293, 273) with delta (0, 0)
Screenshot: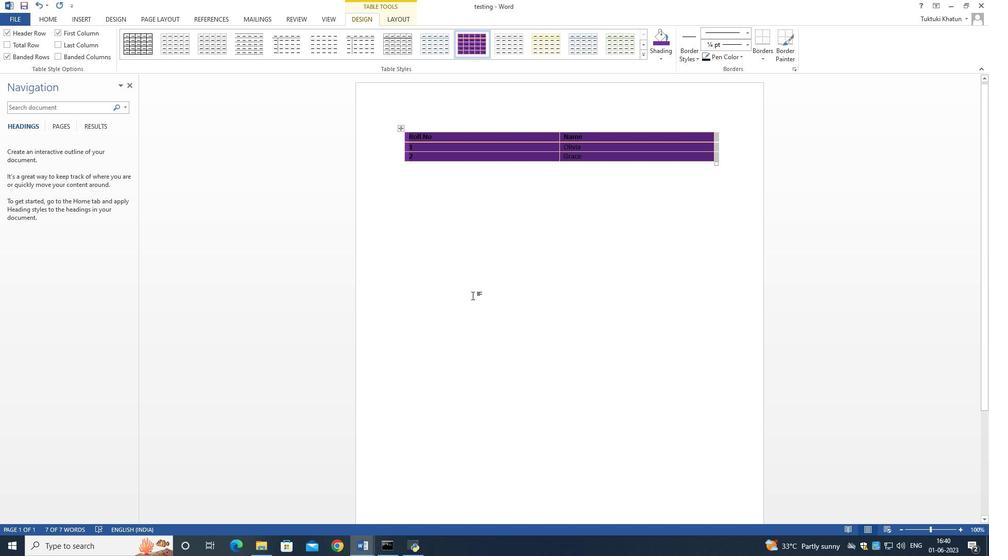 
Action: Mouse scrolled (293, 273) with delta (0, 0)
Screenshot: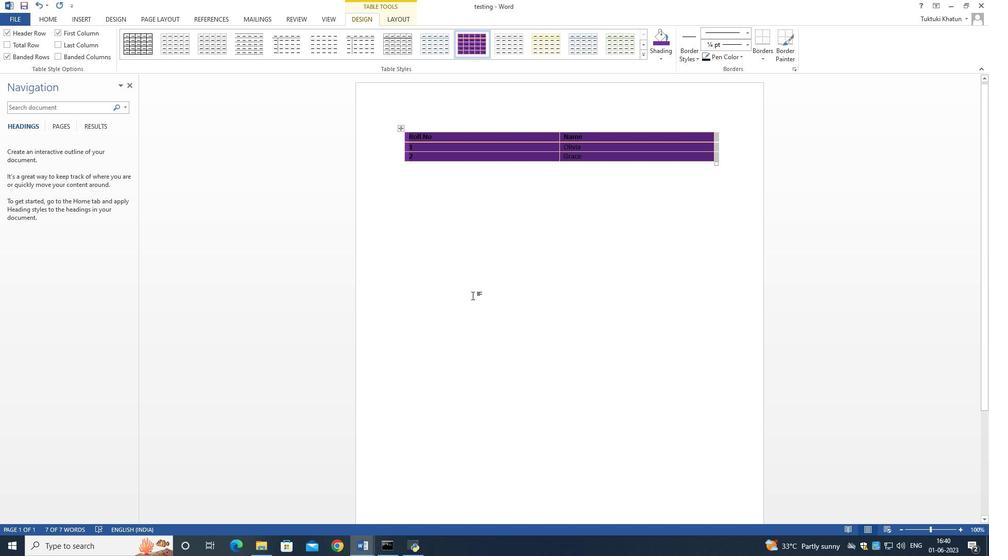 
Action: Mouse scrolled (293, 273) with delta (0, 0)
Screenshot: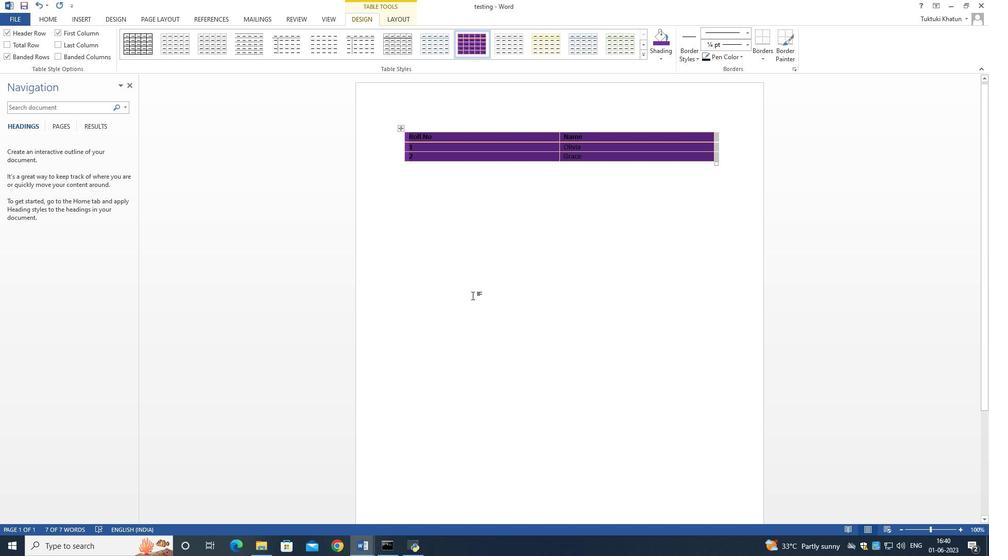 
Action: Mouse scrolled (293, 273) with delta (0, 0)
Screenshot: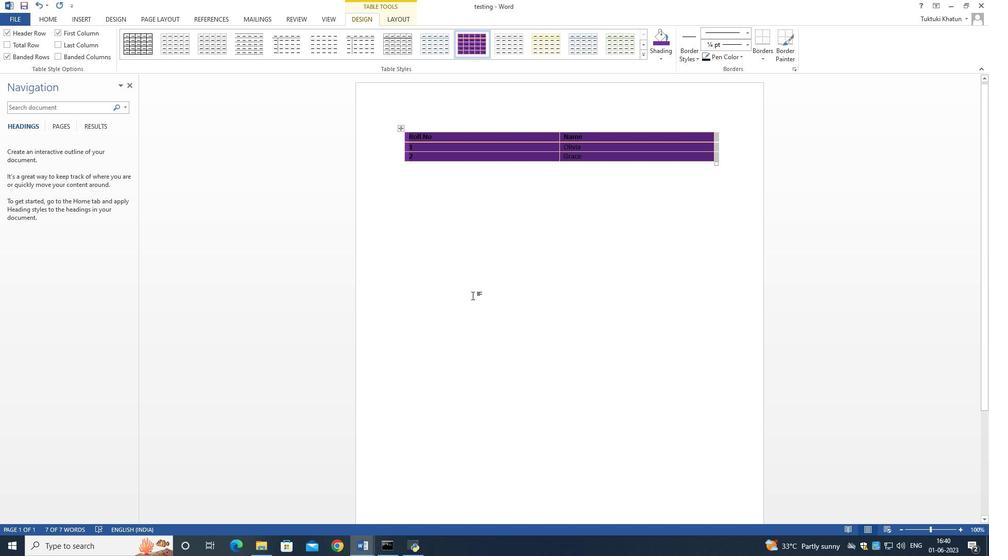
Action: Mouse scrolled (293, 273) with delta (0, 0)
Screenshot: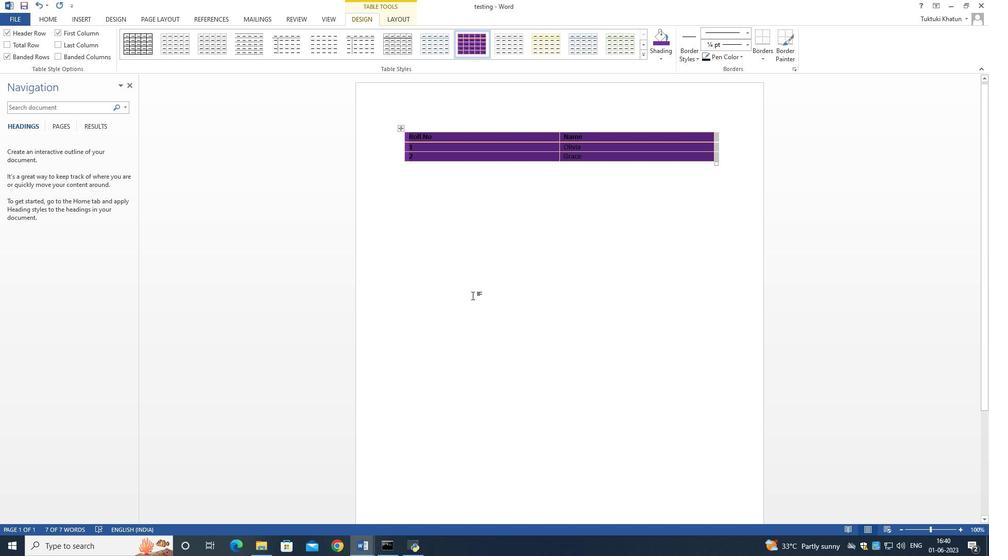 
Action: Mouse scrolled (293, 273) with delta (0, 0)
